 Task: Buy 3 Pizza Peels from Pasta & Pizza Tools section under best seller category for shipping address: Madison Evans, 1226 Ridge Road, Dodge City, Kansas 67801, Cell Number 6205197251. Pay from credit card ending with 7965, CVV 549
Action: Mouse moved to (23, 87)
Screenshot: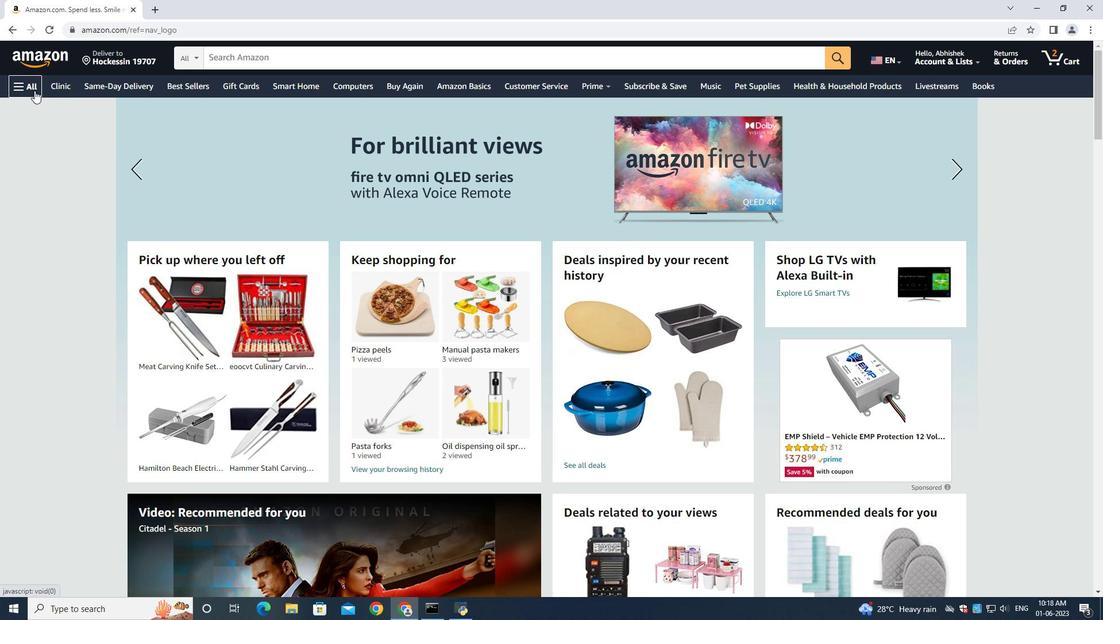
Action: Mouse pressed left at (23, 87)
Screenshot: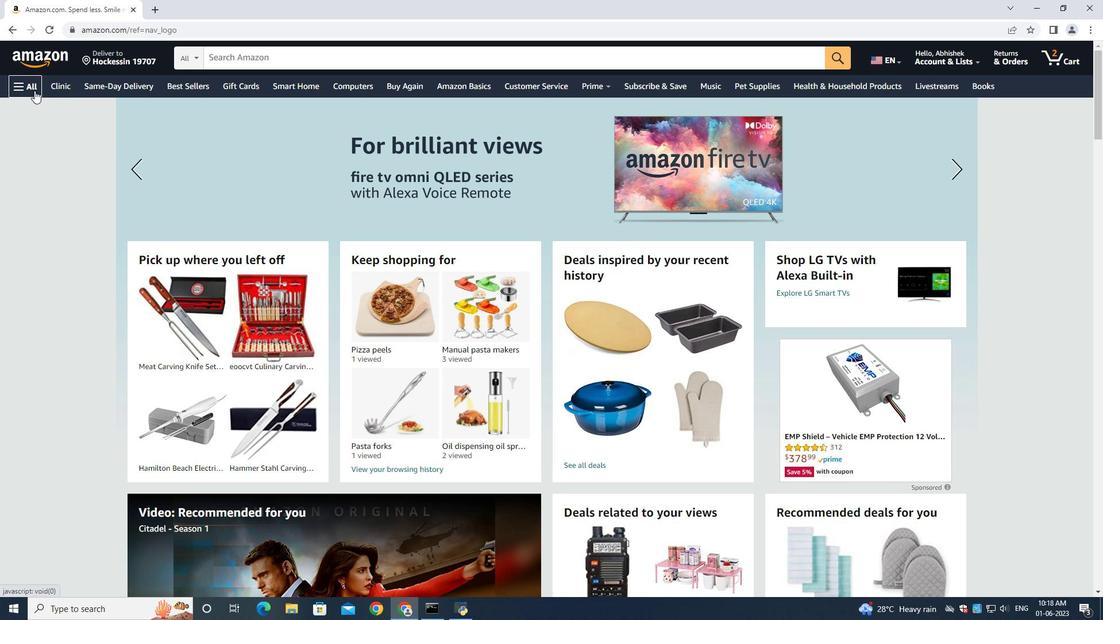 
Action: Mouse moved to (36, 105)
Screenshot: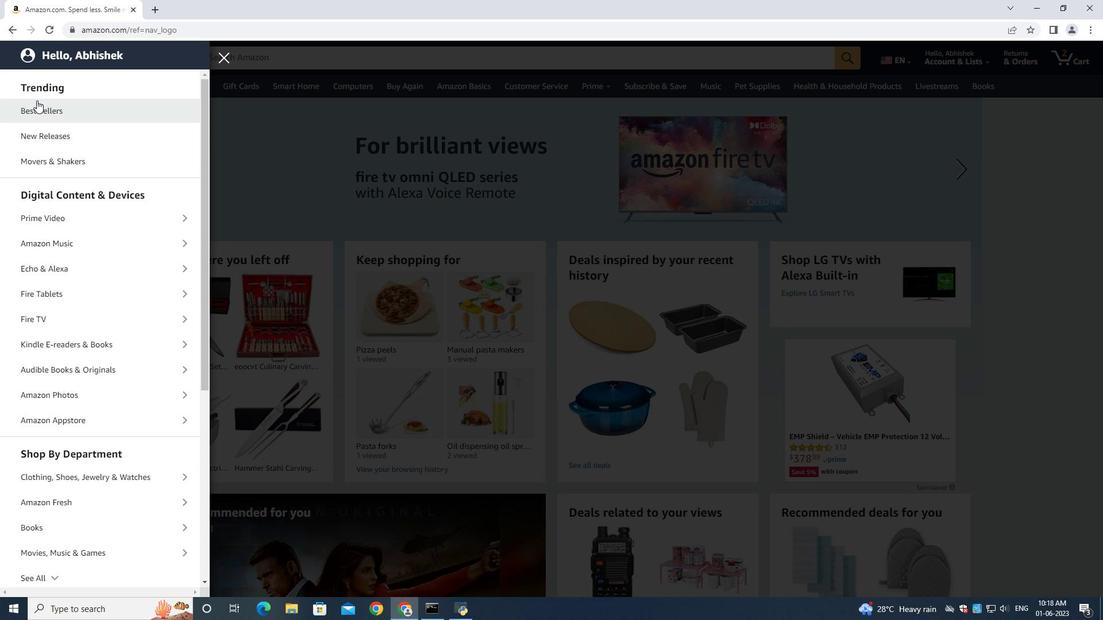 
Action: Mouse pressed left at (36, 105)
Screenshot: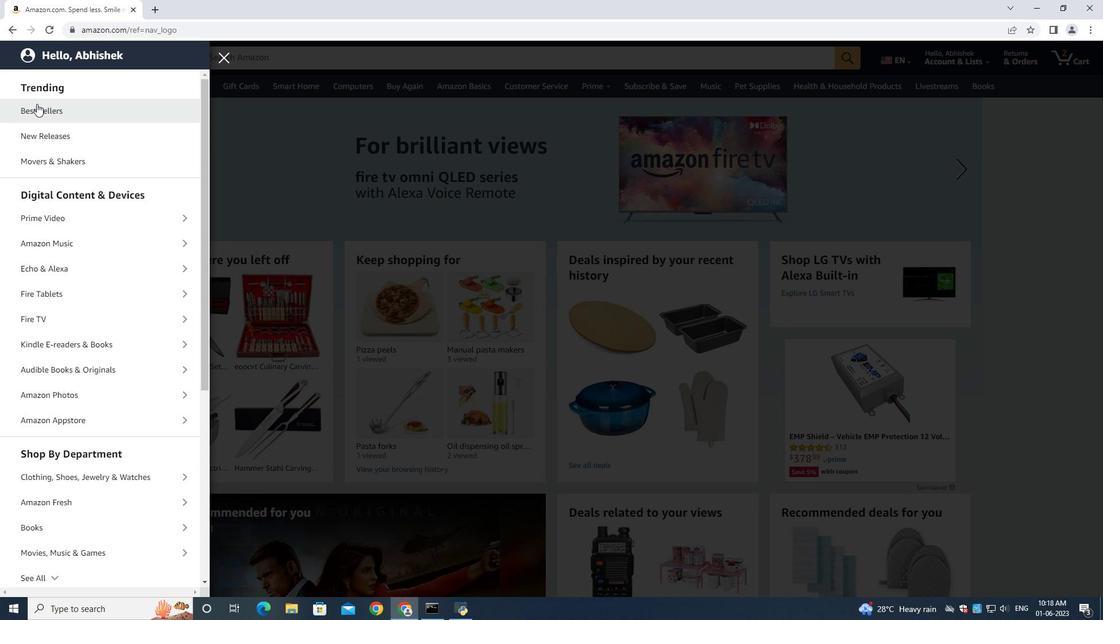 
Action: Mouse moved to (1075, 239)
Screenshot: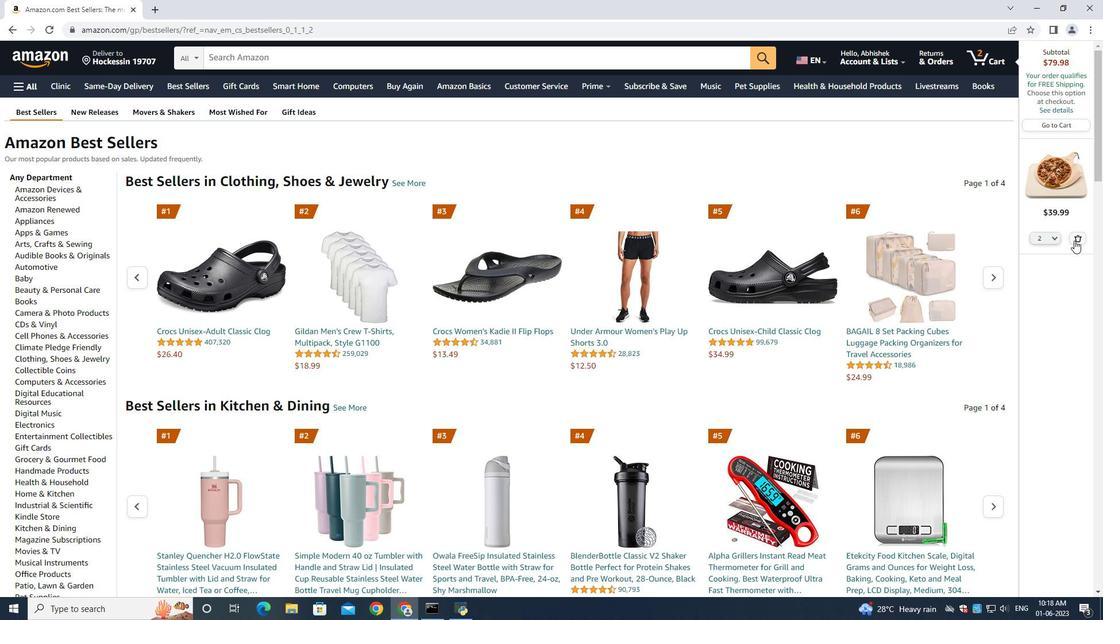 
Action: Mouse pressed left at (1075, 239)
Screenshot: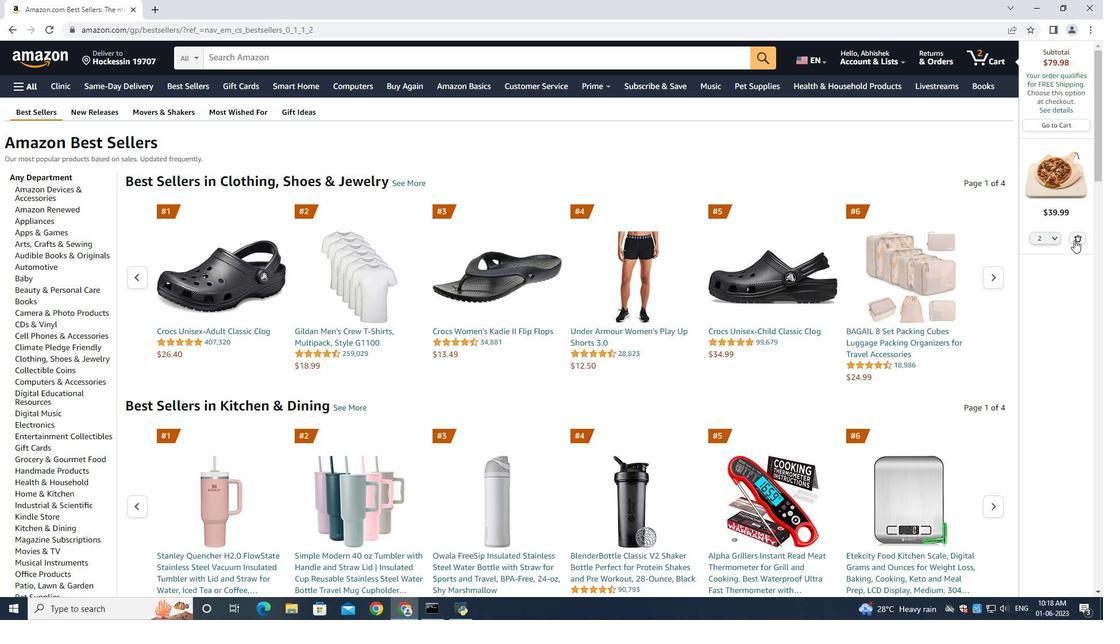 
Action: Mouse moved to (285, 53)
Screenshot: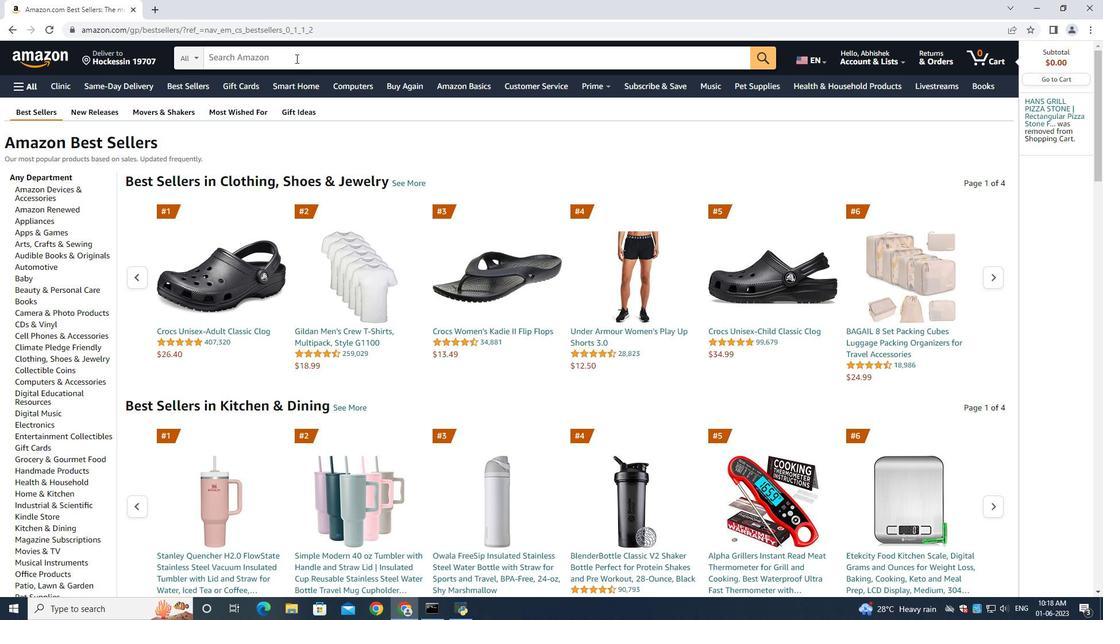 
Action: Mouse pressed left at (285, 53)
Screenshot: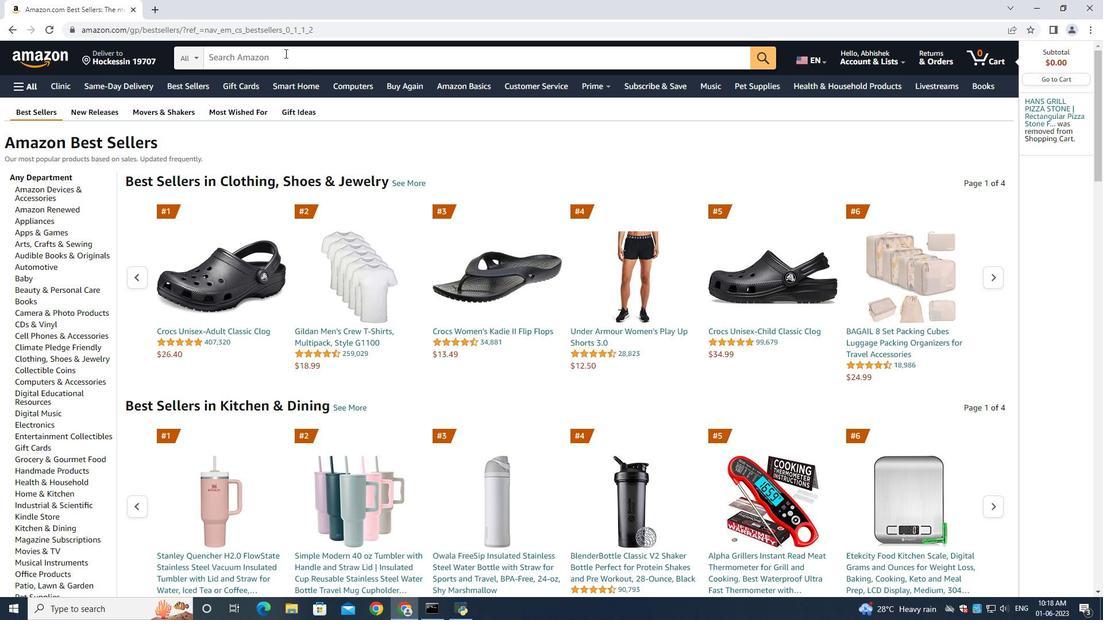 
Action: Mouse moved to (284, 52)
Screenshot: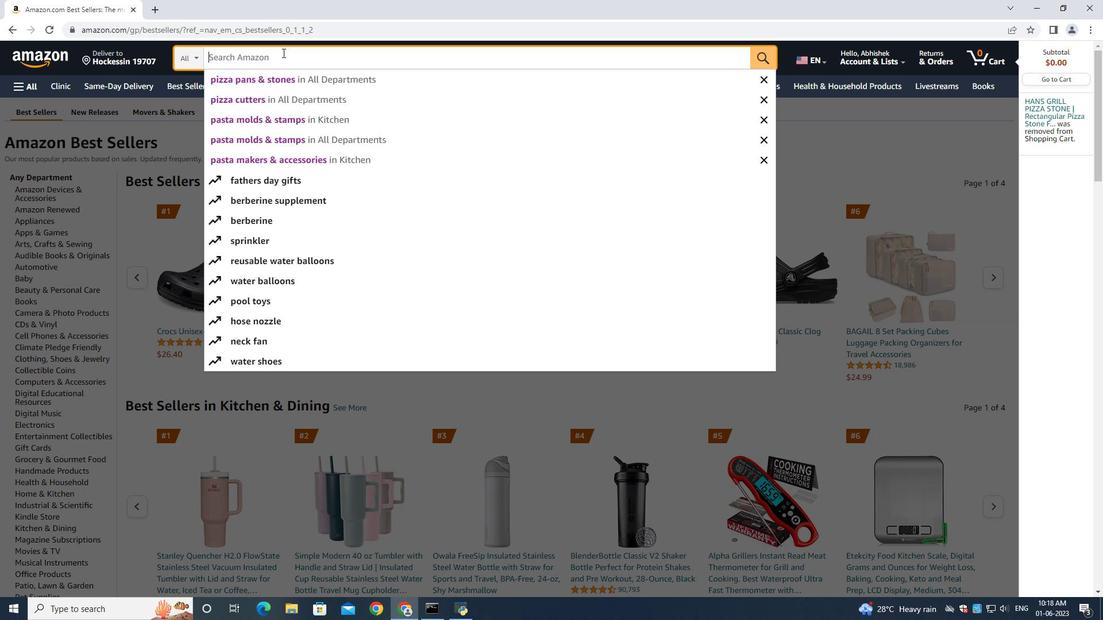 
Action: Key pressed <Key.shift>Pizza<Key.space><Key.shift>Peels<Key.enter>
Screenshot: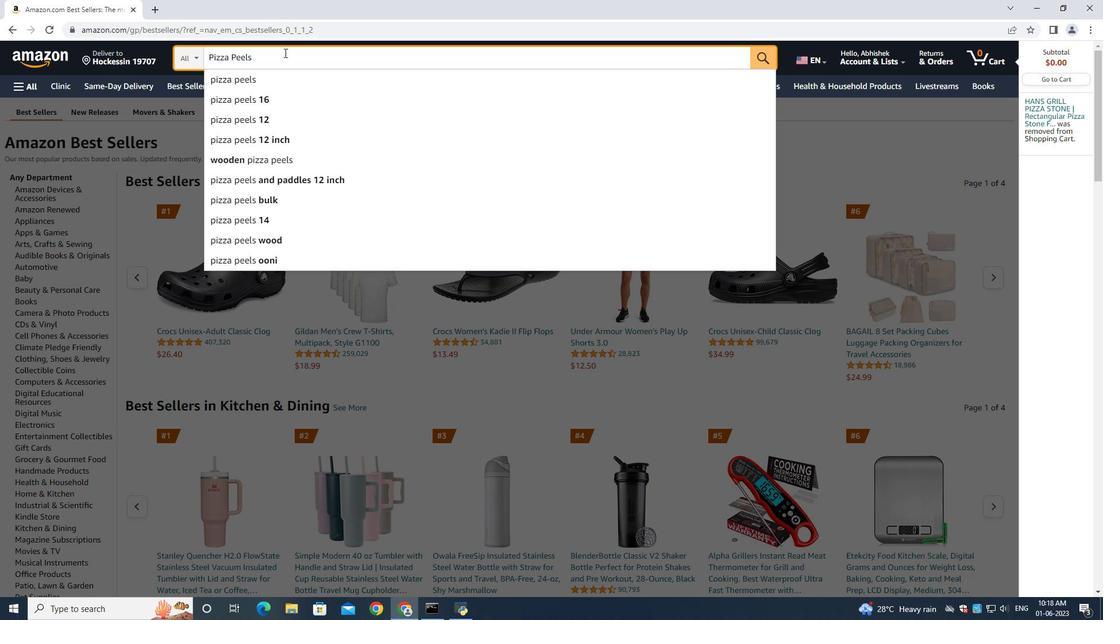 
Action: Mouse moved to (74, 280)
Screenshot: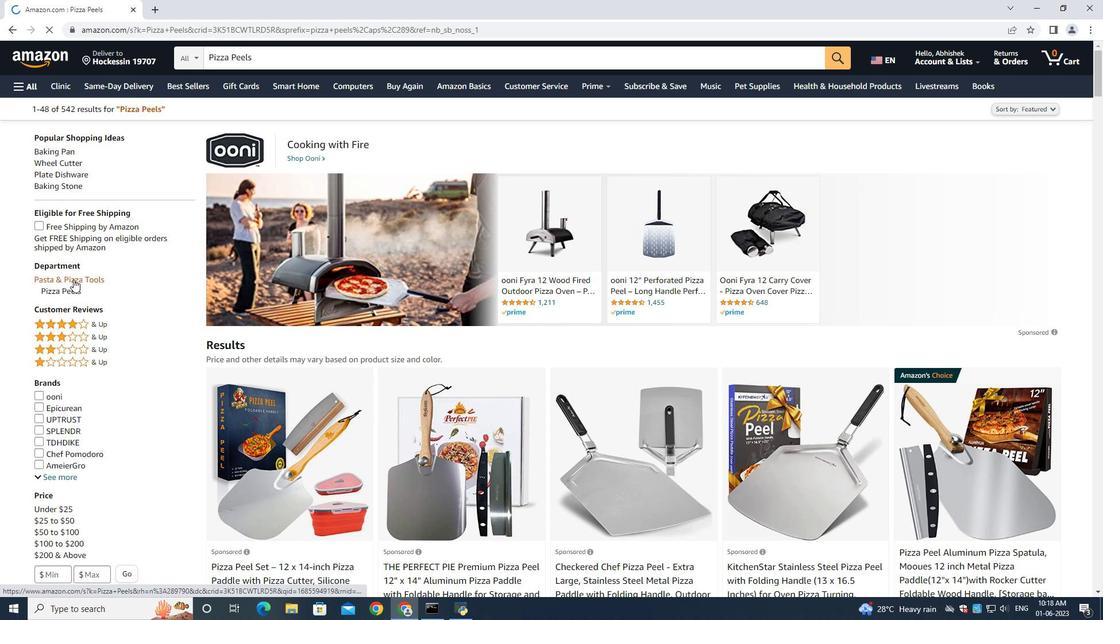 
Action: Mouse pressed left at (74, 279)
Screenshot: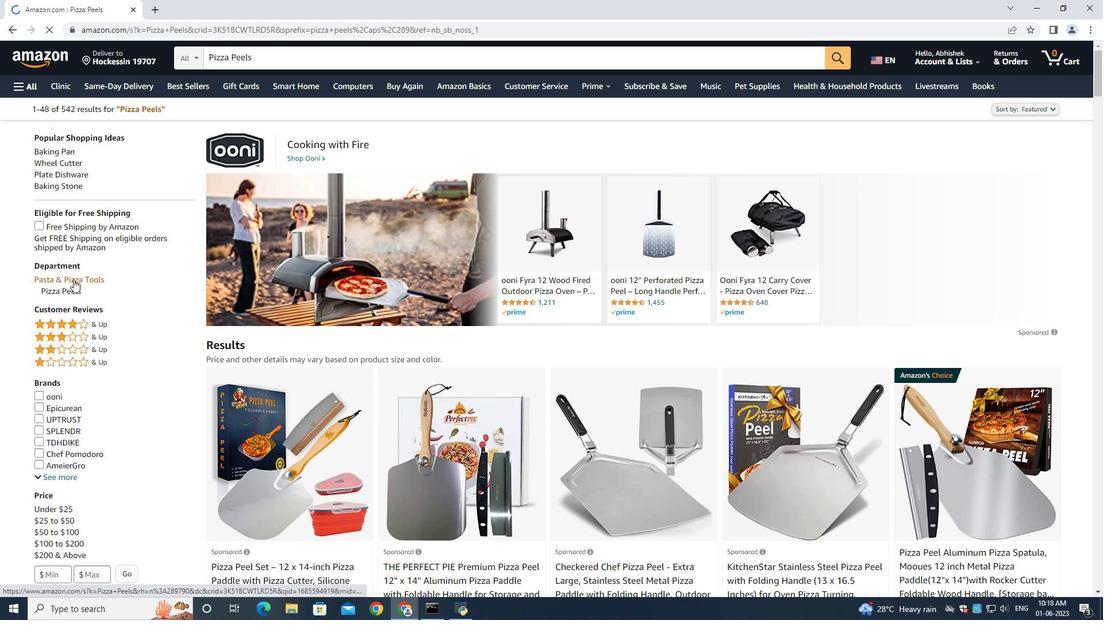 
Action: Mouse moved to (624, 437)
Screenshot: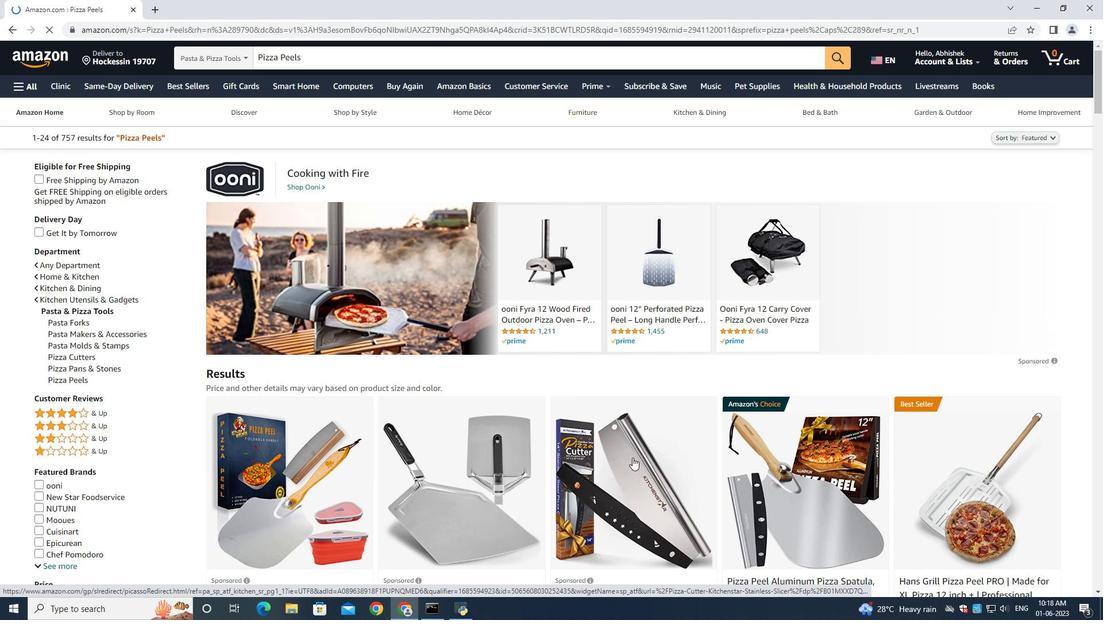 
Action: Mouse scrolled (624, 436) with delta (0, 0)
Screenshot: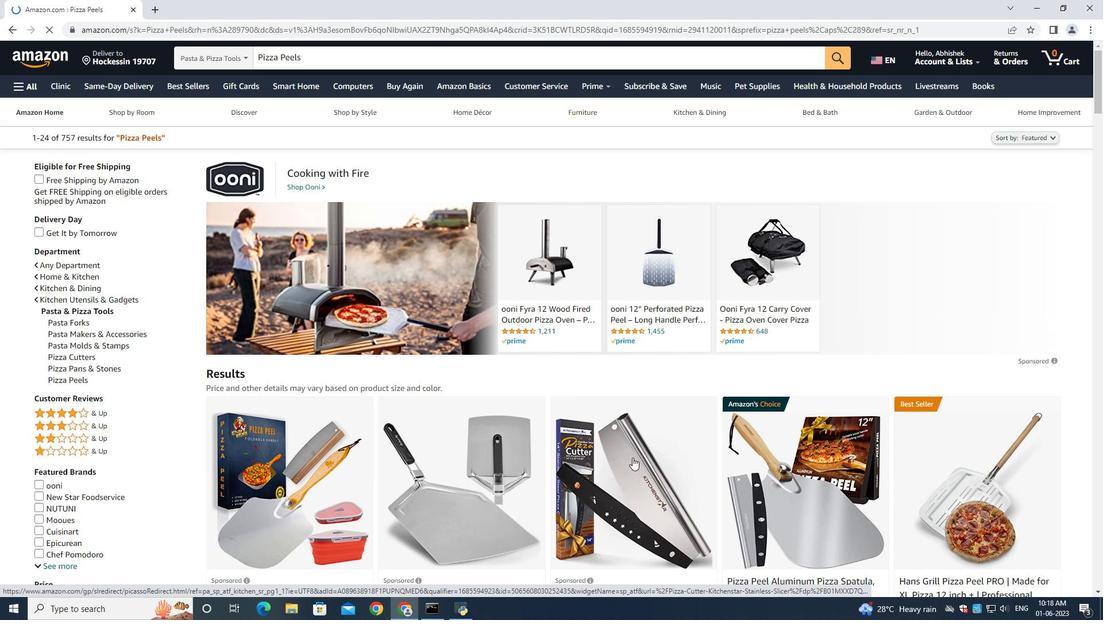 
Action: Mouse moved to (623, 436)
Screenshot: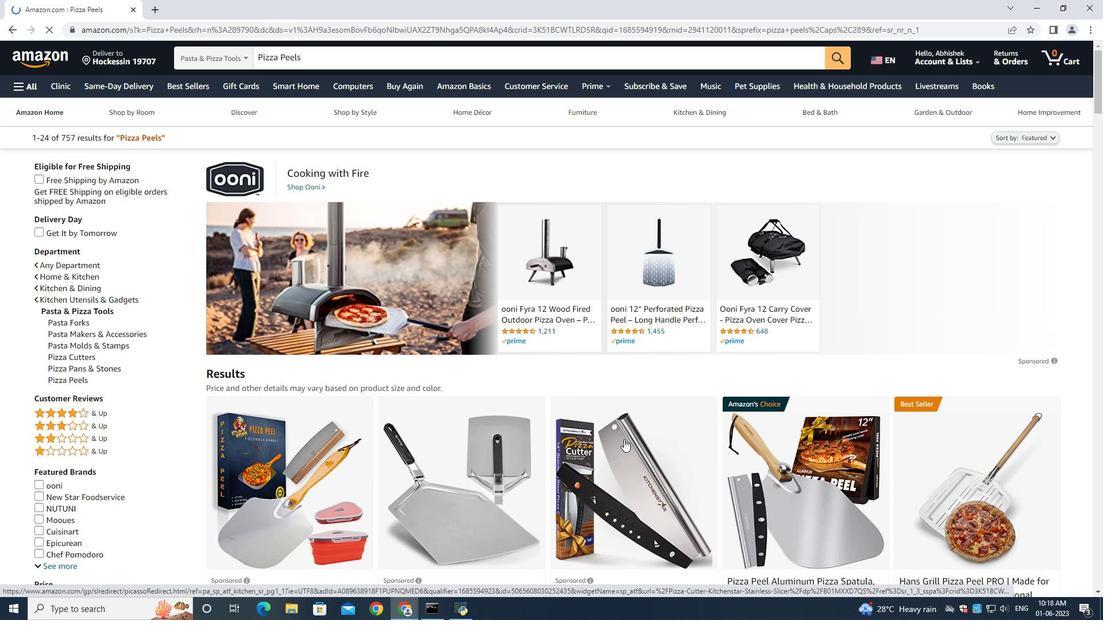 
Action: Mouse scrolled (623, 435) with delta (0, 0)
Screenshot: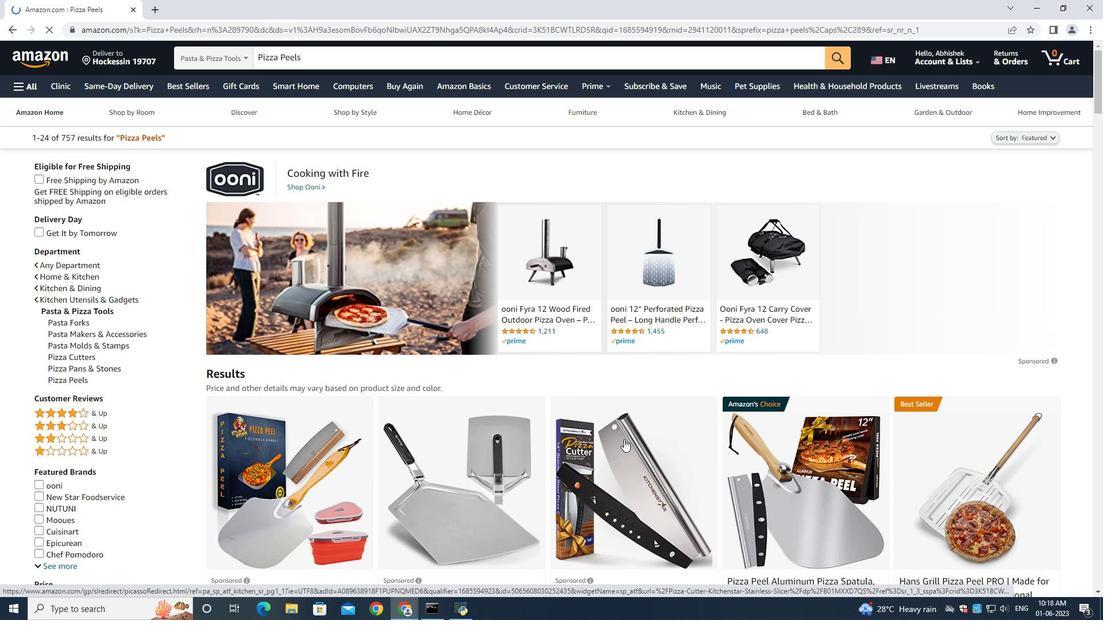 
Action: Mouse moved to (617, 421)
Screenshot: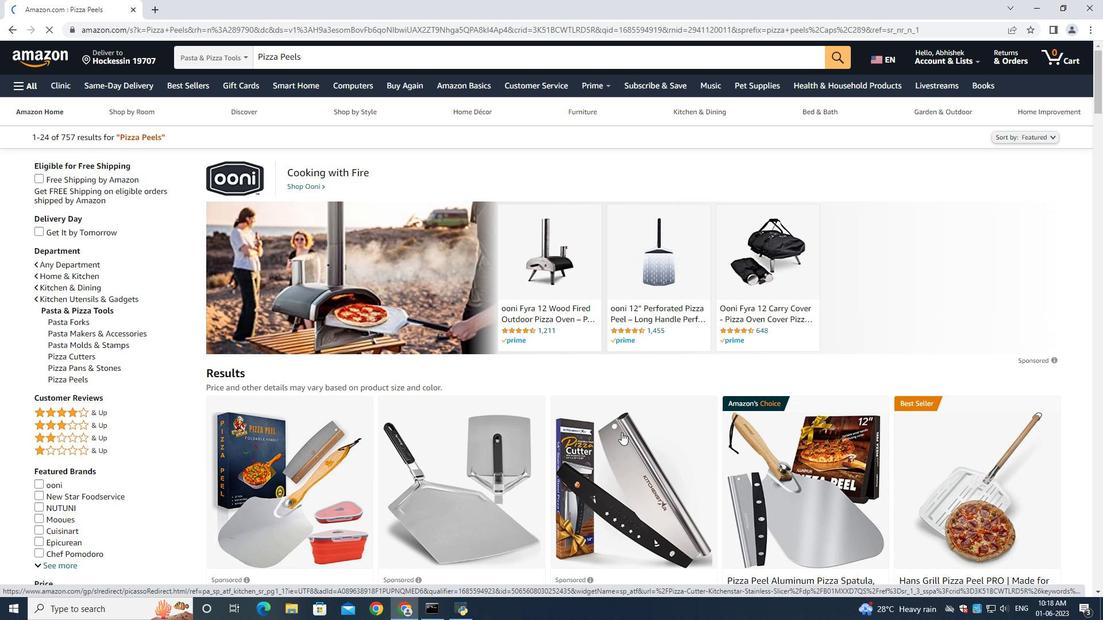 
Action: Mouse scrolled (620, 428) with delta (0, 0)
Screenshot: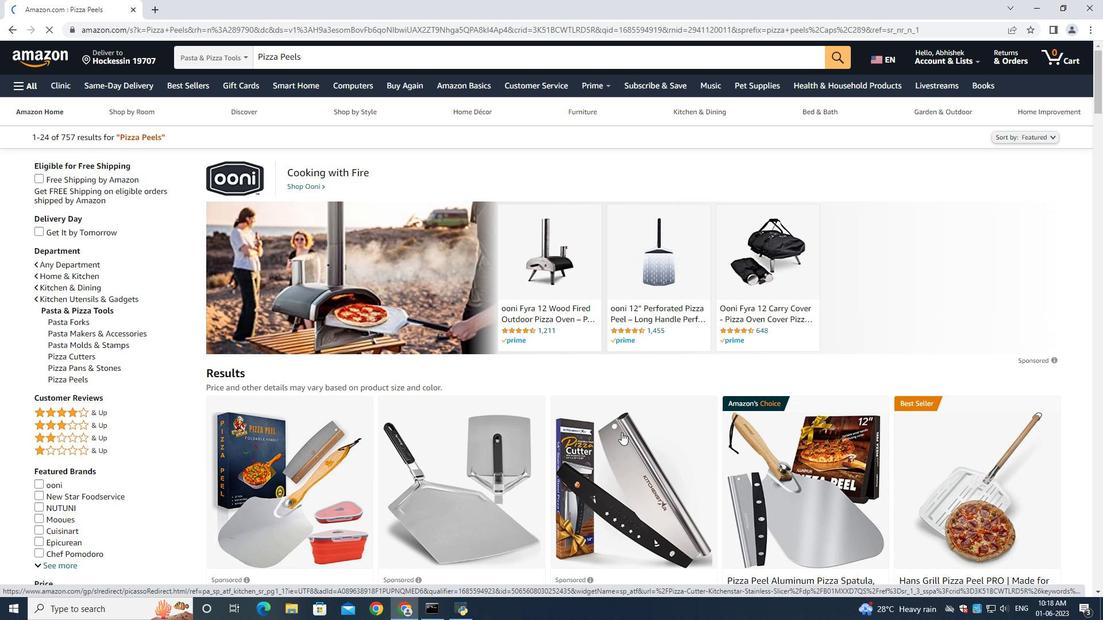 
Action: Mouse moved to (405, 439)
Screenshot: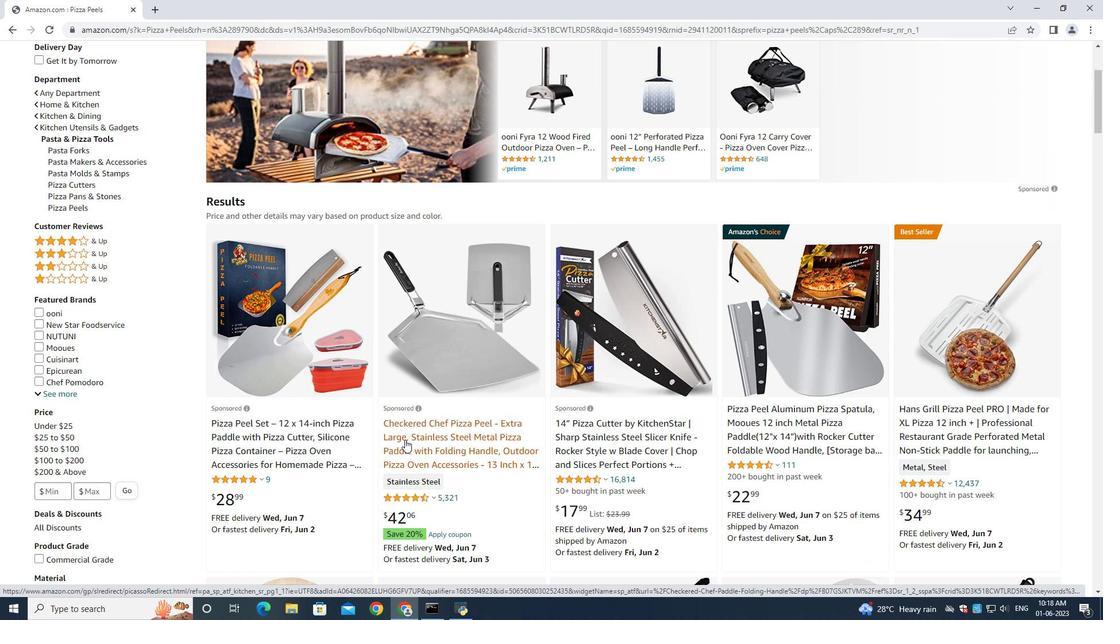 
Action: Mouse pressed left at (405, 439)
Screenshot: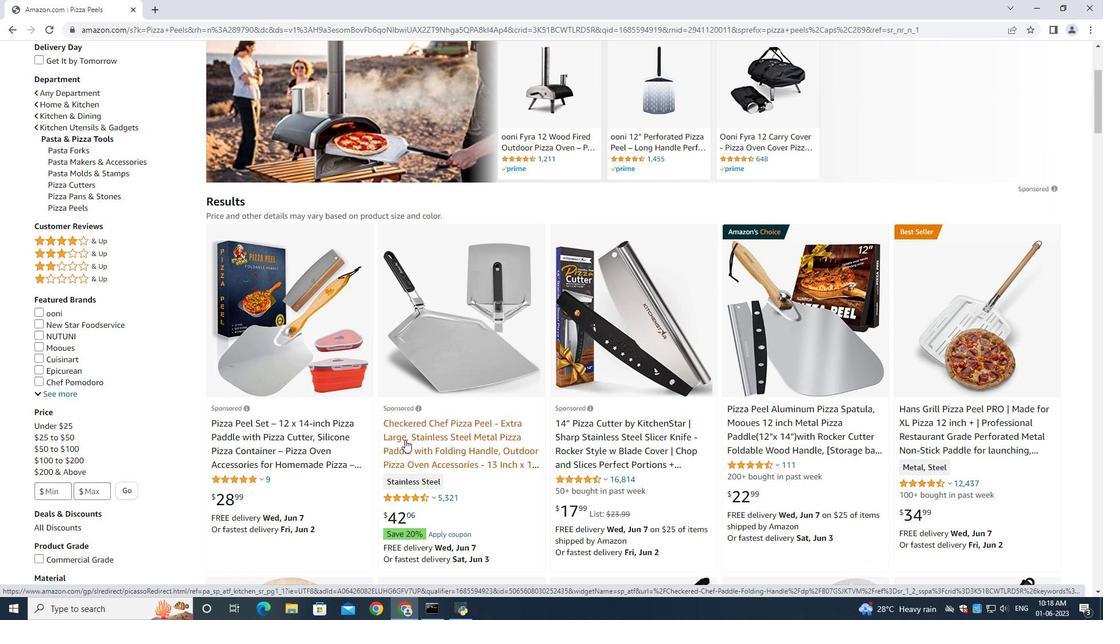 
Action: Mouse moved to (409, 456)
Screenshot: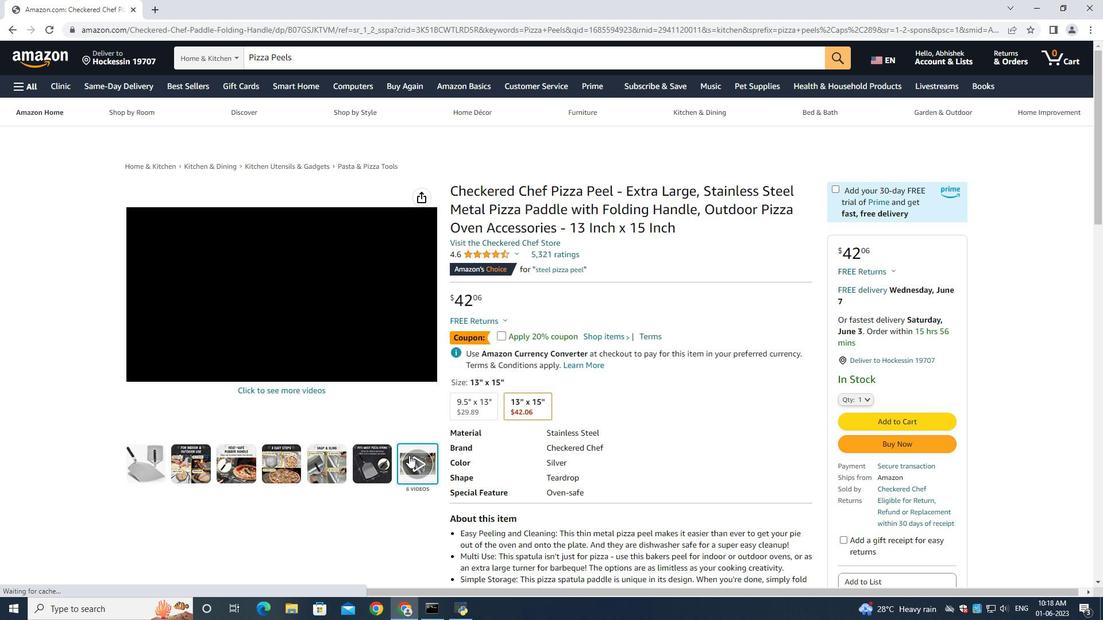 
Action: Mouse pressed left at (409, 456)
Screenshot: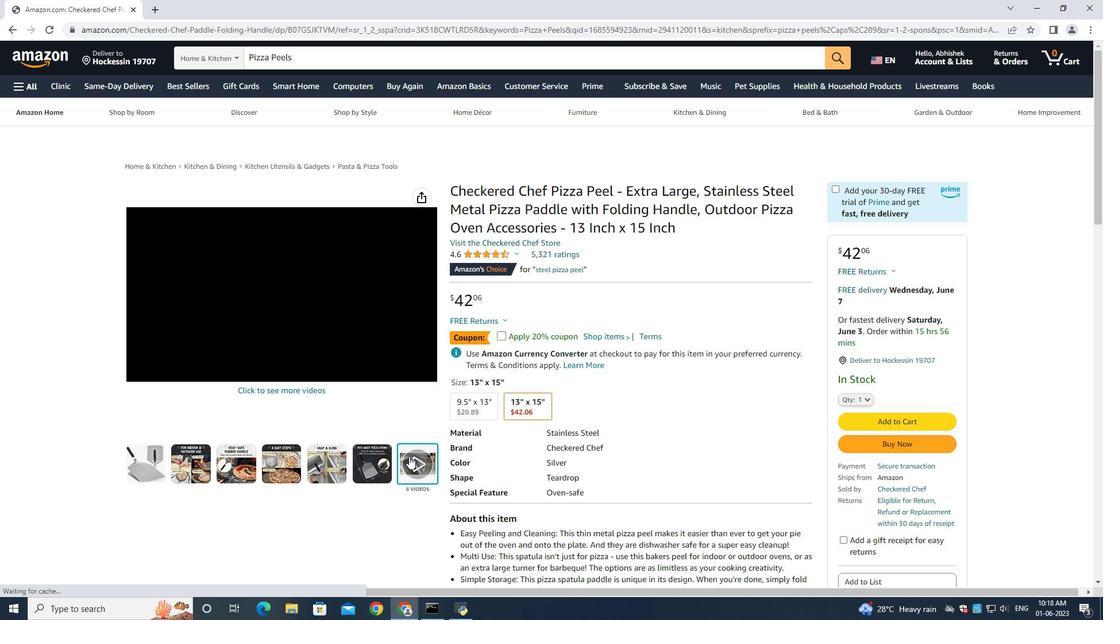 
Action: Mouse moved to (1067, 108)
Screenshot: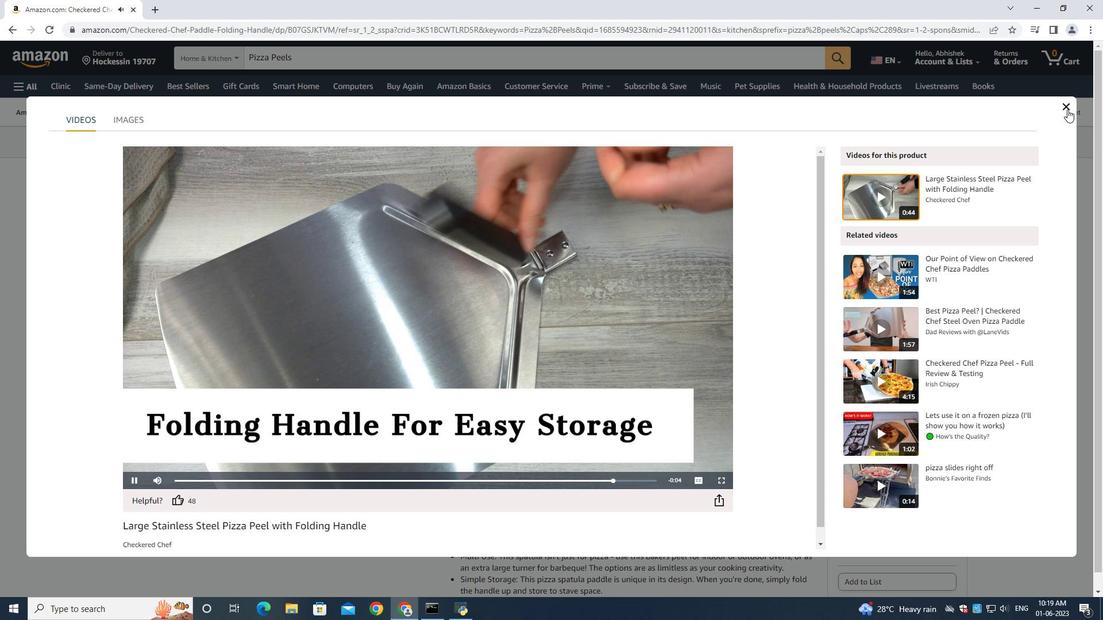
Action: Mouse pressed left at (1067, 108)
Screenshot: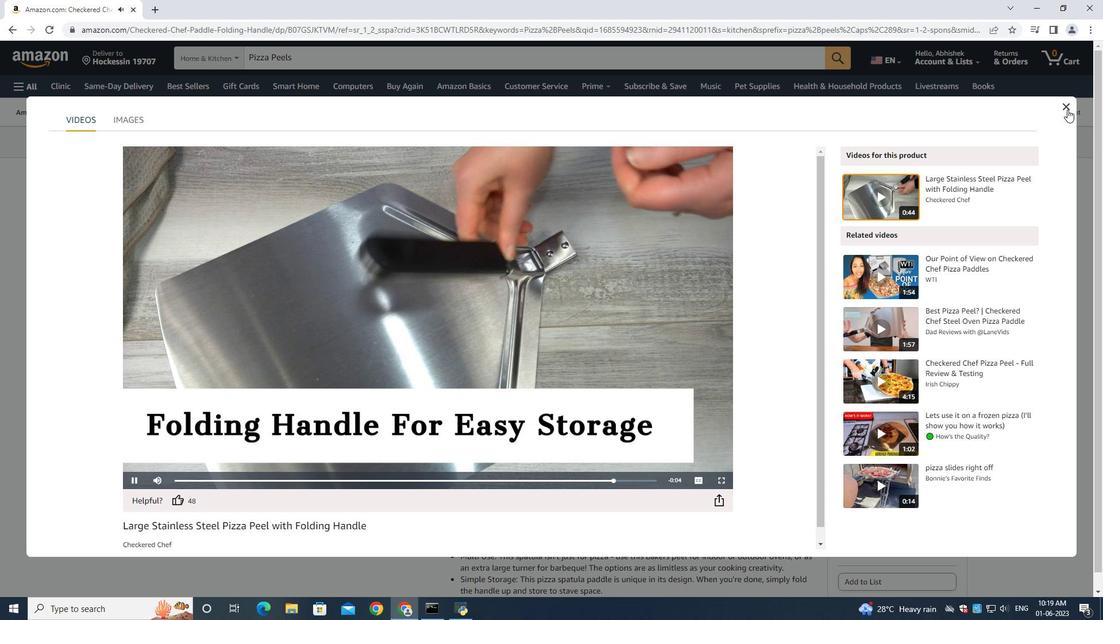 
Action: Mouse moved to (865, 399)
Screenshot: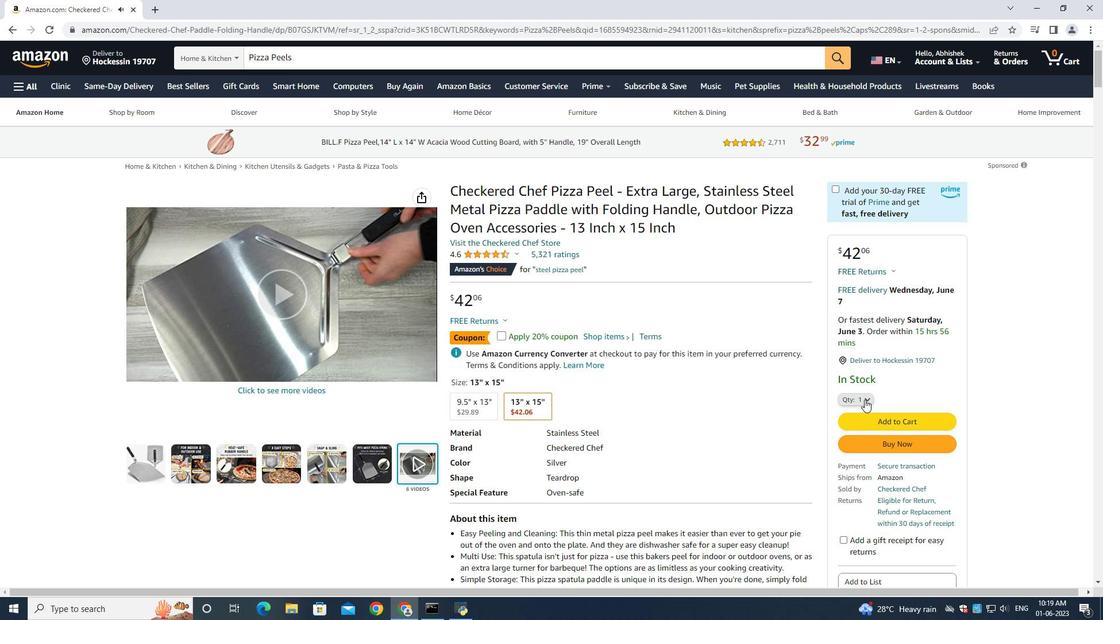 
Action: Mouse pressed left at (865, 399)
Screenshot: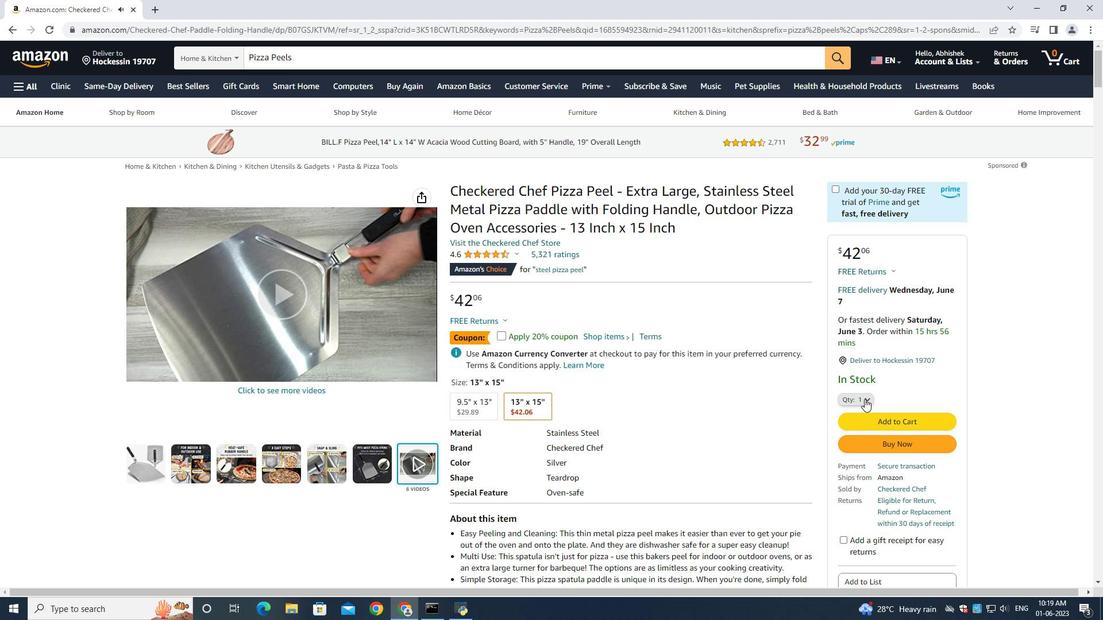 
Action: Mouse moved to (844, 436)
Screenshot: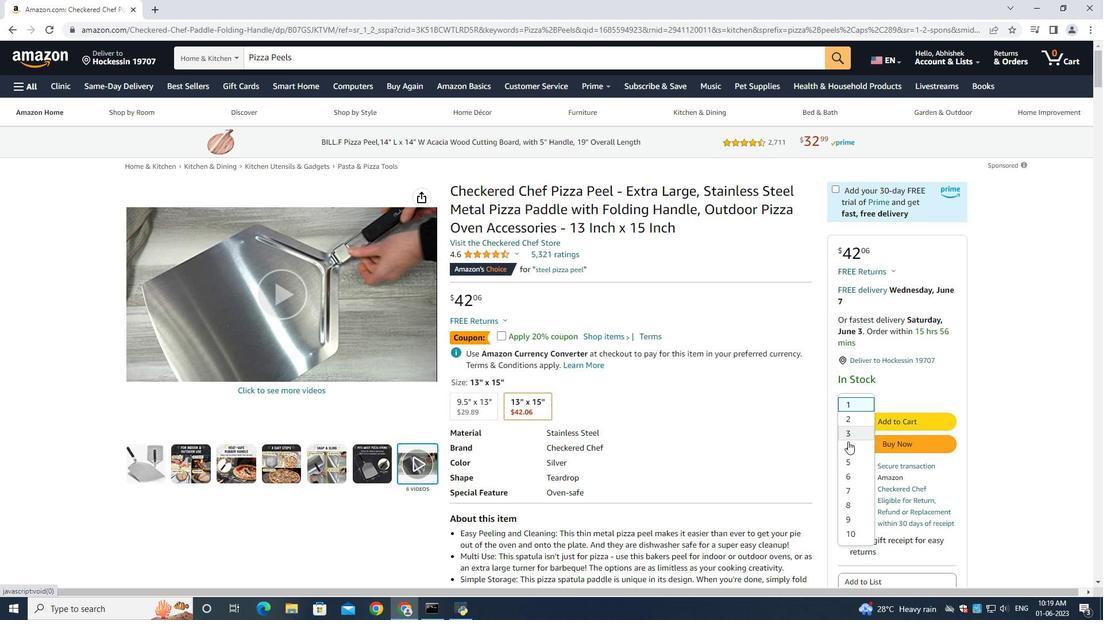 
Action: Mouse pressed left at (844, 436)
Screenshot: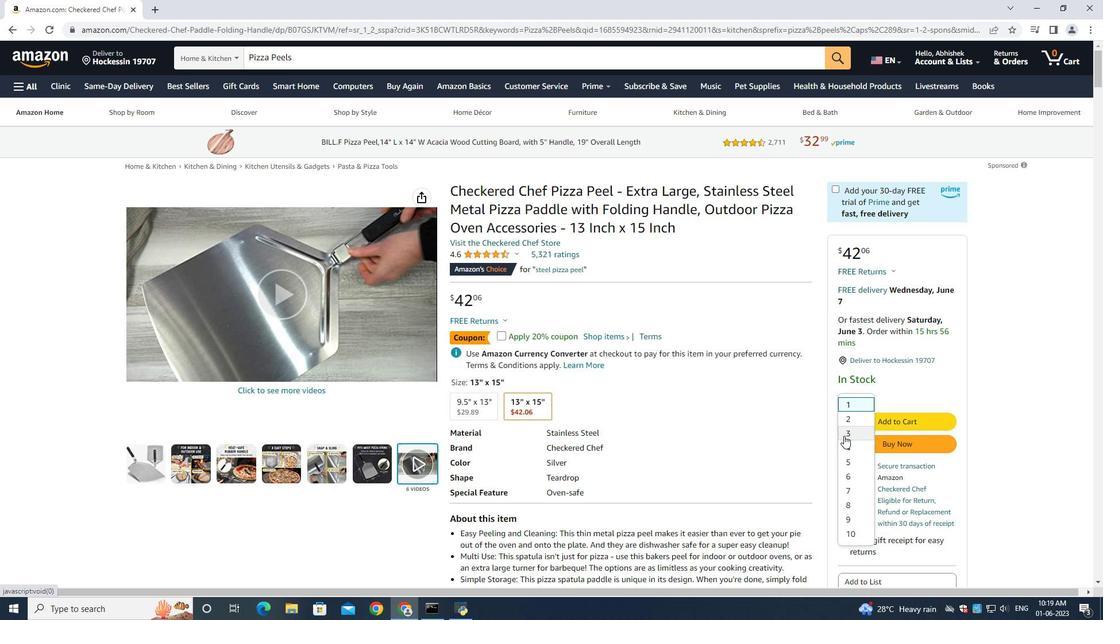 
Action: Mouse moved to (879, 444)
Screenshot: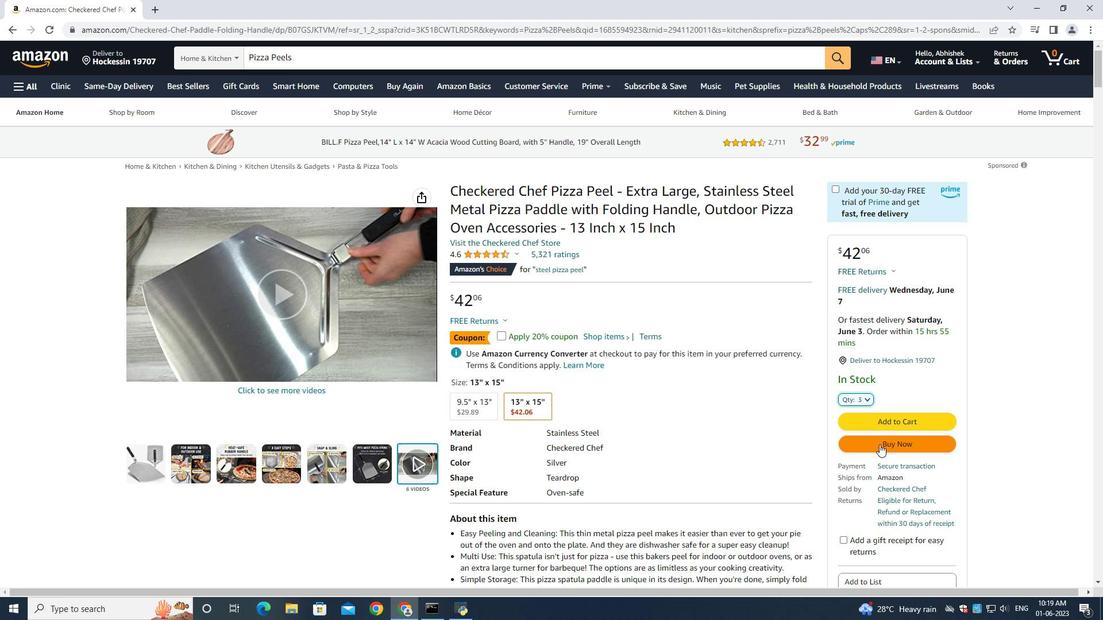
Action: Mouse pressed left at (879, 444)
Screenshot: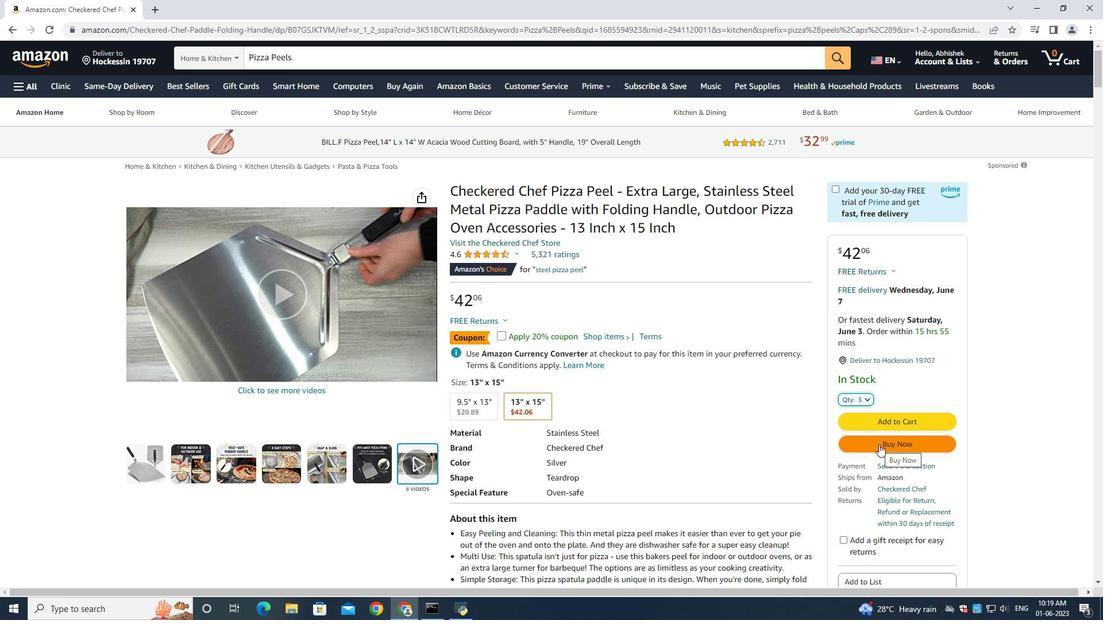 
Action: Mouse moved to (852, 467)
Screenshot: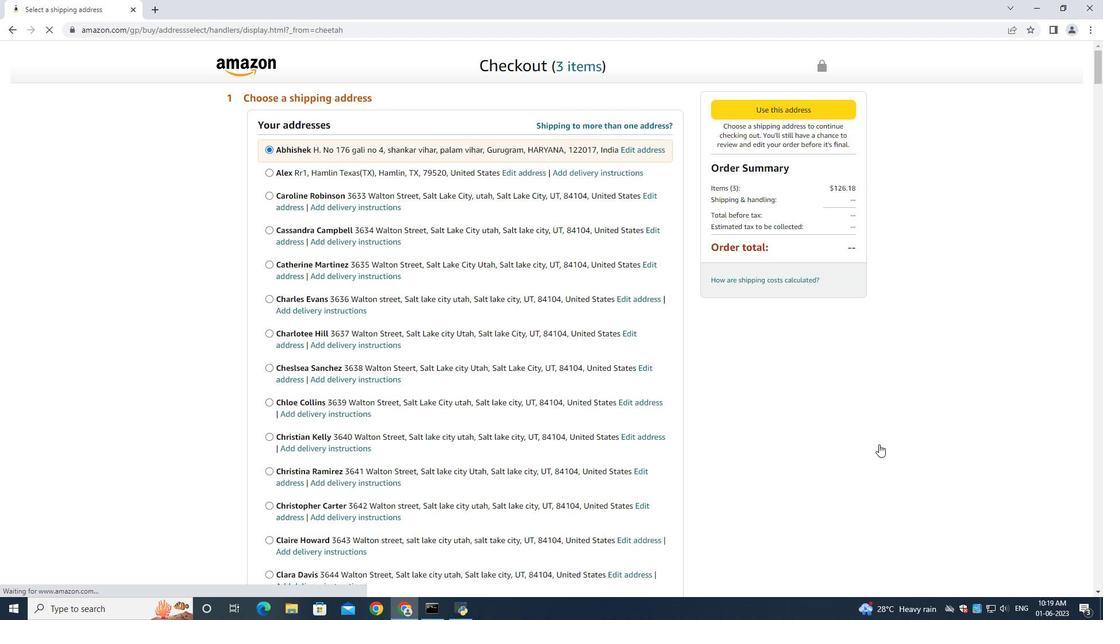 
Action: Mouse scrolled (856, 464) with delta (0, 0)
Screenshot: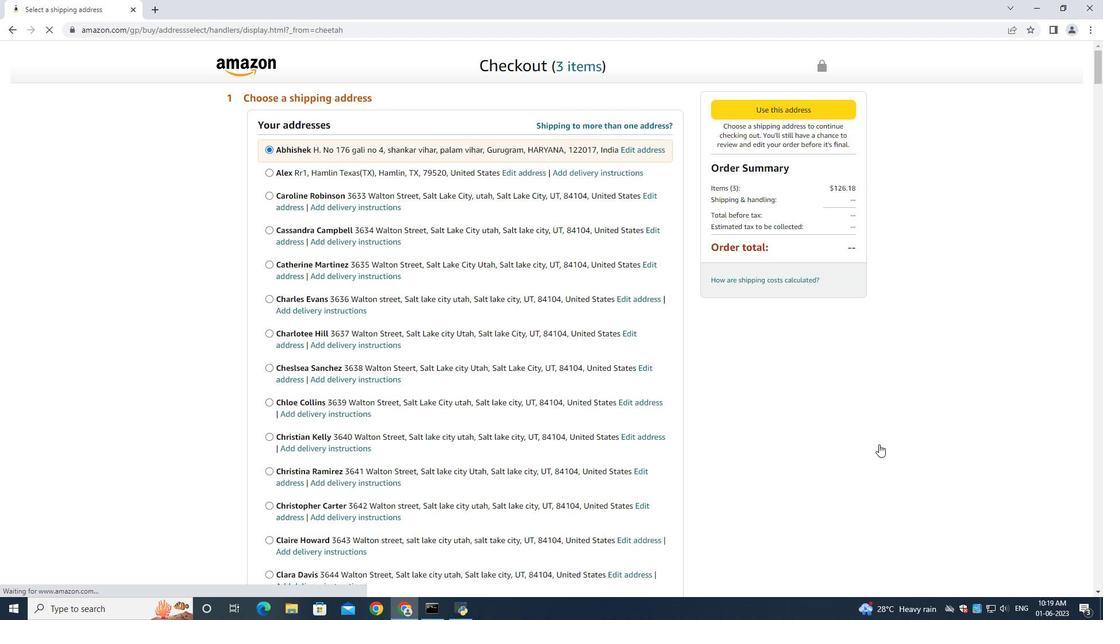 
Action: Mouse moved to (840, 473)
Screenshot: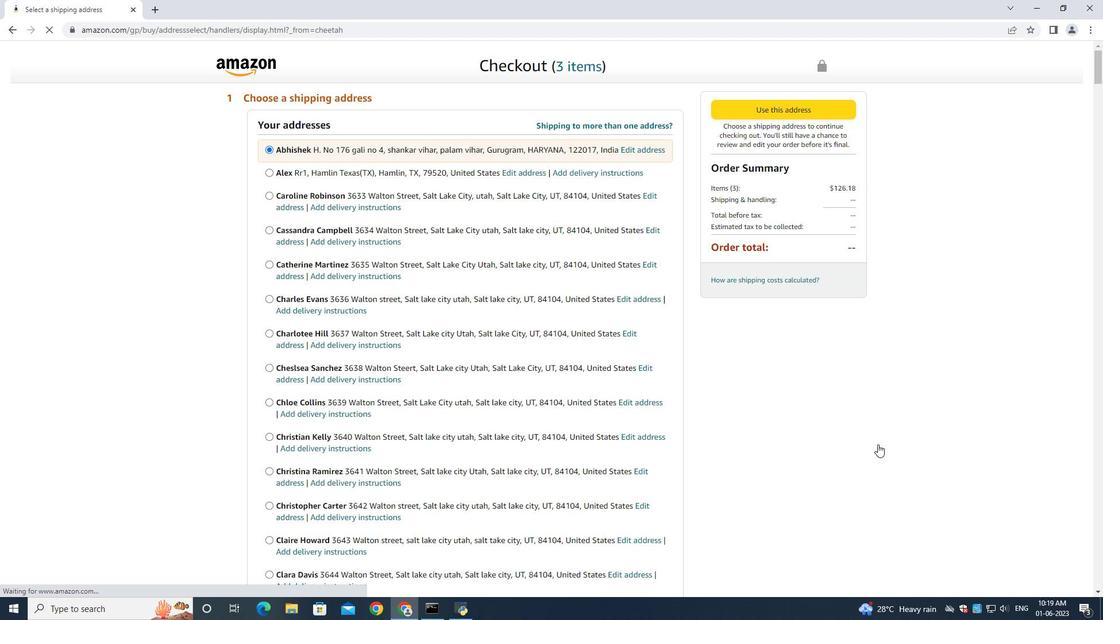 
Action: Mouse scrolled (848, 469) with delta (0, 0)
Screenshot: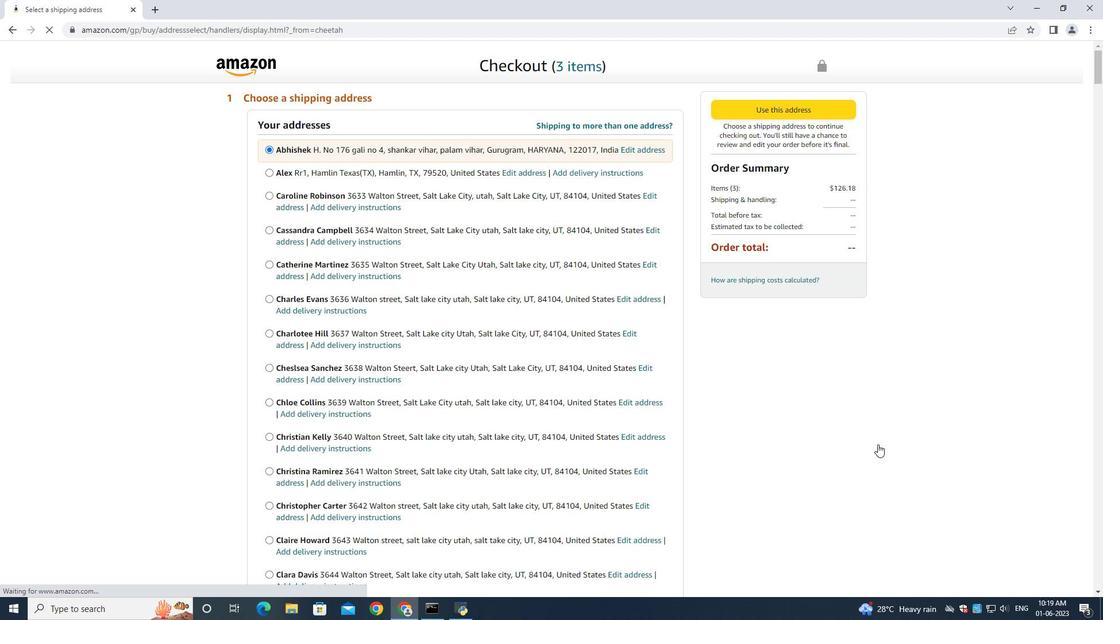 
Action: Mouse moved to (835, 473)
Screenshot: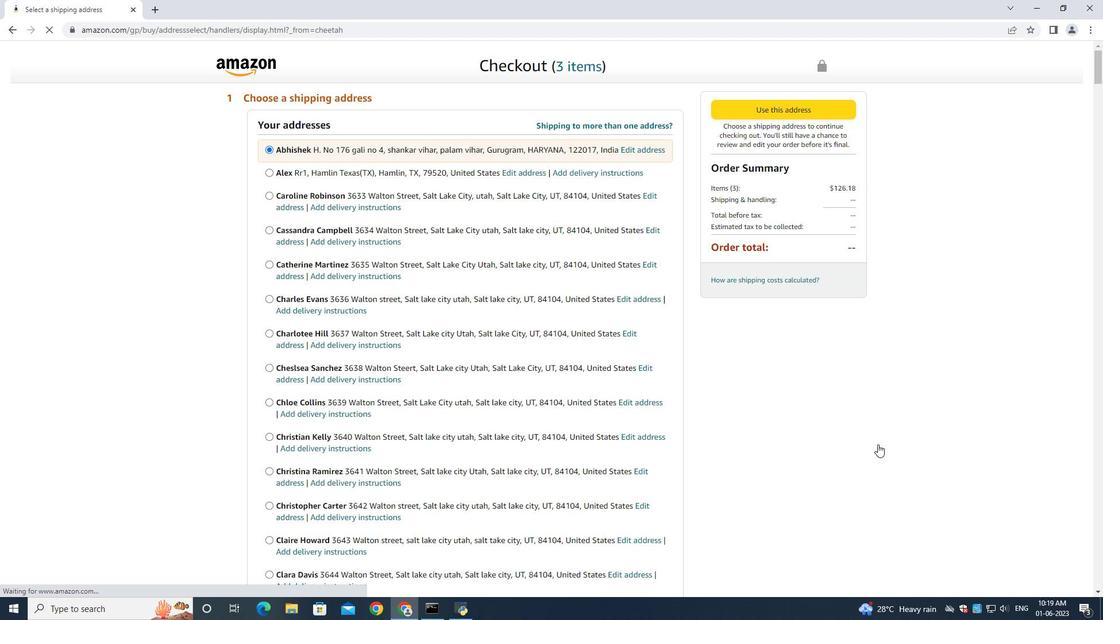 
Action: Mouse scrolled (844, 471) with delta (0, 0)
Screenshot: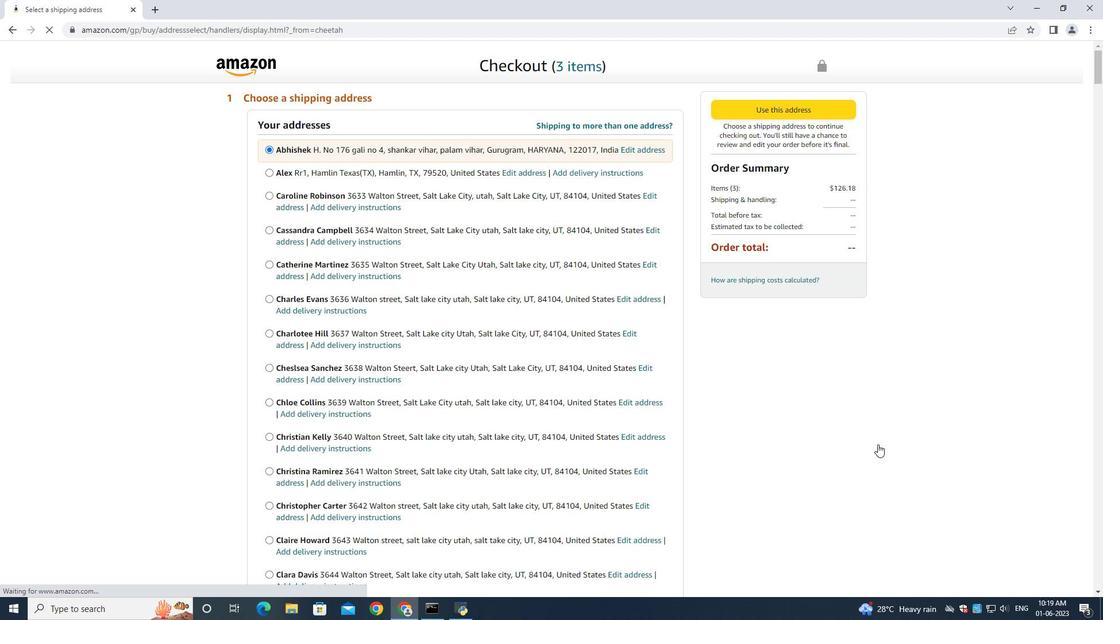 
Action: Mouse moved to (831, 474)
Screenshot: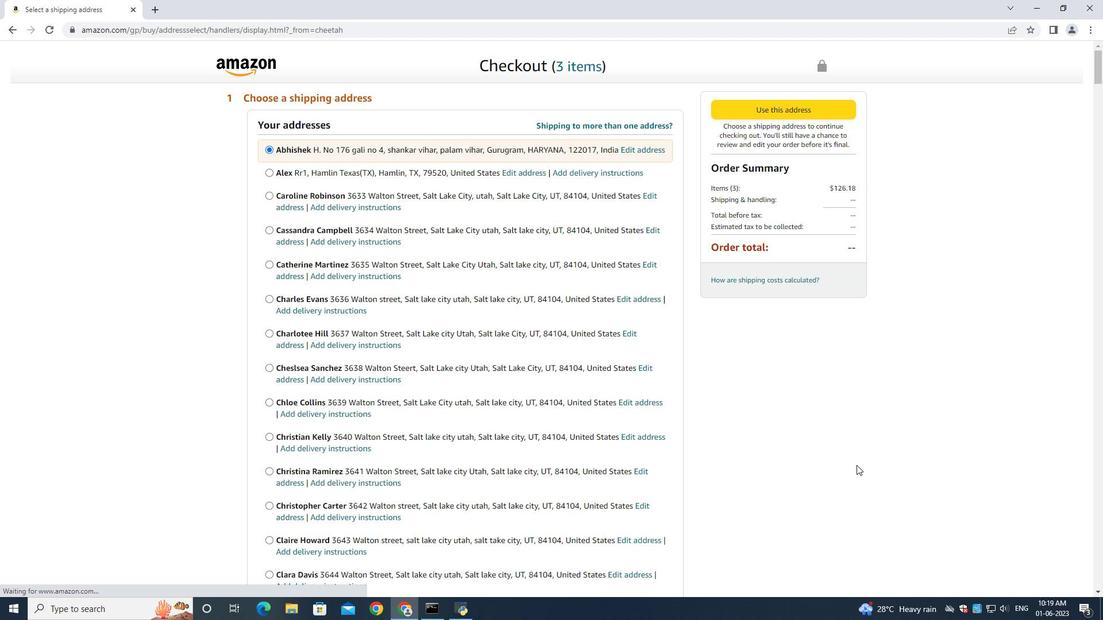 
Action: Mouse scrolled (835, 473) with delta (0, 0)
Screenshot: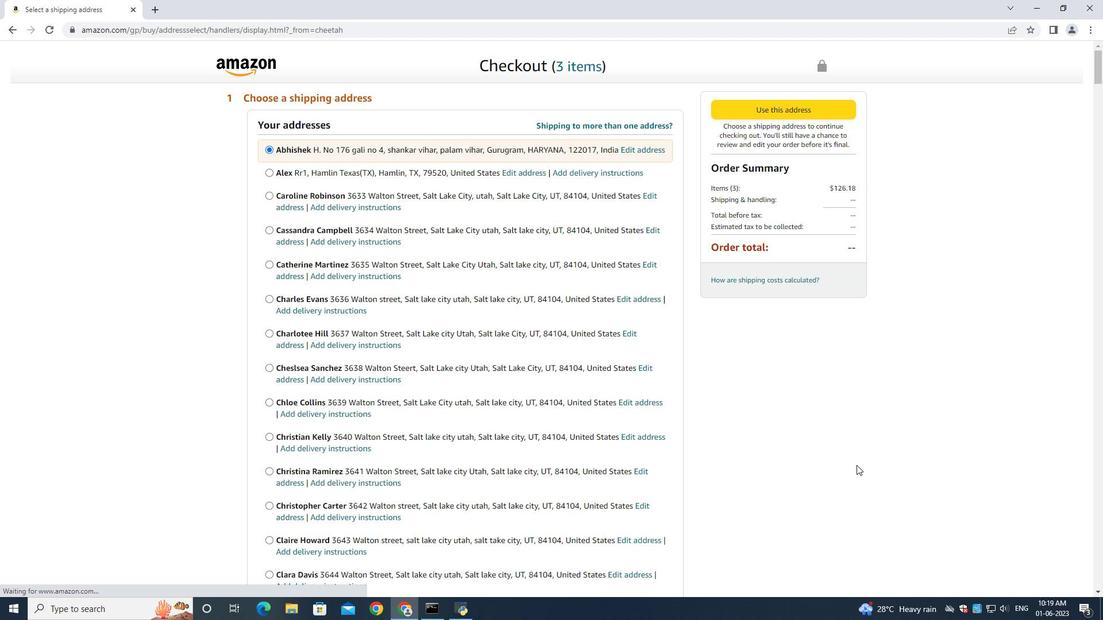 
Action: Mouse moved to (819, 474)
Screenshot: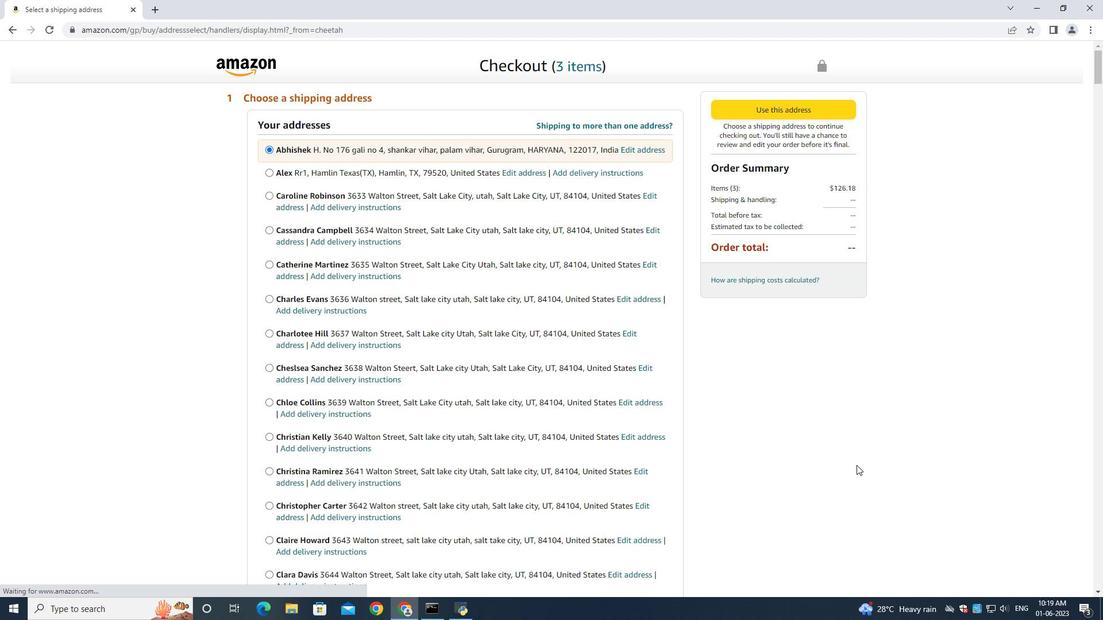 
Action: Mouse scrolled (825, 474) with delta (0, 0)
Screenshot: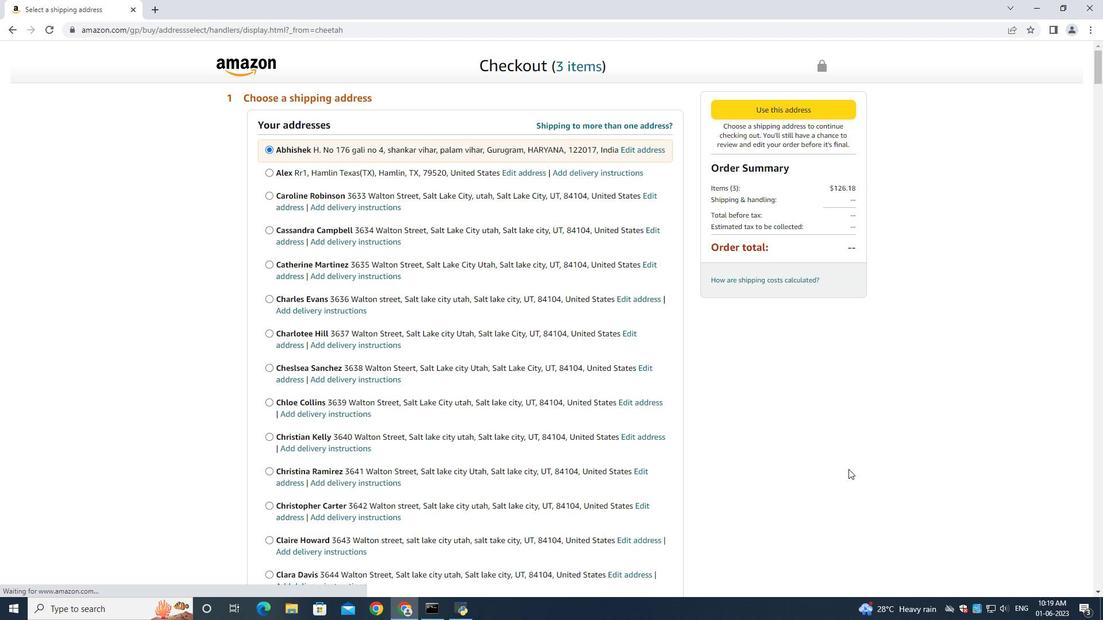 
Action: Mouse moved to (746, 463)
Screenshot: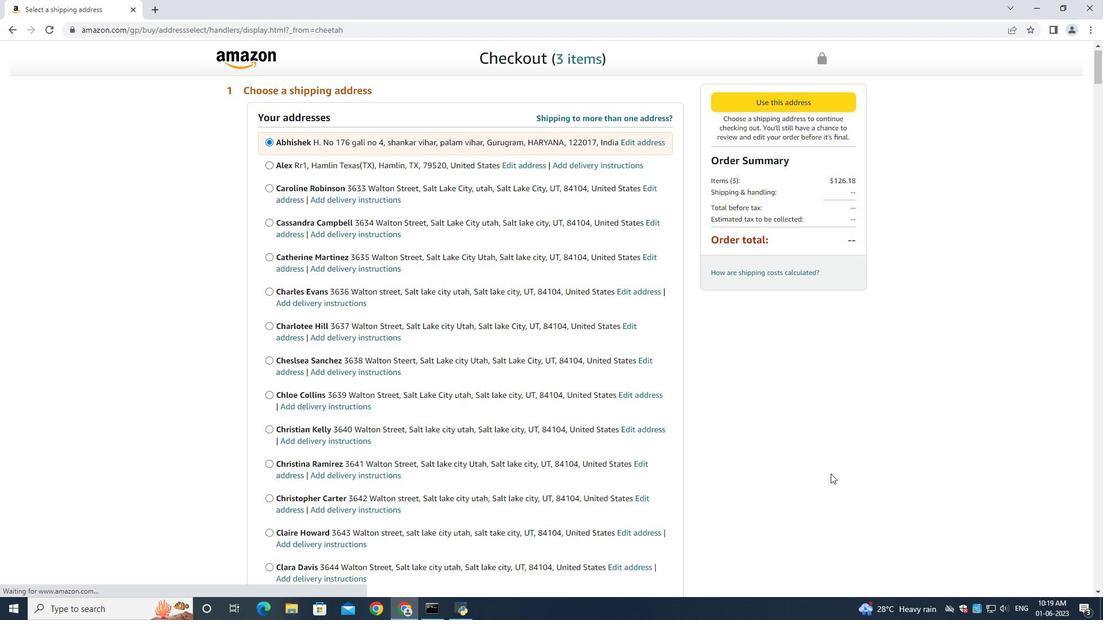 
Action: Mouse scrolled (813, 474) with delta (0, 0)
Screenshot: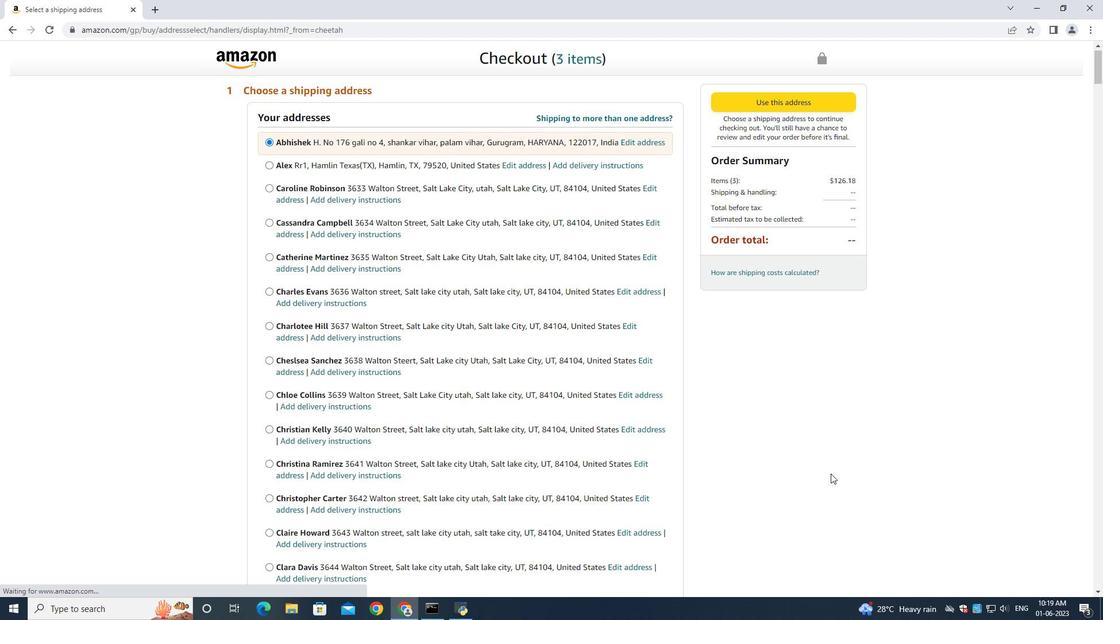 
Action: Mouse moved to (725, 466)
Screenshot: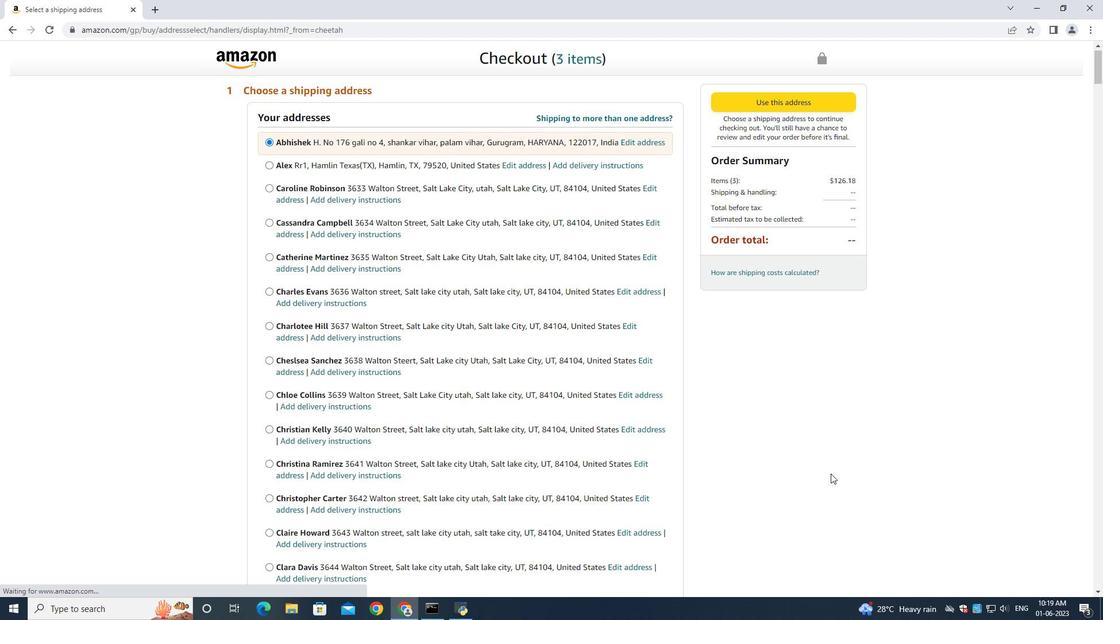 
Action: Mouse scrolled (804, 474) with delta (0, 0)
Screenshot: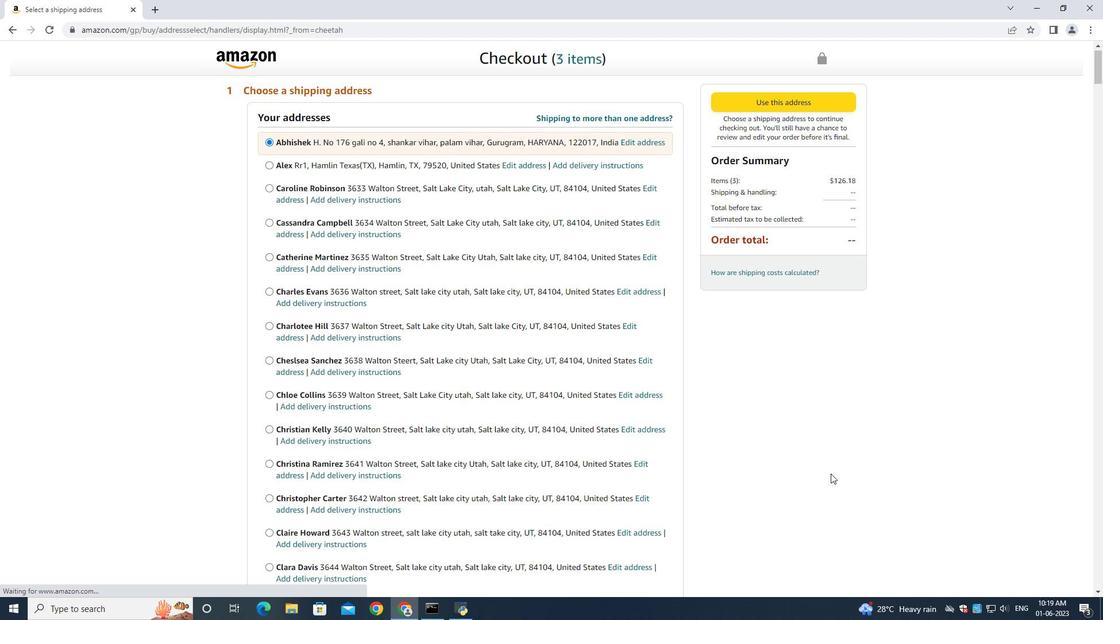 
Action: Mouse moved to (715, 478)
Screenshot: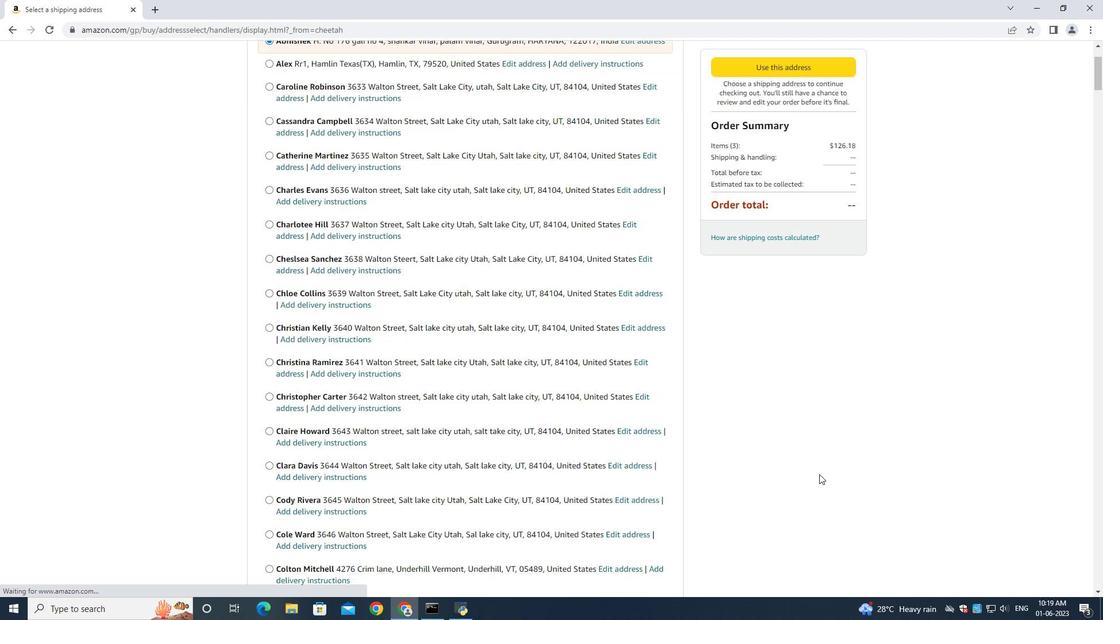 
Action: Mouse scrolled (716, 477) with delta (0, 0)
Screenshot: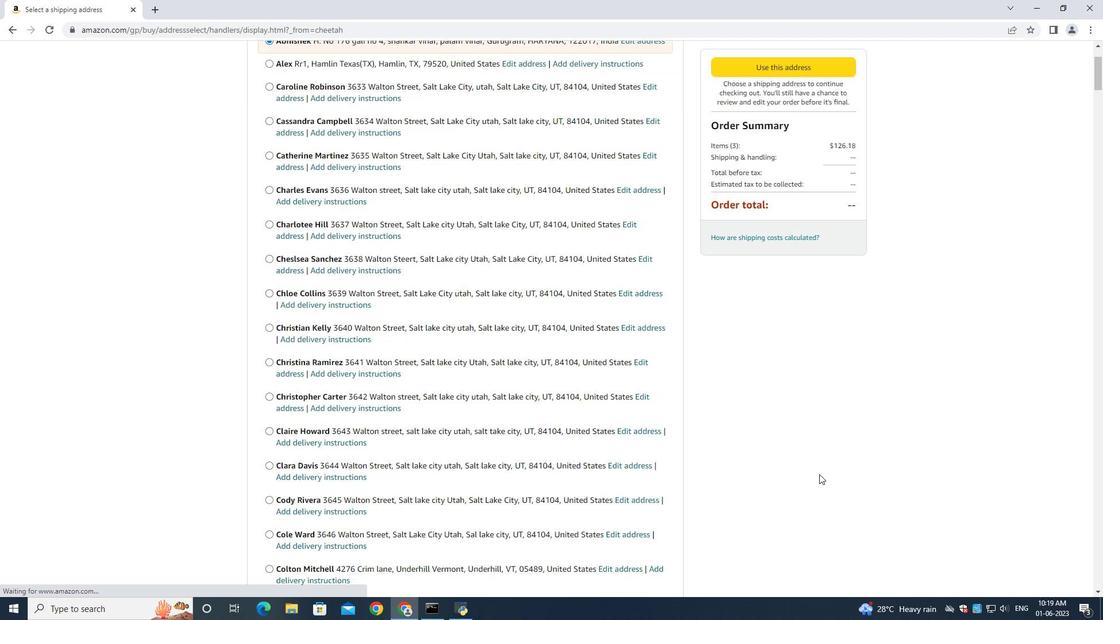 
Action: Mouse moved to (713, 479)
Screenshot: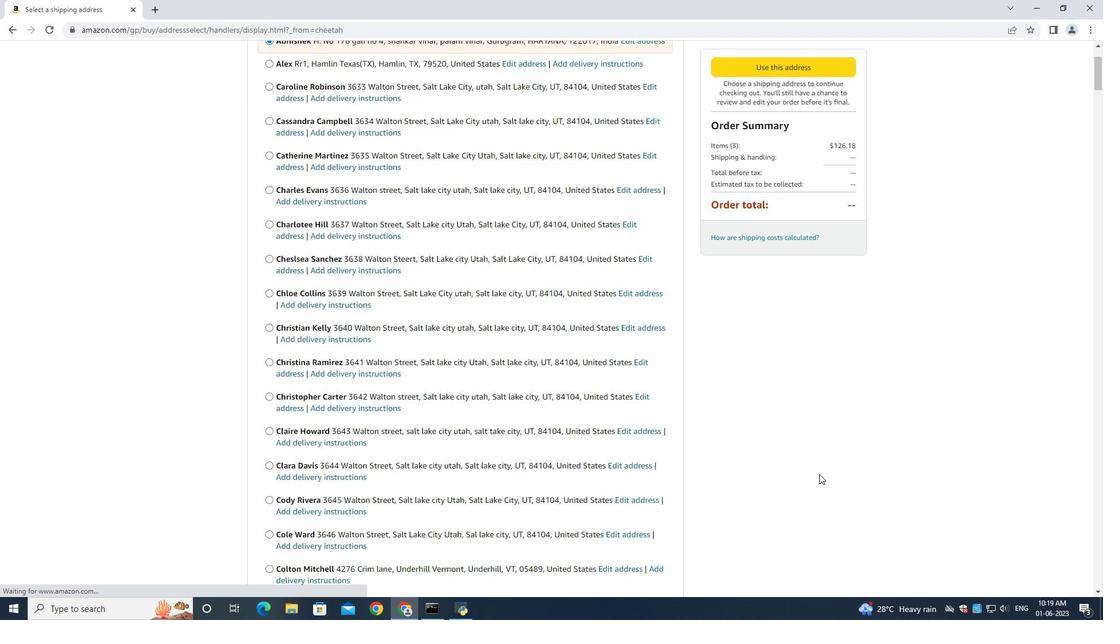 
Action: Mouse scrolled (715, 478) with delta (0, 0)
Screenshot: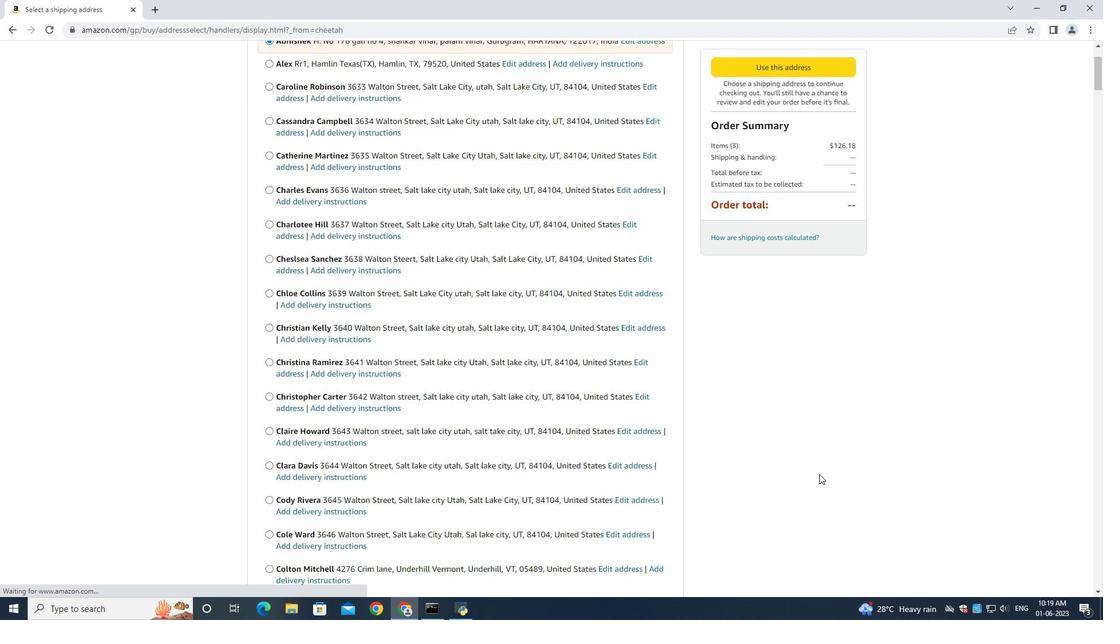 
Action: Mouse moved to (713, 479)
Screenshot: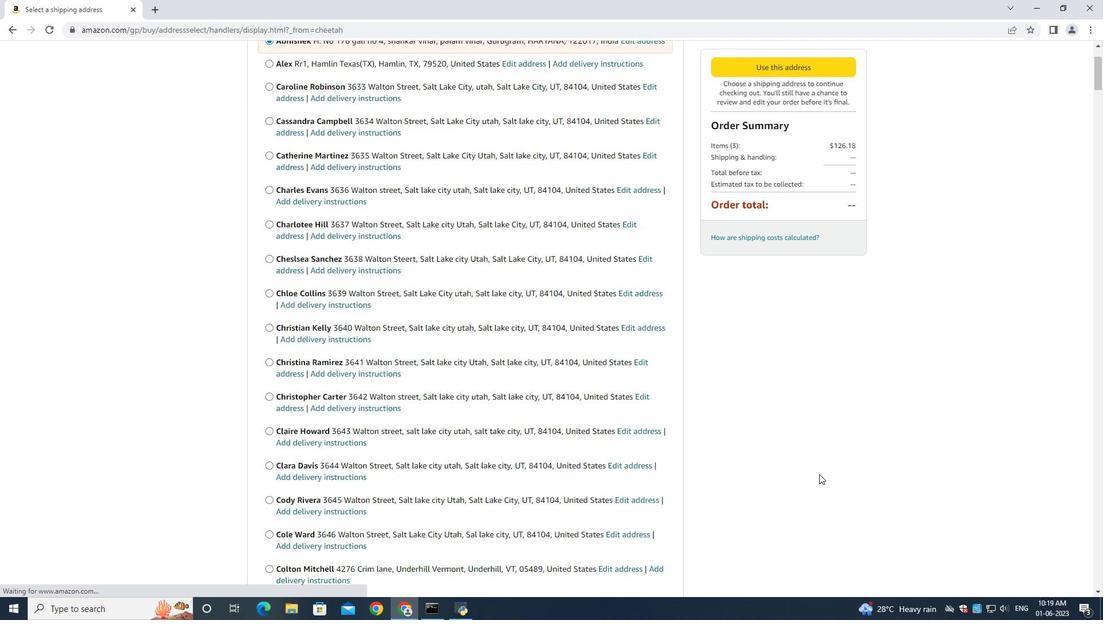 
Action: Mouse scrolled (714, 478) with delta (0, 0)
Screenshot: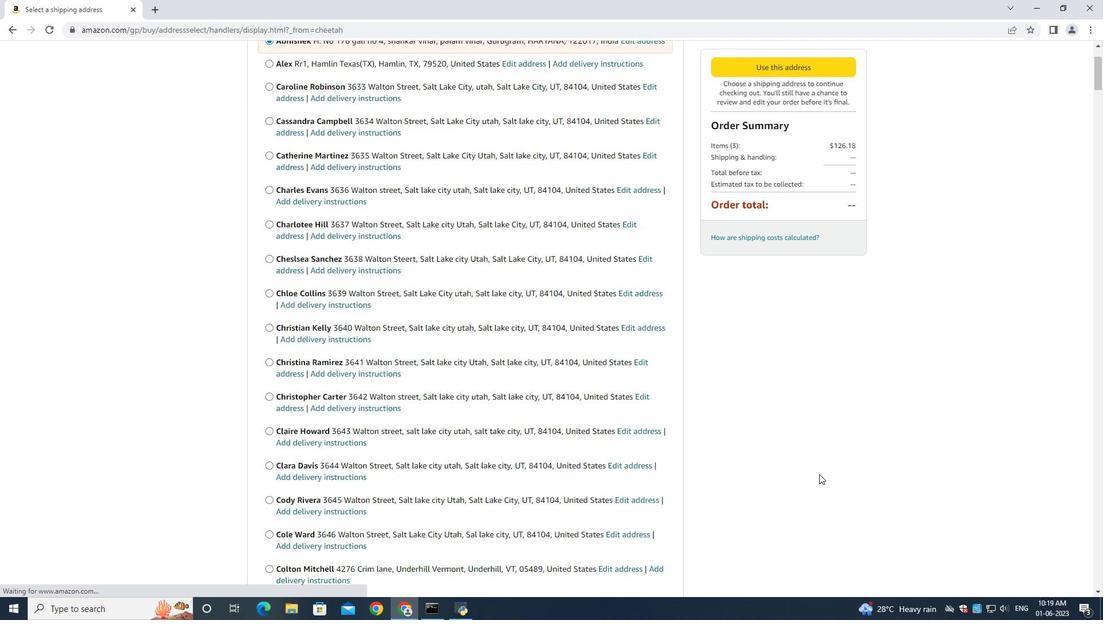 
Action: Mouse moved to (713, 479)
Screenshot: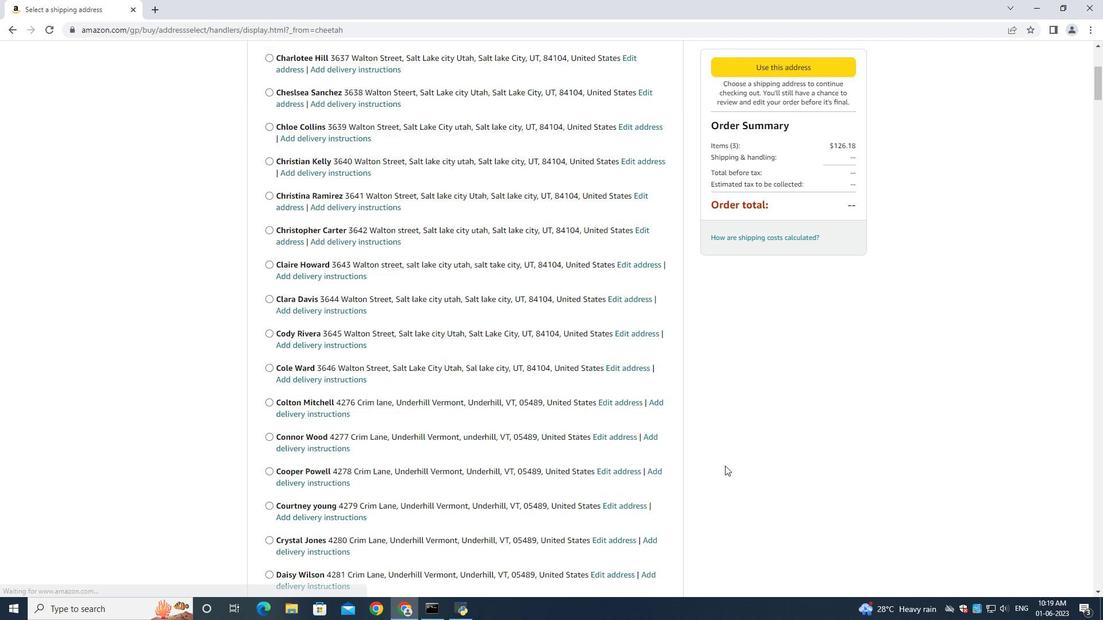 
Action: Mouse scrolled (714, 478) with delta (0, 0)
Screenshot: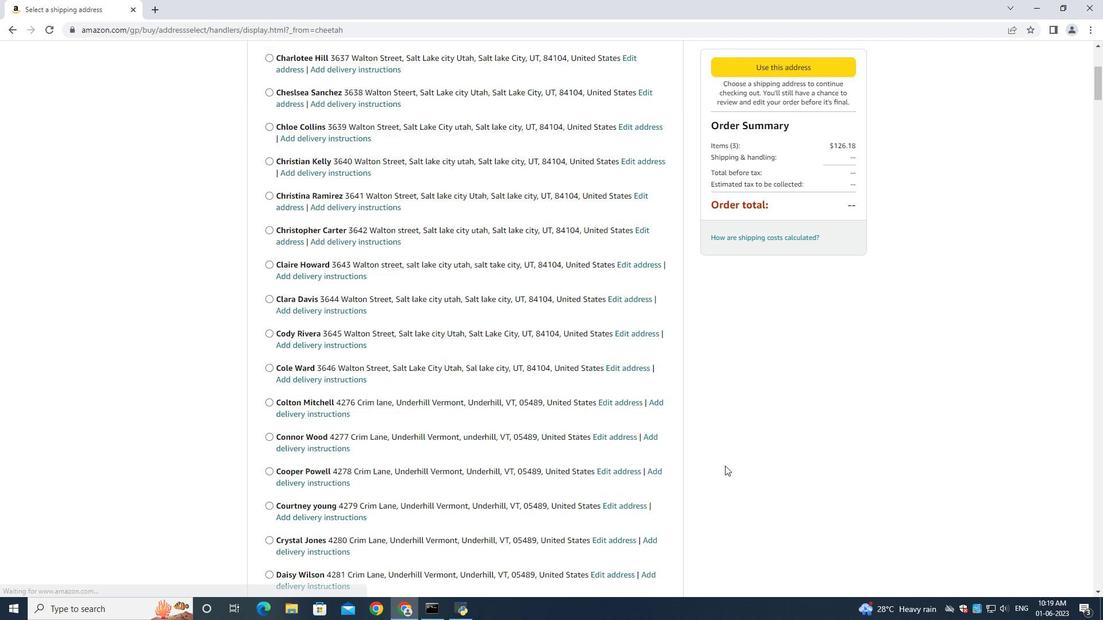 
Action: Mouse moved to (712, 479)
Screenshot: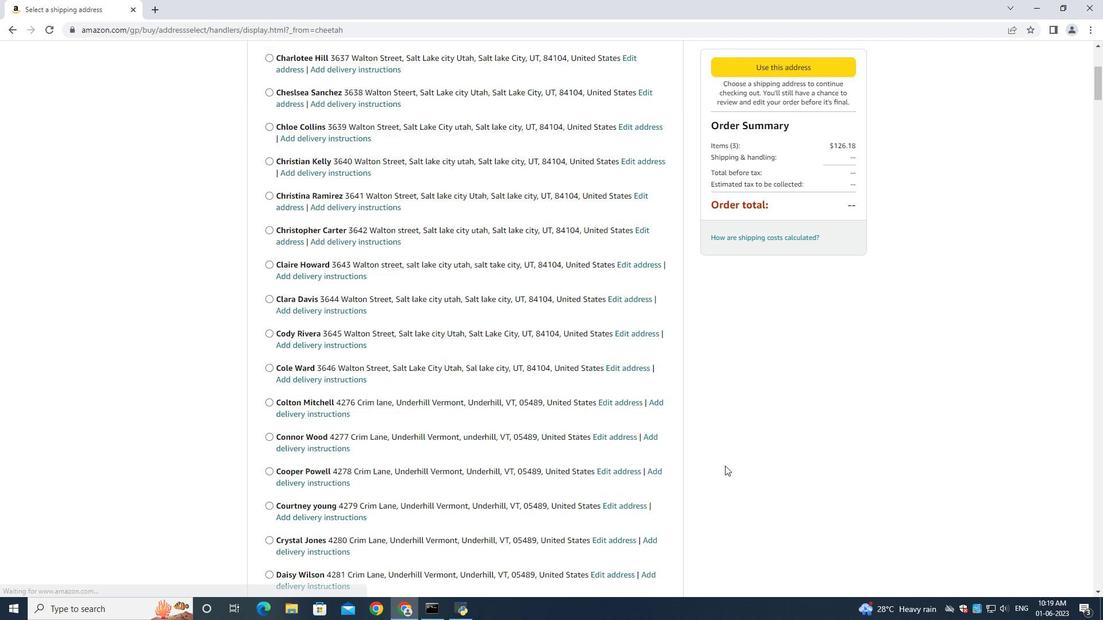 
Action: Mouse scrolled (713, 478) with delta (0, 0)
Screenshot: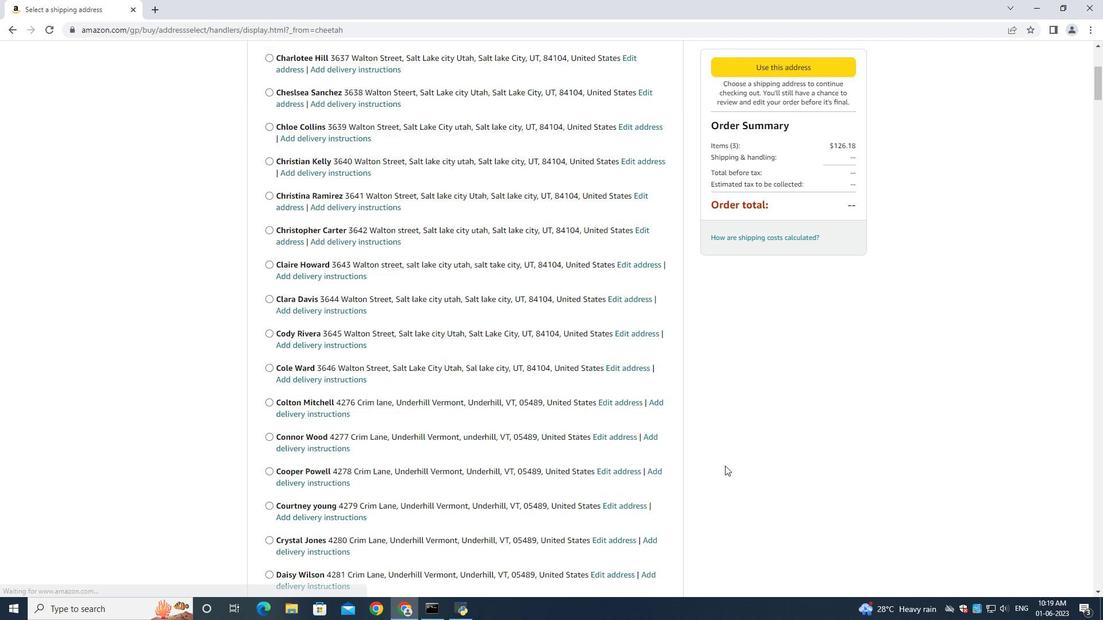
Action: Mouse moved to (692, 480)
Screenshot: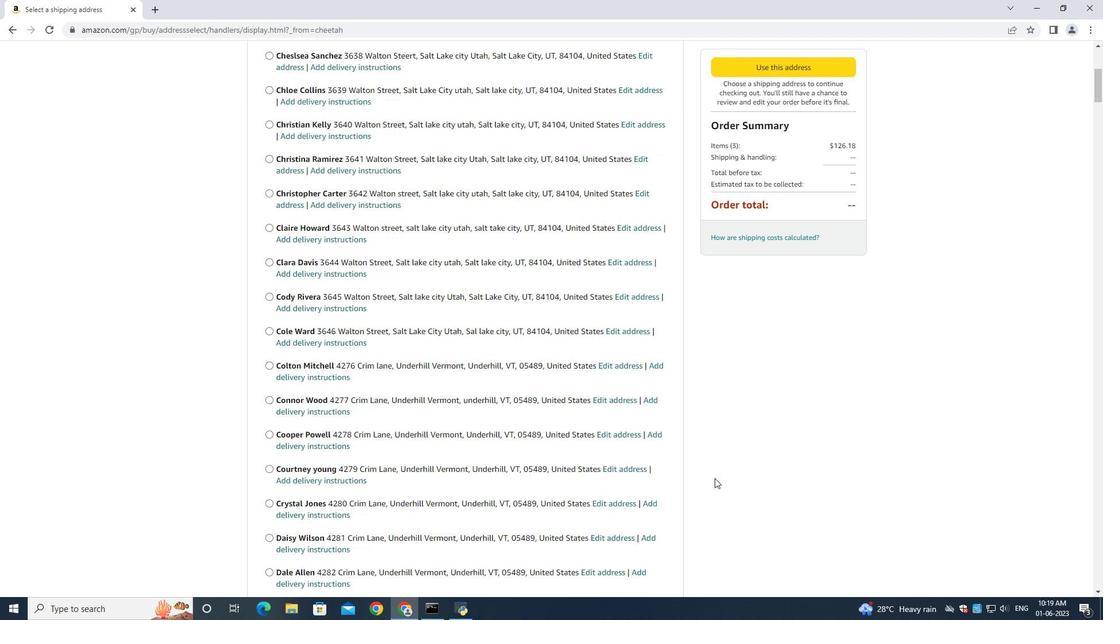 
Action: Mouse scrolled (713, 478) with delta (0, 0)
Screenshot: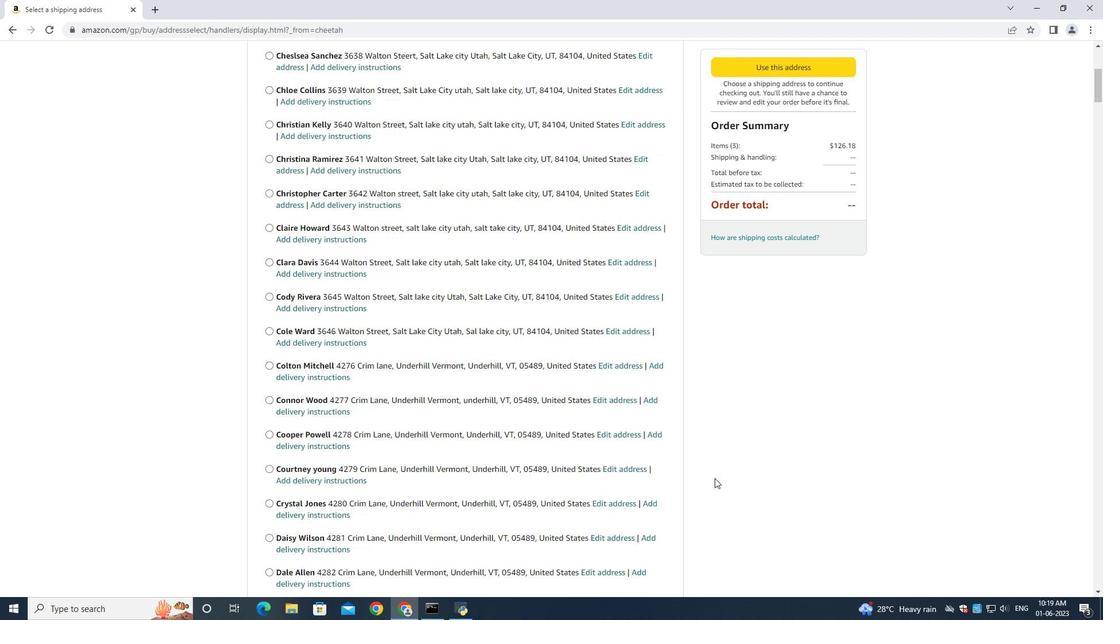 
Action: Mouse moved to (669, 485)
Screenshot: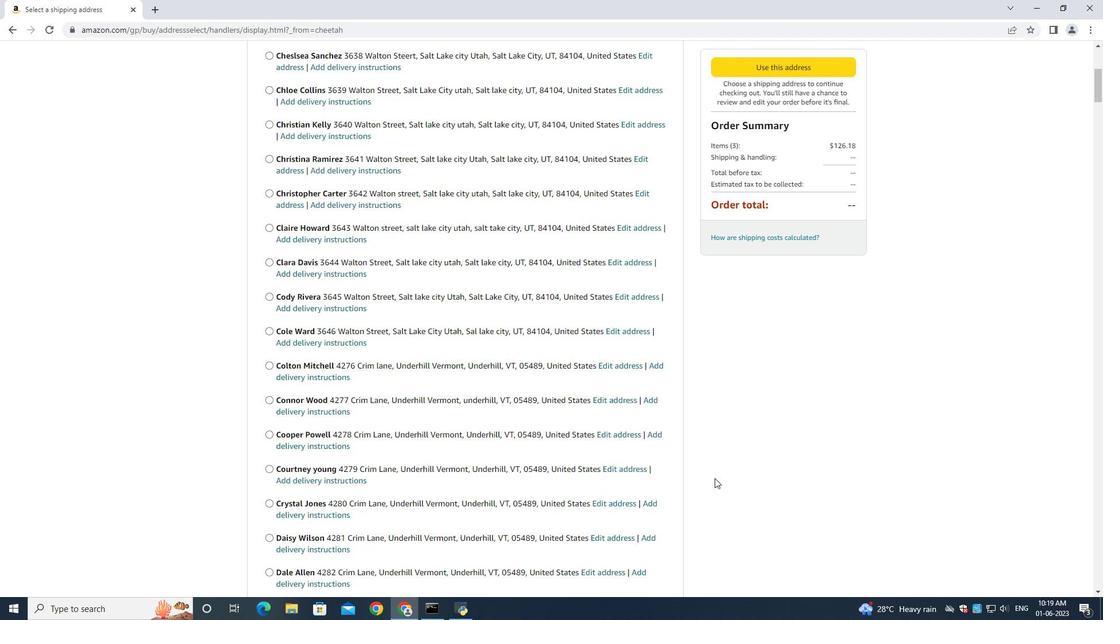 
Action: Mouse scrolled (672, 483) with delta (0, 0)
Screenshot: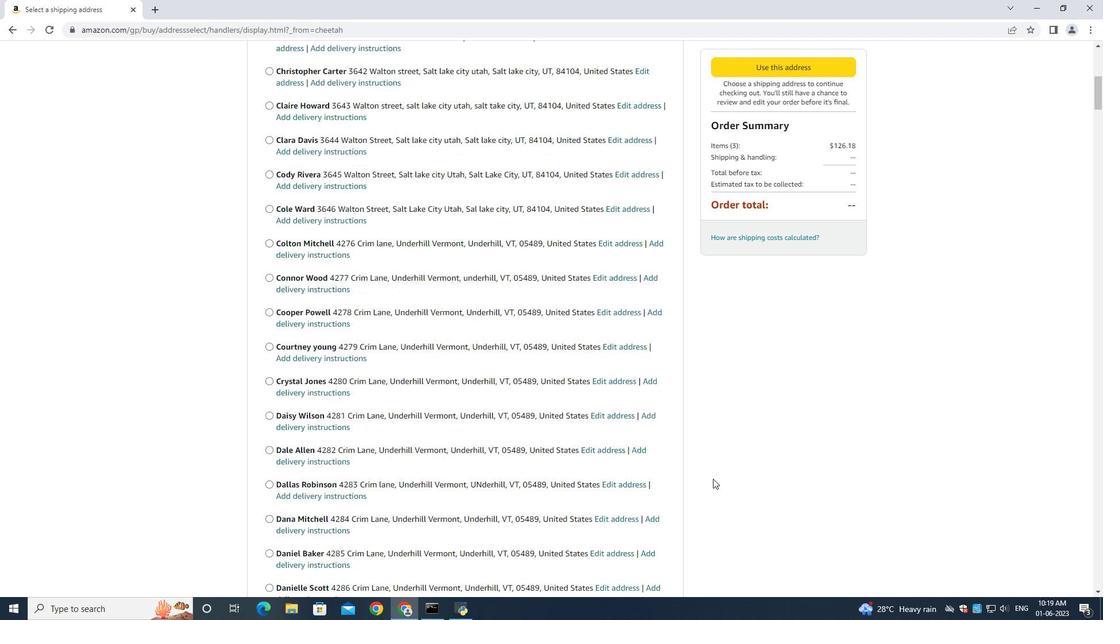 
Action: Mouse moved to (665, 485)
Screenshot: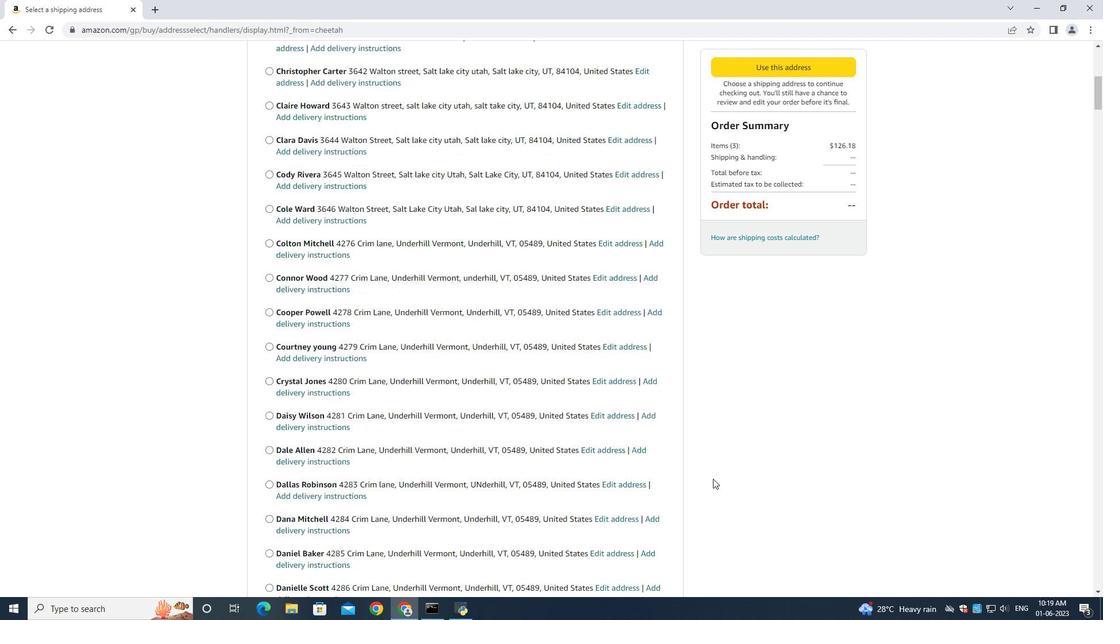 
Action: Mouse scrolled (669, 484) with delta (0, 0)
Screenshot: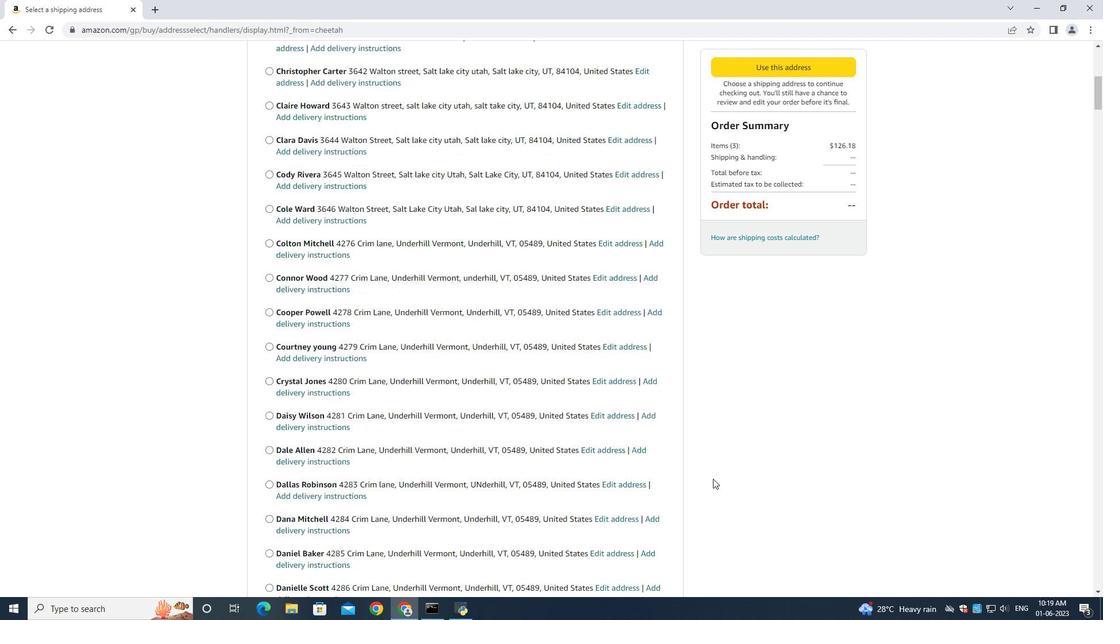 
Action: Mouse moved to (655, 484)
Screenshot: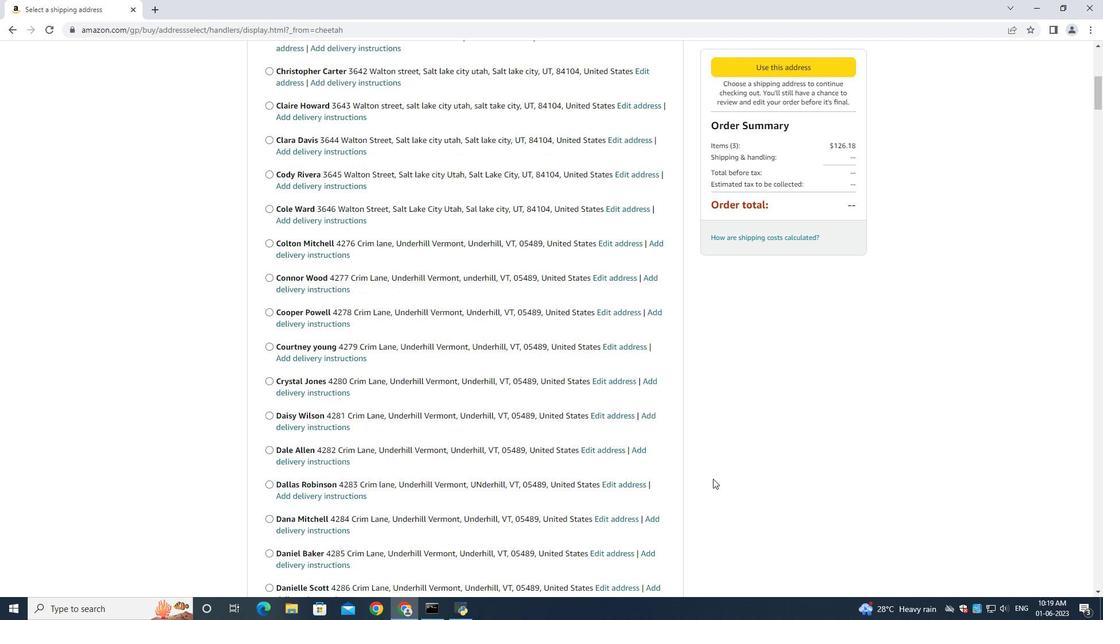 
Action: Mouse scrolled (663, 485) with delta (0, 0)
Screenshot: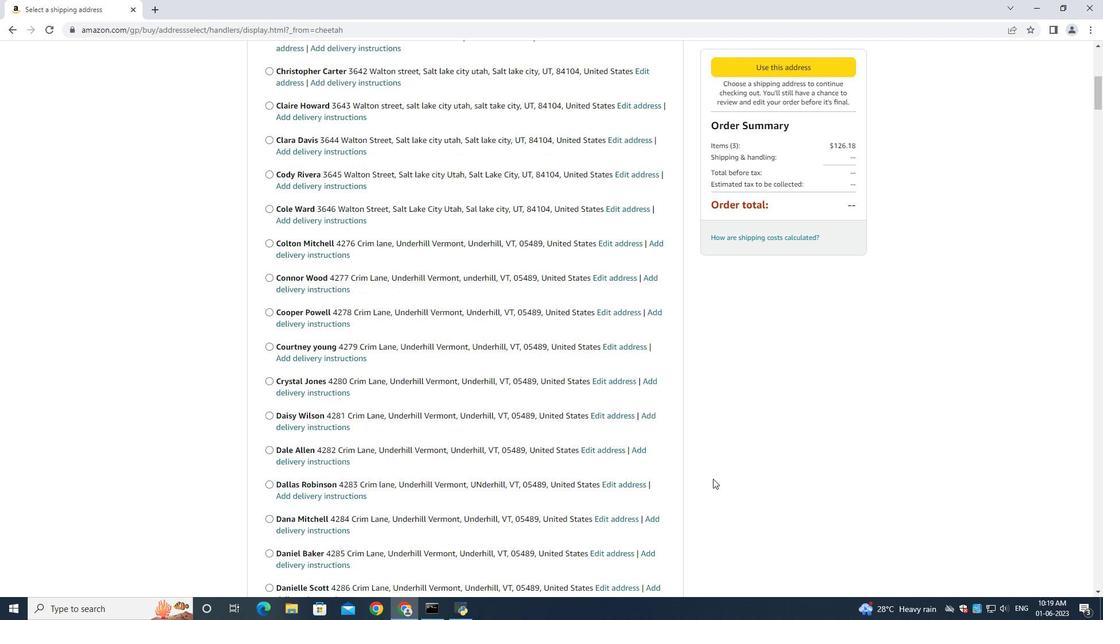 
Action: Mouse moved to (654, 483)
Screenshot: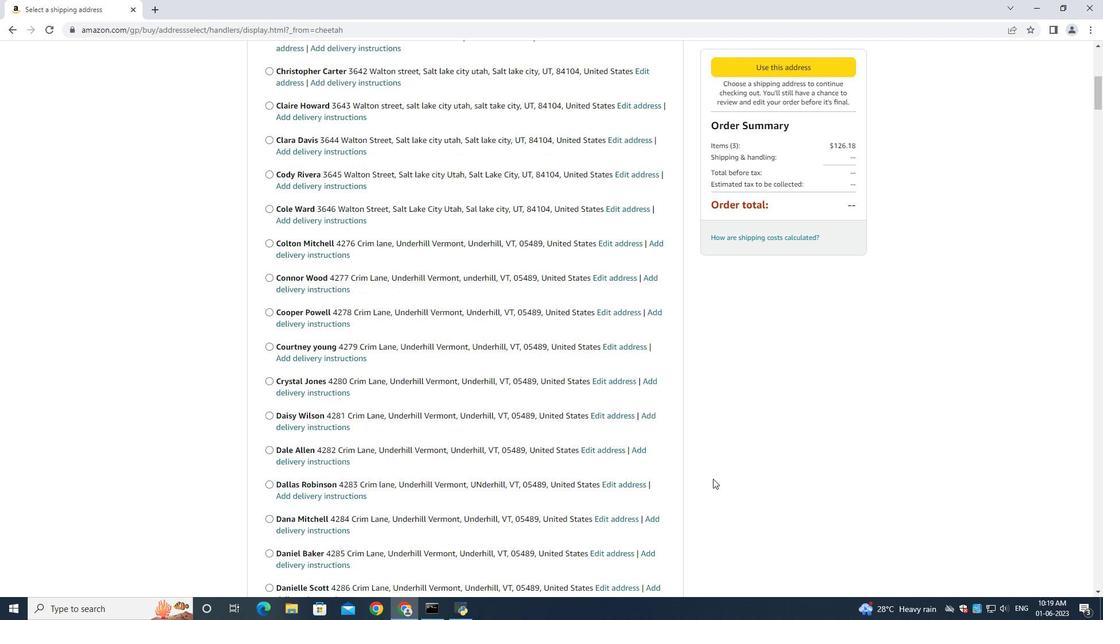 
Action: Mouse scrolled (660, 485) with delta (0, 0)
Screenshot: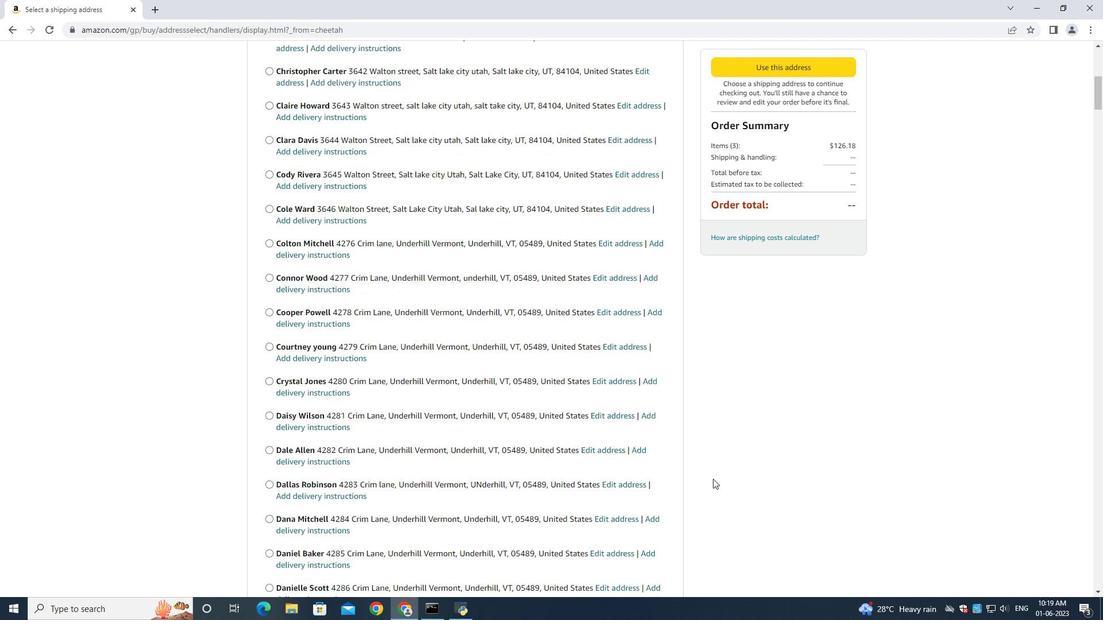 
Action: Mouse moved to (653, 483)
Screenshot: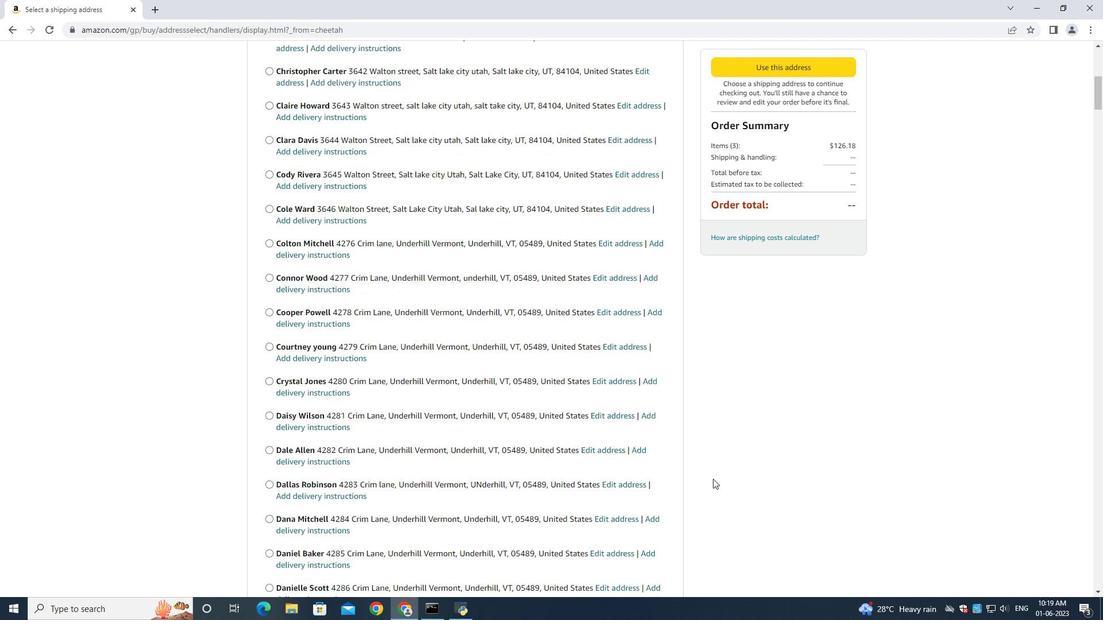 
Action: Mouse scrolled (658, 485) with delta (0, 0)
Screenshot: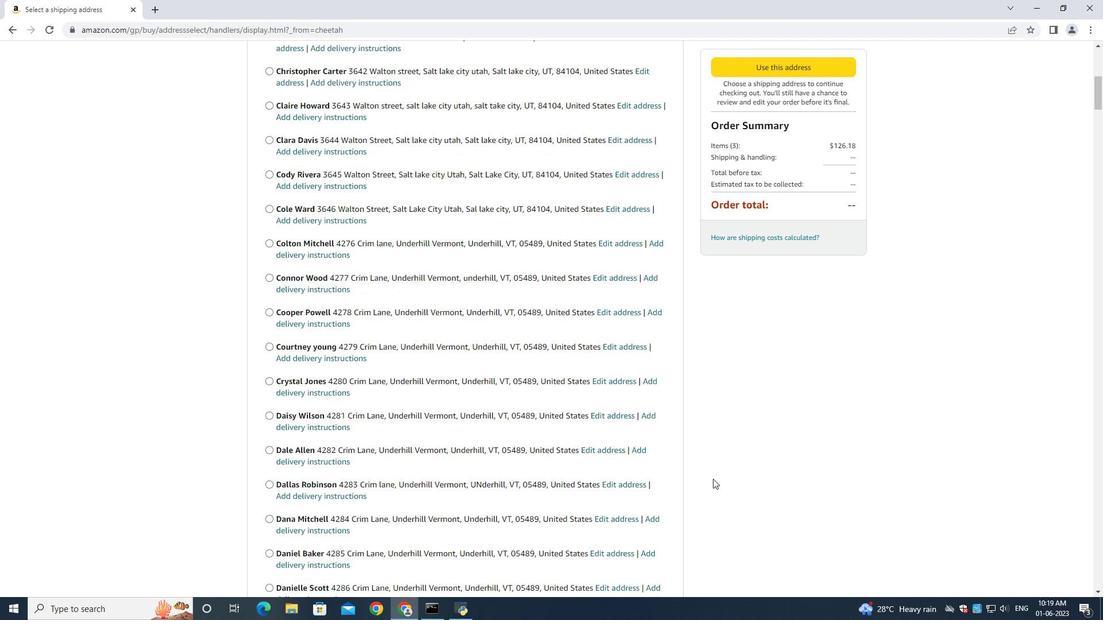 
Action: Mouse moved to (653, 482)
Screenshot: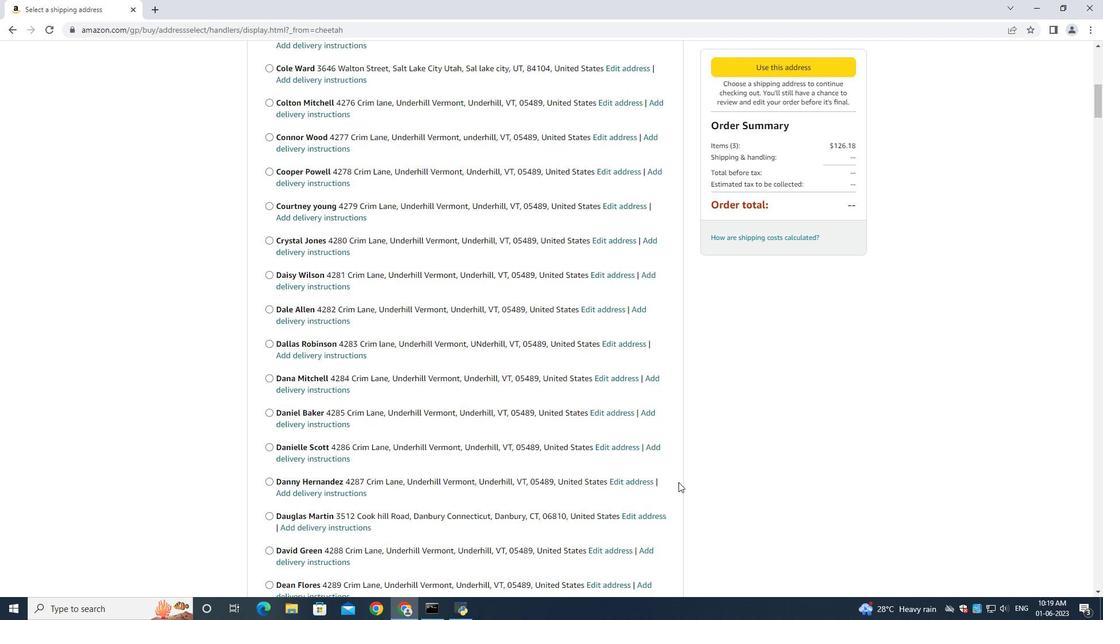 
Action: Mouse scrolled (655, 483) with delta (0, 0)
Screenshot: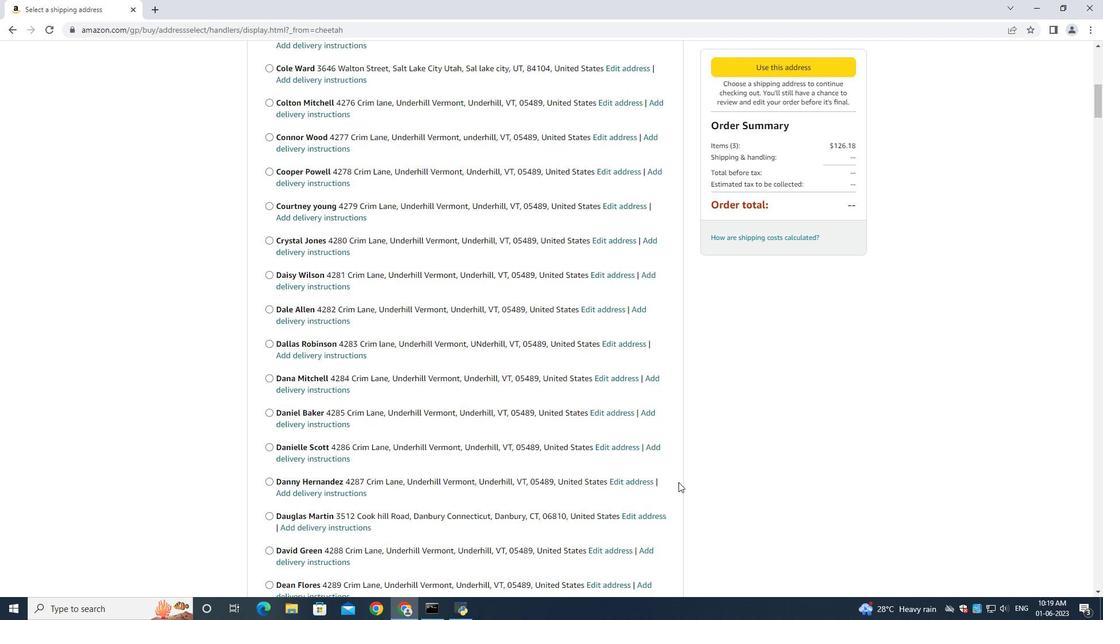 
Action: Mouse scrolled (653, 482) with delta (0, 0)
Screenshot: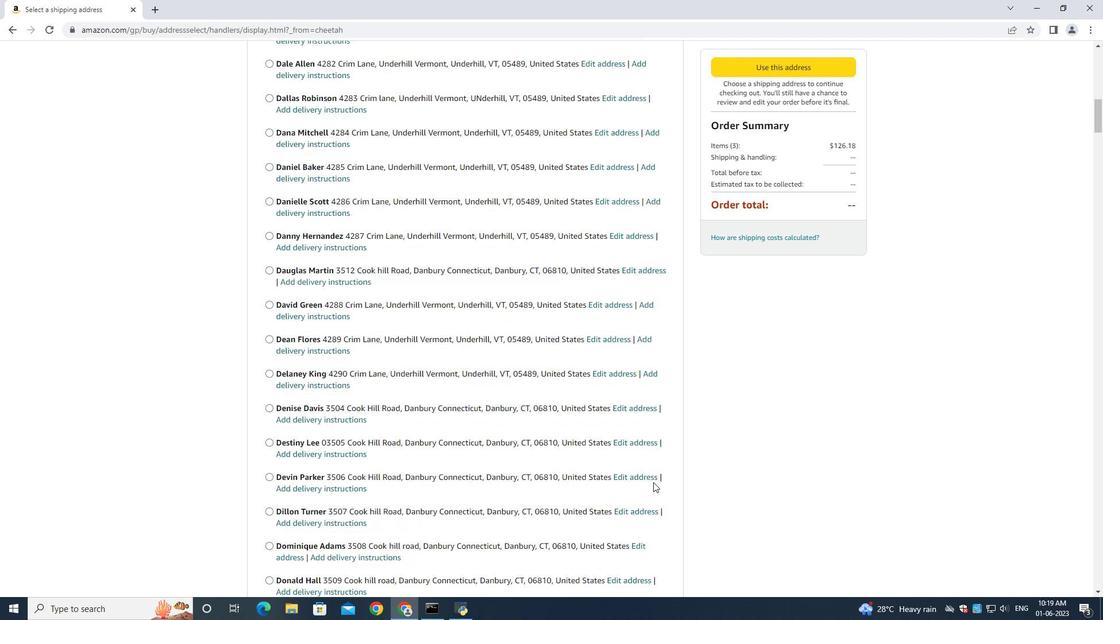 
Action: Mouse moved to (653, 482)
Screenshot: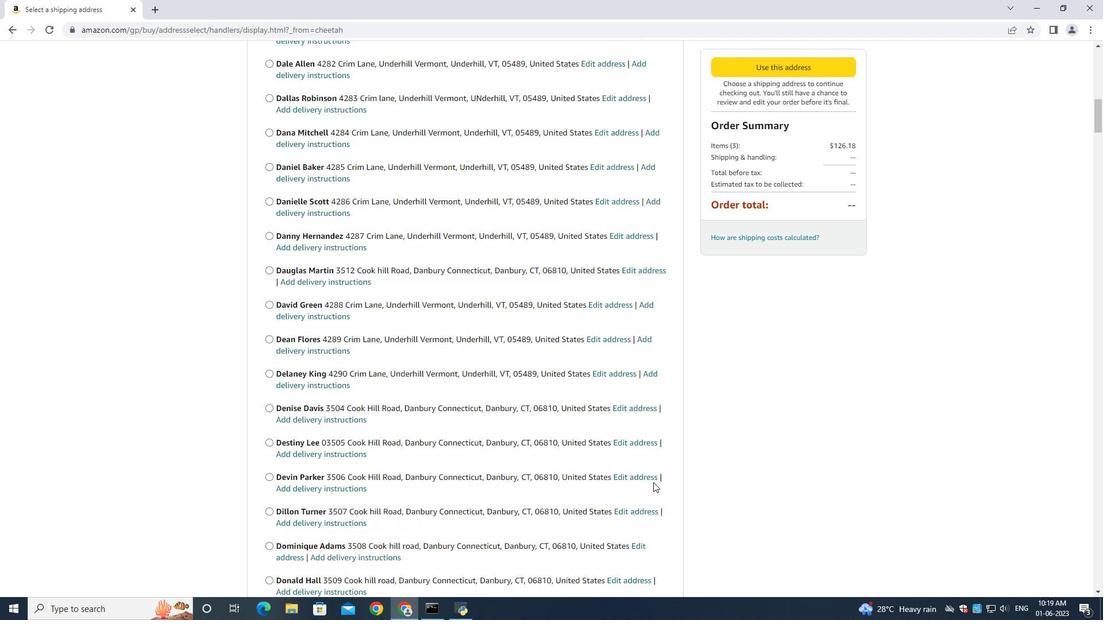 
Action: Mouse scrolled (653, 482) with delta (0, 0)
Screenshot: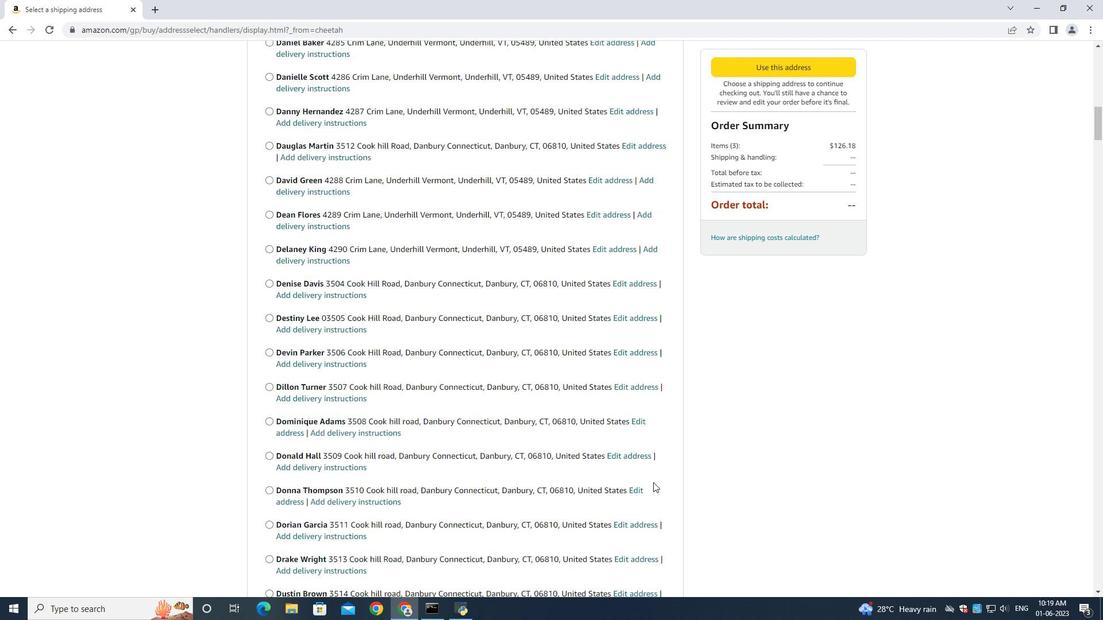 
Action: Mouse scrolled (653, 482) with delta (0, 0)
Screenshot: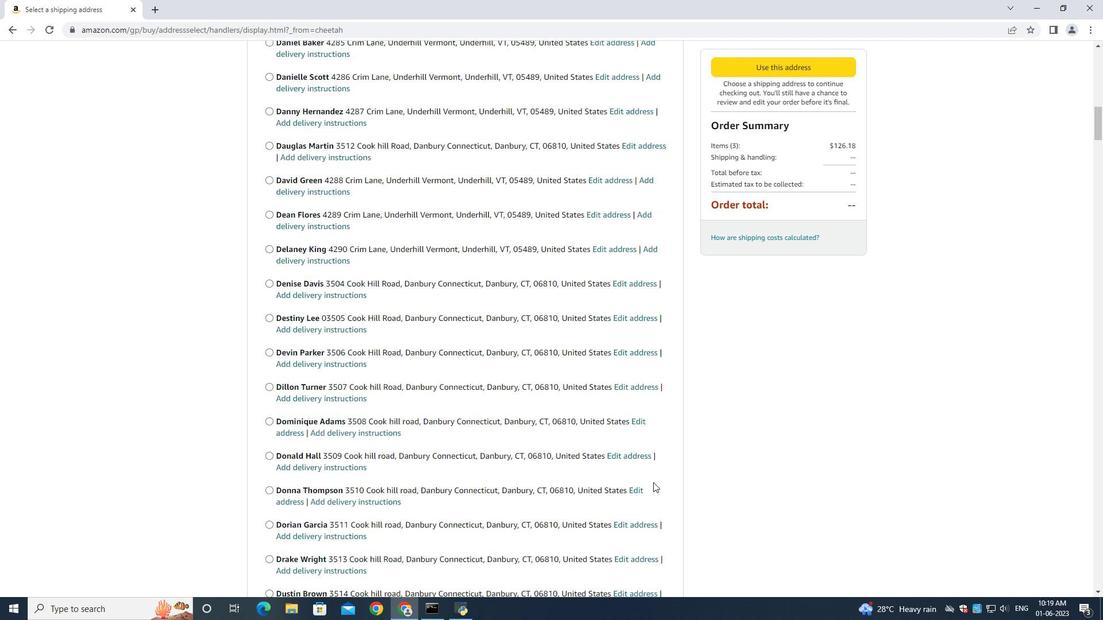 
Action: Mouse scrolled (653, 482) with delta (0, 0)
Screenshot: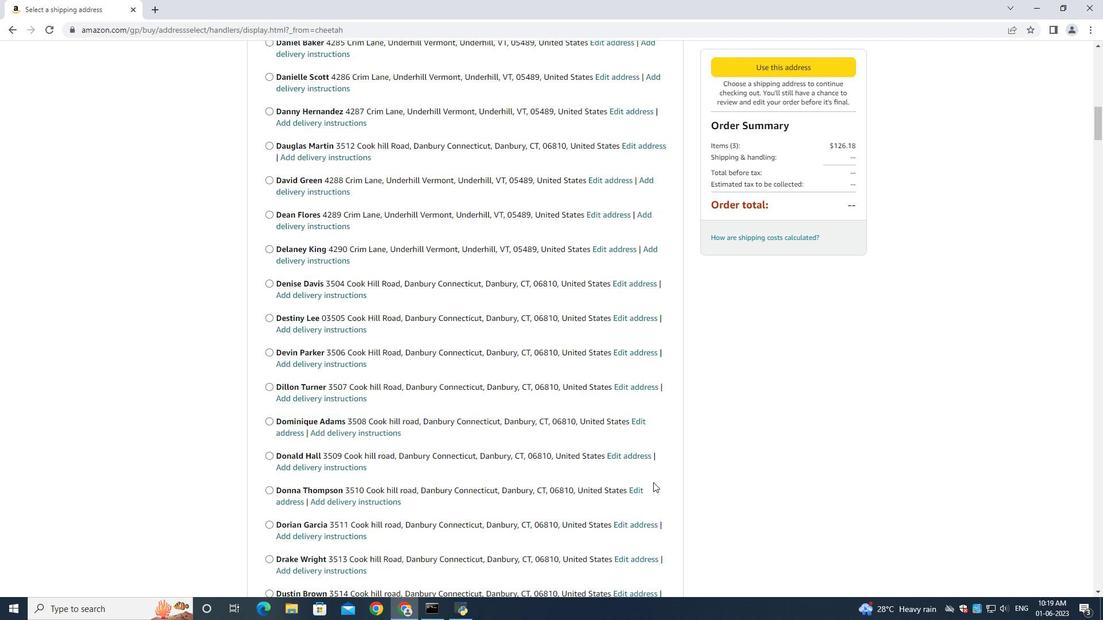 
Action: Mouse scrolled (653, 482) with delta (0, 0)
Screenshot: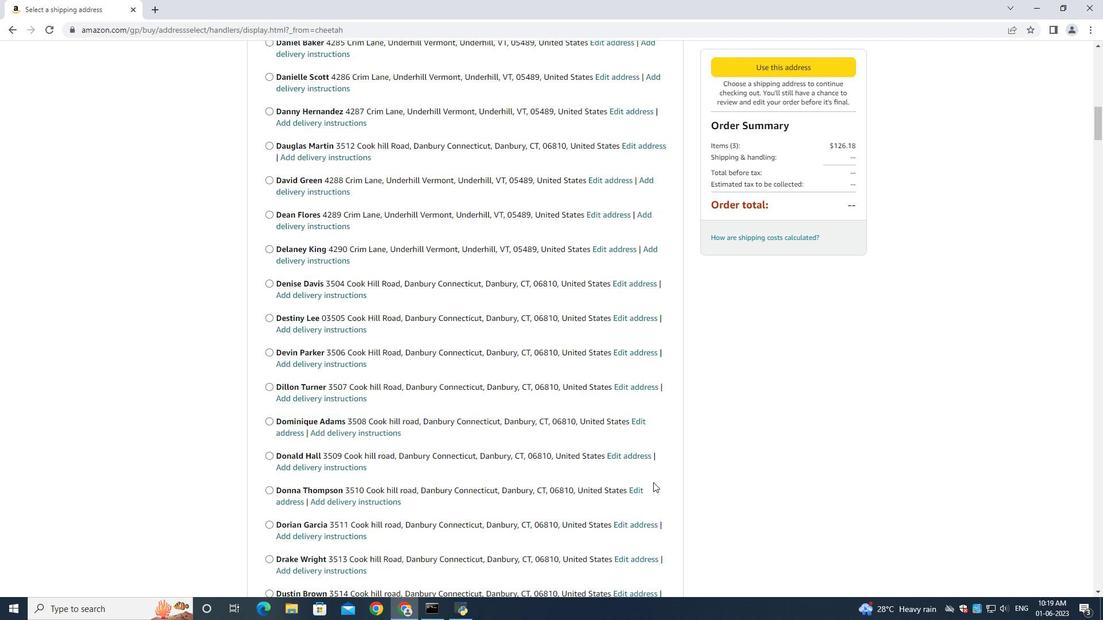 
Action: Mouse scrolled (653, 482) with delta (0, 0)
Screenshot: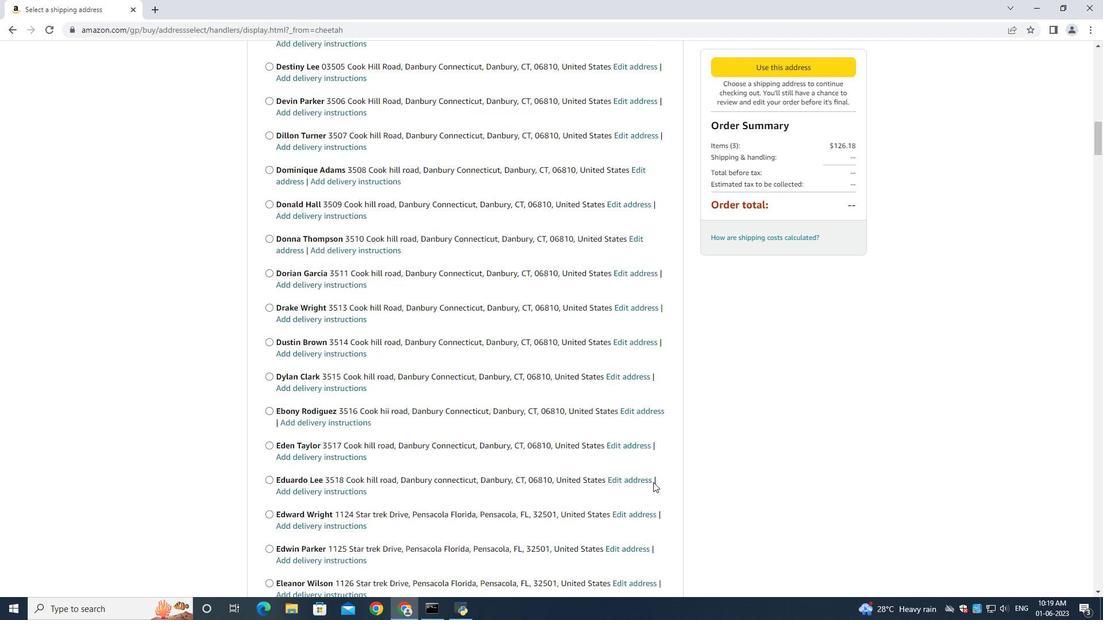 
Action: Mouse scrolled (653, 482) with delta (0, 0)
Screenshot: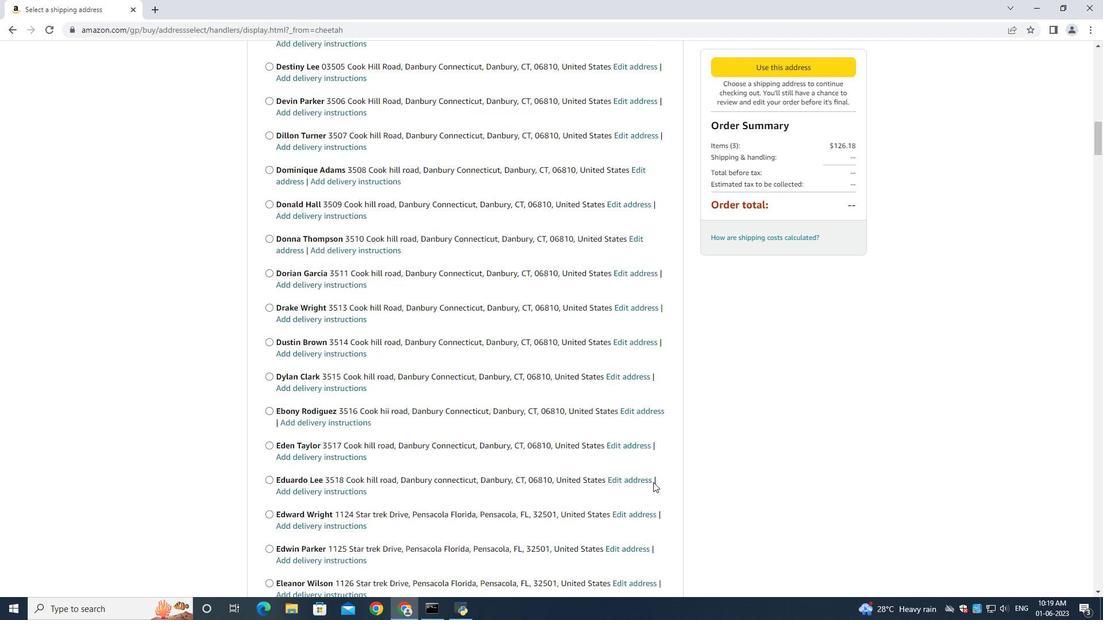 
Action: Mouse scrolled (653, 482) with delta (0, 0)
Screenshot: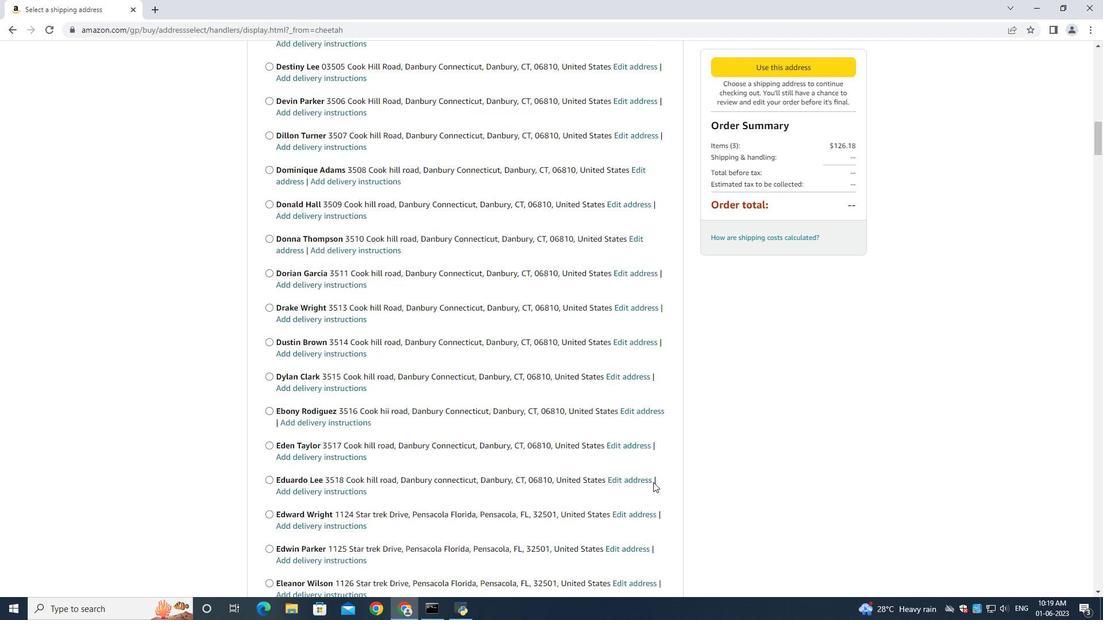 
Action: Mouse scrolled (653, 482) with delta (0, 0)
Screenshot: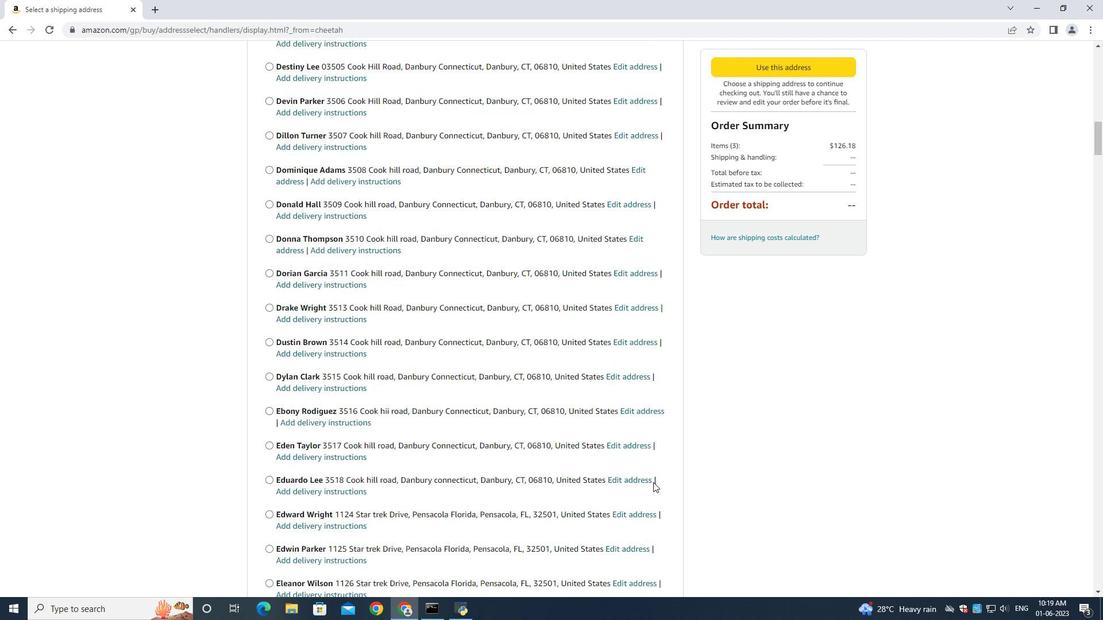 
Action: Mouse scrolled (653, 482) with delta (0, 0)
Screenshot: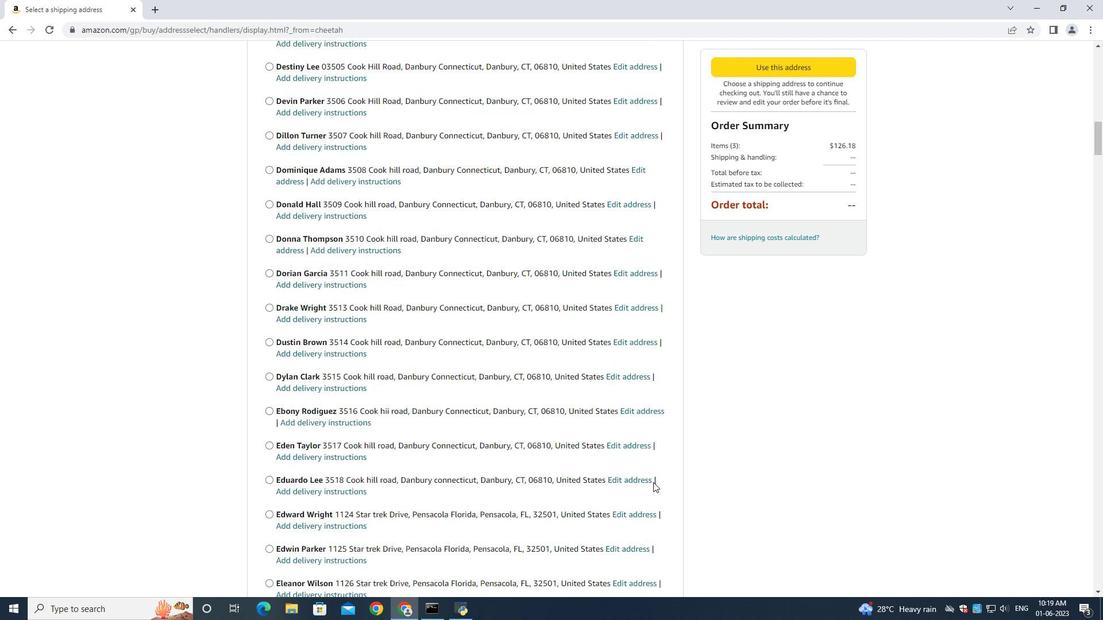 
Action: Mouse scrolled (653, 482) with delta (0, 0)
Screenshot: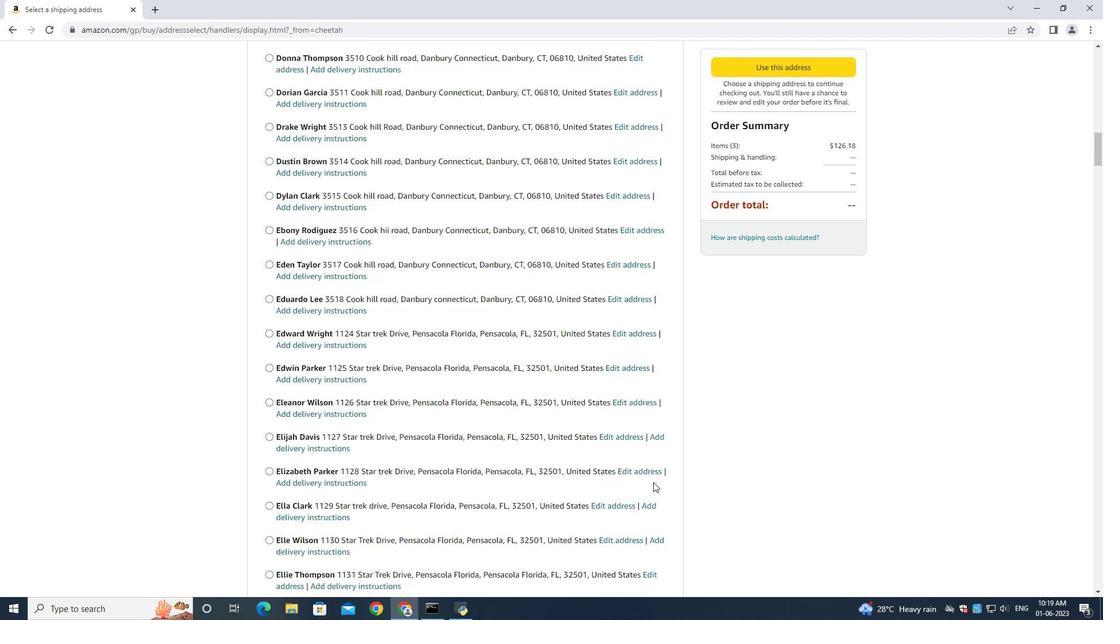 
Action: Mouse scrolled (653, 482) with delta (0, 0)
Screenshot: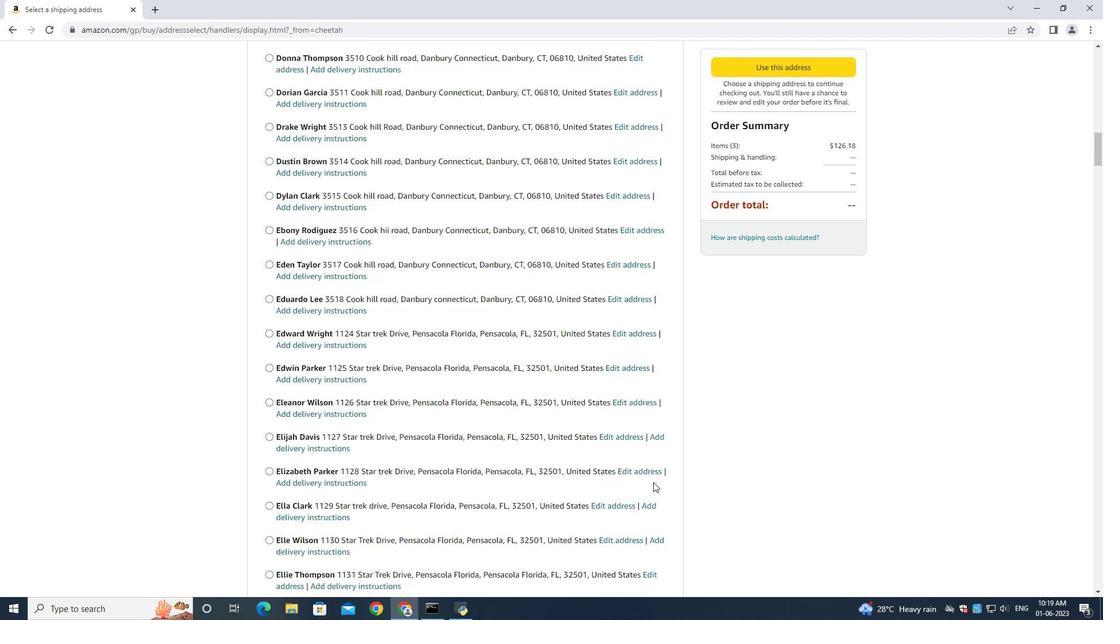 
Action: Mouse moved to (651, 478)
Screenshot: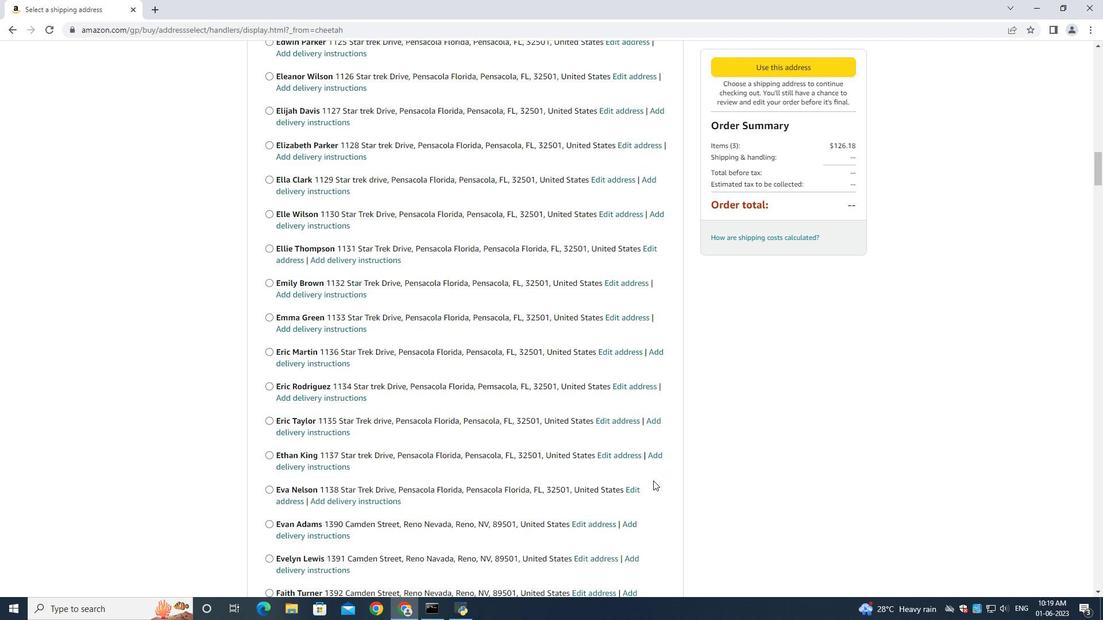 
Action: Mouse scrolled (651, 478) with delta (0, 0)
Screenshot: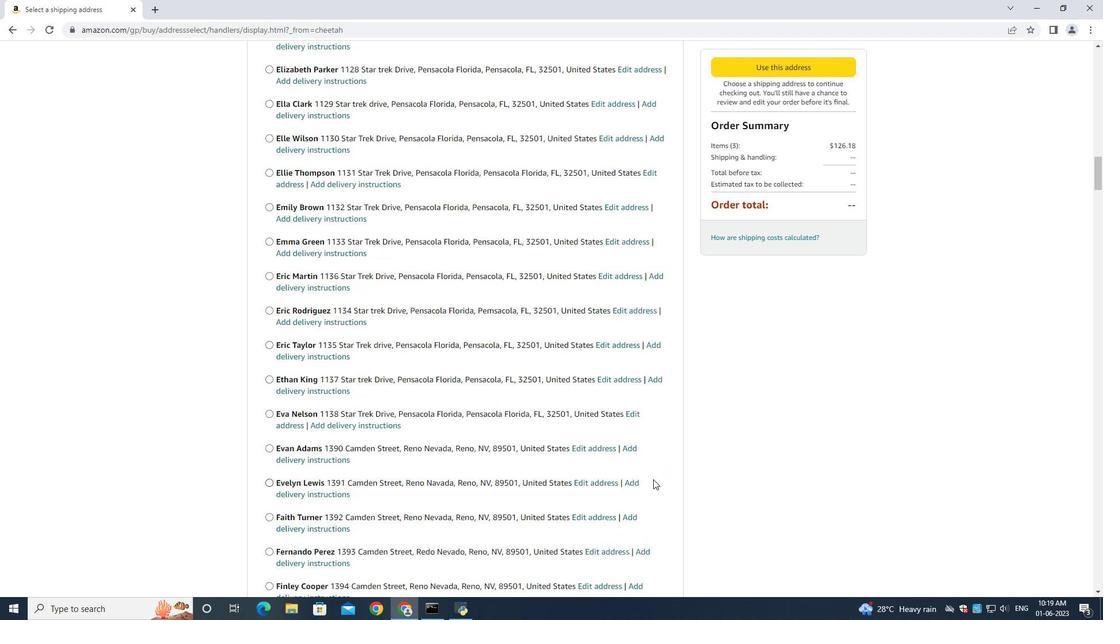 
Action: Mouse scrolled (651, 478) with delta (0, 0)
Screenshot: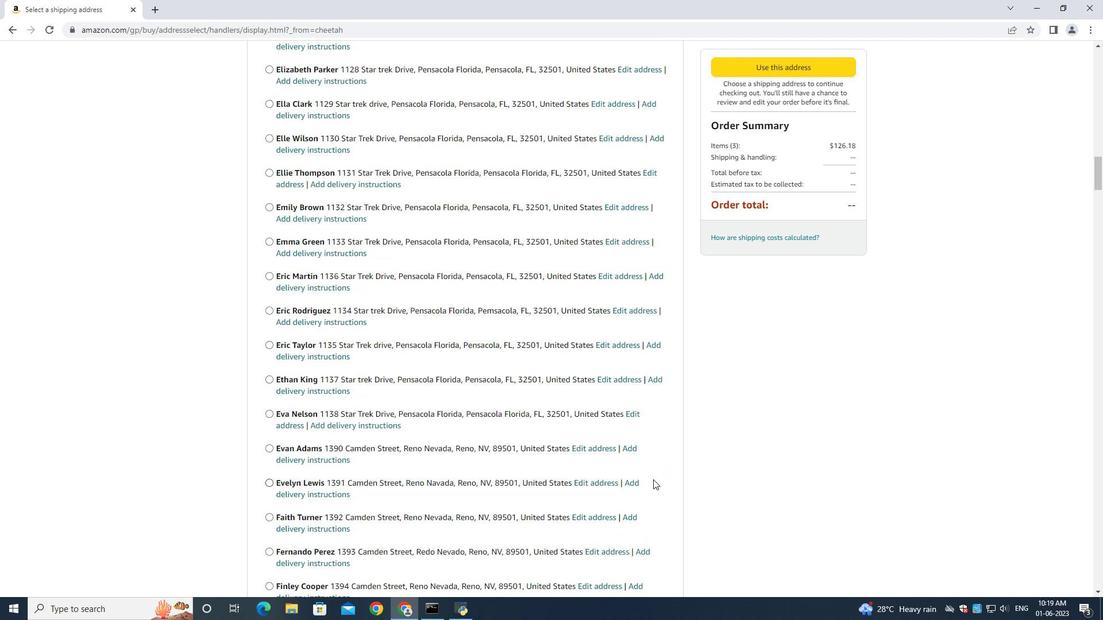 
Action: Mouse scrolled (651, 477) with delta (0, -1)
Screenshot: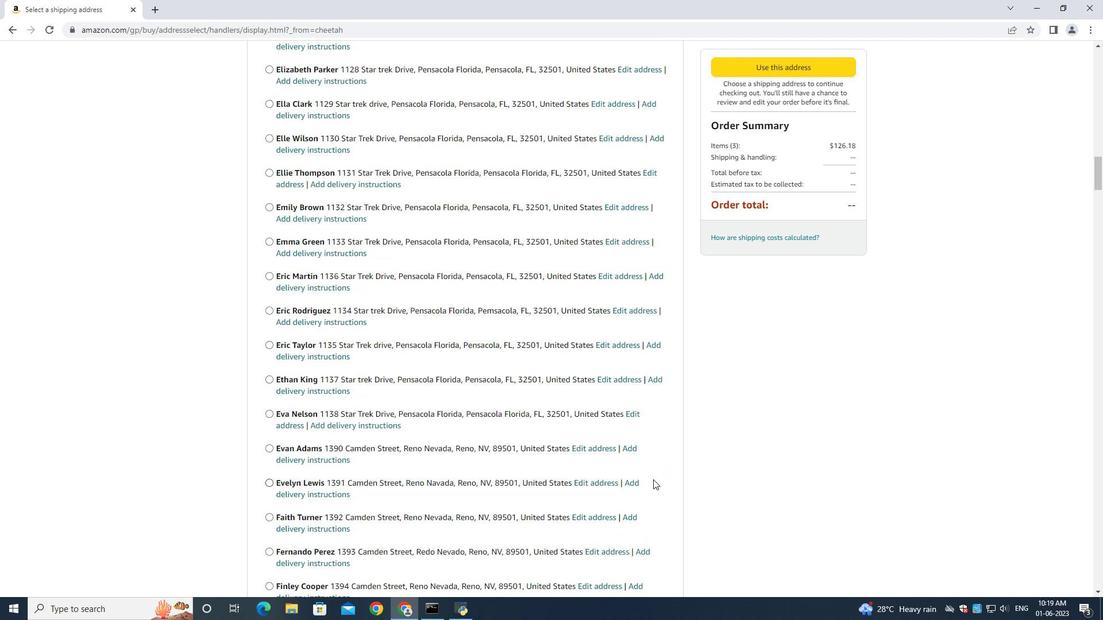 
Action: Mouse scrolled (651, 478) with delta (0, 0)
Screenshot: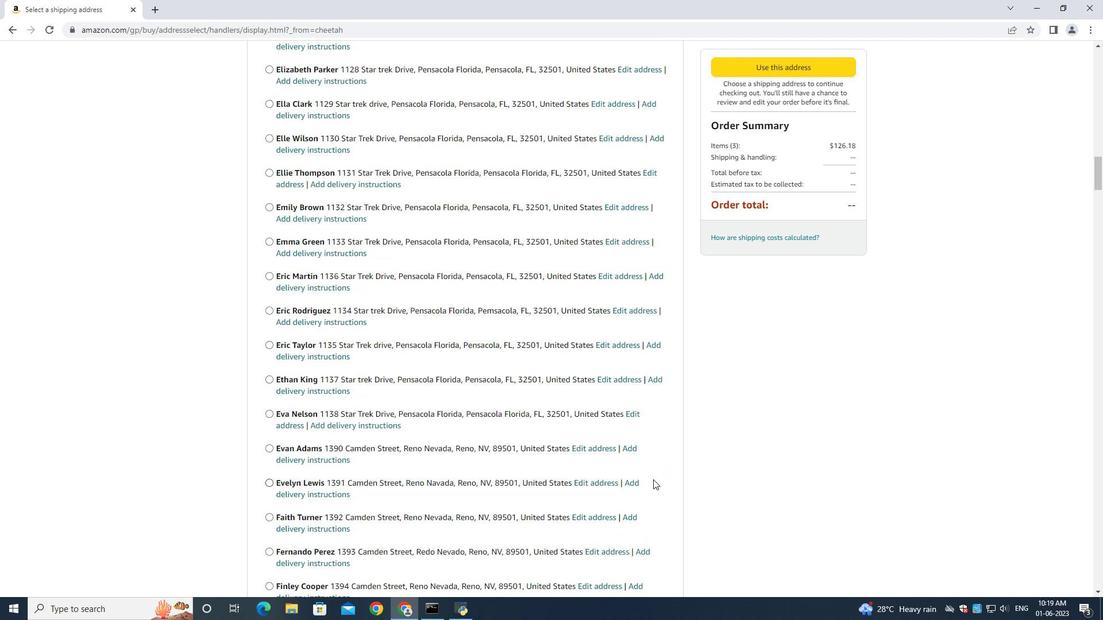 
Action: Mouse scrolled (651, 478) with delta (0, 0)
Screenshot: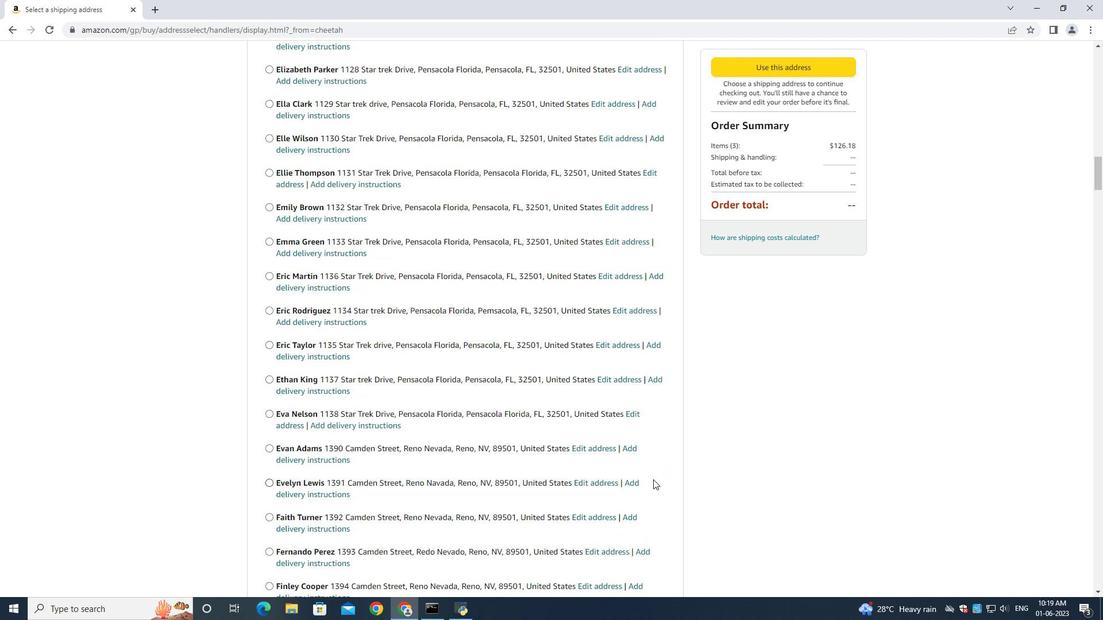 
Action: Mouse scrolled (651, 478) with delta (0, 0)
Screenshot: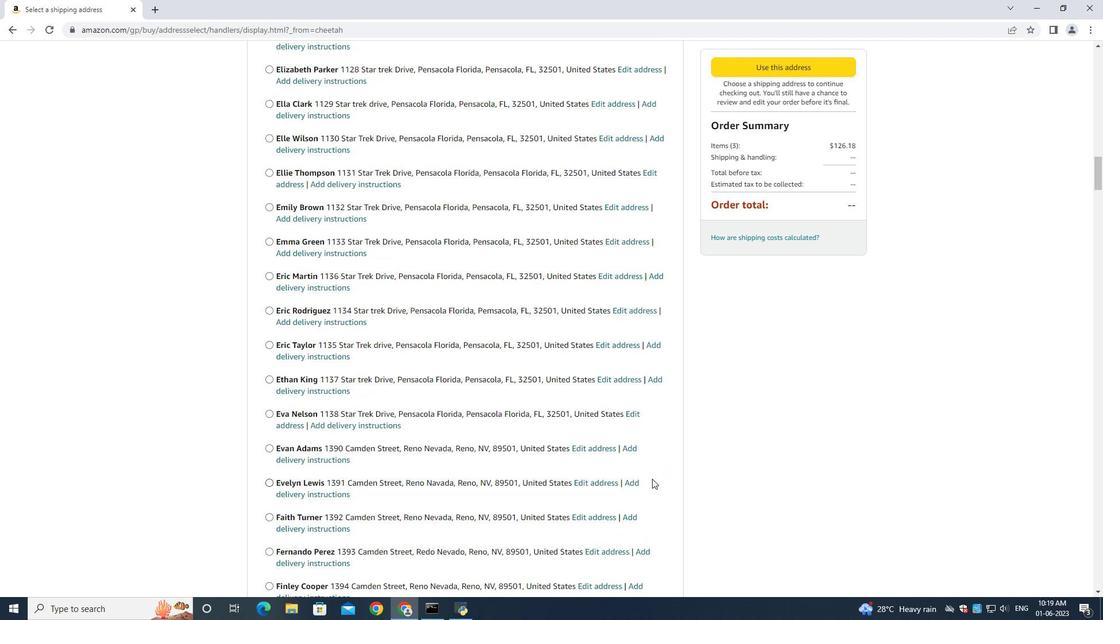 
Action: Mouse moved to (652, 478)
Screenshot: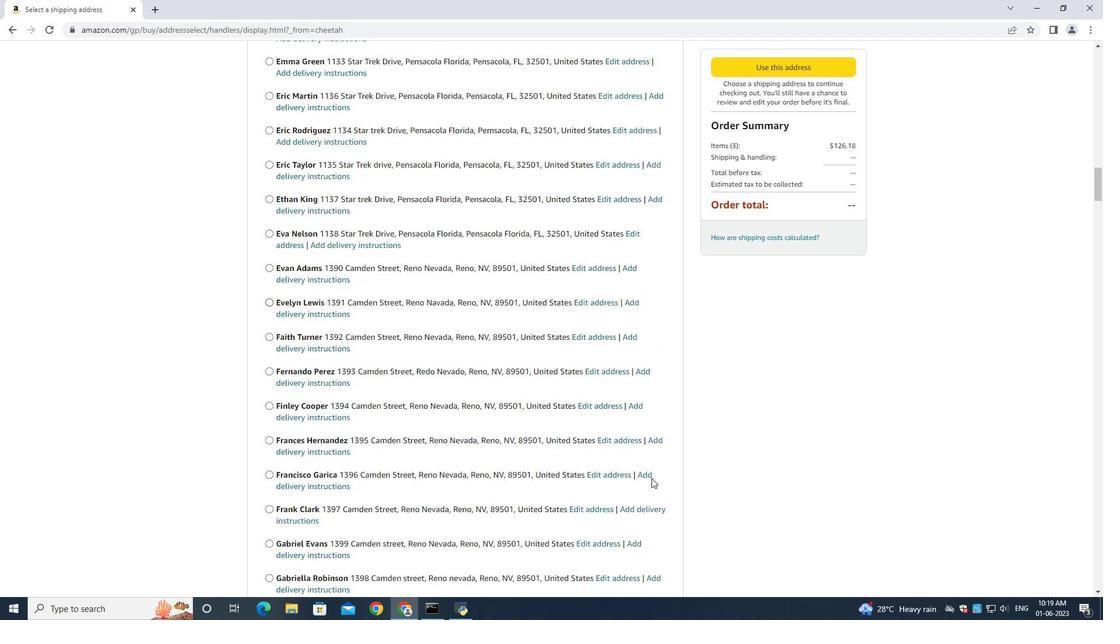
Action: Mouse scrolled (652, 478) with delta (0, 0)
Screenshot: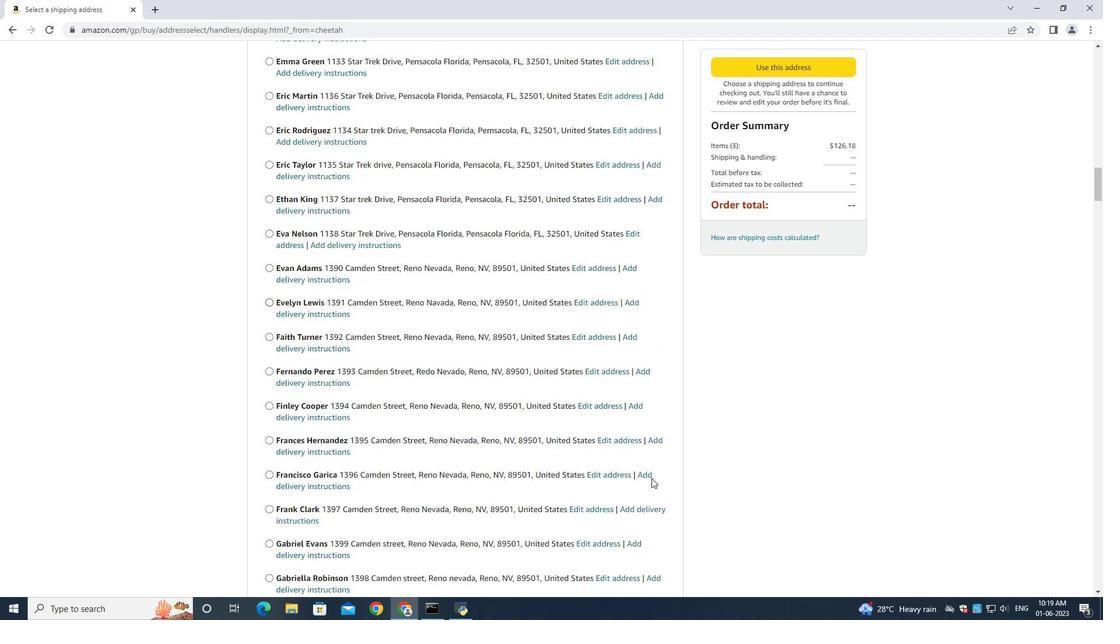 
Action: Mouse scrolled (652, 478) with delta (0, 0)
Screenshot: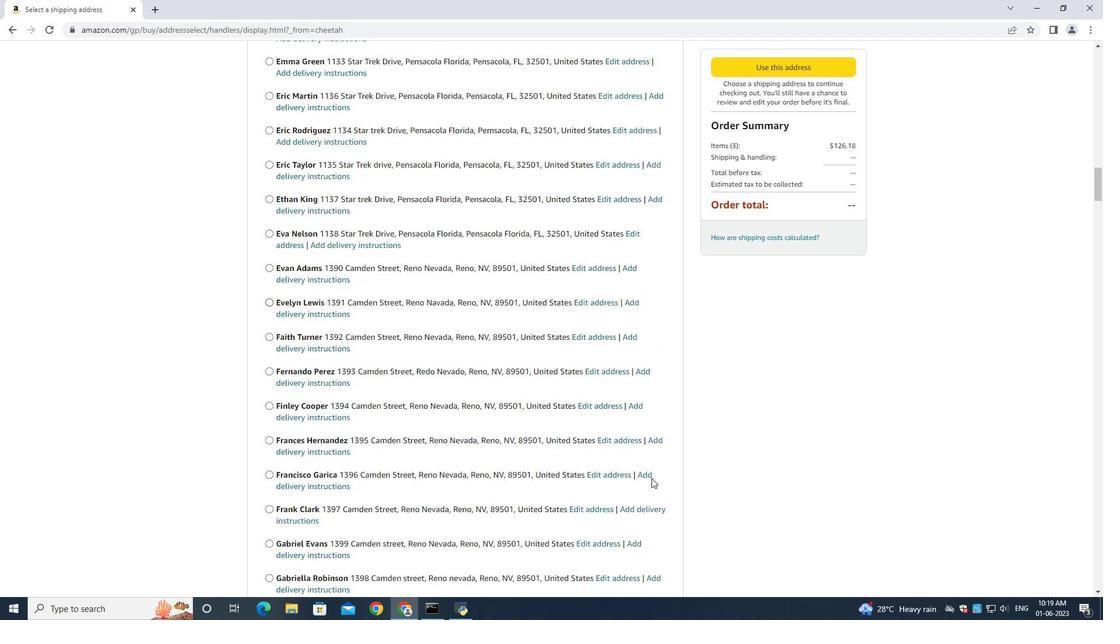 
Action: Mouse moved to (652, 478)
Screenshot: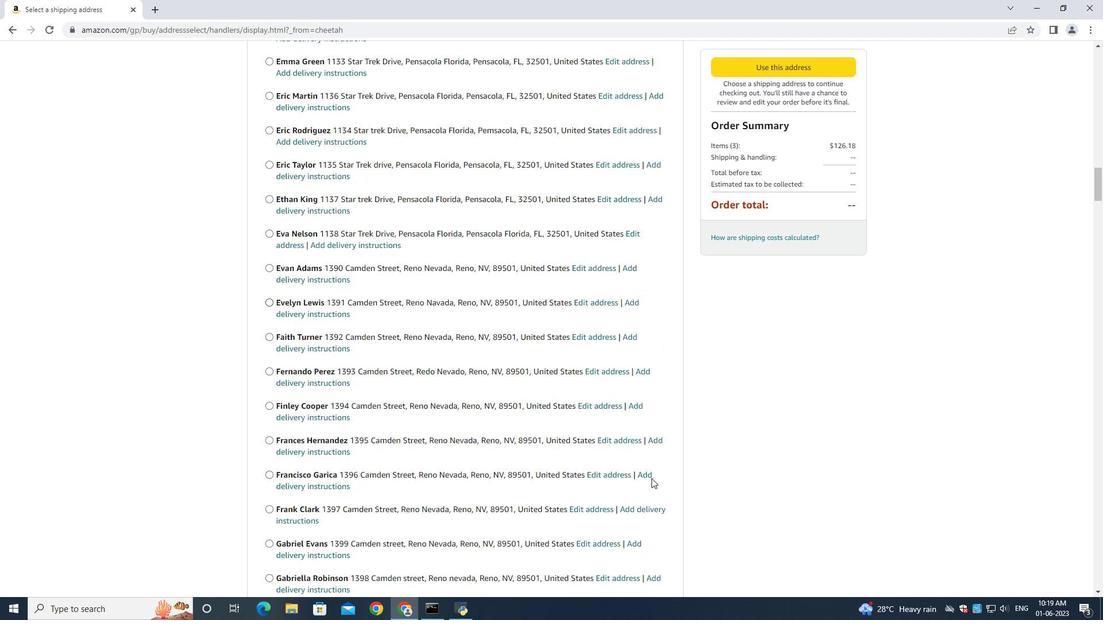 
Action: Mouse scrolled (652, 478) with delta (0, 0)
Screenshot: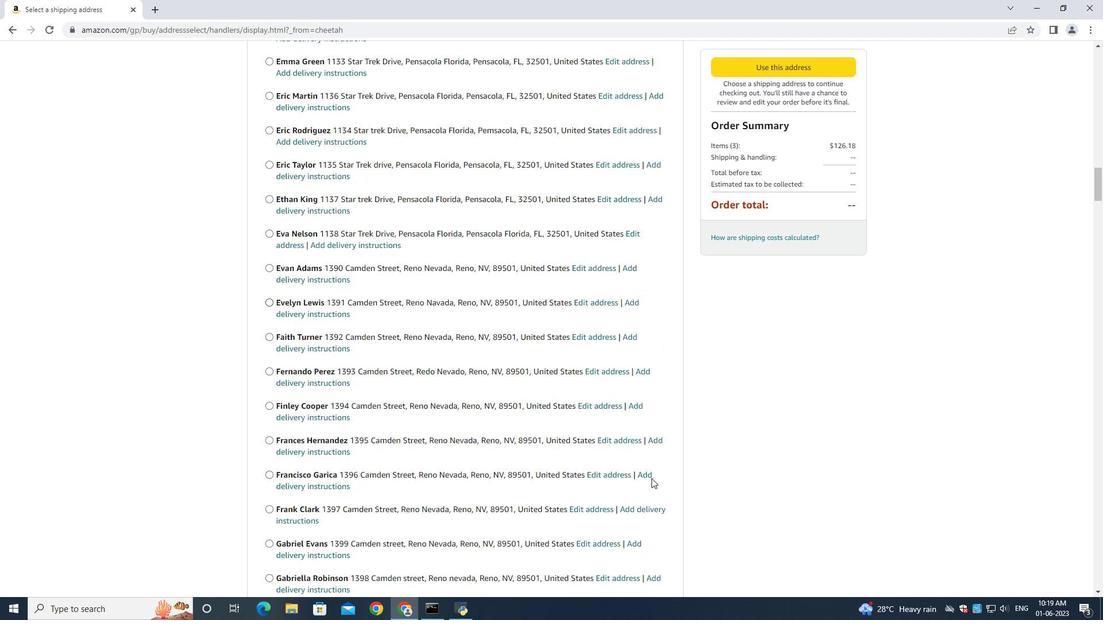 
Action: Mouse scrolled (652, 478) with delta (0, 0)
Screenshot: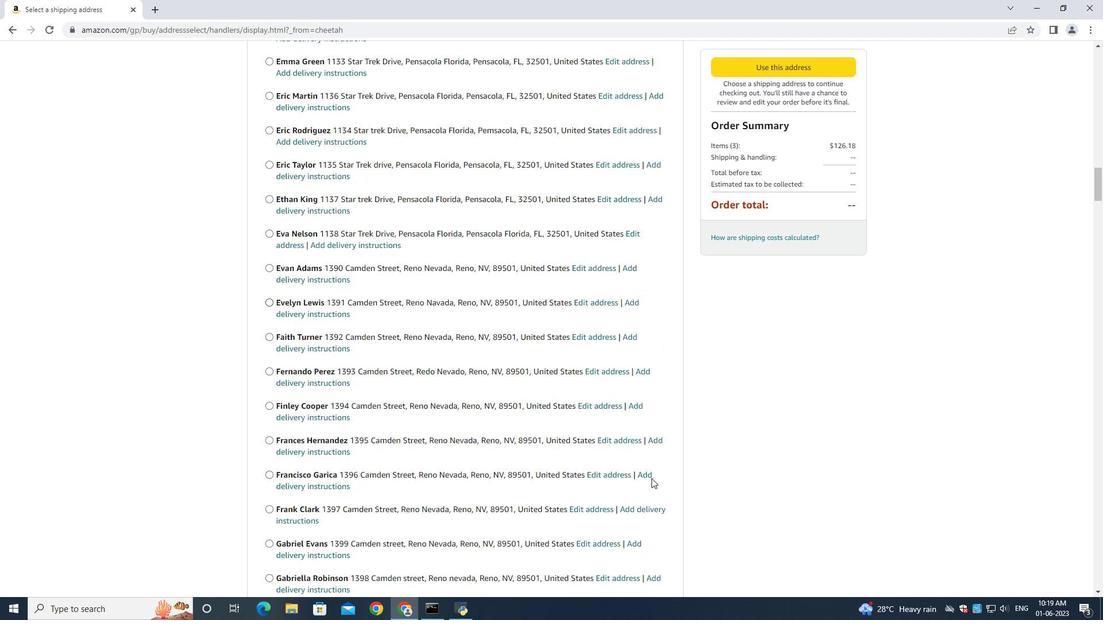 
Action: Mouse moved to (652, 477)
Screenshot: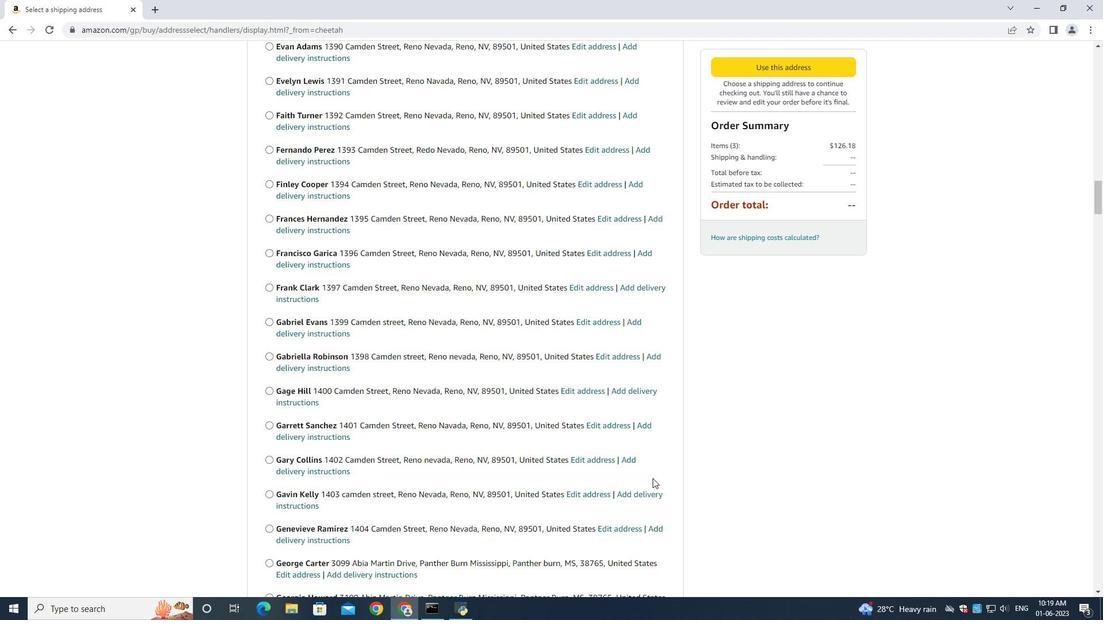 
Action: Mouse scrolled (652, 476) with delta (0, 0)
Screenshot: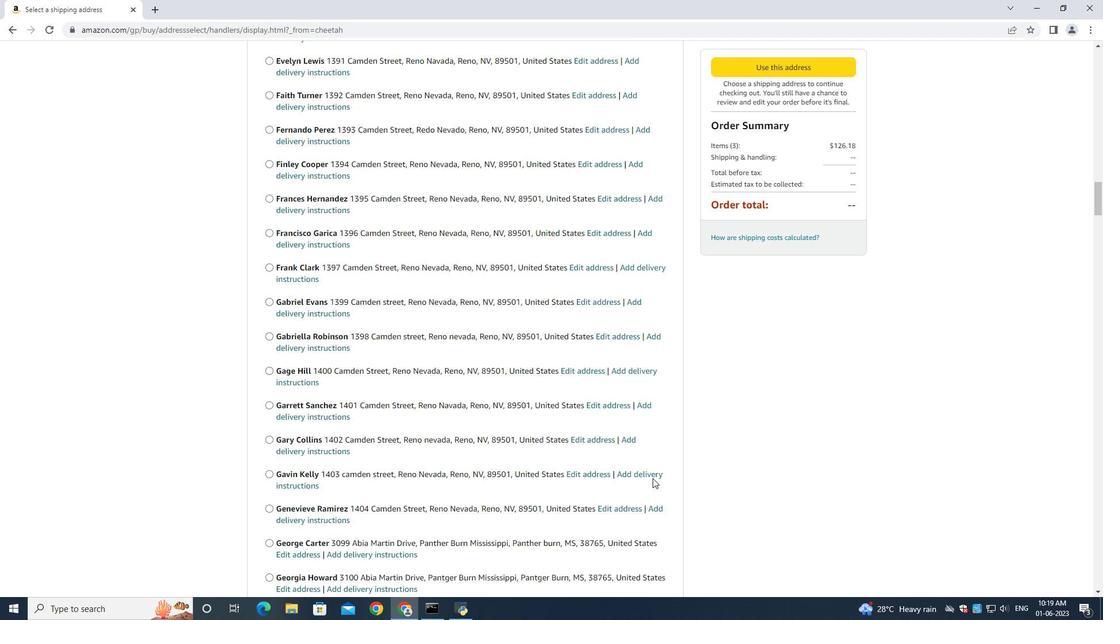 
Action: Mouse scrolled (652, 476) with delta (0, 0)
Screenshot: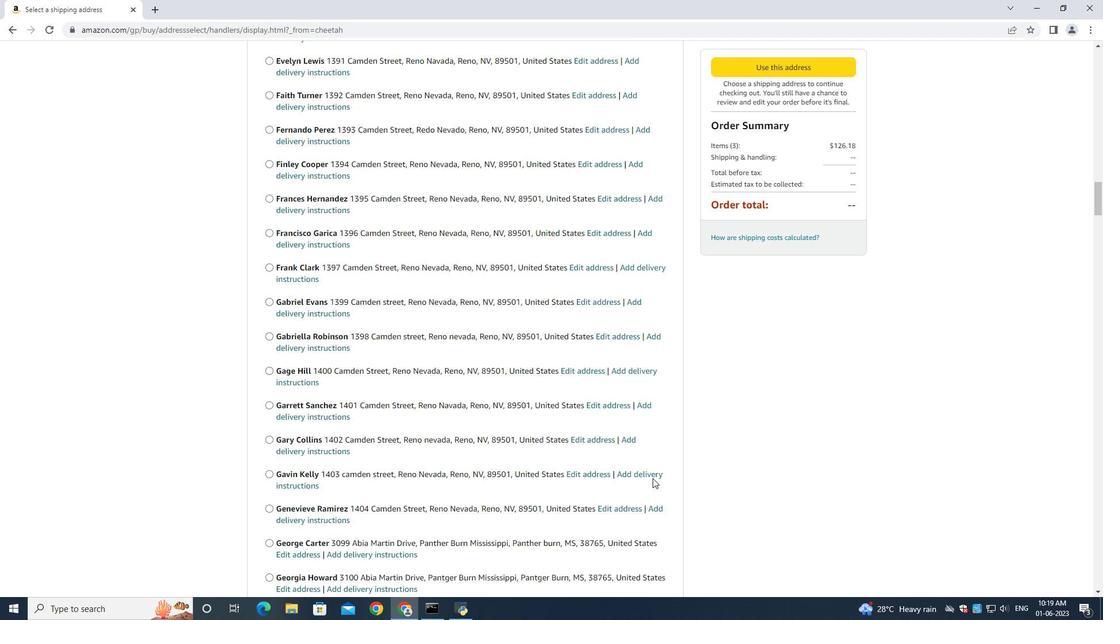 
Action: Mouse moved to (651, 473)
Screenshot: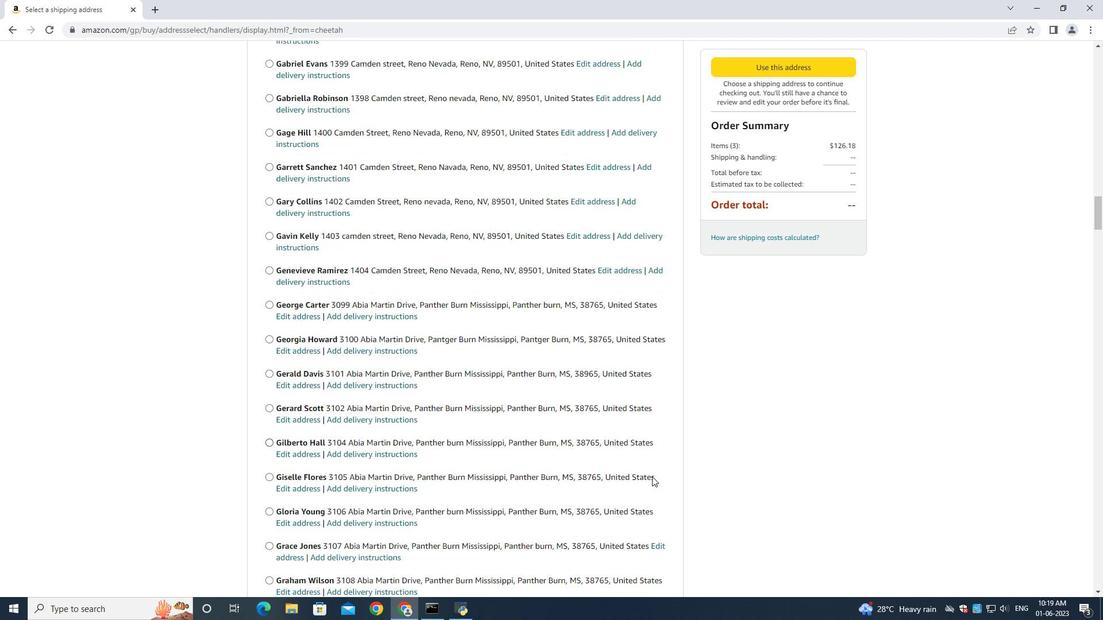 
Action: Mouse scrolled (651, 473) with delta (0, 0)
Screenshot: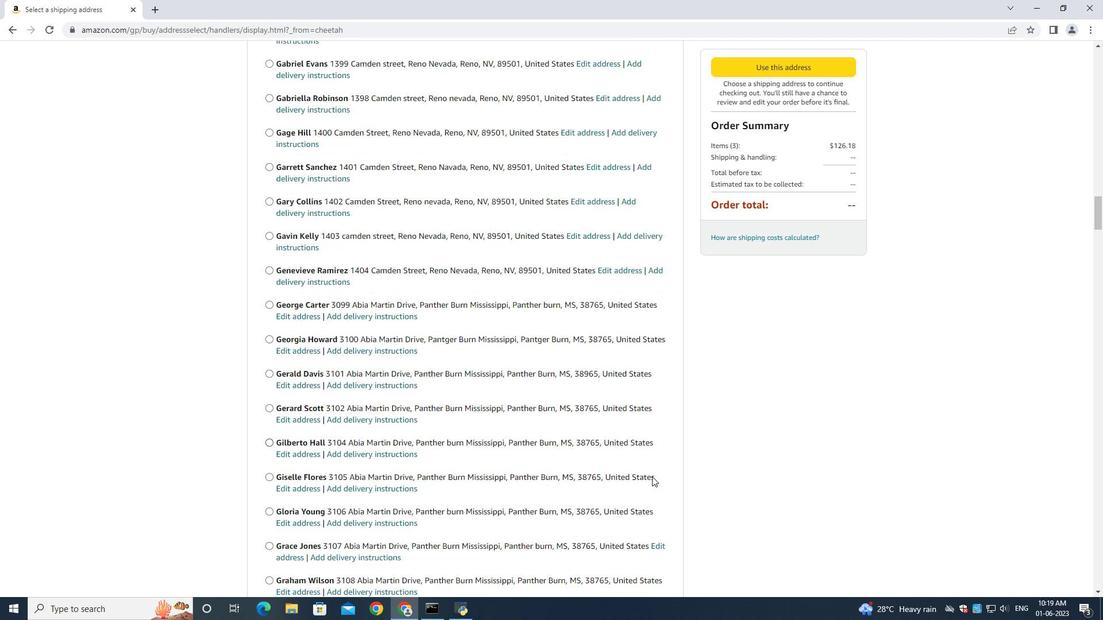 
Action: Mouse moved to (651, 473)
Screenshot: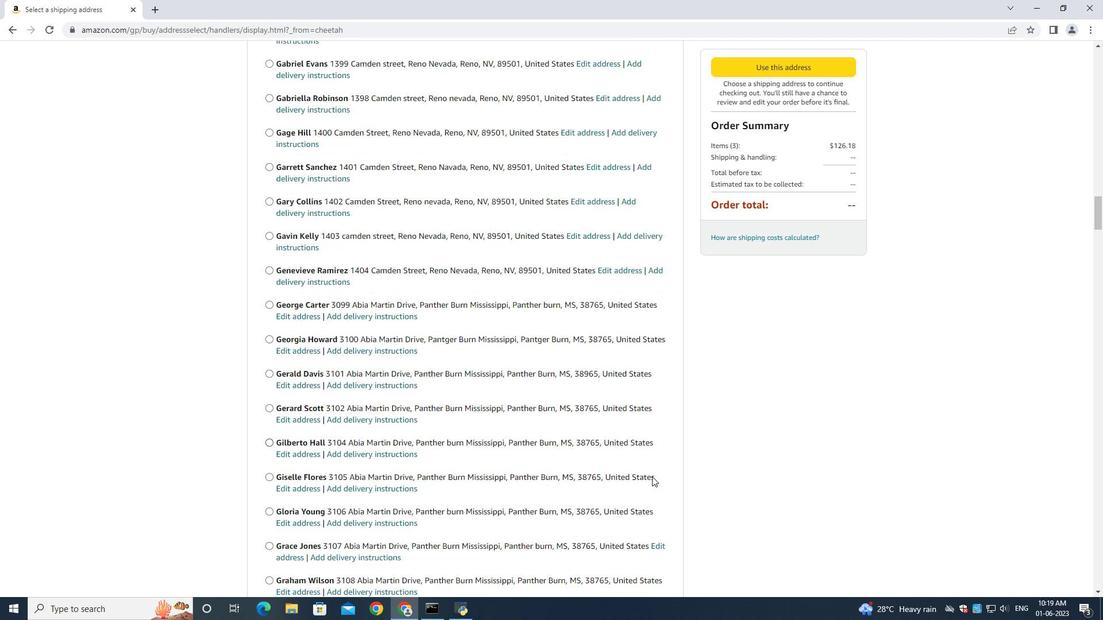 
Action: Mouse scrolled (651, 473) with delta (0, 0)
Screenshot: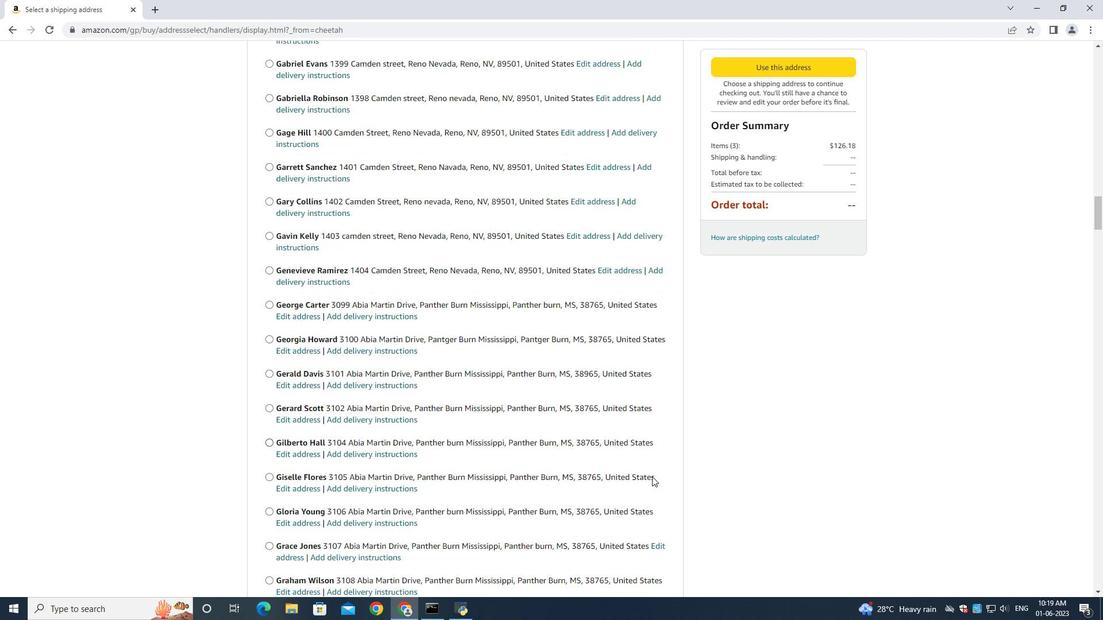 
Action: Mouse moved to (652, 473)
Screenshot: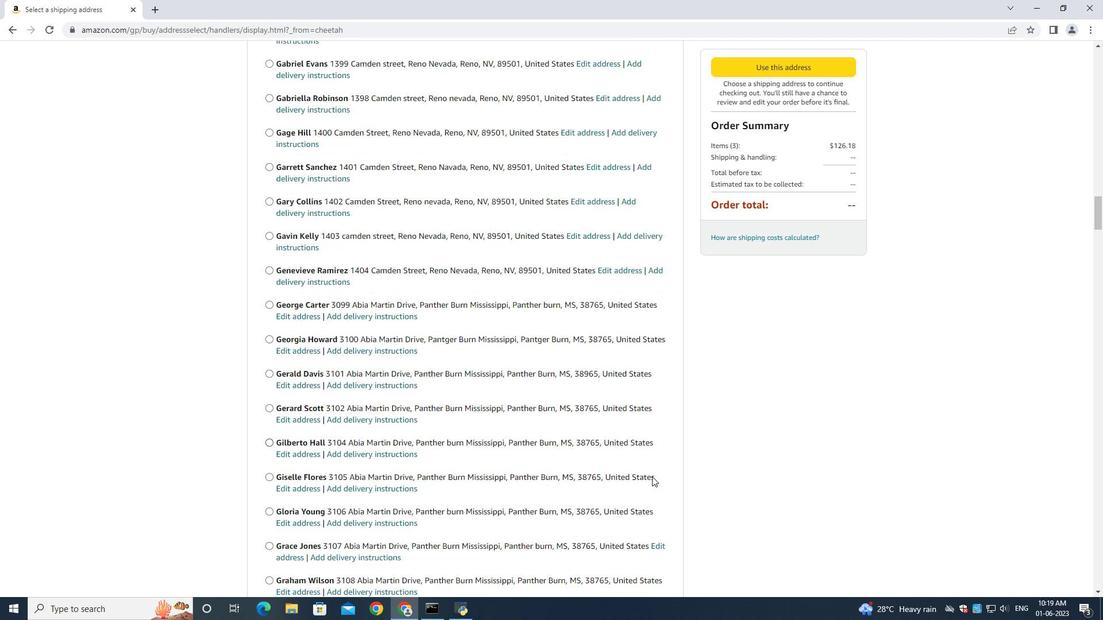 
Action: Mouse scrolled (652, 473) with delta (0, 0)
Screenshot: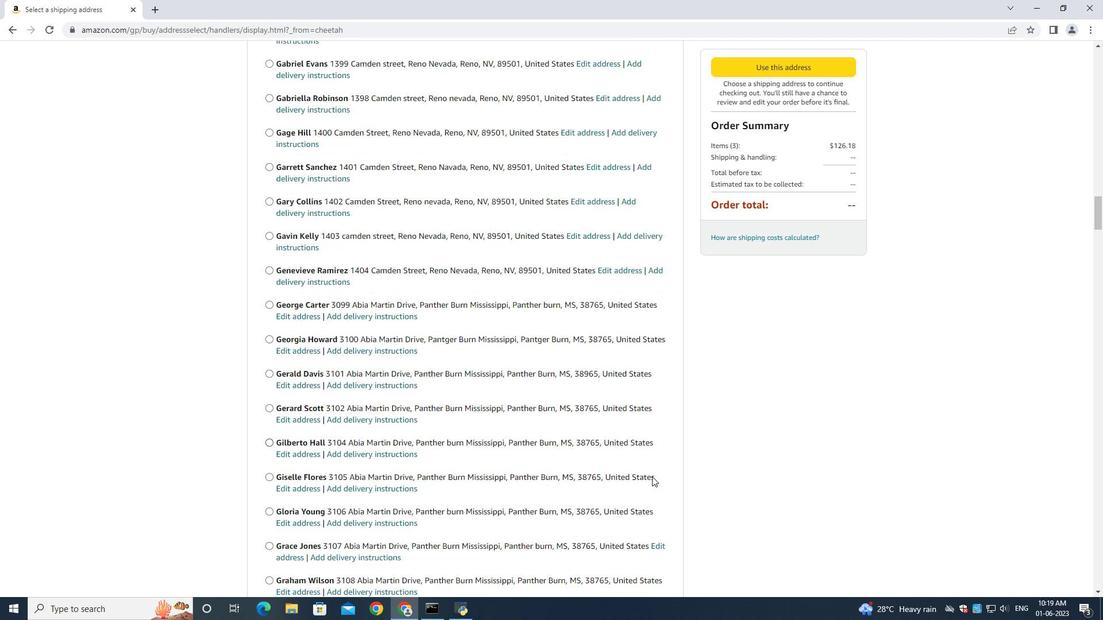
Action: Mouse scrolled (652, 473) with delta (0, 0)
Screenshot: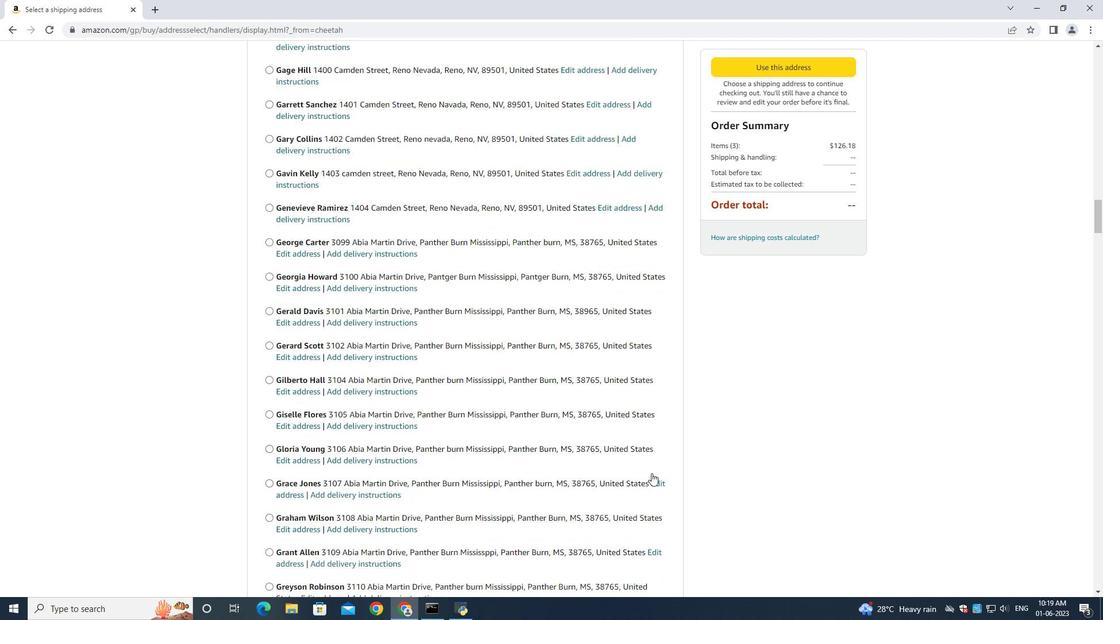 
Action: Mouse moved to (652, 473)
Screenshot: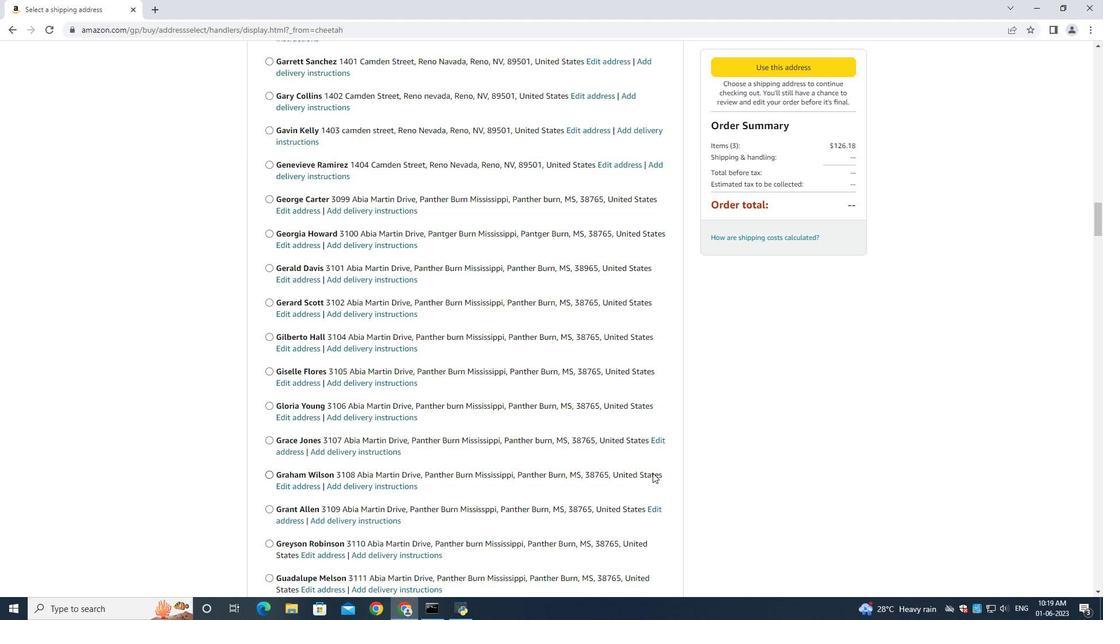 
Action: Mouse scrolled (652, 473) with delta (0, 0)
Screenshot: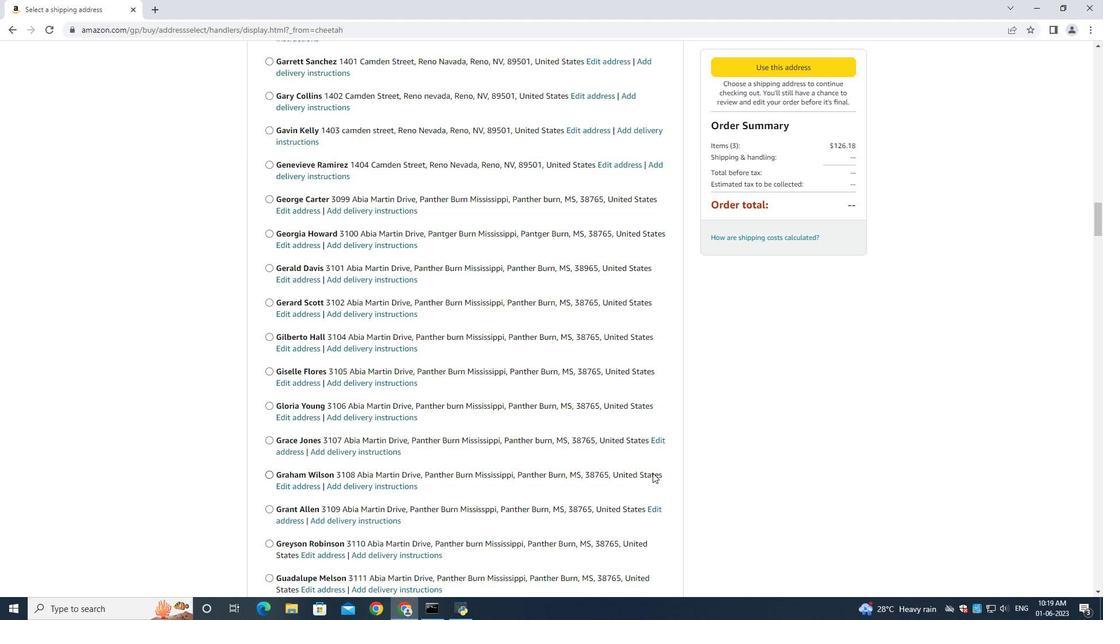 
Action: Mouse moved to (652, 473)
Screenshot: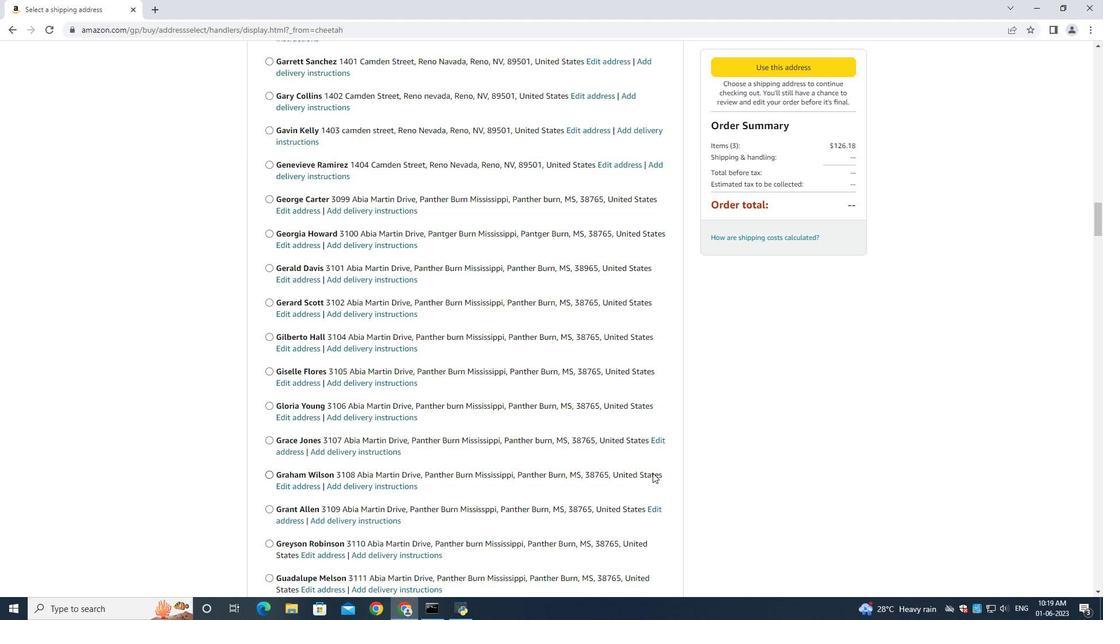 
Action: Mouse scrolled (652, 473) with delta (0, 0)
Screenshot: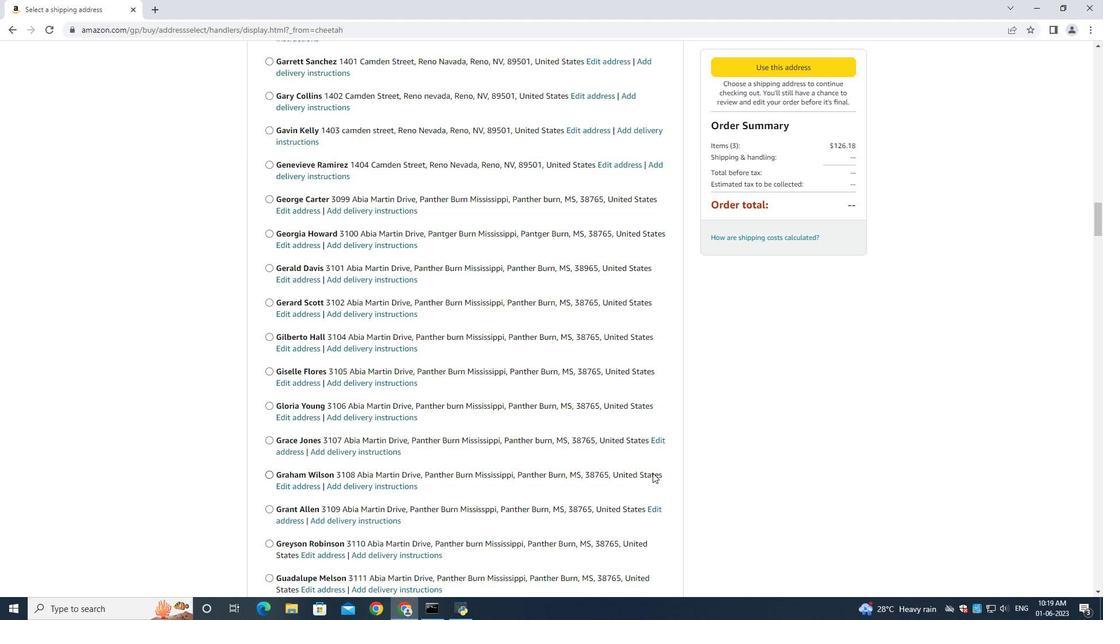
Action: Mouse scrolled (652, 473) with delta (0, 0)
Screenshot: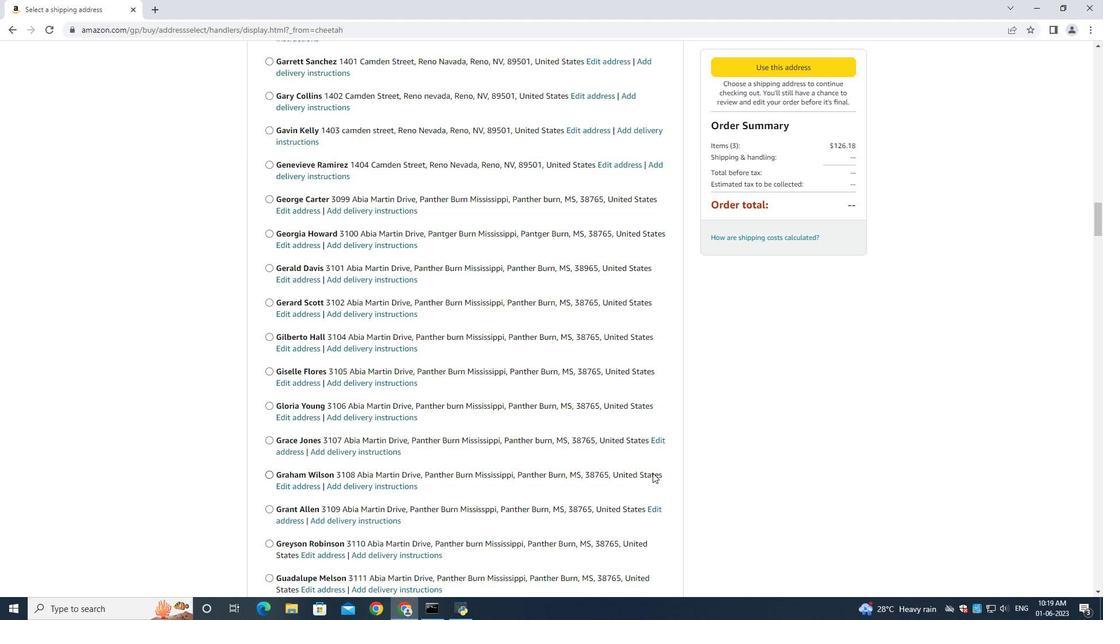 
Action: Mouse moved to (654, 473)
Screenshot: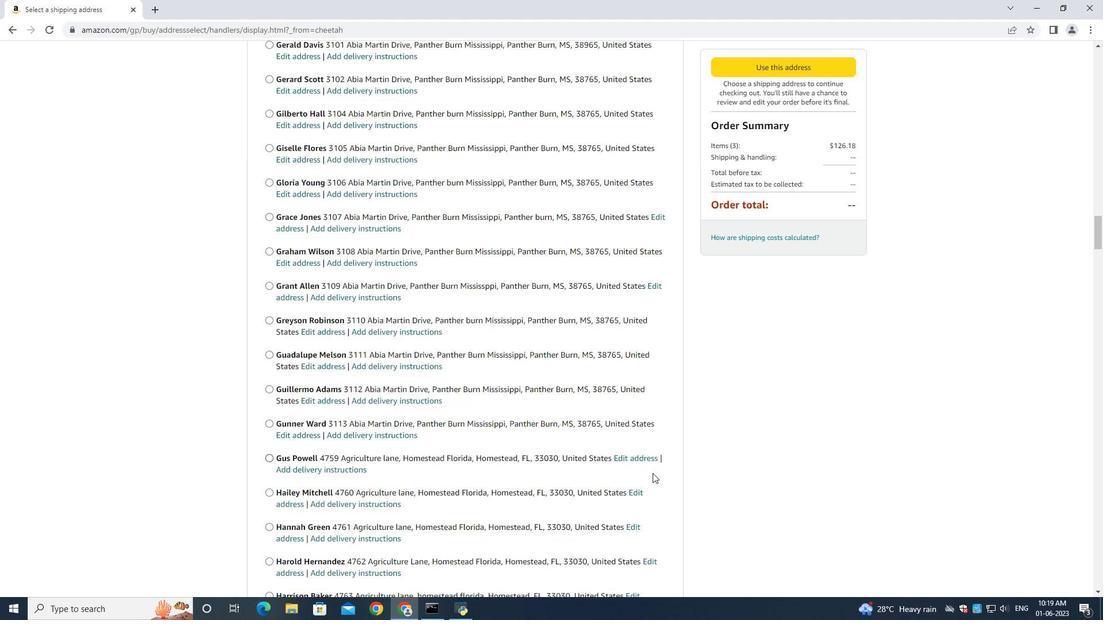 
Action: Mouse scrolled (654, 473) with delta (0, 0)
Screenshot: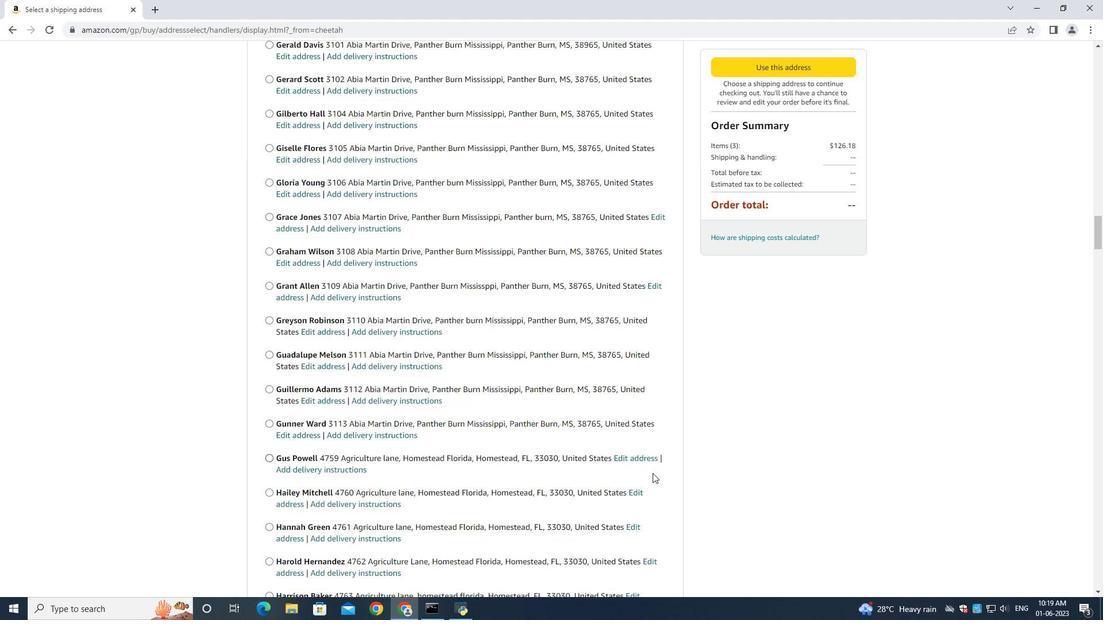 
Action: Mouse moved to (654, 474)
Screenshot: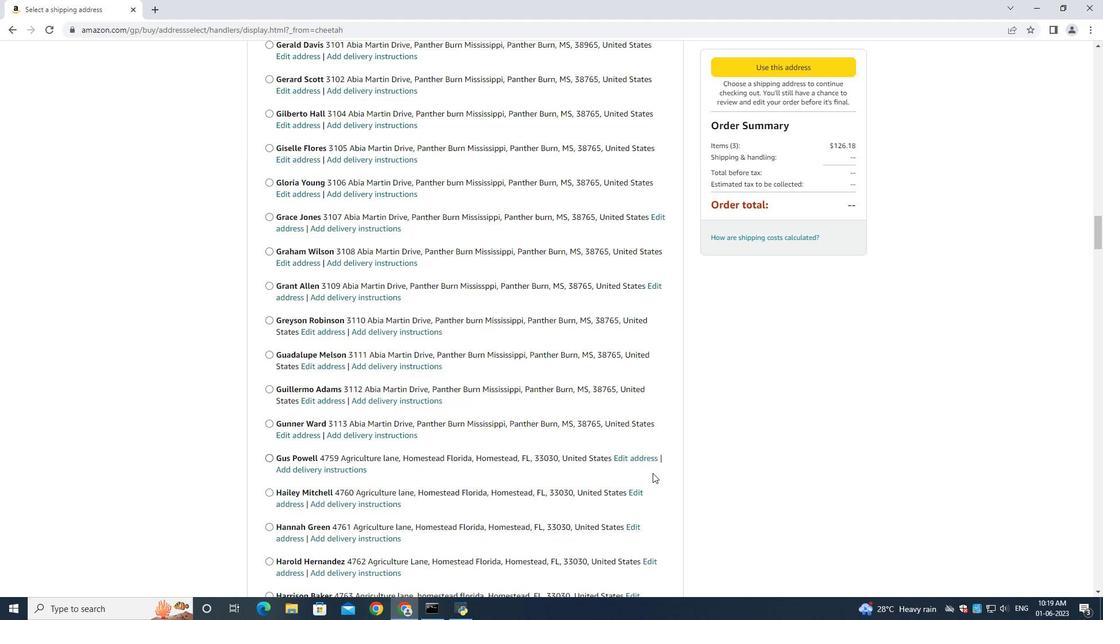 
Action: Mouse scrolled (654, 473) with delta (0, 0)
Screenshot: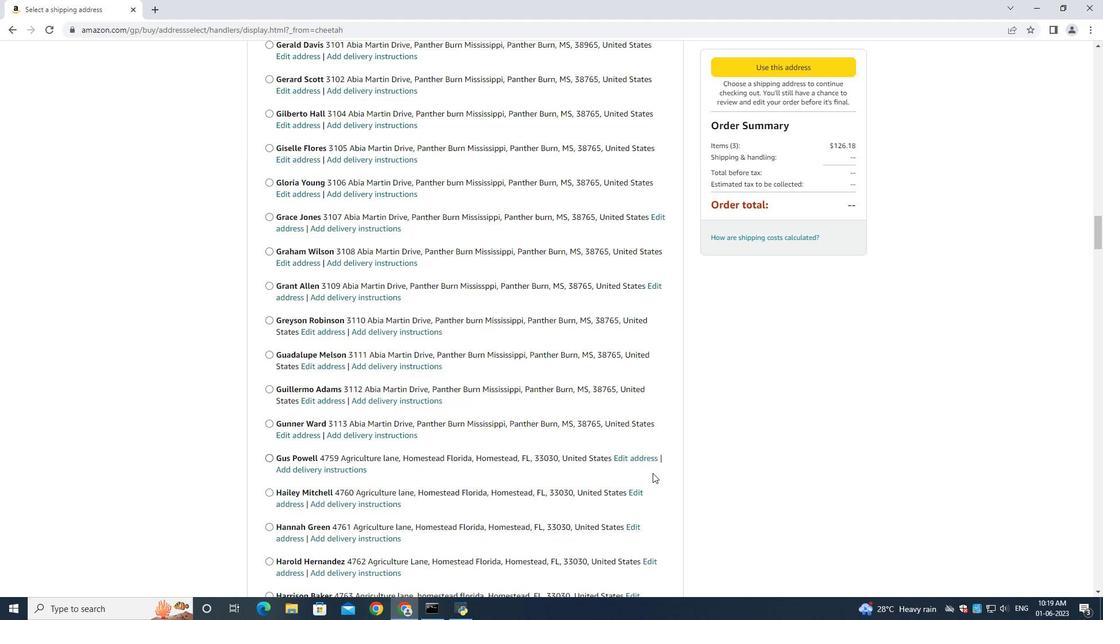 
Action: Mouse moved to (648, 476)
Screenshot: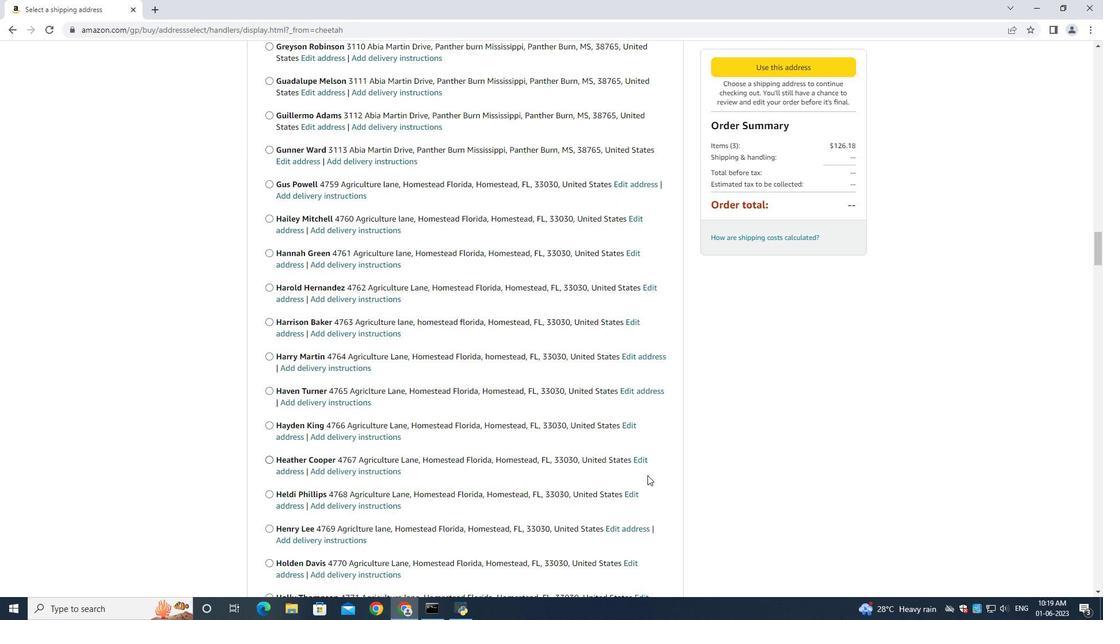 
Action: Mouse scrolled (648, 475) with delta (0, 0)
Screenshot: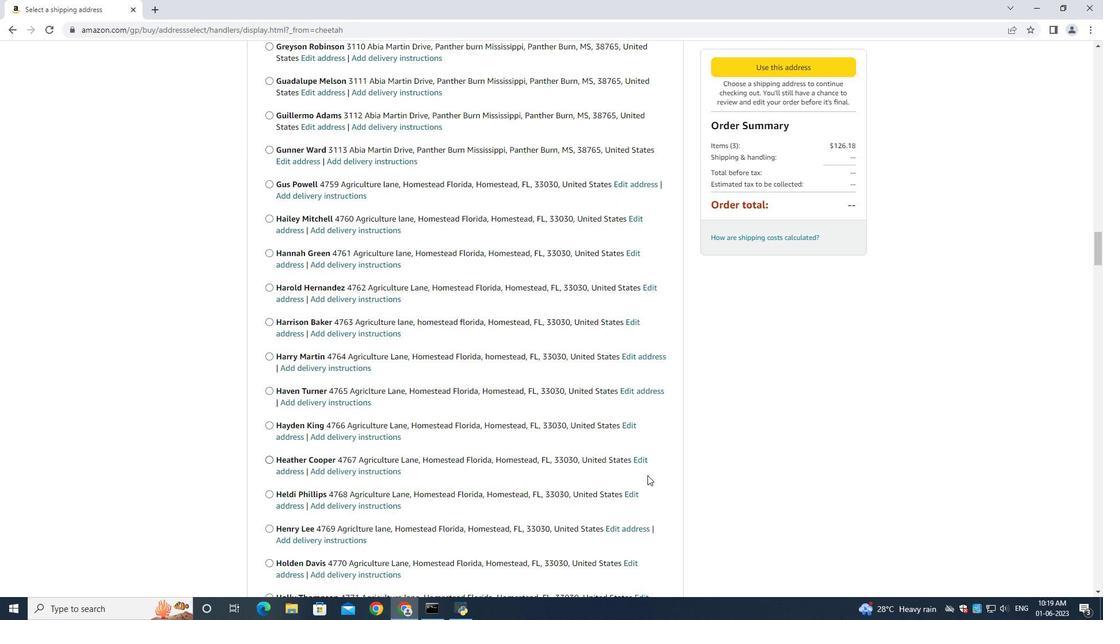 
Action: Mouse moved to (648, 476)
Screenshot: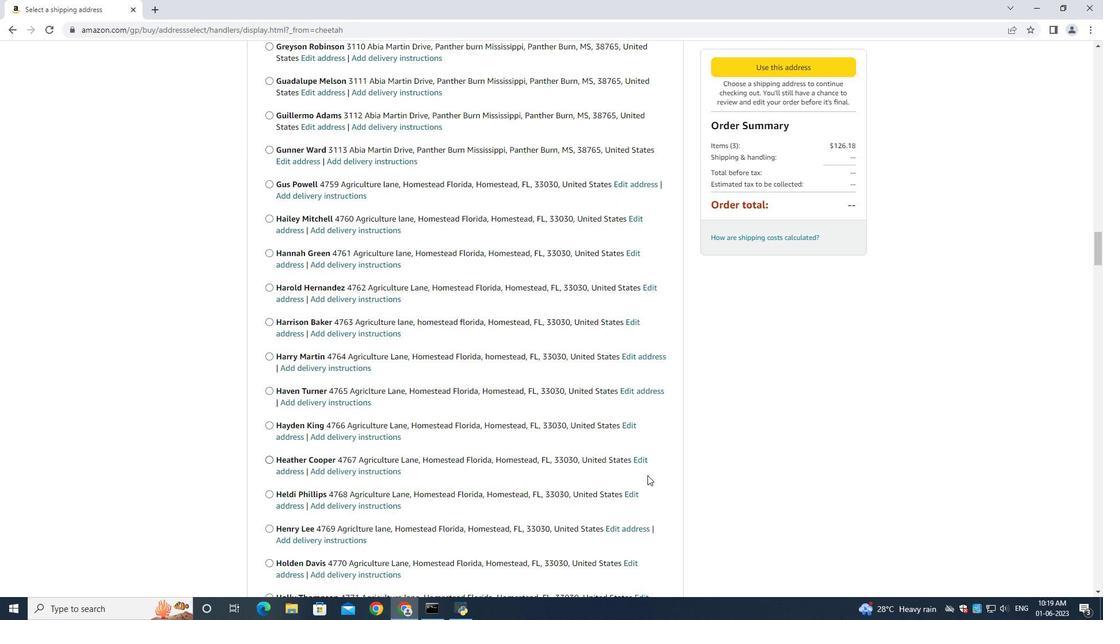 
Action: Mouse scrolled (648, 475) with delta (0, 0)
Screenshot: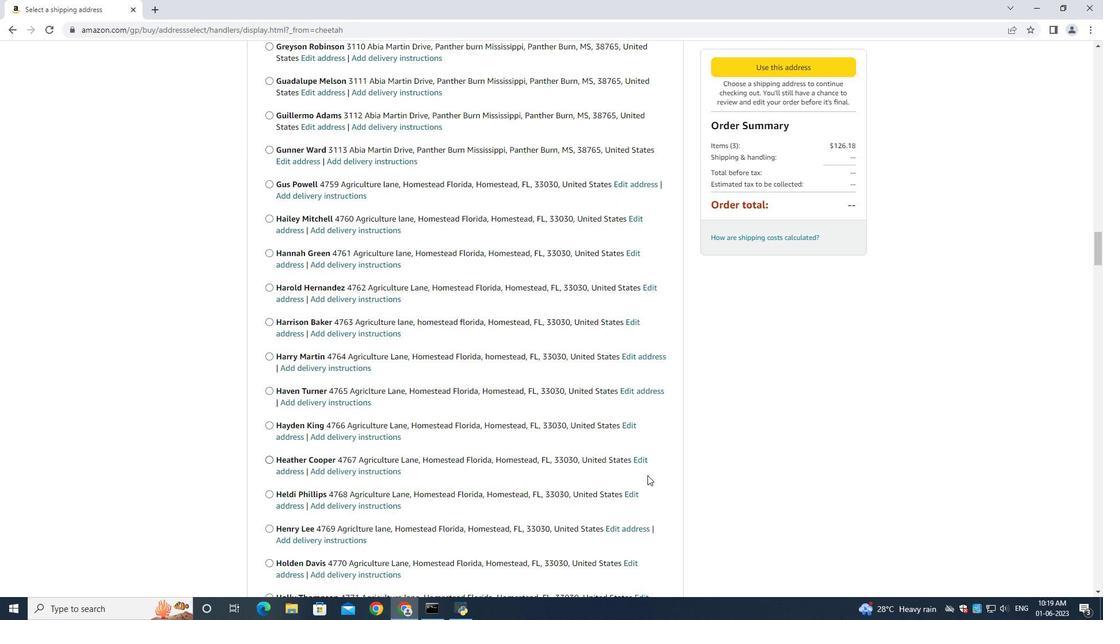 
Action: Mouse moved to (648, 476)
Screenshot: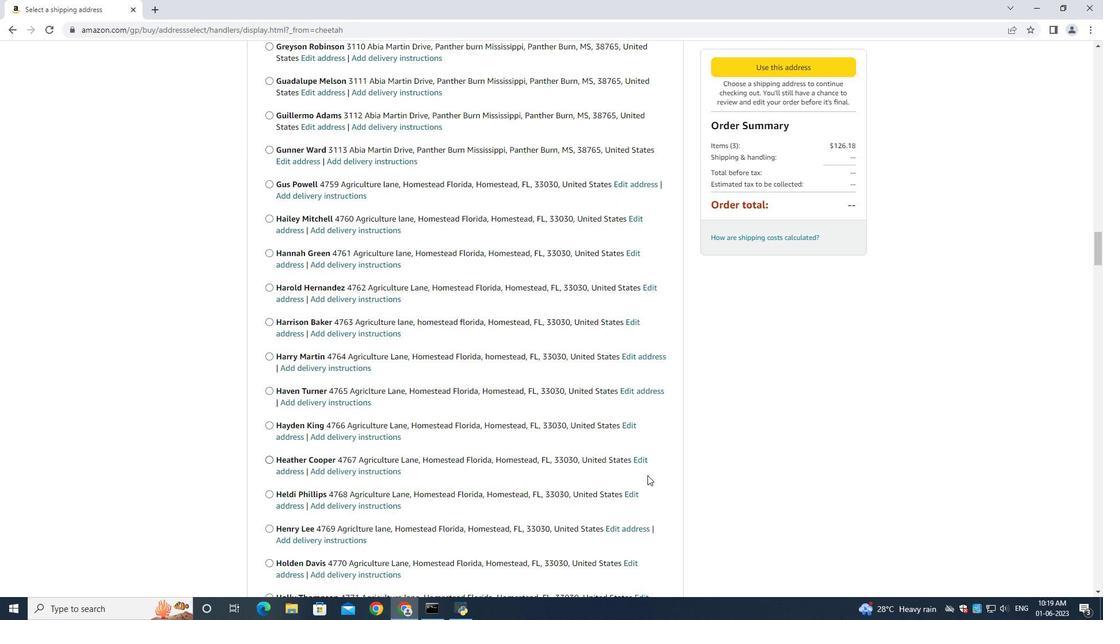 
Action: Mouse scrolled (648, 475) with delta (0, 0)
Screenshot: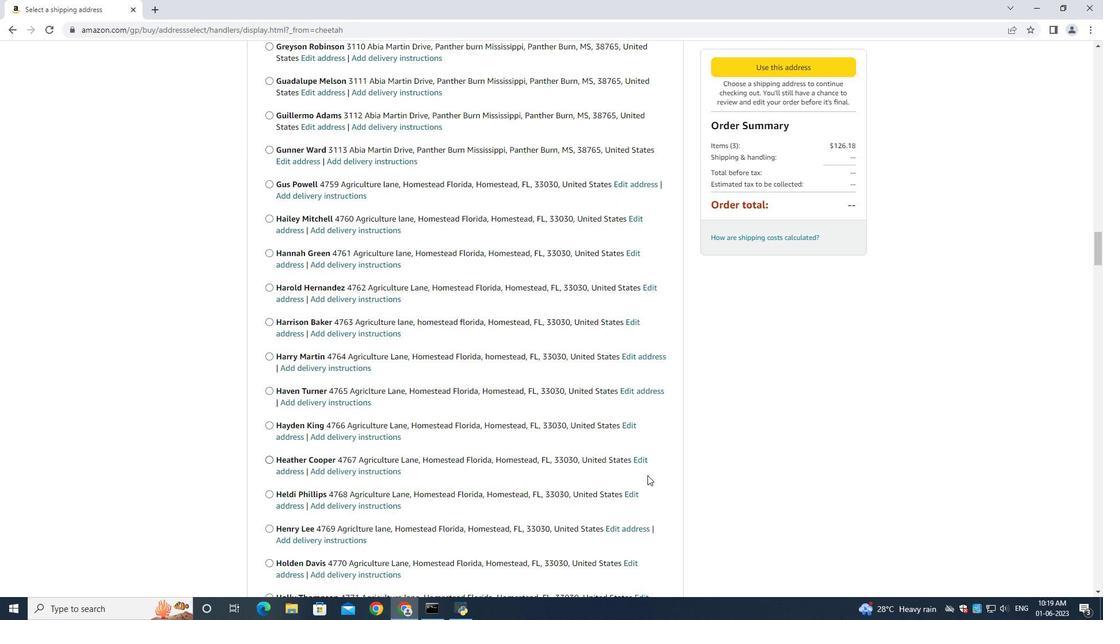 
Action: Mouse scrolled (648, 475) with delta (0, 0)
Screenshot: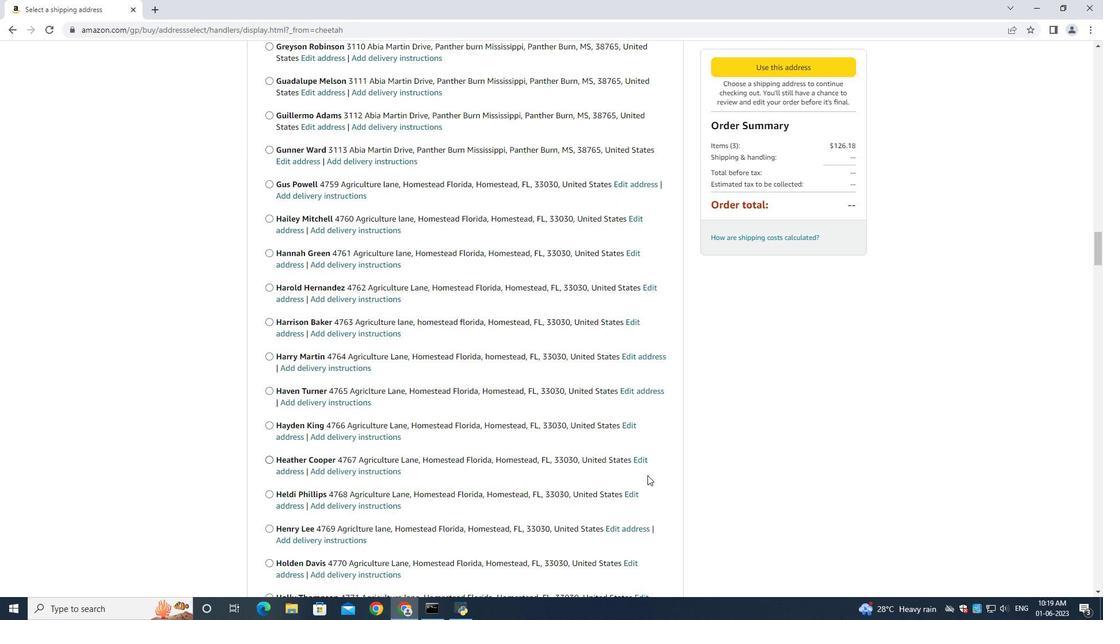 
Action: Mouse moved to (648, 476)
Screenshot: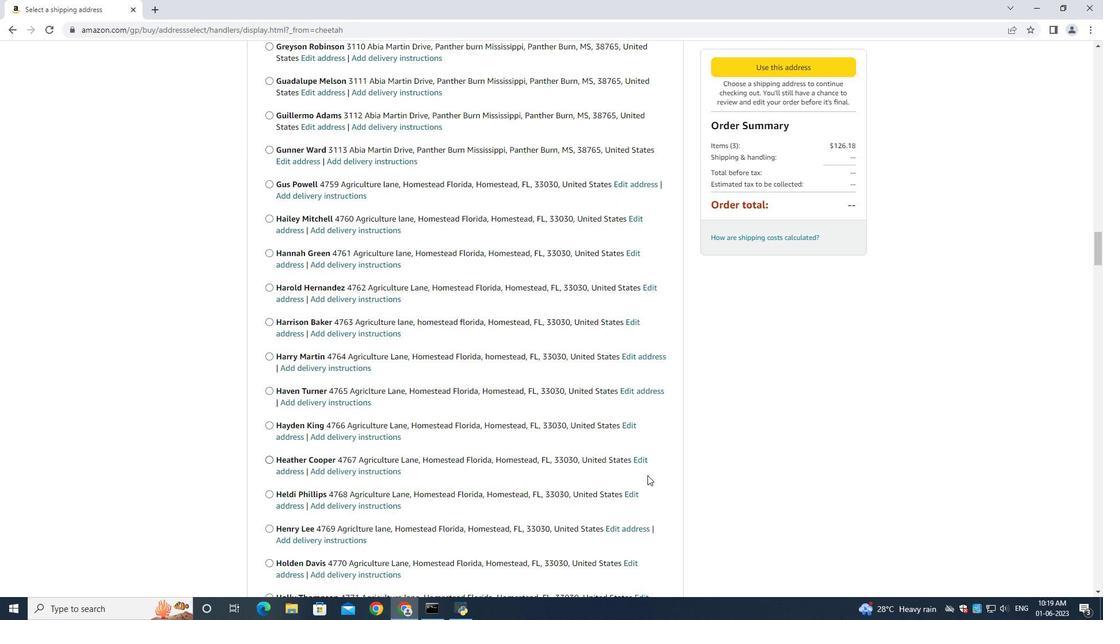
Action: Mouse scrolled (648, 475) with delta (0, 0)
Screenshot: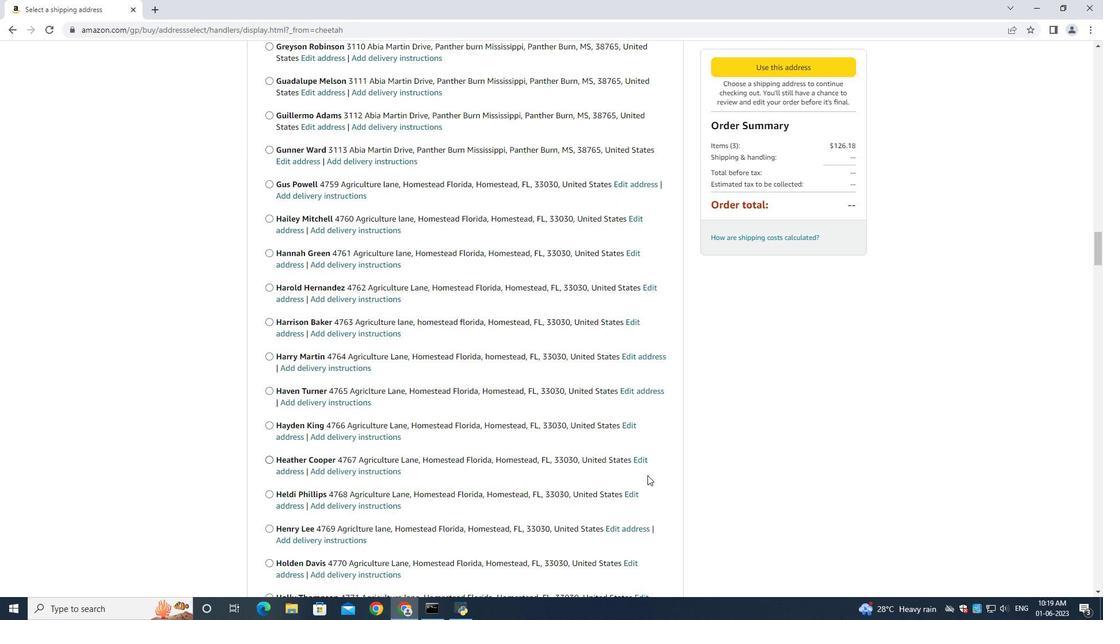 
Action: Mouse moved to (648, 476)
Screenshot: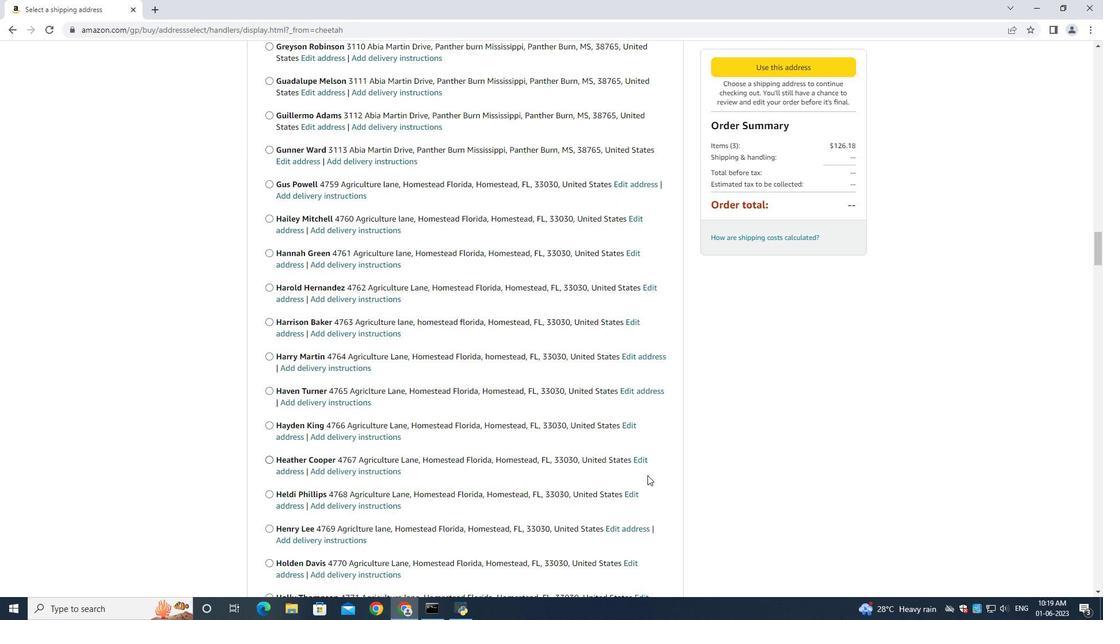 
Action: Mouse scrolled (648, 475) with delta (0, 0)
Screenshot: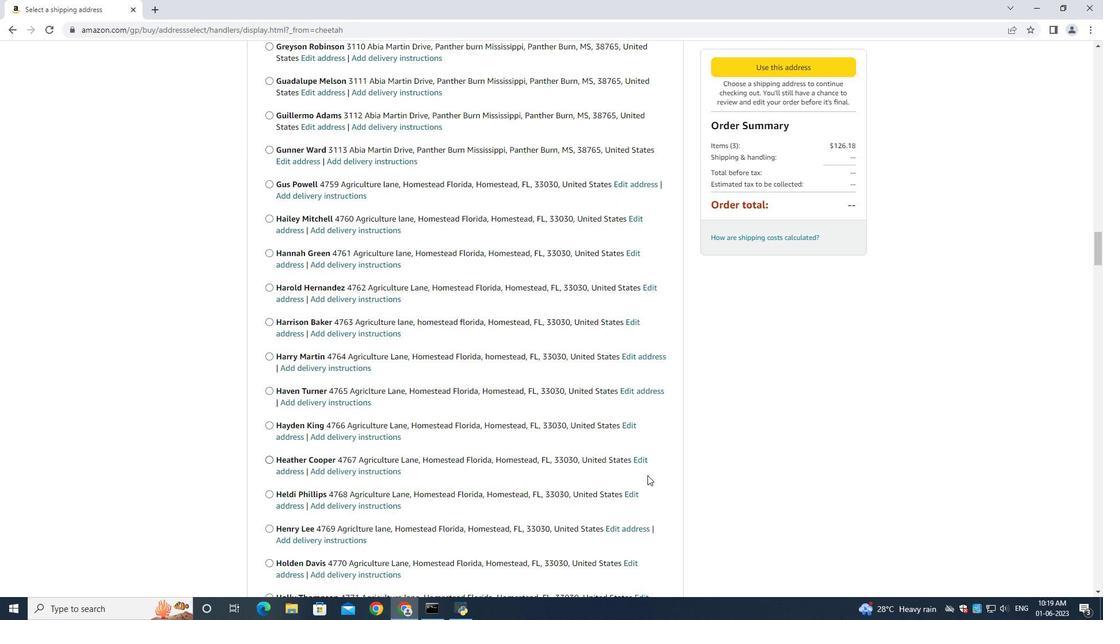 
Action: Mouse moved to (461, 472)
Screenshot: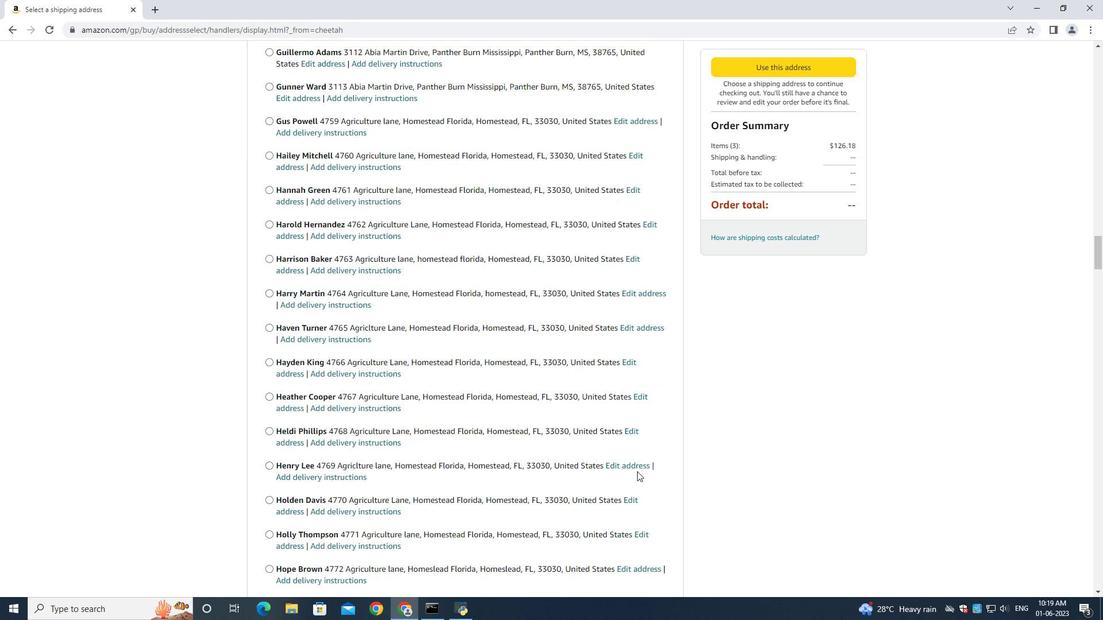 
Action: Mouse scrolled (461, 471) with delta (0, 0)
Screenshot: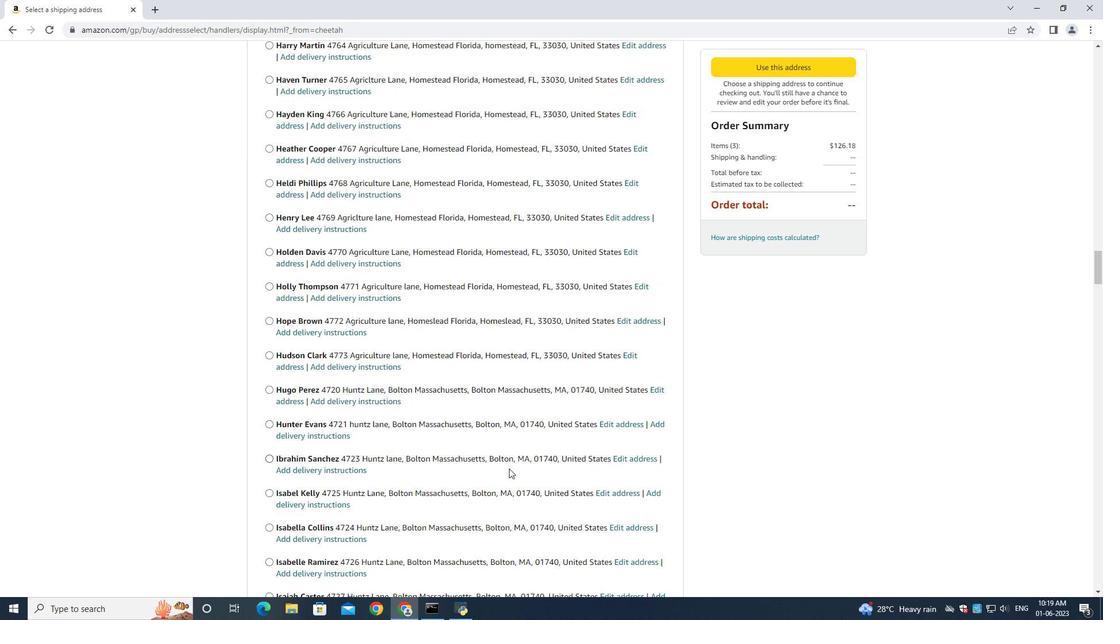 
Action: Mouse scrolled (461, 471) with delta (0, 0)
Screenshot: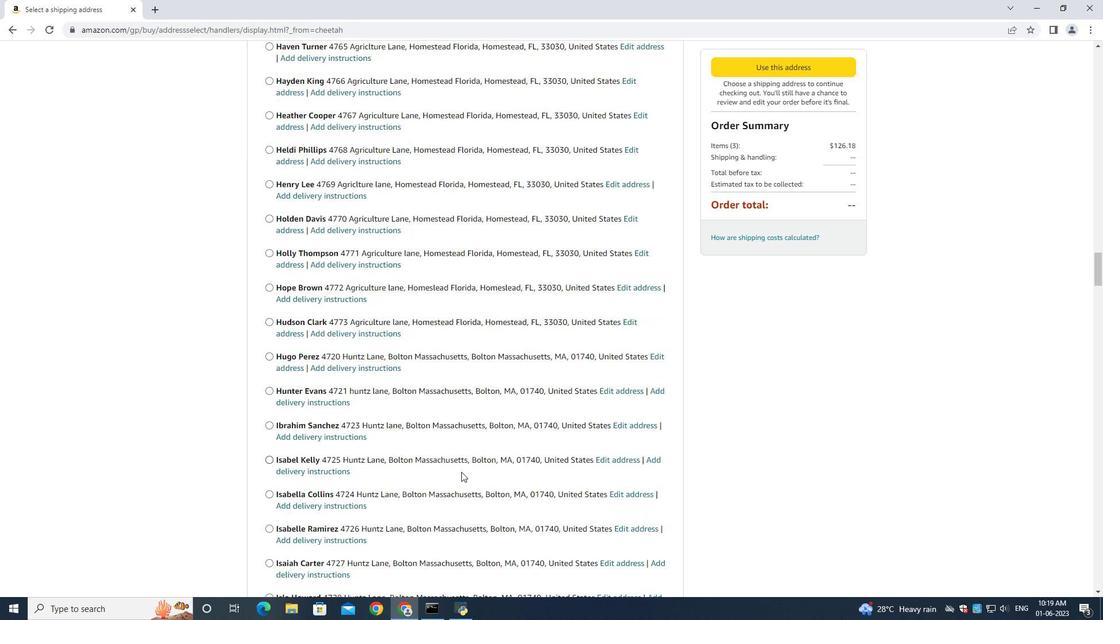 
Action: Mouse moved to (460, 471)
Screenshot: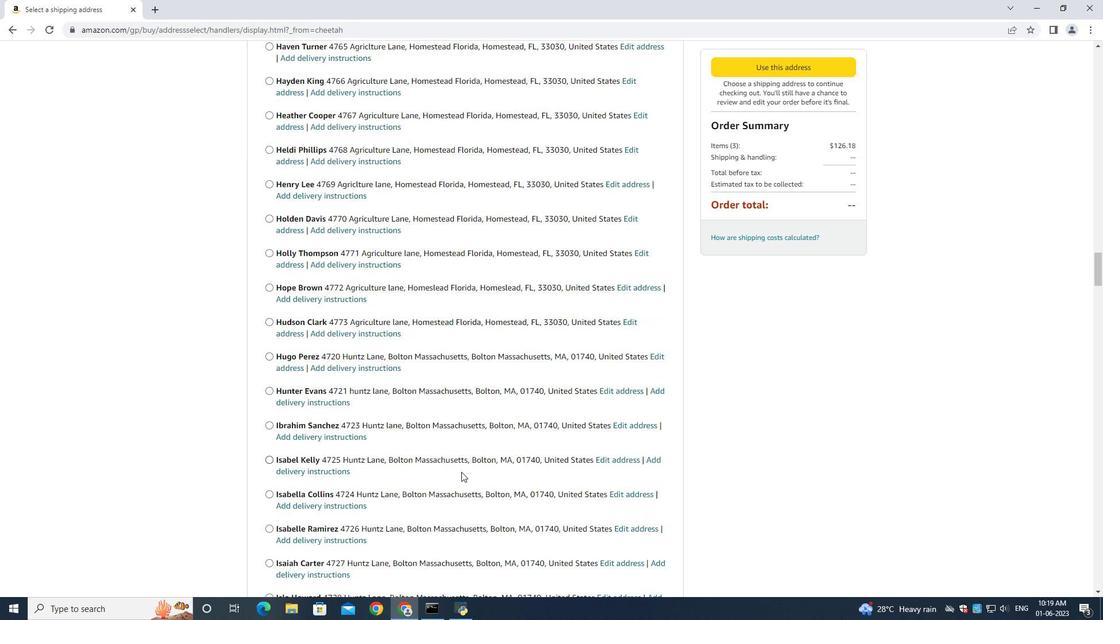
Action: Mouse scrolled (461, 471) with delta (0, 0)
Screenshot: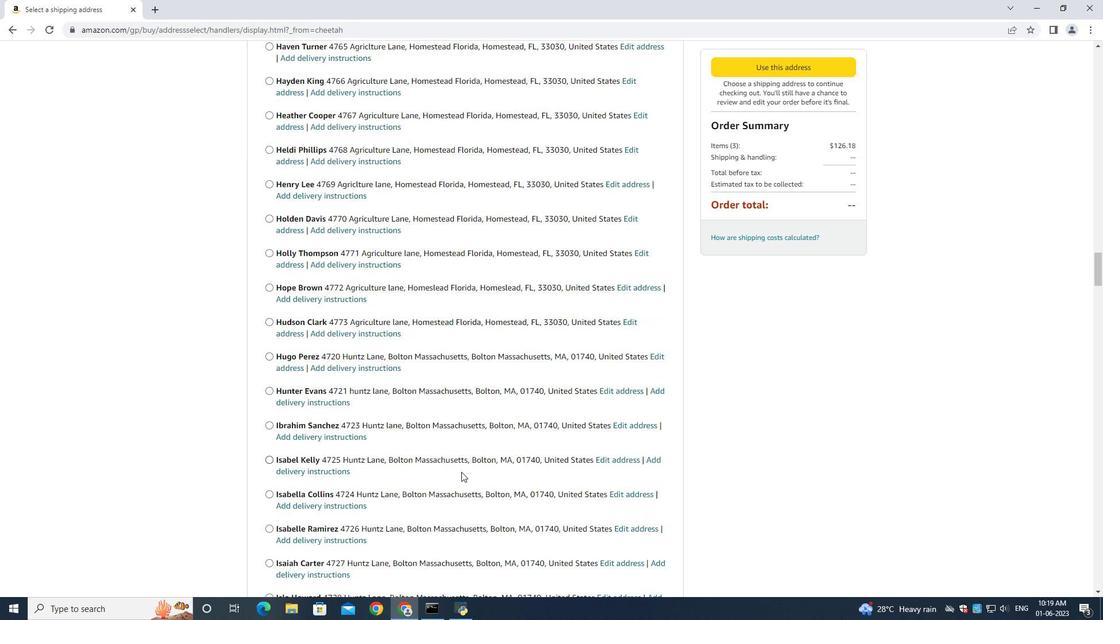 
Action: Mouse moved to (459, 470)
Screenshot: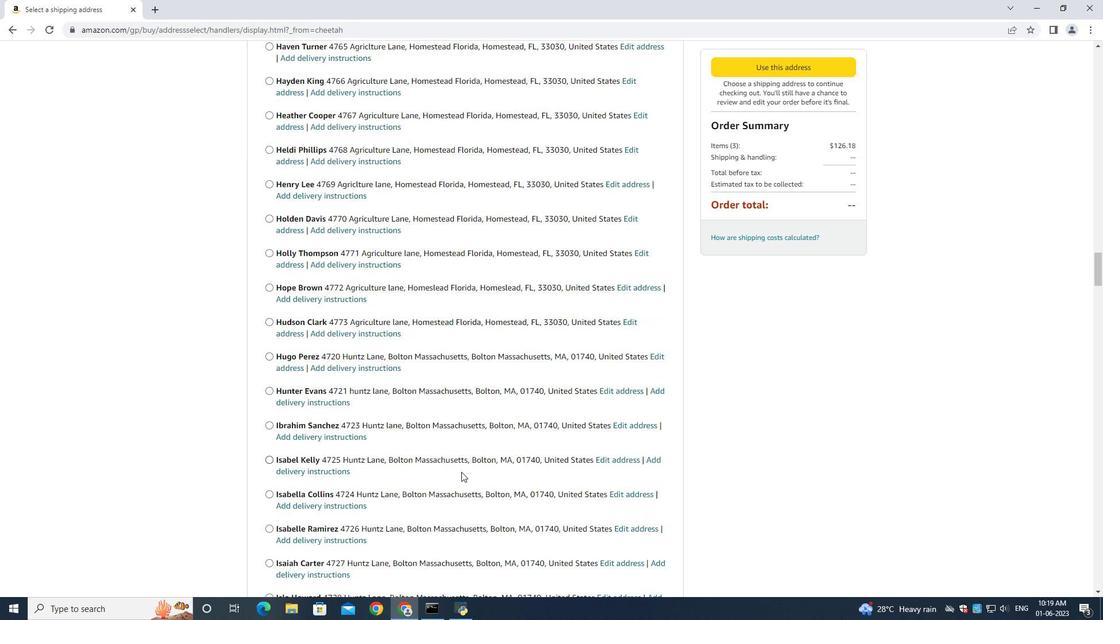 
Action: Mouse scrolled (461, 471) with delta (0, 0)
Screenshot: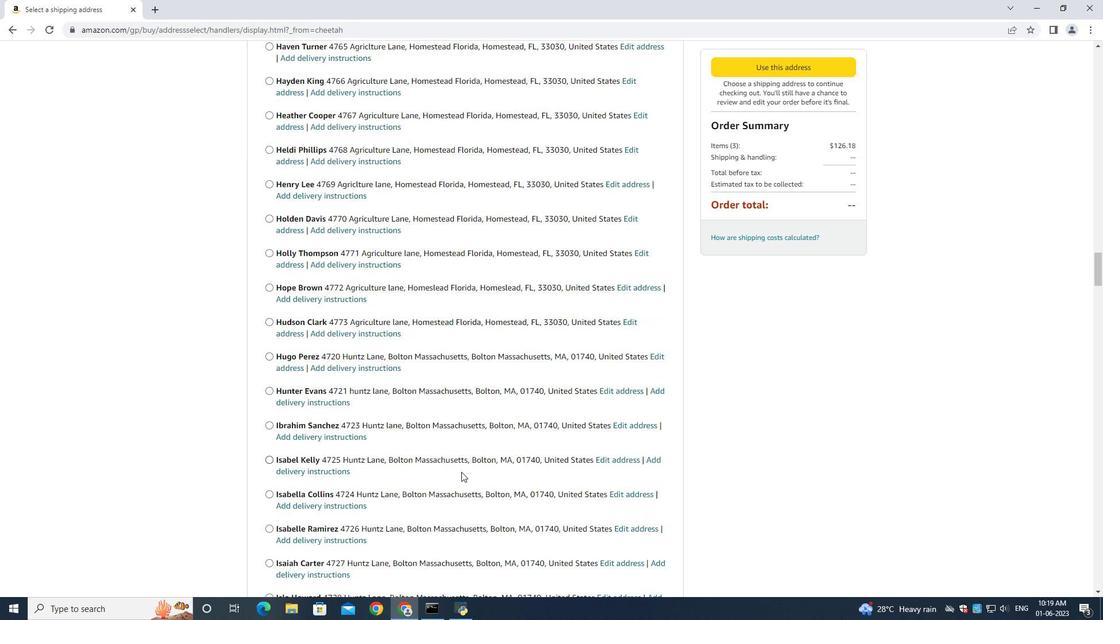 
Action: Mouse moved to (459, 470)
Screenshot: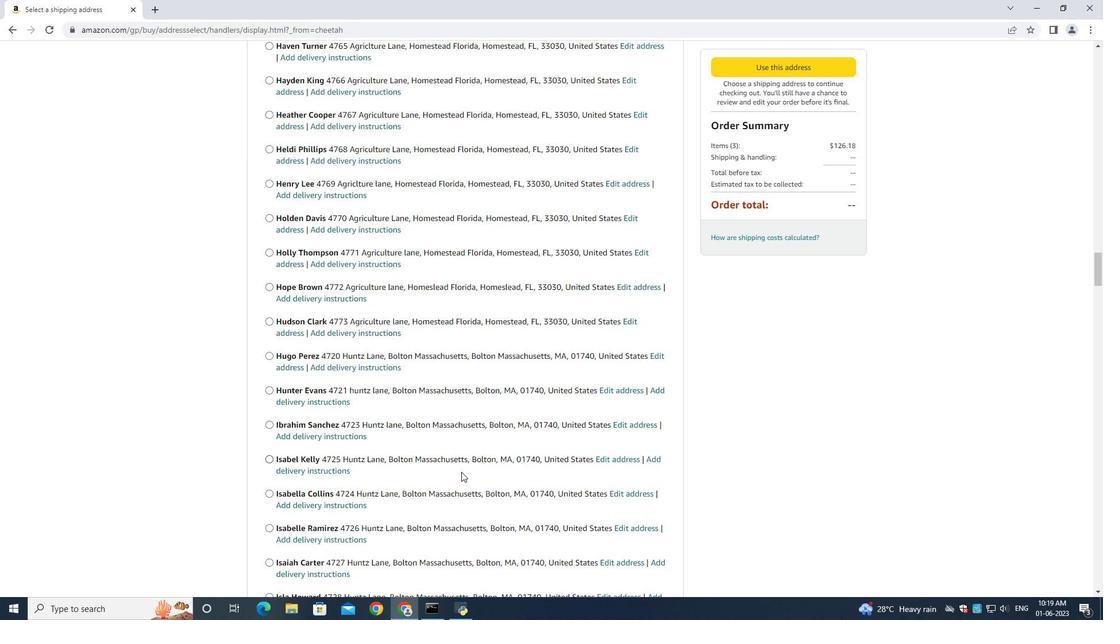 
Action: Mouse scrolled (461, 471) with delta (0, 0)
Screenshot: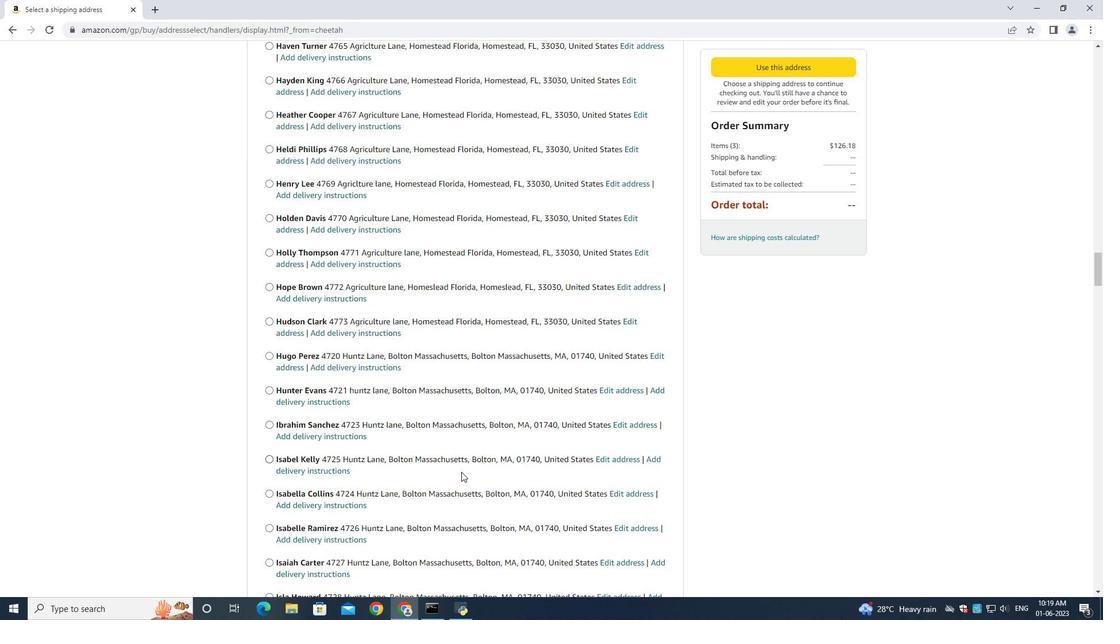 
Action: Mouse moved to (481, 454)
Screenshot: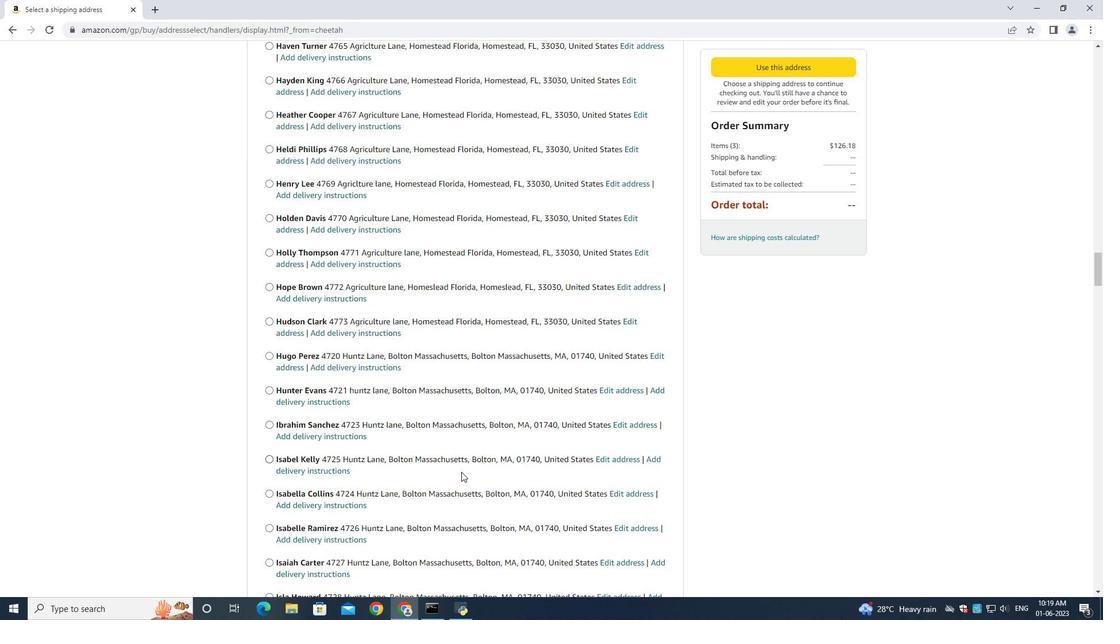 
Action: Mouse scrolled (461, 471) with delta (0, 0)
Screenshot: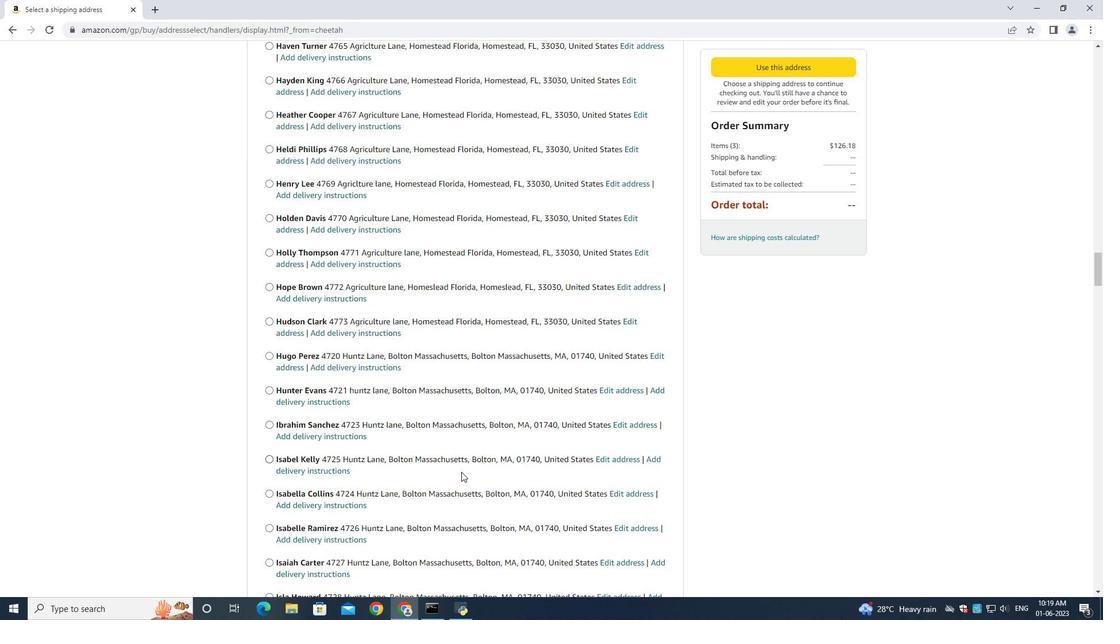 
Action: Mouse moved to (489, 450)
Screenshot: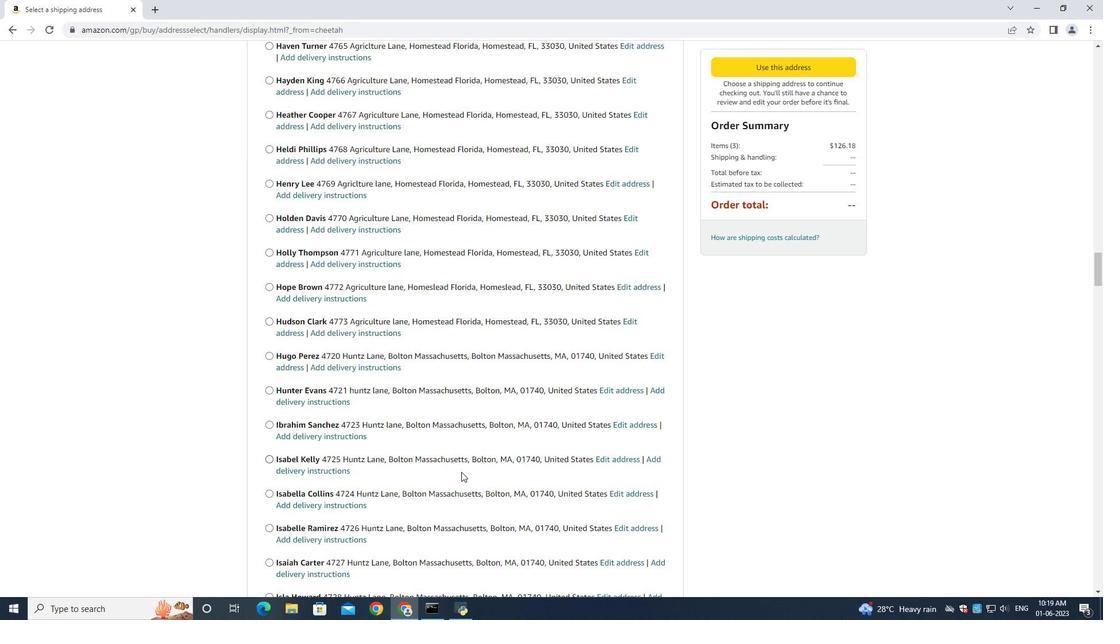 
Action: Mouse scrolled (460, 470) with delta (0, 0)
Screenshot: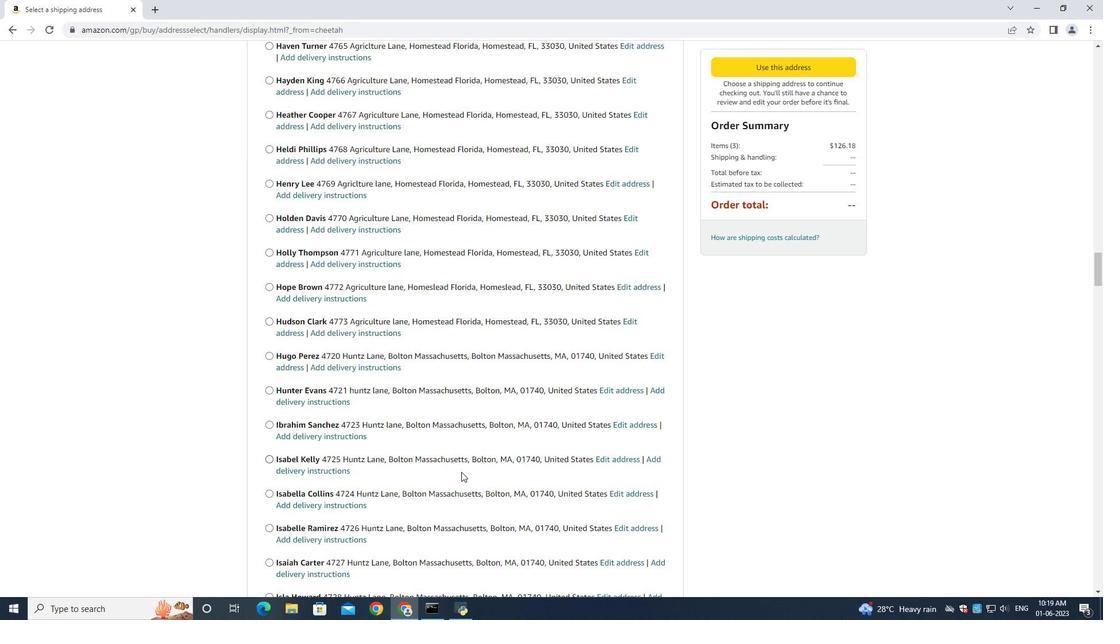 
Action: Mouse moved to (477, 318)
Screenshot: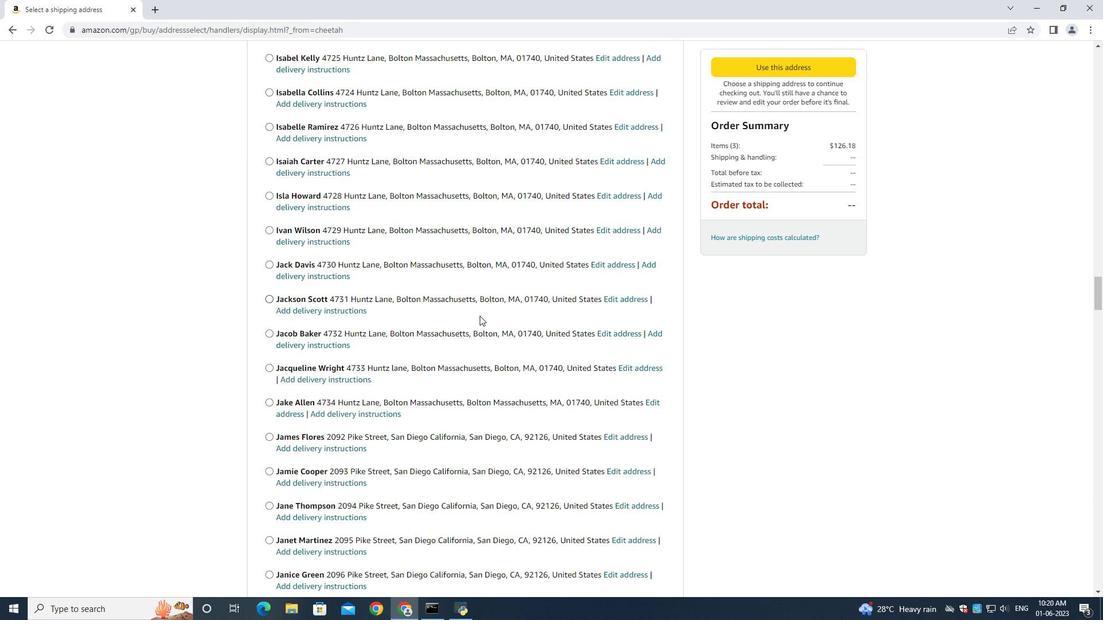 
Action: Mouse scrolled (477, 318) with delta (0, 0)
Screenshot: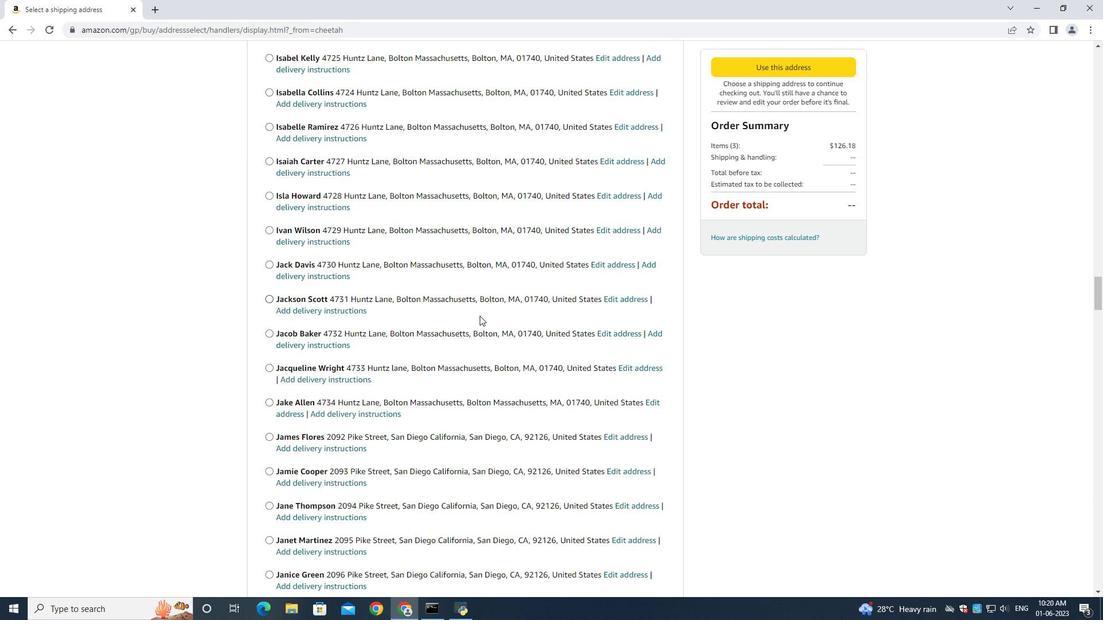 
Action: Mouse moved to (478, 320)
Screenshot: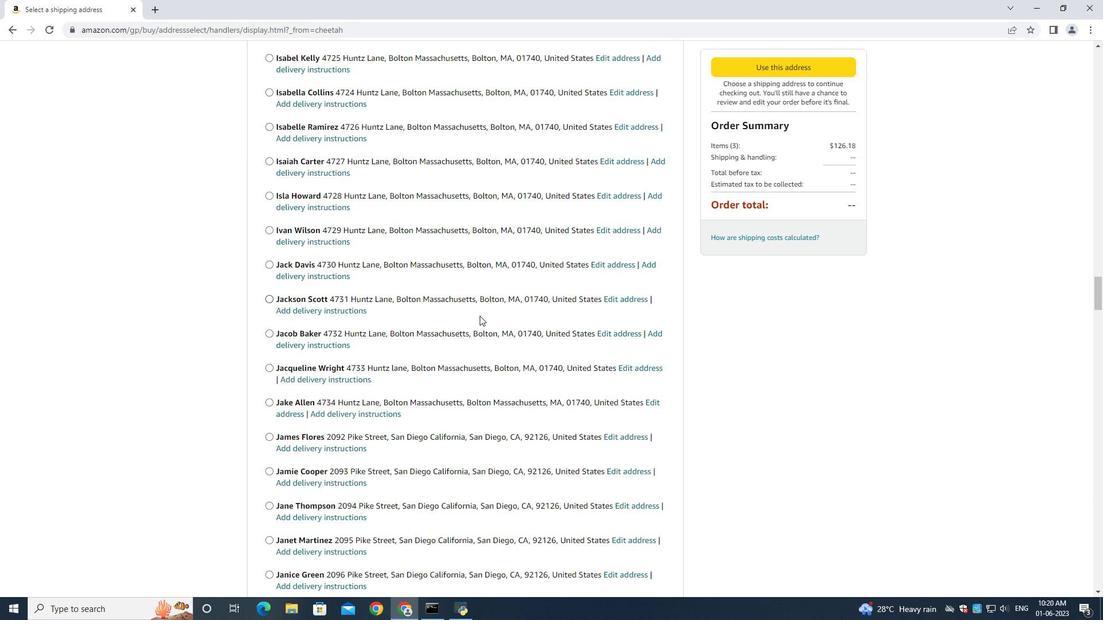 
Action: Mouse scrolled (478, 320) with delta (0, 0)
Screenshot: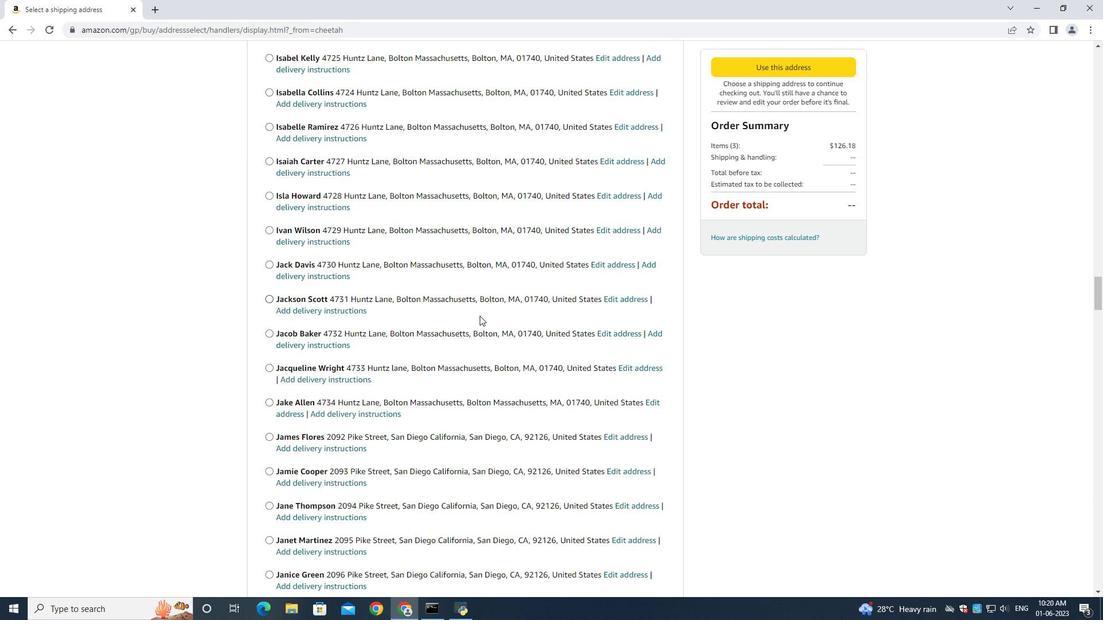 
Action: Mouse moved to (479, 321)
Screenshot: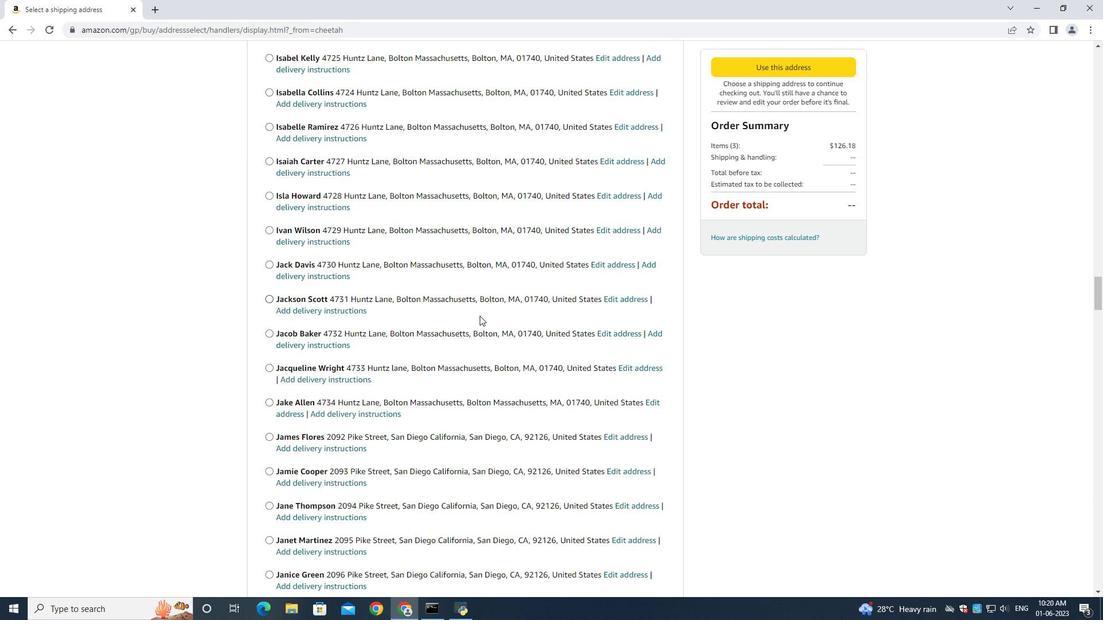
Action: Mouse scrolled (479, 320) with delta (0, 0)
Screenshot: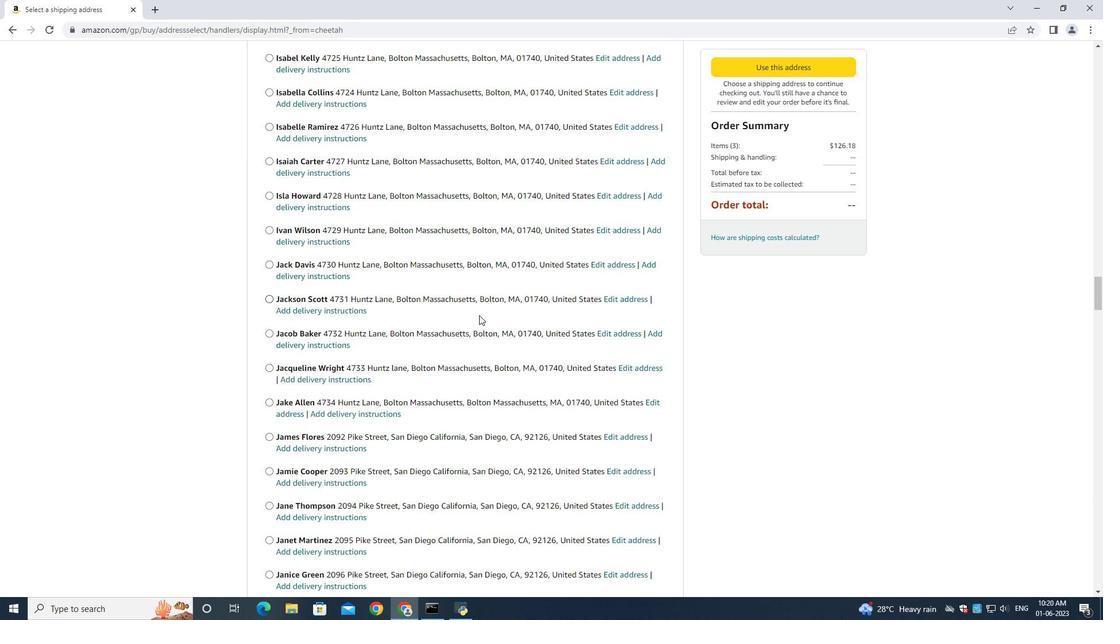 
Action: Mouse scrolled (479, 320) with delta (0, 0)
Screenshot: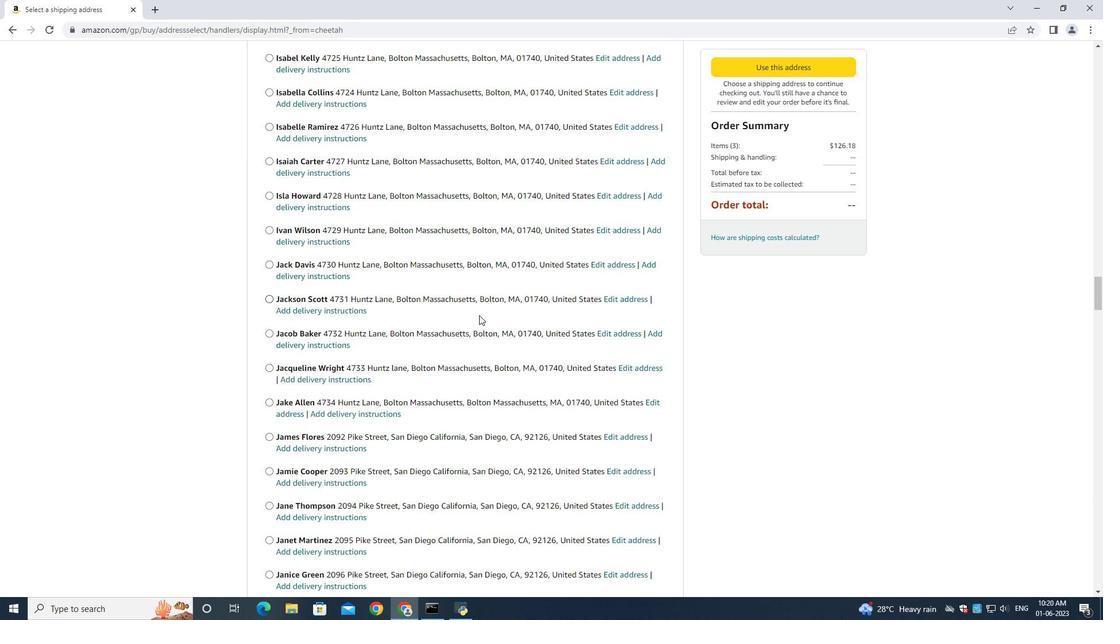 
Action: Mouse scrolled (479, 320) with delta (0, 0)
Screenshot: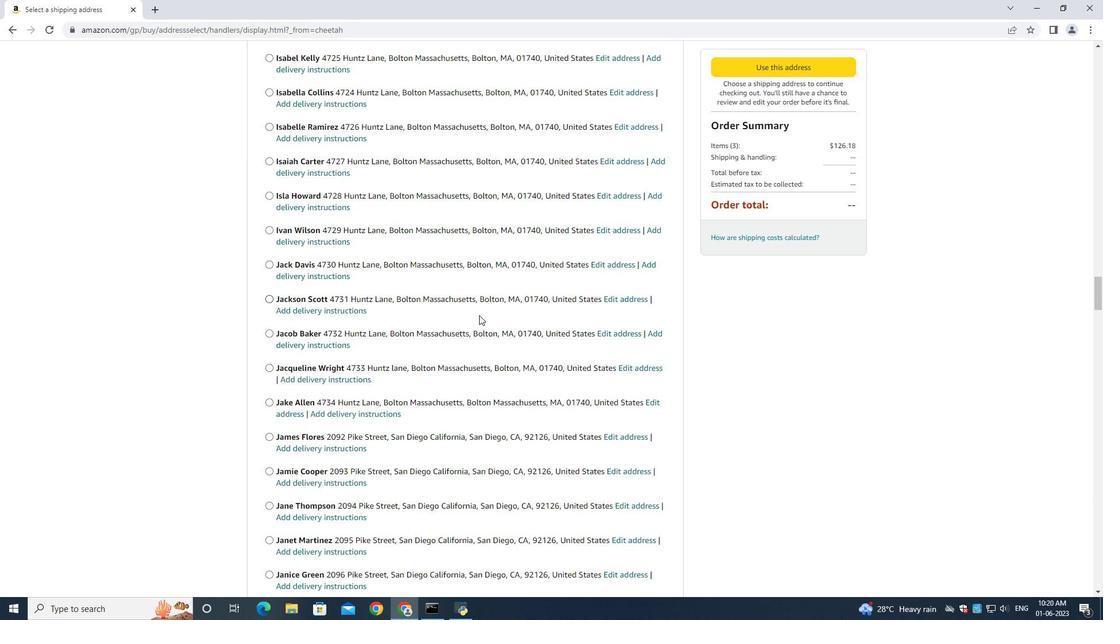 
Action: Mouse moved to (479, 321)
Screenshot: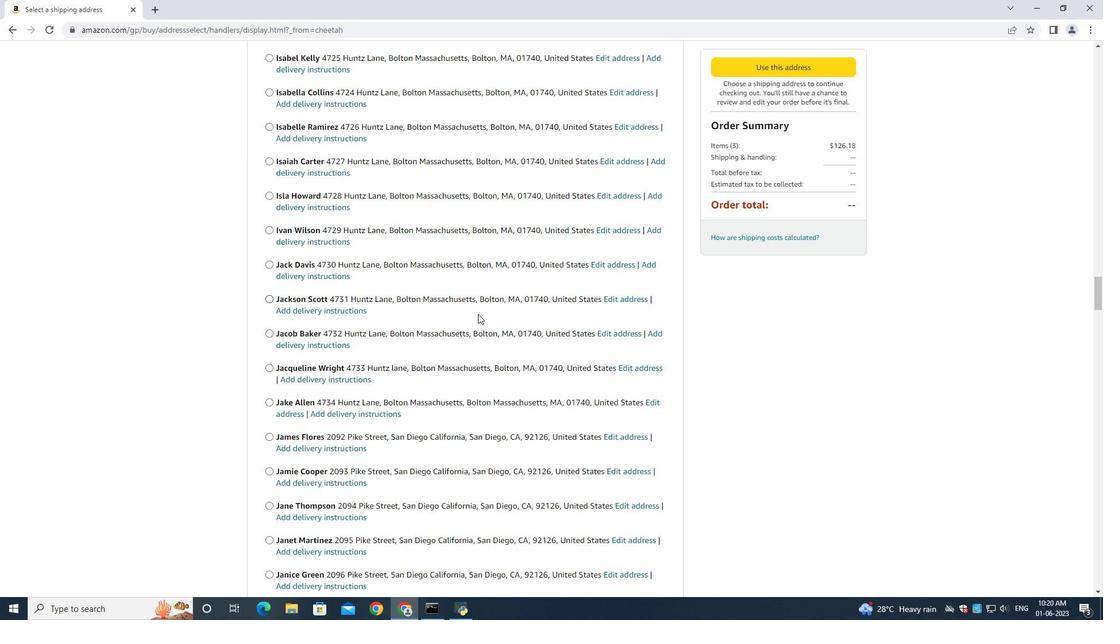 
Action: Mouse scrolled (479, 321) with delta (0, 0)
Screenshot: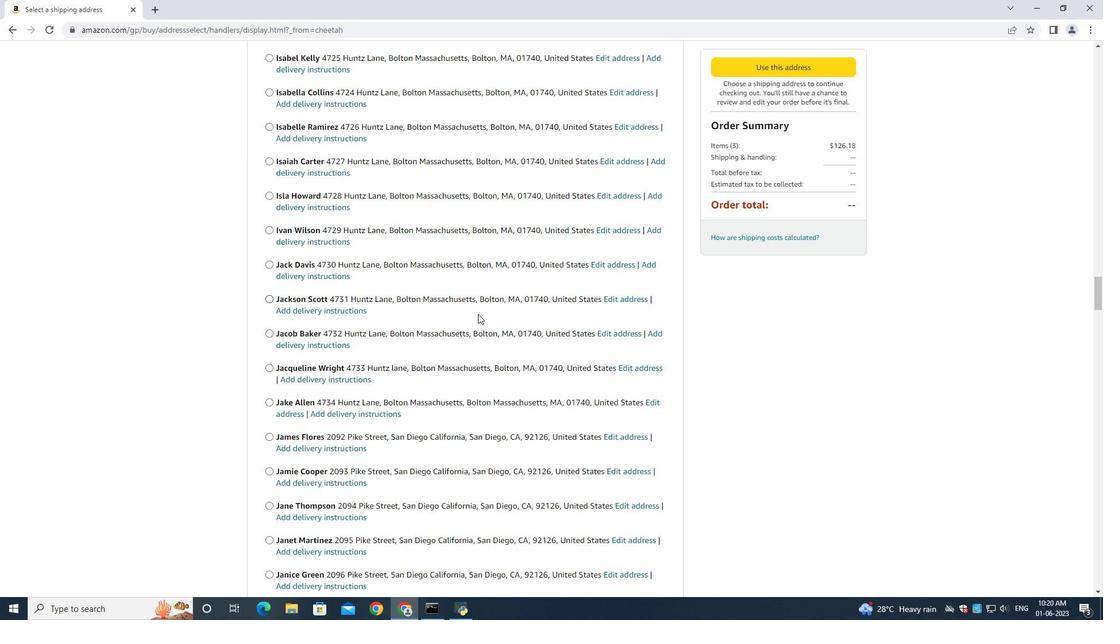 
Action: Mouse moved to (482, 347)
Screenshot: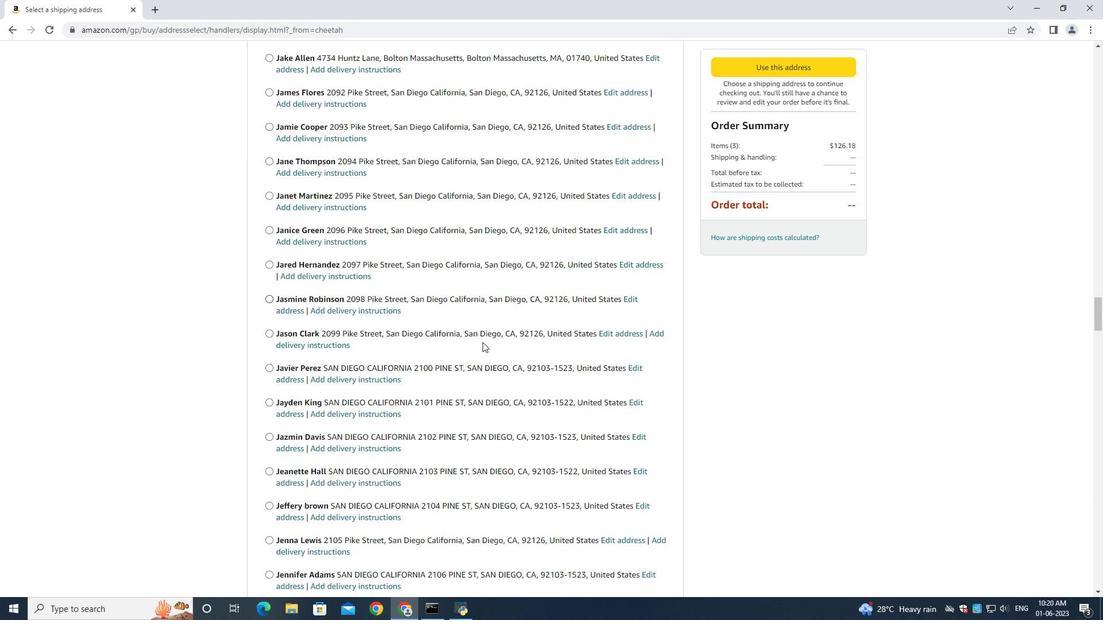 
Action: Mouse scrolled (482, 346) with delta (0, 0)
Screenshot: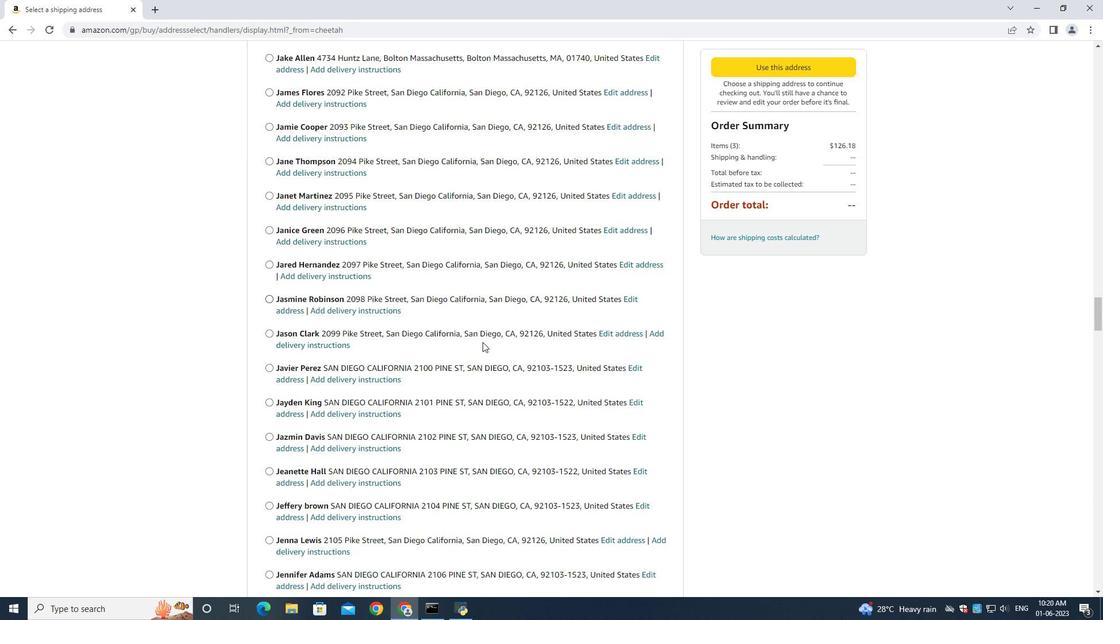 
Action: Mouse moved to (481, 348)
Screenshot: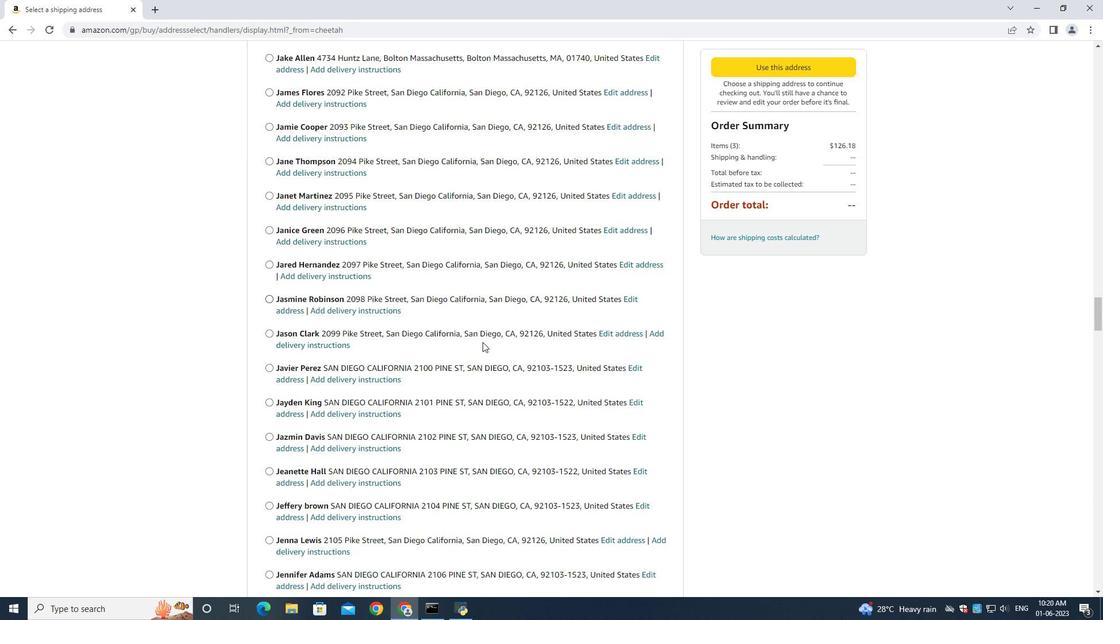 
Action: Mouse scrolled (481, 348) with delta (0, 0)
Screenshot: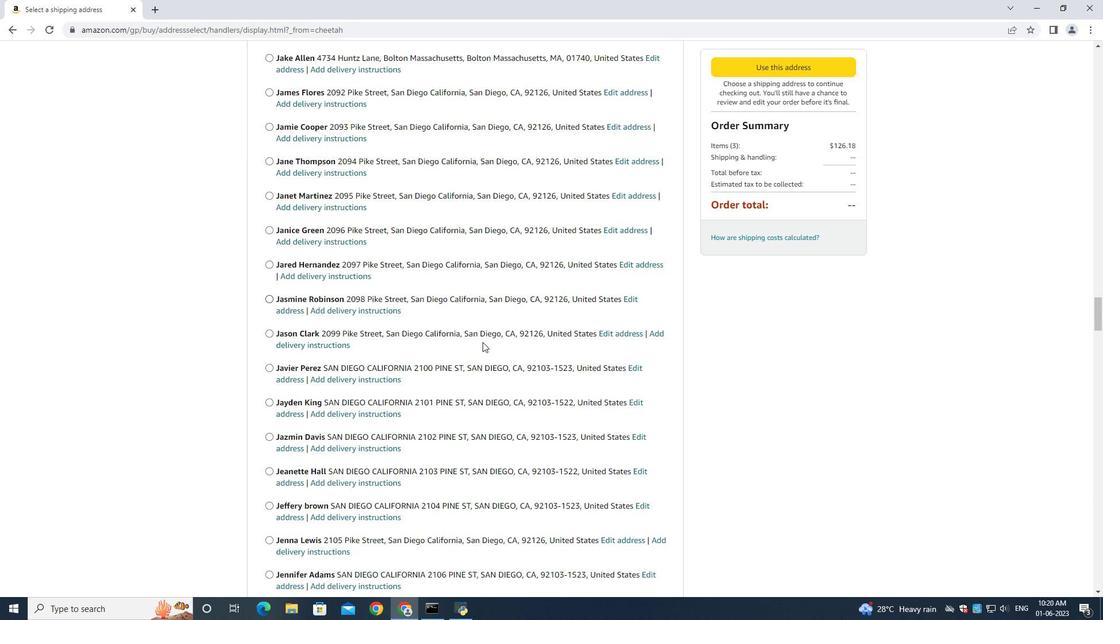 
Action: Mouse moved to (481, 349)
Screenshot: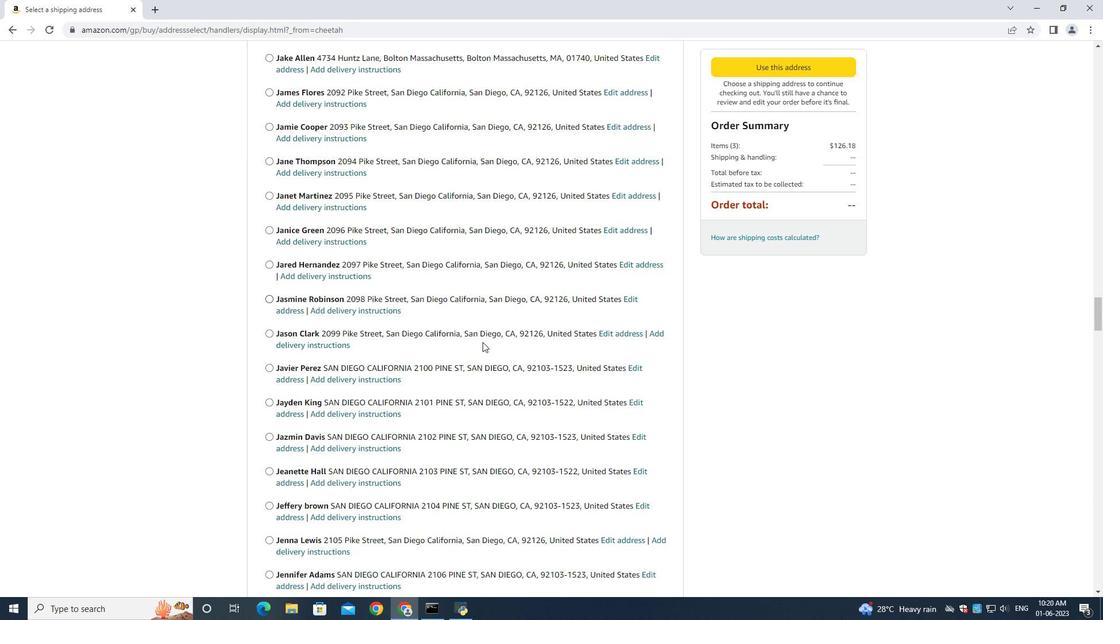 
Action: Mouse scrolled (481, 348) with delta (0, 0)
Screenshot: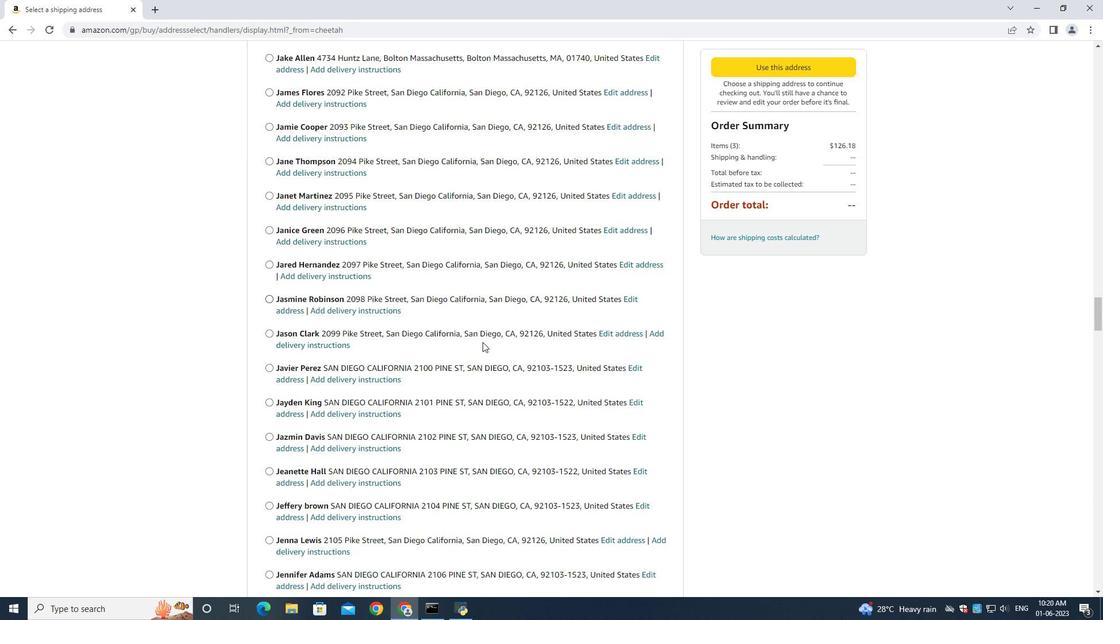 
Action: Mouse scrolled (481, 348) with delta (0, 0)
Screenshot: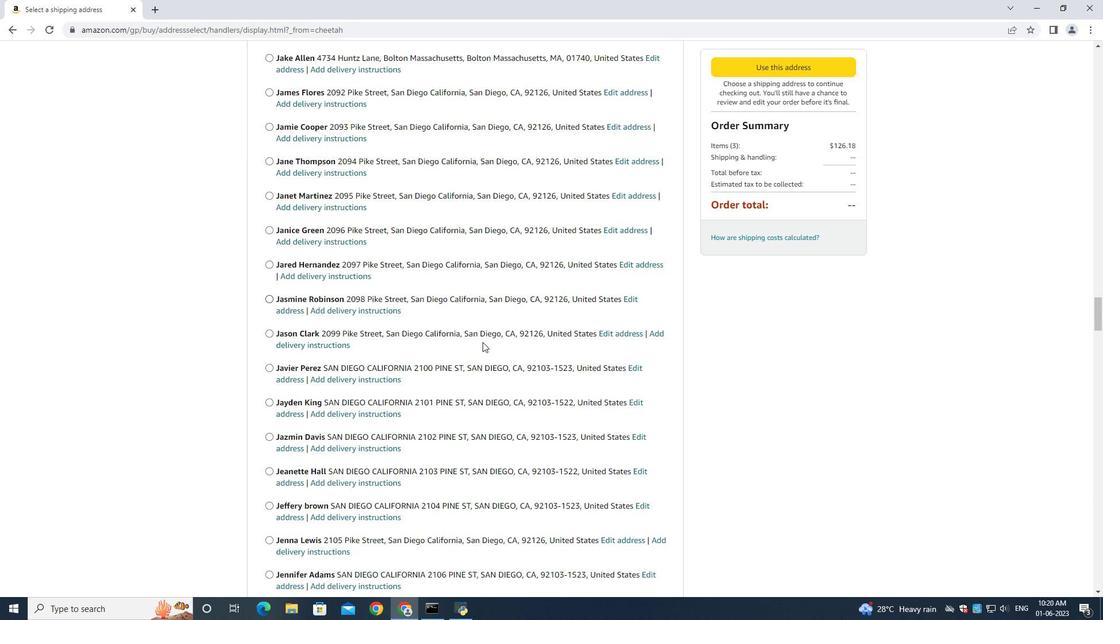 
Action: Mouse scrolled (481, 348) with delta (0, 0)
Screenshot: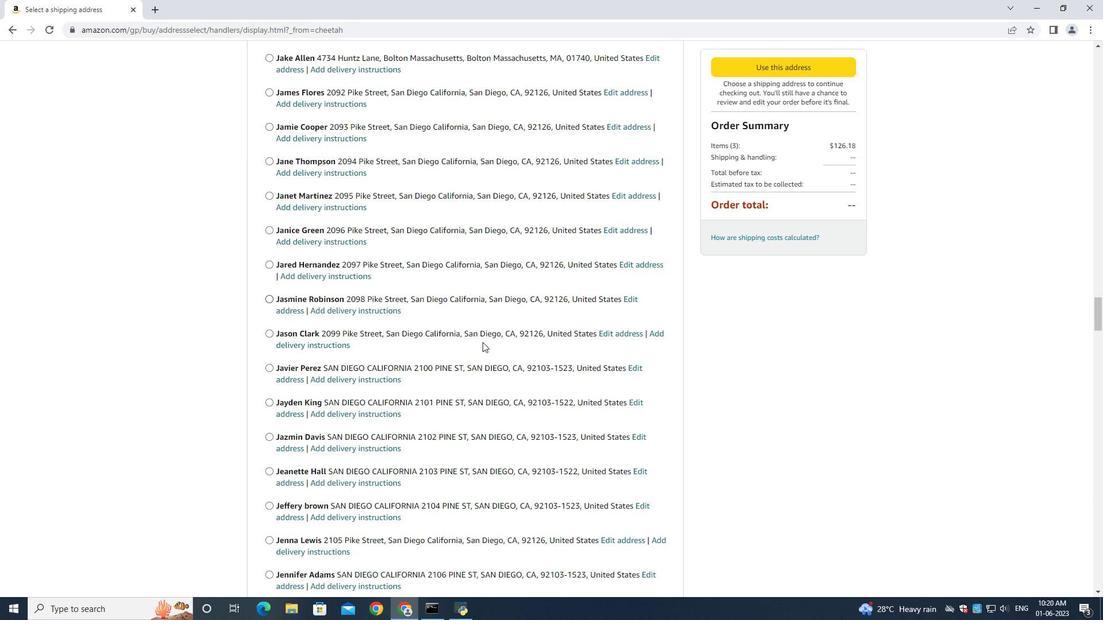 
Action: Mouse scrolled (481, 348) with delta (0, 0)
Screenshot: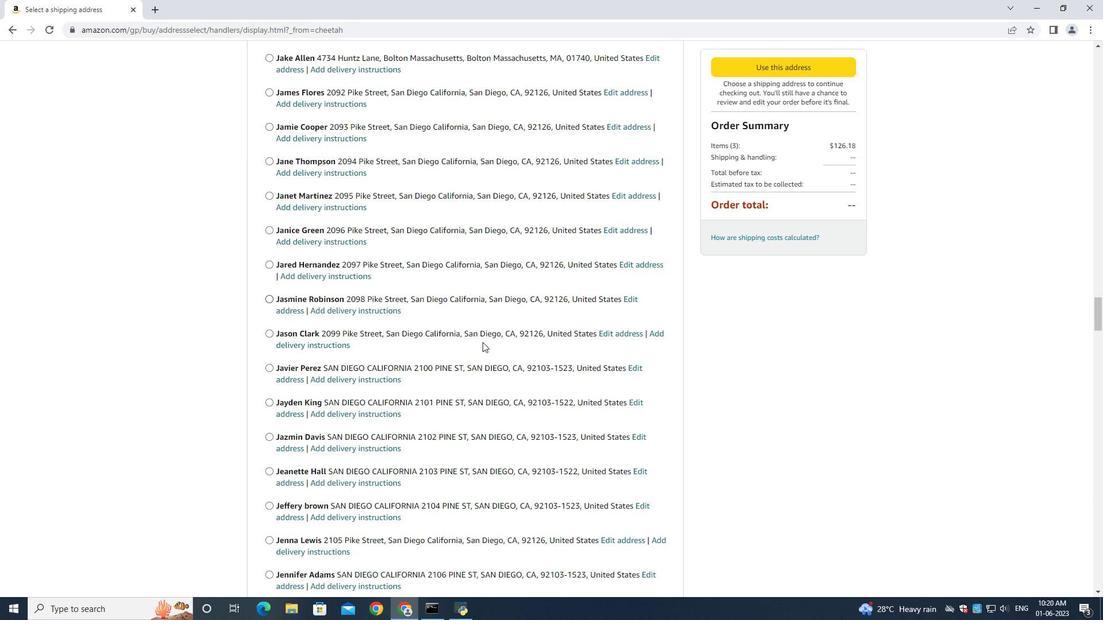 
Action: Mouse scrolled (481, 348) with delta (0, 0)
Screenshot: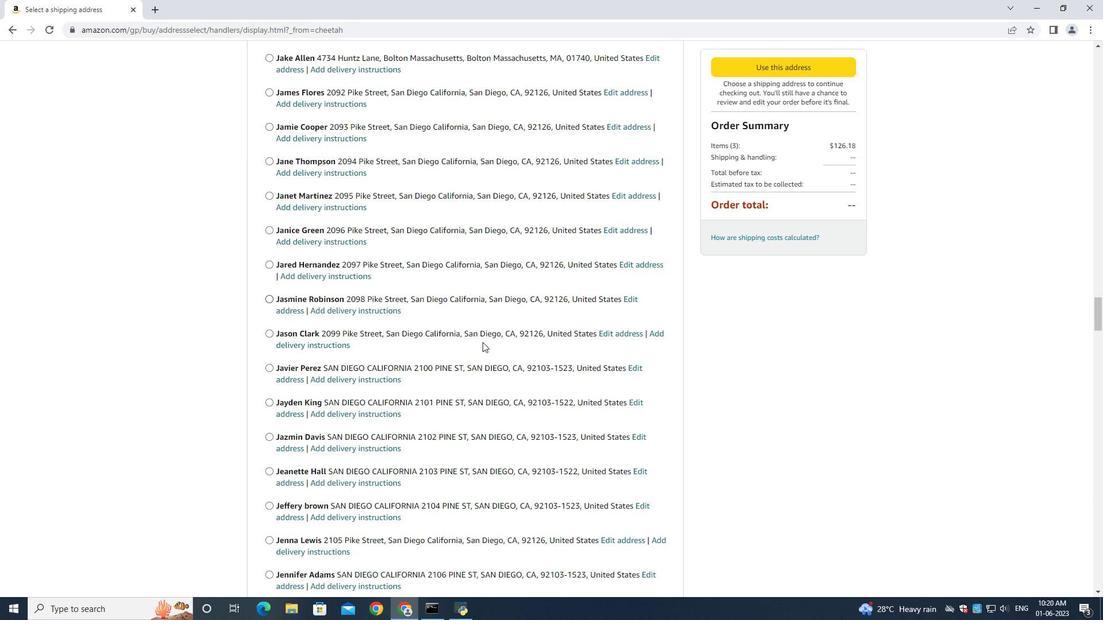 
Action: Mouse moved to (477, 360)
Screenshot: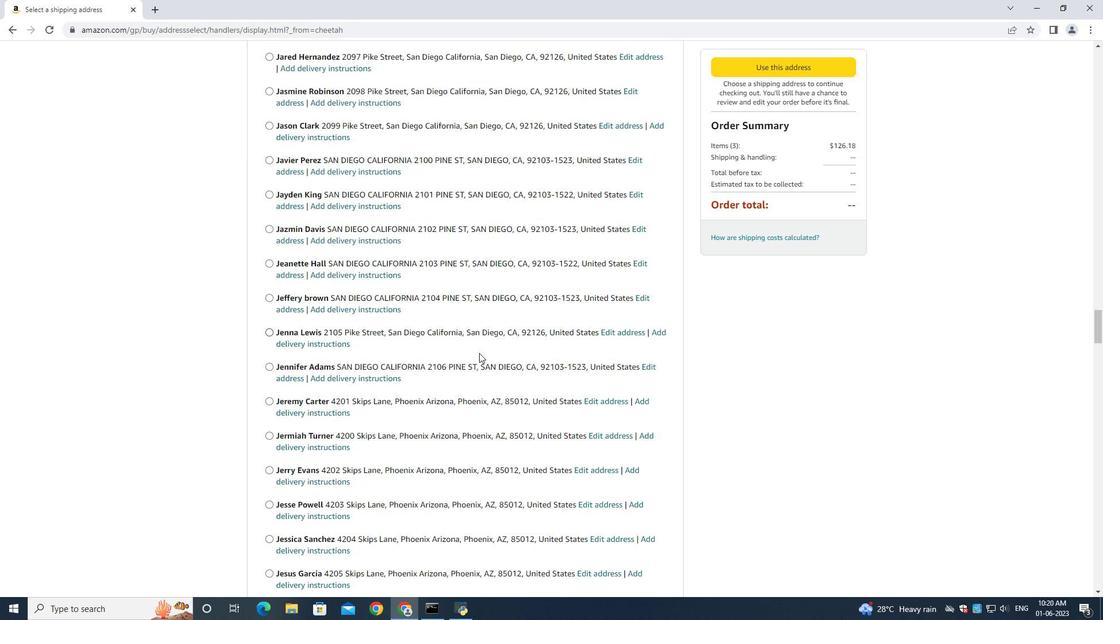 
Action: Mouse scrolled (477, 358) with delta (0, 0)
Screenshot: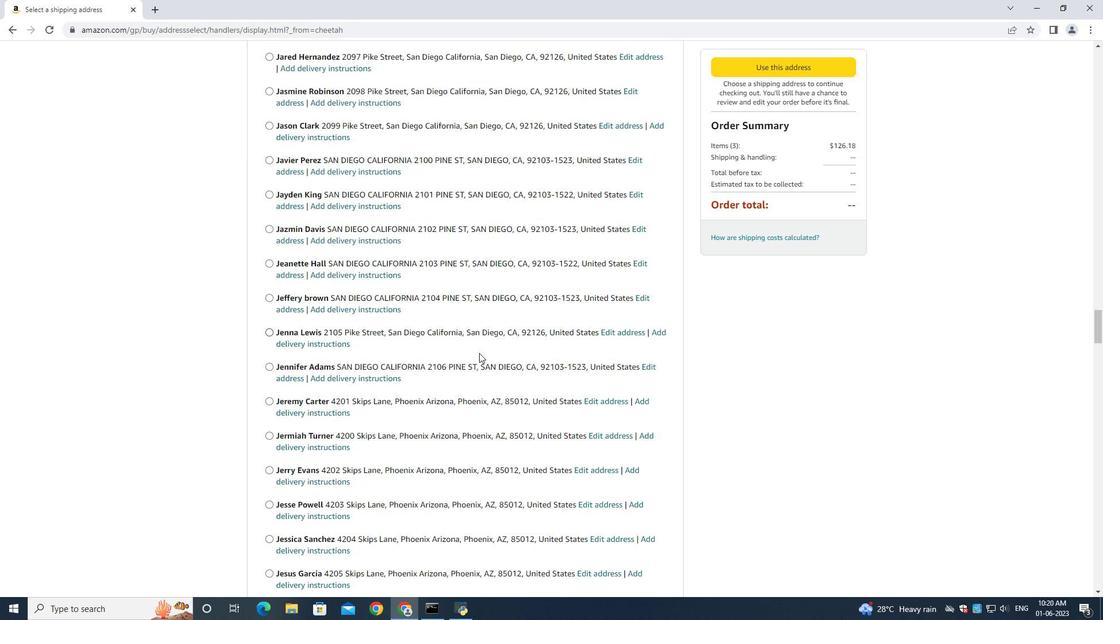 
Action: Mouse moved to (477, 361)
Screenshot: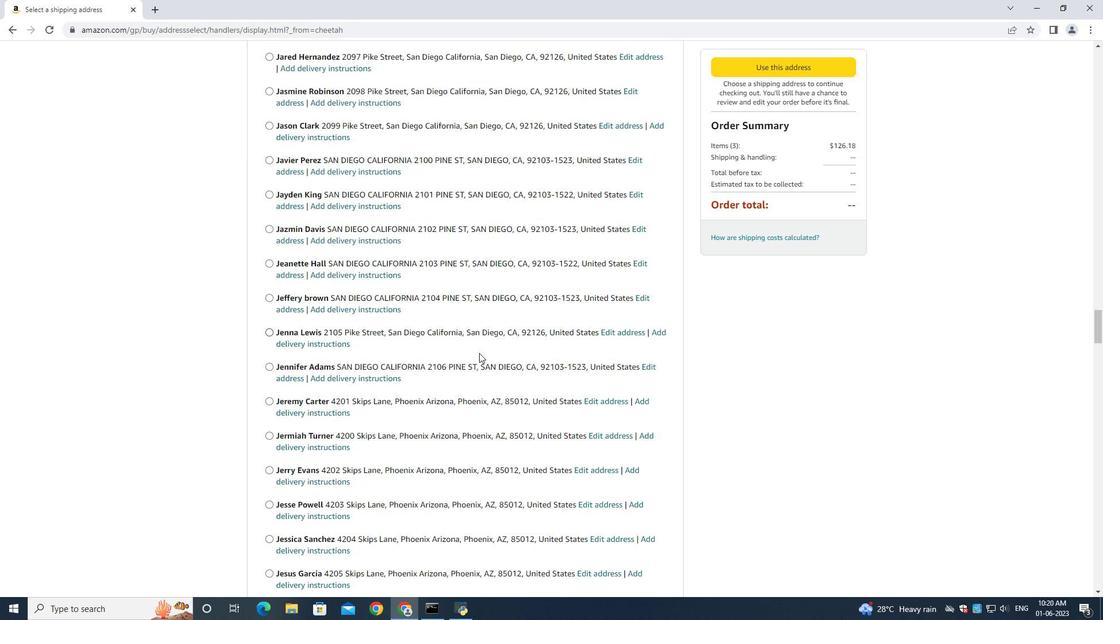 
Action: Mouse scrolled (477, 360) with delta (0, 0)
Screenshot: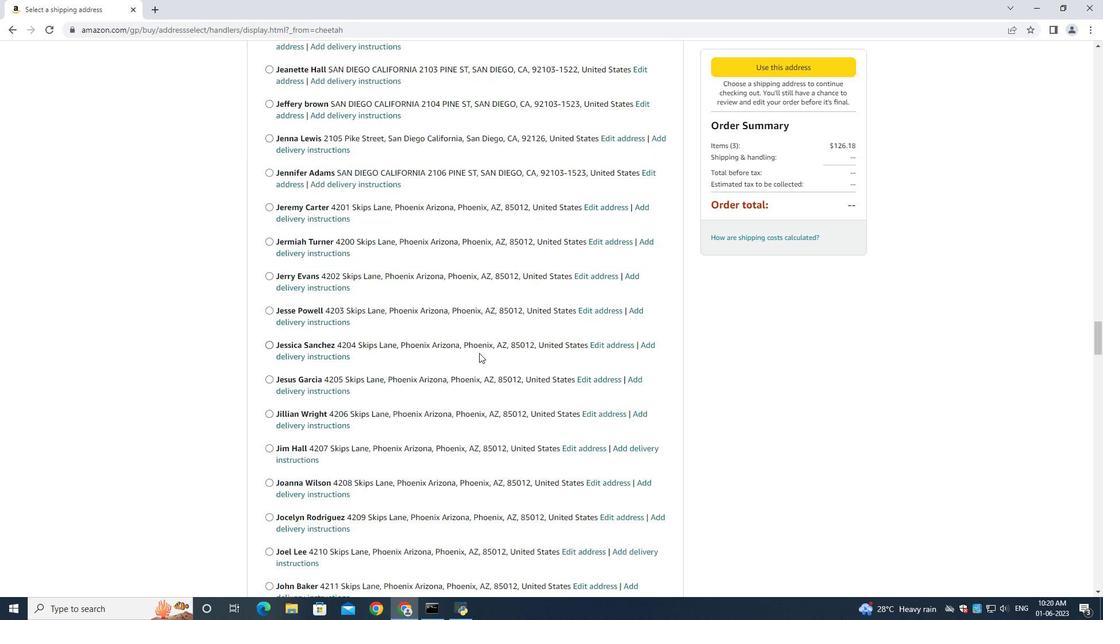 
Action: Mouse moved to (477, 362)
Screenshot: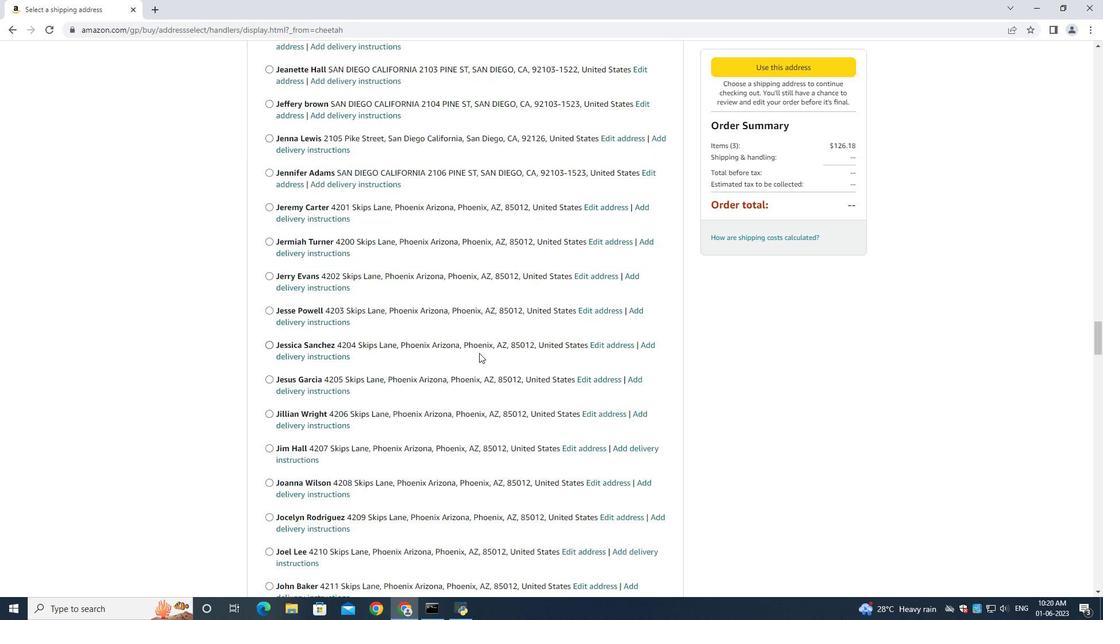 
Action: Mouse scrolled (477, 360) with delta (0, 0)
Screenshot: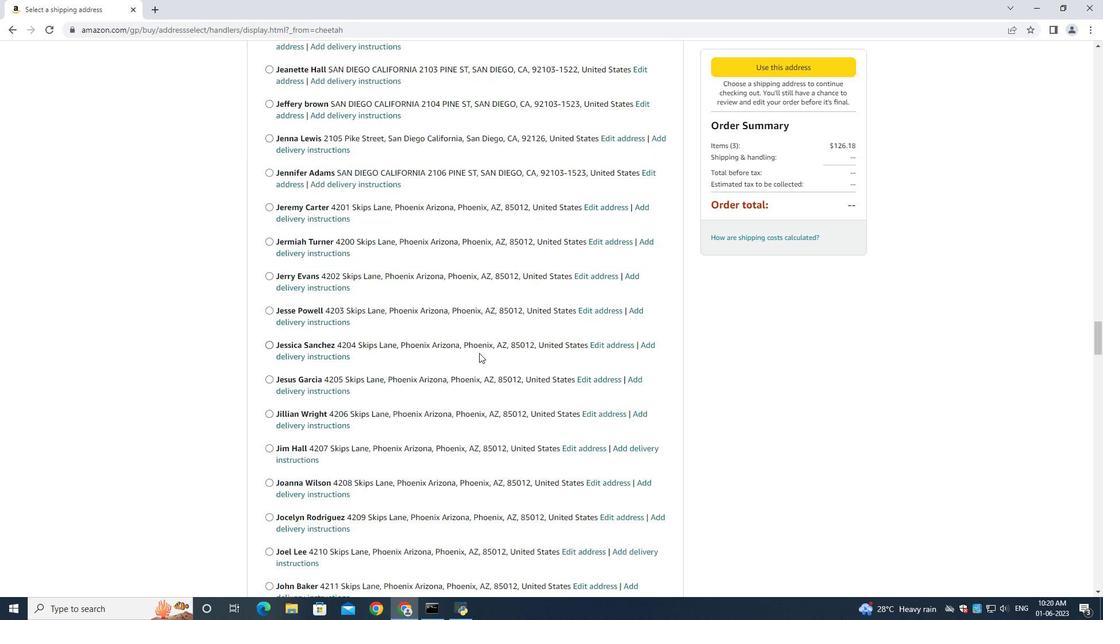 
Action: Mouse scrolled (477, 361) with delta (0, 0)
Screenshot: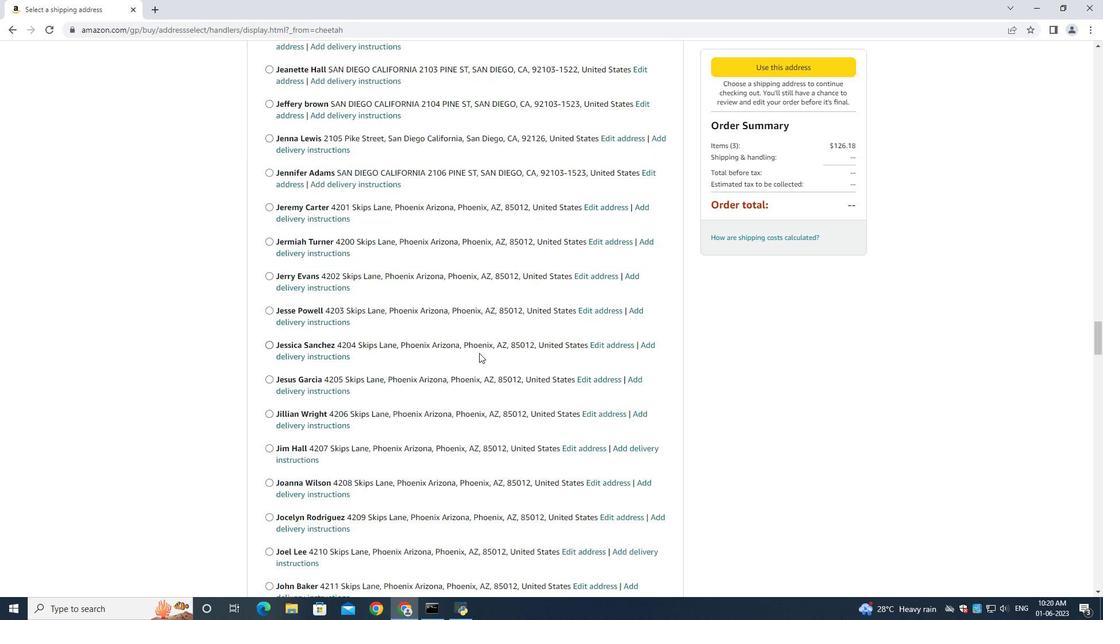 
Action: Mouse scrolled (477, 361) with delta (0, 0)
Screenshot: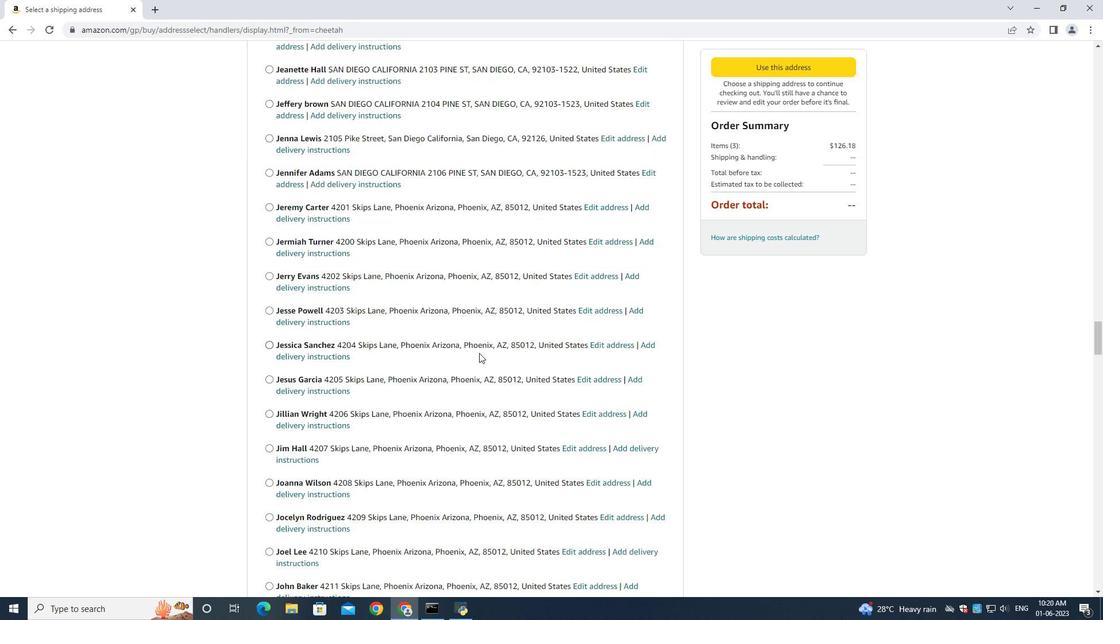 
Action: Mouse scrolled (477, 361) with delta (0, 0)
Screenshot: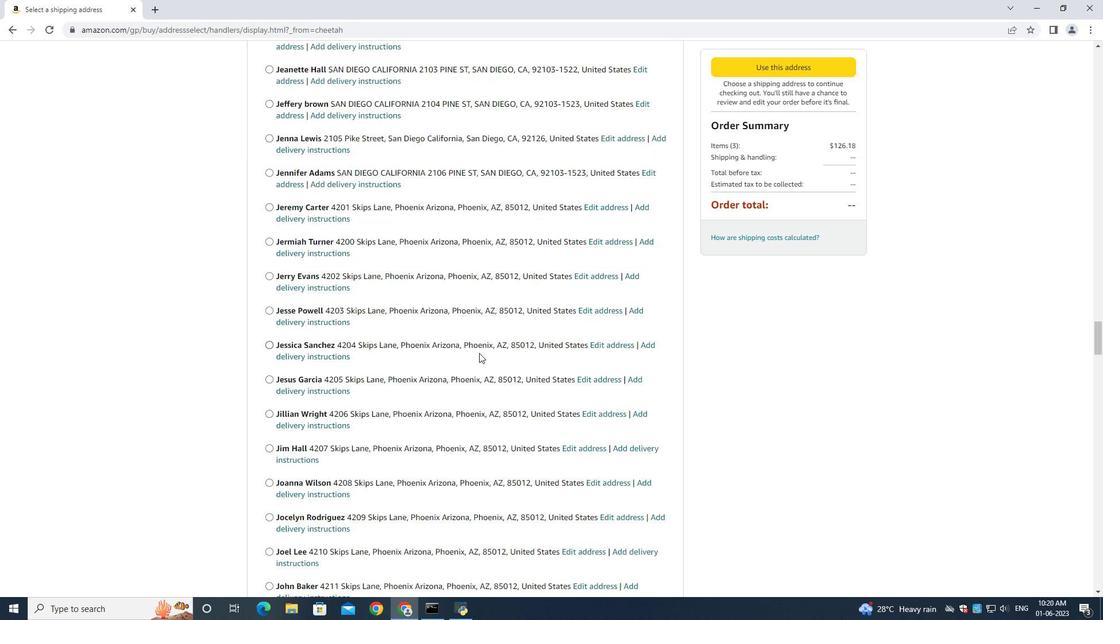 
Action: Mouse moved to (476, 362)
Screenshot: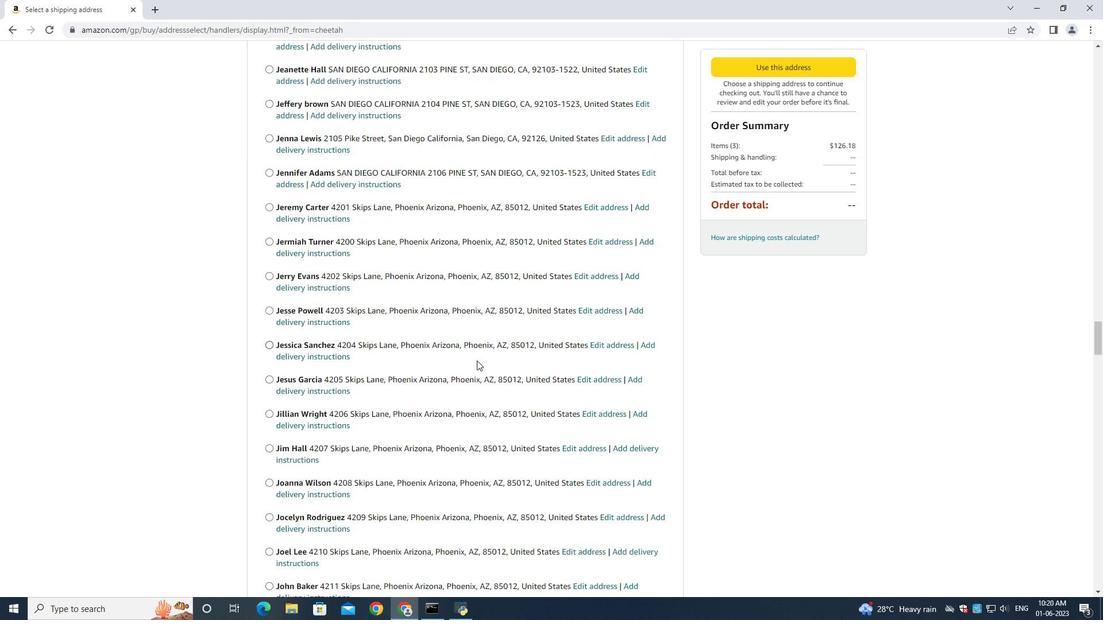 
Action: Mouse scrolled (476, 361) with delta (0, 0)
Screenshot: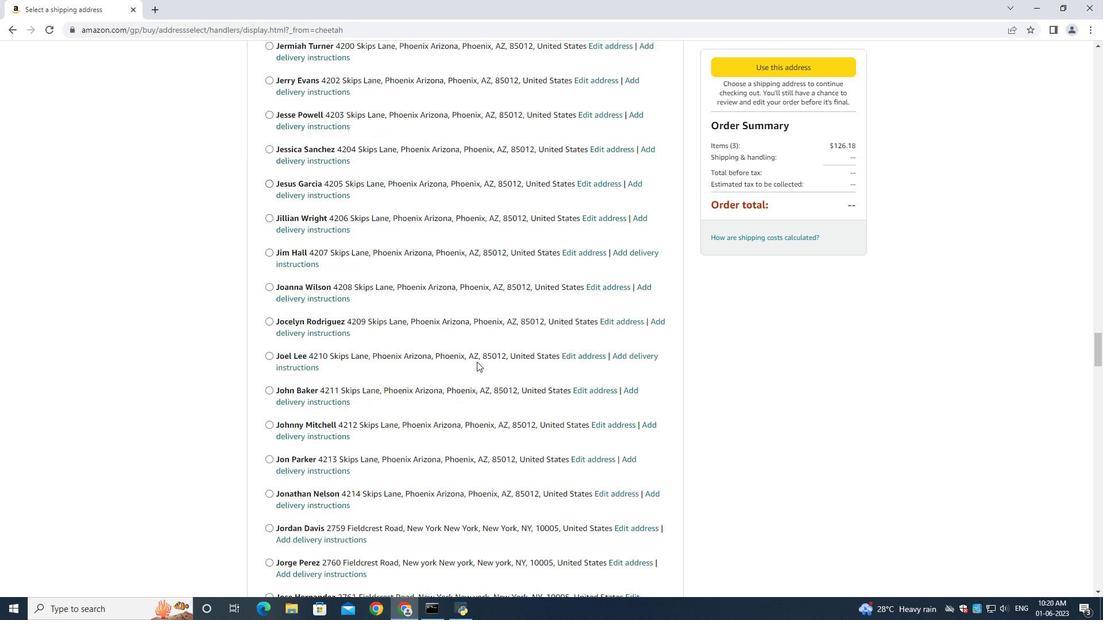 
Action: Mouse scrolled (476, 361) with delta (0, 0)
Screenshot: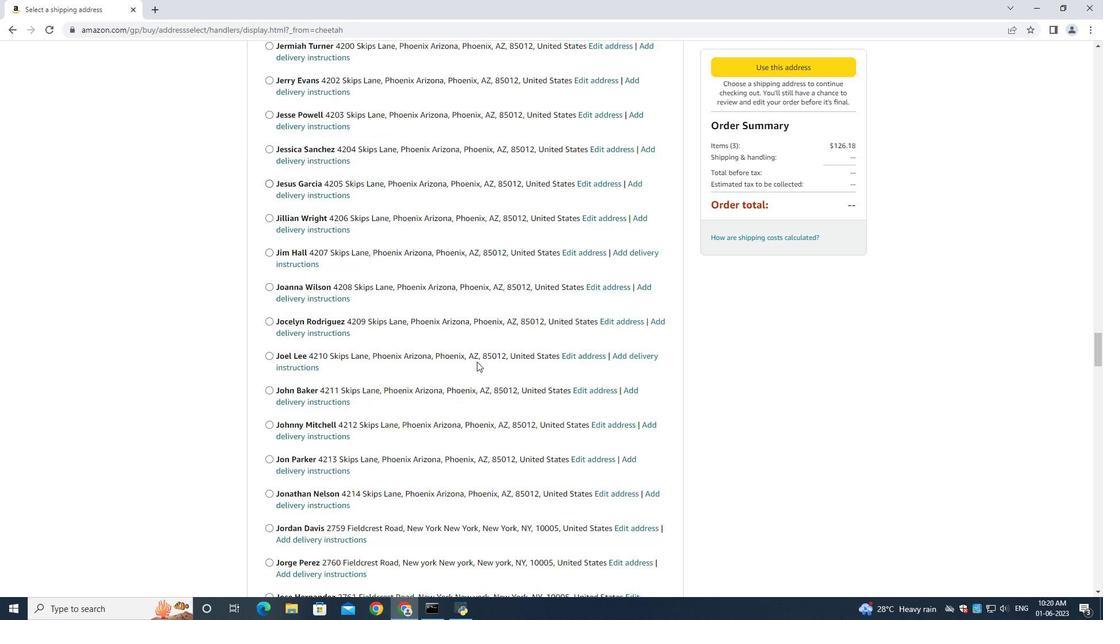 
Action: Mouse moved to (476, 362)
Screenshot: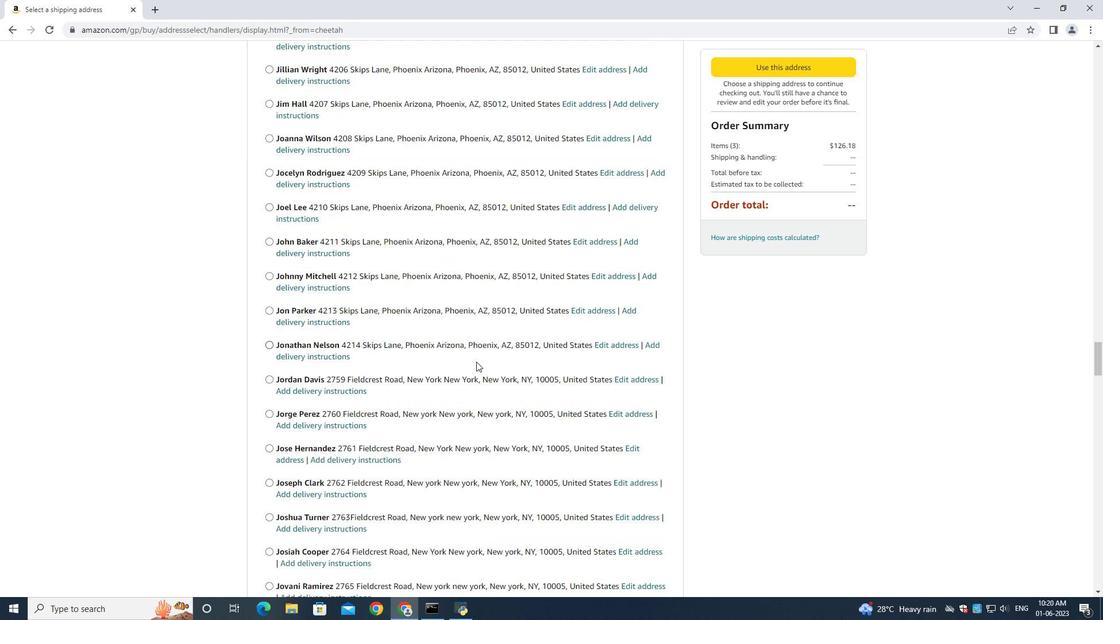 
Action: Mouse scrolled (476, 361) with delta (0, 0)
Screenshot: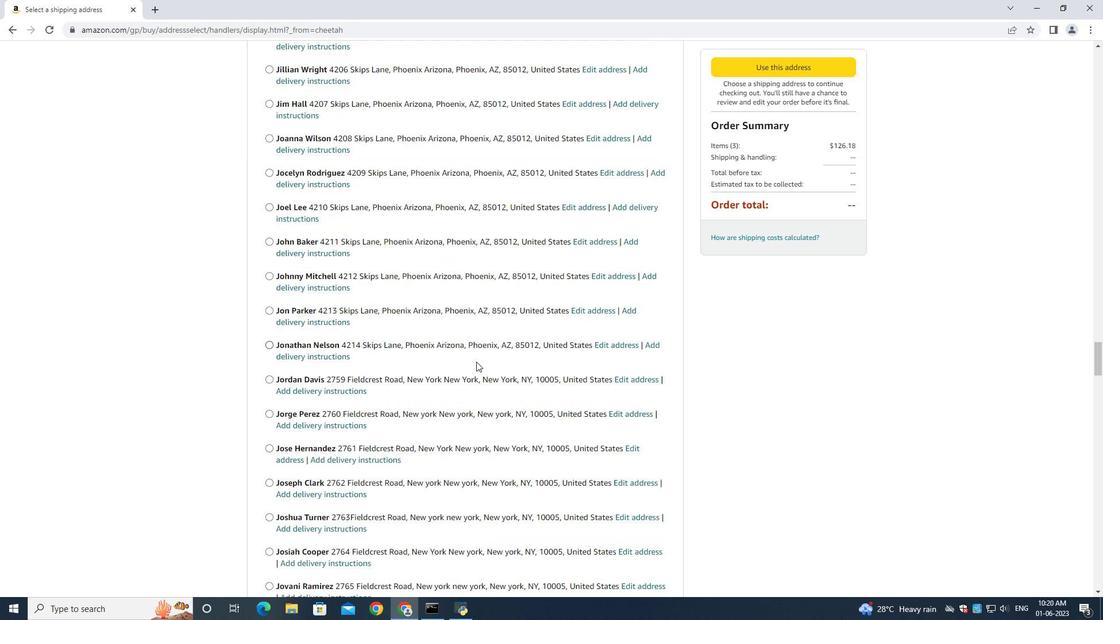 
Action: Mouse scrolled (476, 361) with delta (0, 0)
Screenshot: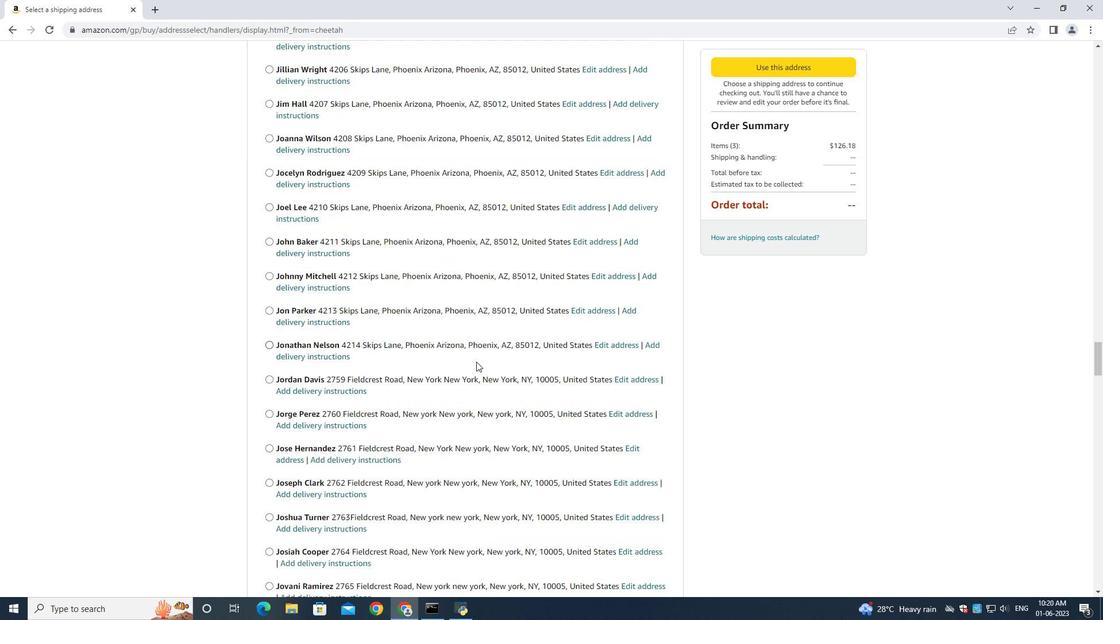
Action: Mouse scrolled (476, 361) with delta (0, 0)
Screenshot: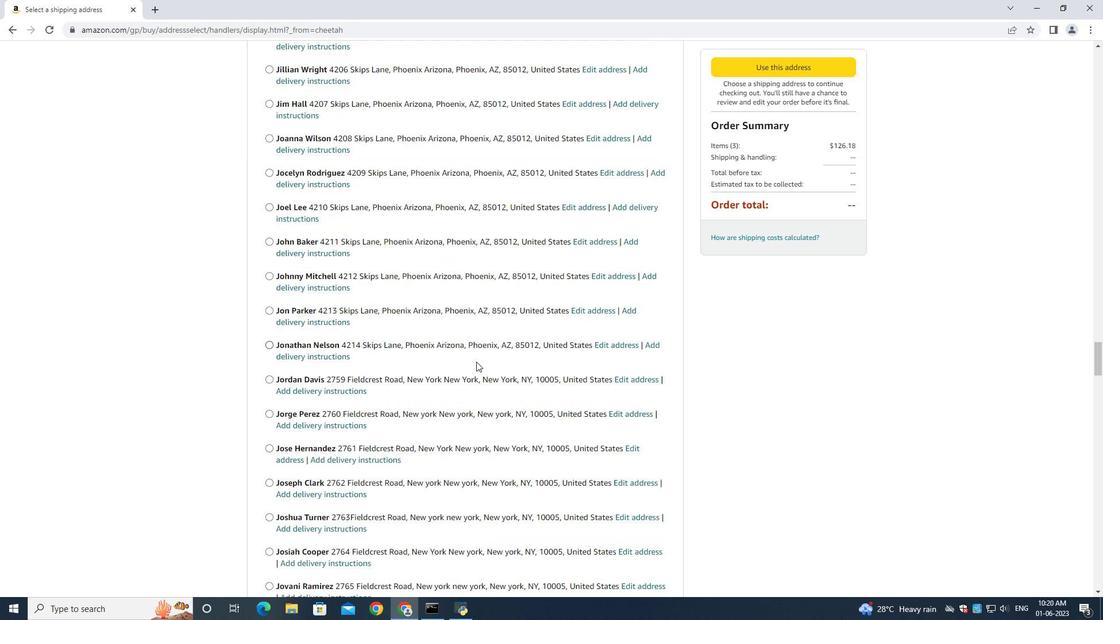 
Action: Mouse scrolled (476, 361) with delta (0, 0)
Screenshot: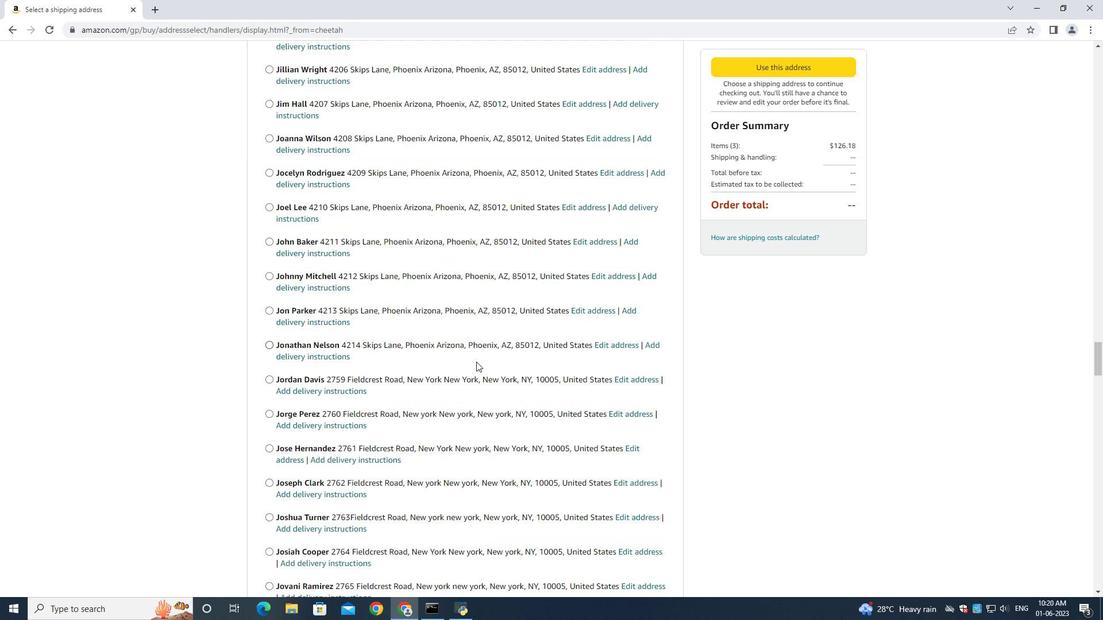 
Action: Mouse moved to (475, 366)
Screenshot: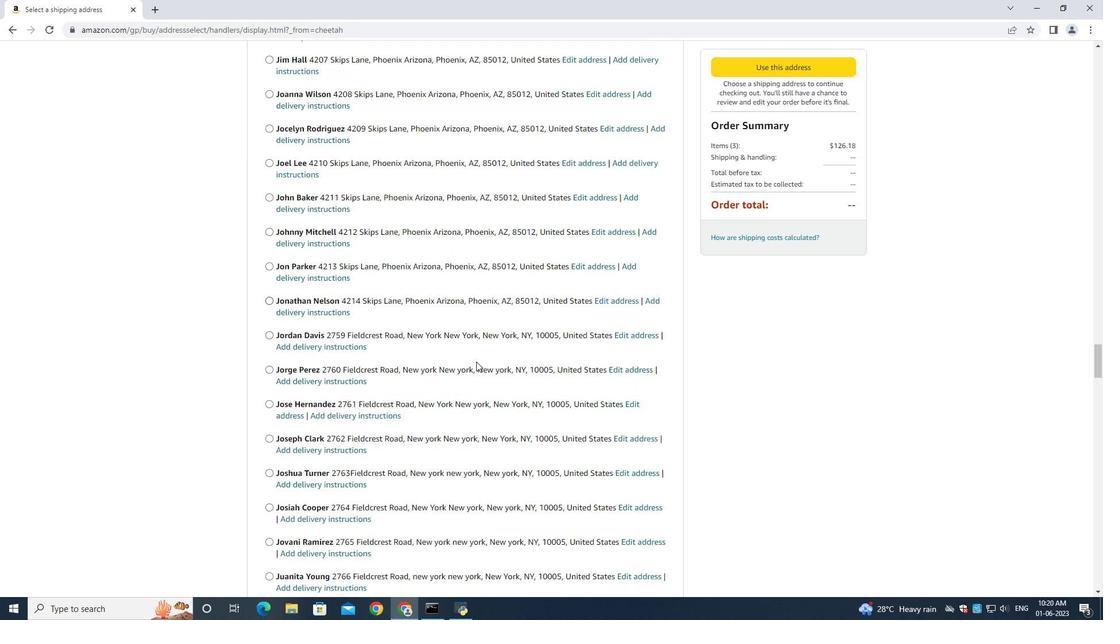 
Action: Mouse scrolled (475, 365) with delta (0, 0)
Screenshot: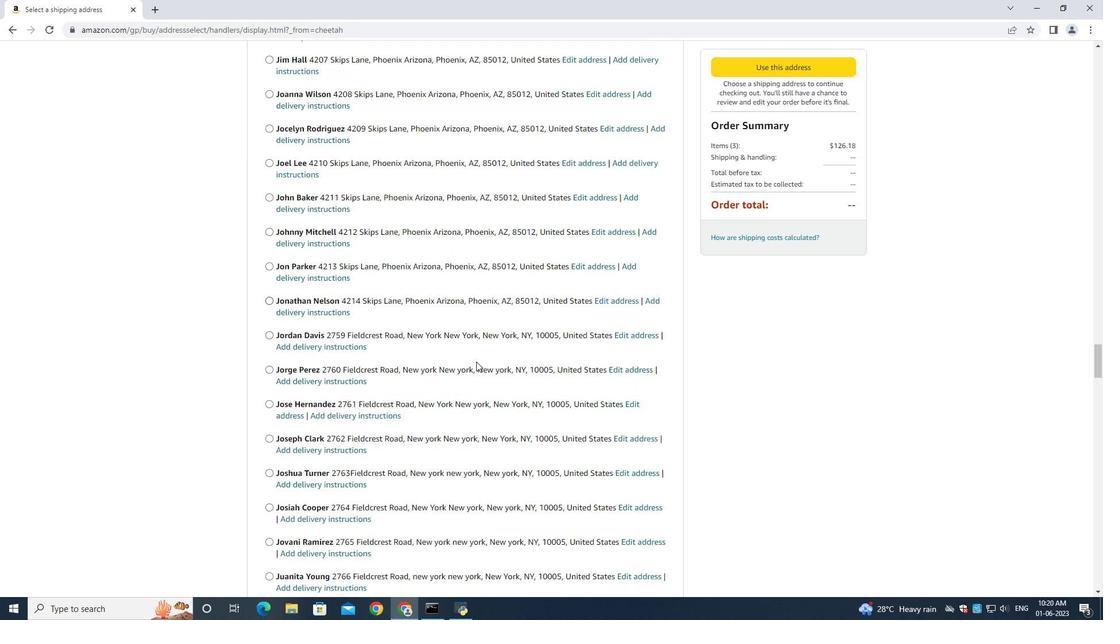 
Action: Mouse moved to (475, 366)
Screenshot: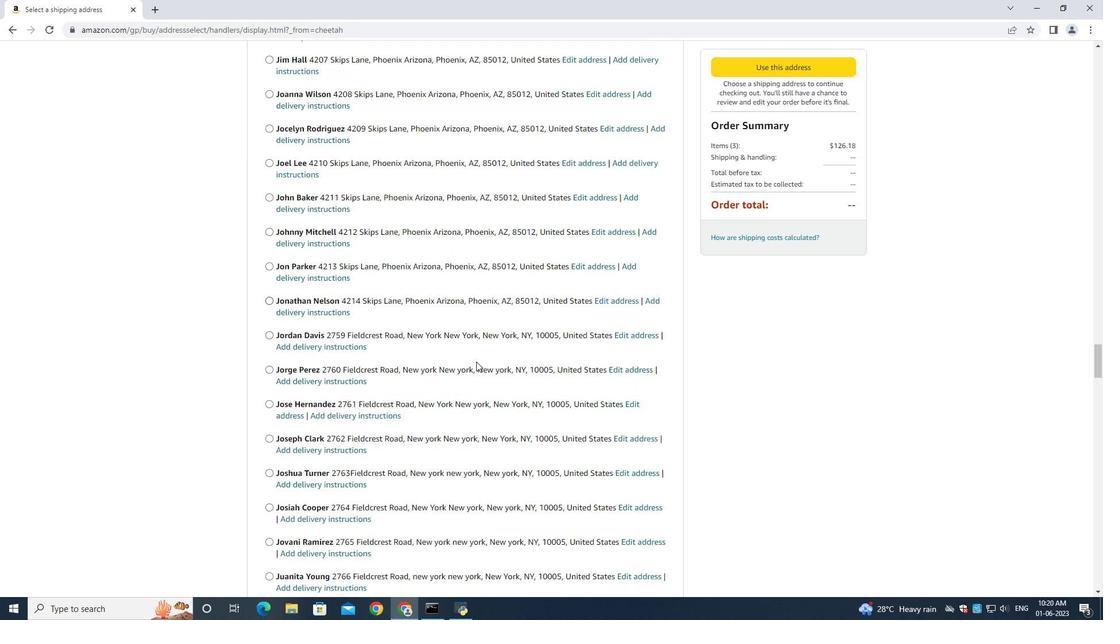 
Action: Mouse scrolled (475, 365) with delta (0, 0)
Screenshot: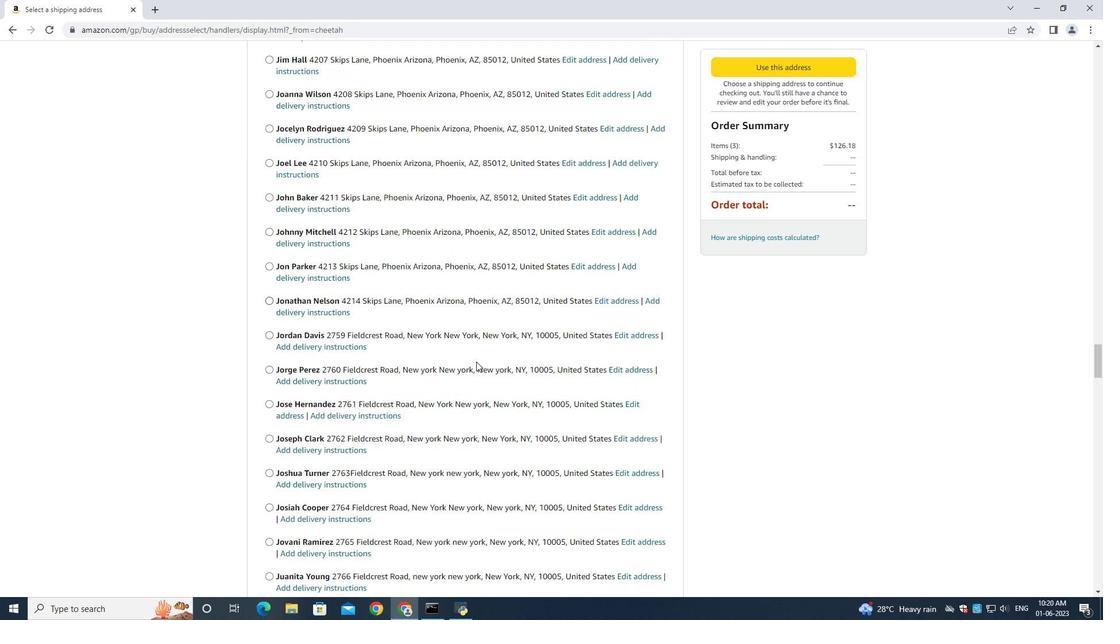 
Action: Mouse scrolled (475, 365) with delta (0, 0)
Screenshot: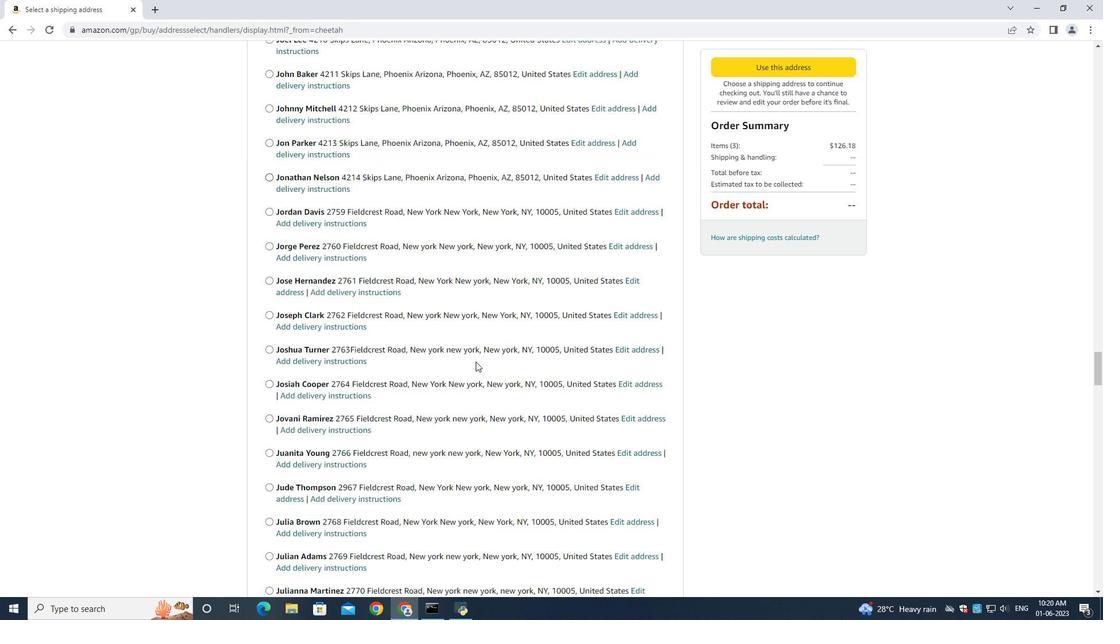
Action: Mouse moved to (475, 366)
Screenshot: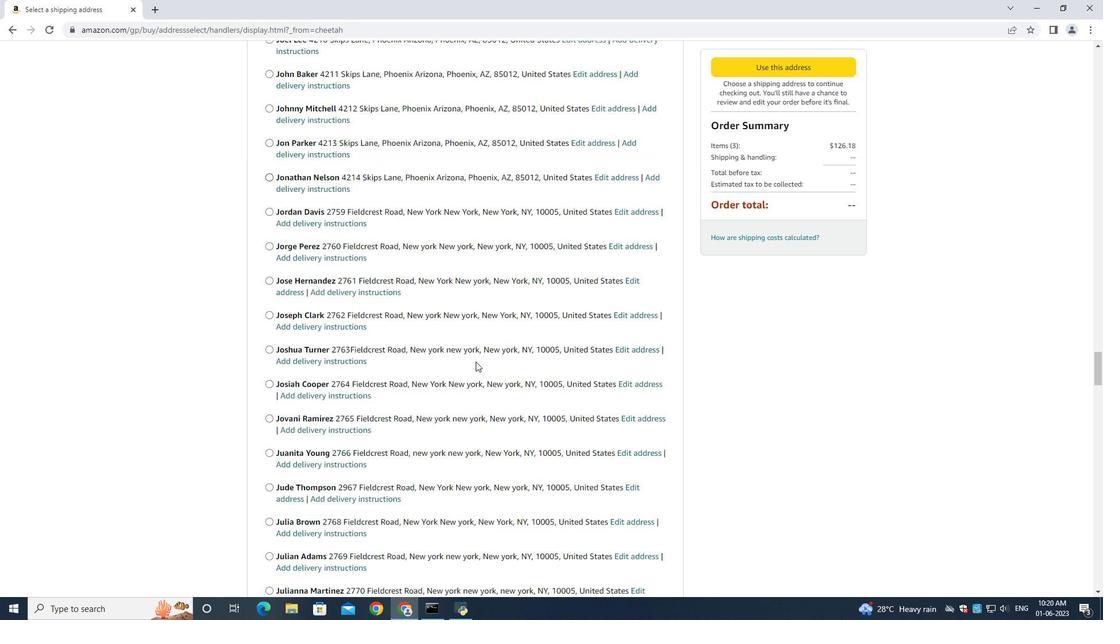 
Action: Mouse scrolled (475, 365) with delta (0, 0)
Screenshot: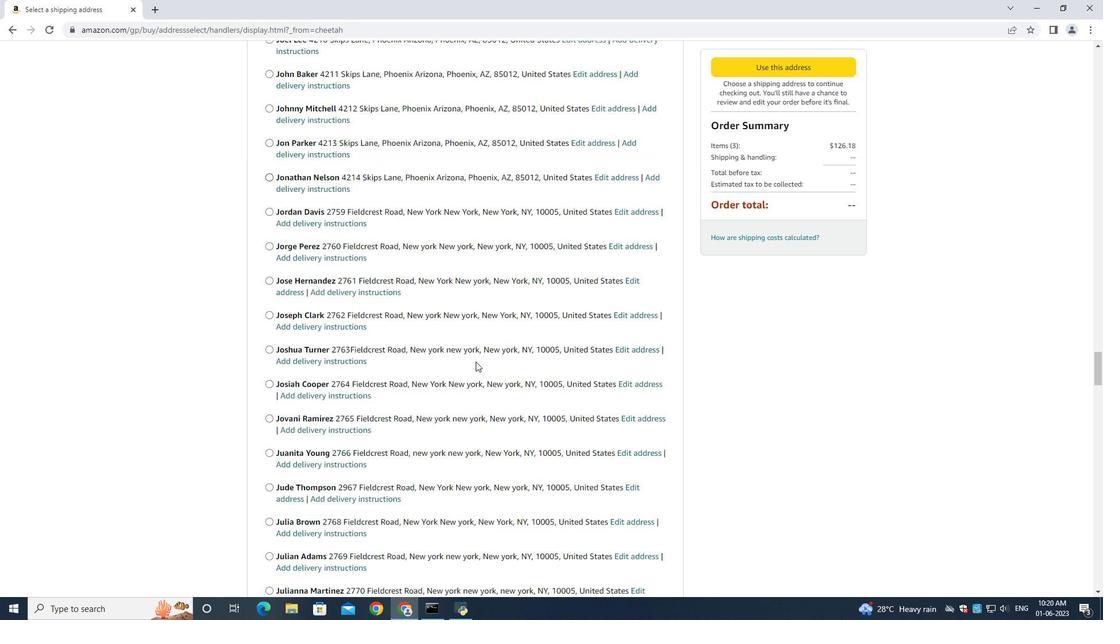 
Action: Mouse scrolled (475, 365) with delta (0, 0)
Screenshot: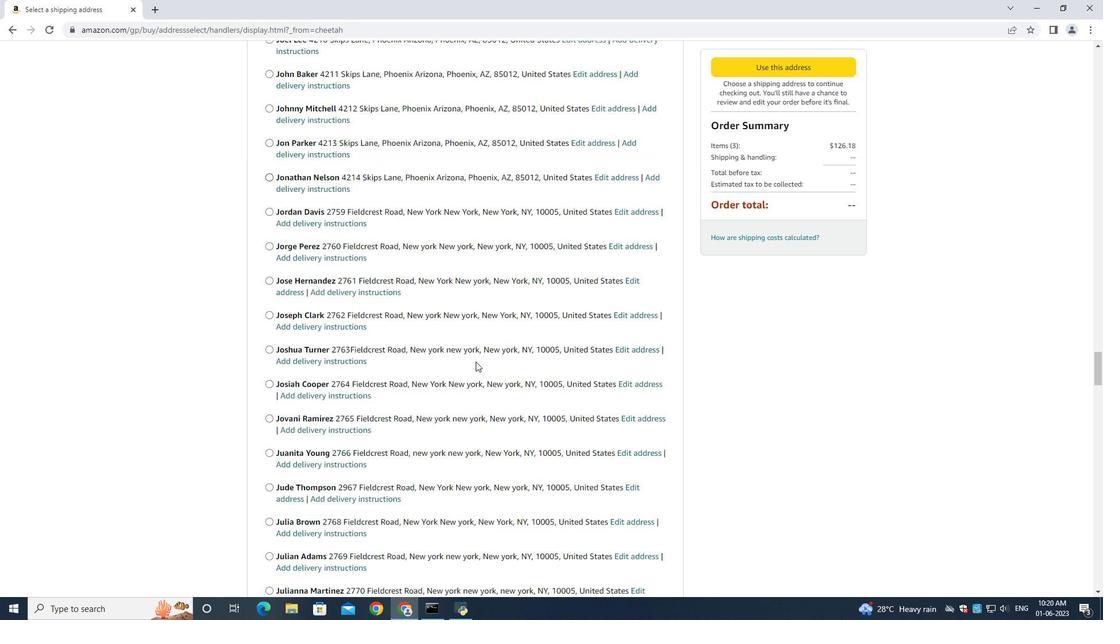
Action: Mouse scrolled (475, 365) with delta (0, 0)
Screenshot: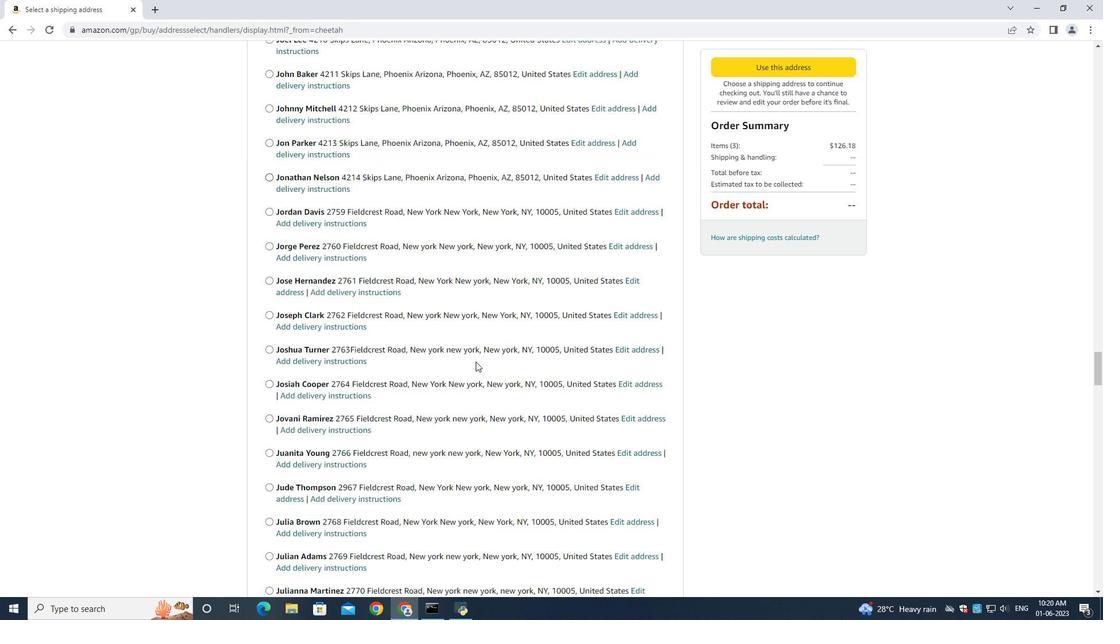 
Action: Mouse scrolled (475, 365) with delta (0, 0)
Screenshot: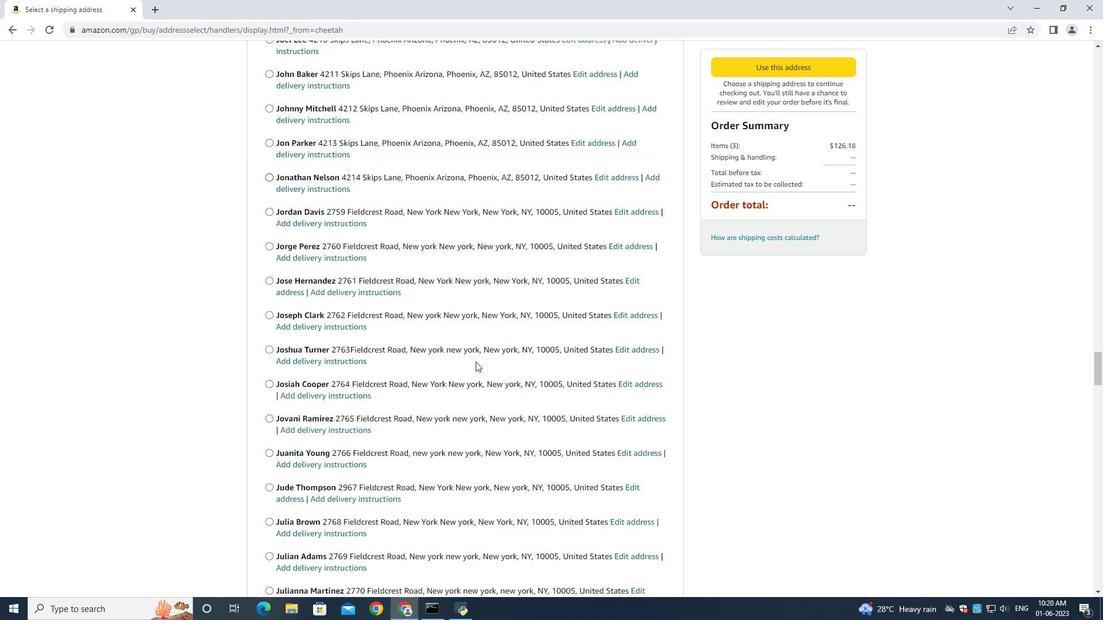 
Action: Mouse scrolled (475, 365) with delta (0, 0)
Screenshot: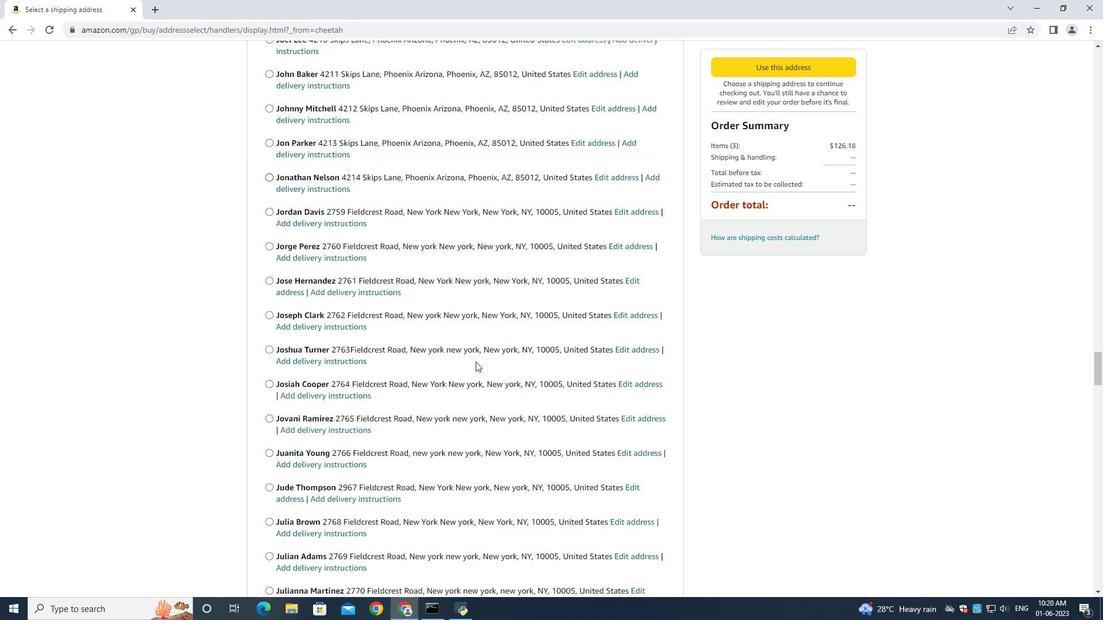 
Action: Mouse moved to (474, 371)
Screenshot: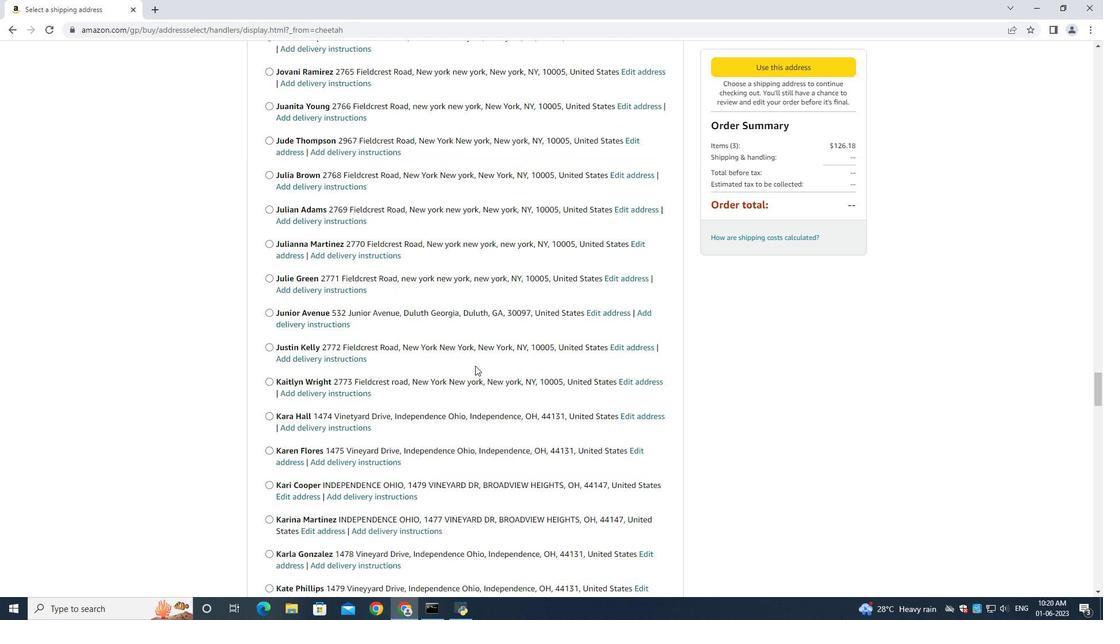 
Action: Mouse scrolled (474, 370) with delta (0, 0)
Screenshot: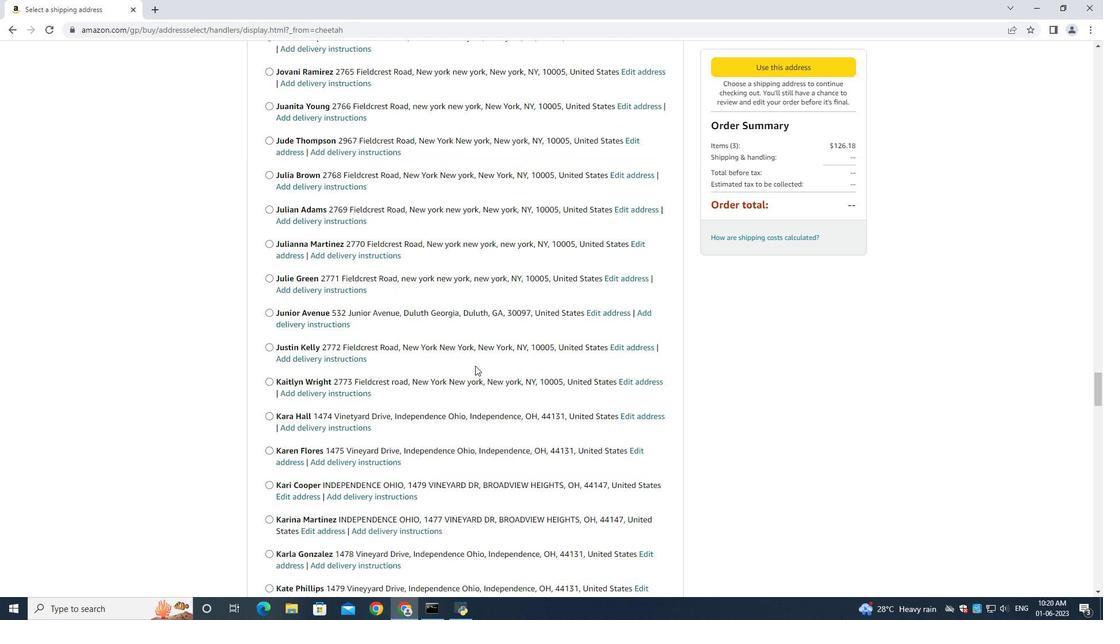 
Action: Mouse moved to (474, 372)
Screenshot: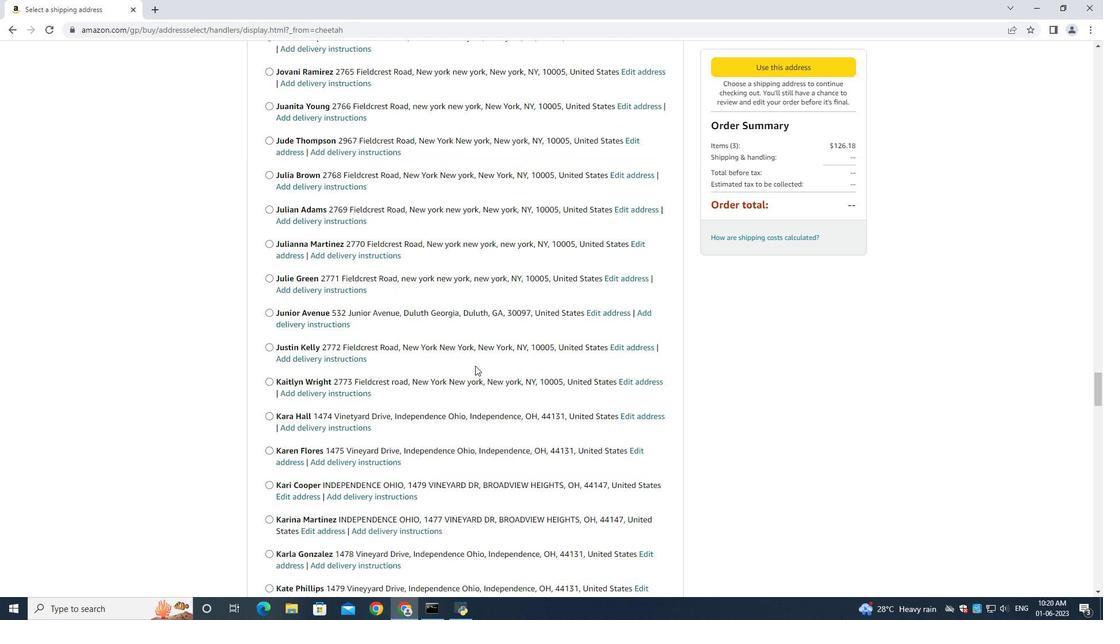 
Action: Mouse scrolled (474, 371) with delta (0, 0)
Screenshot: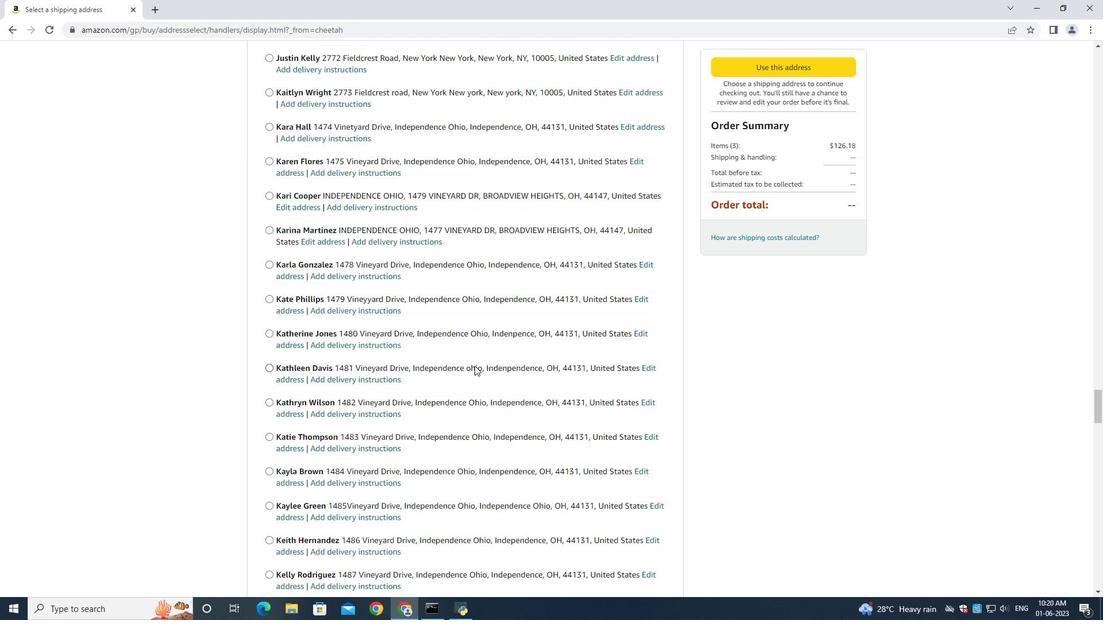 
Action: Mouse scrolled (474, 371) with delta (0, 0)
Screenshot: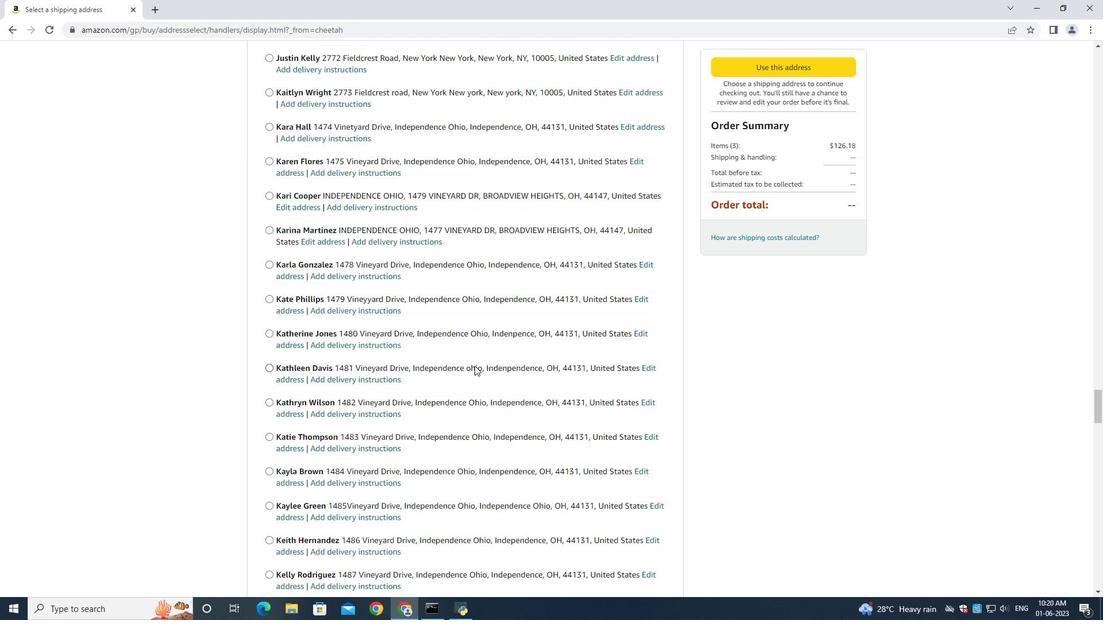 
Action: Mouse scrolled (474, 371) with delta (0, 0)
Screenshot: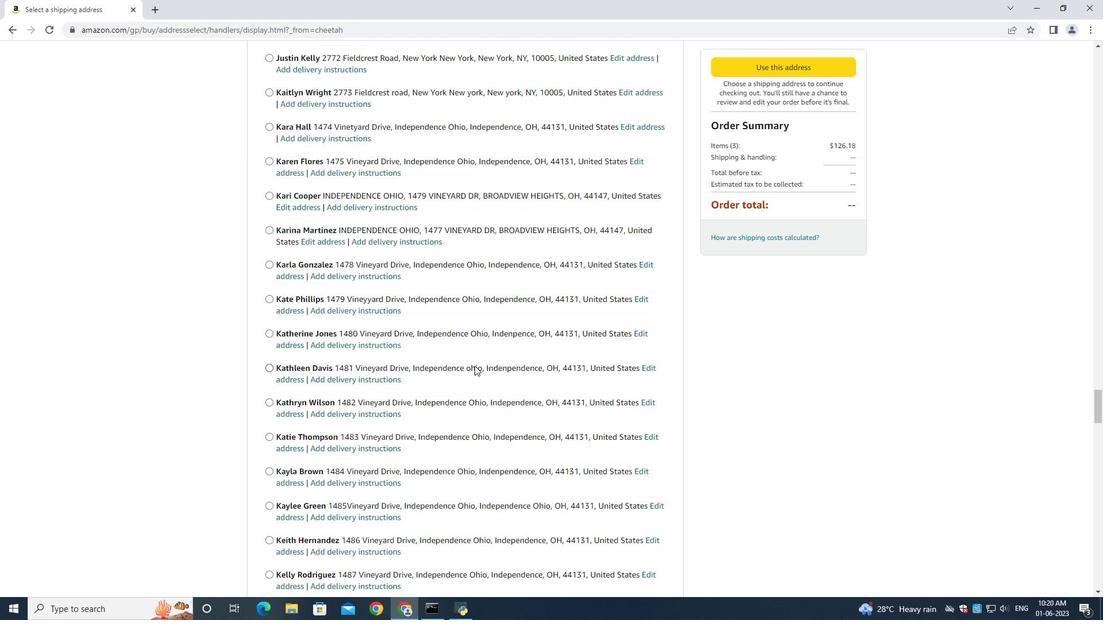 
Action: Mouse scrolled (474, 371) with delta (0, 0)
Screenshot: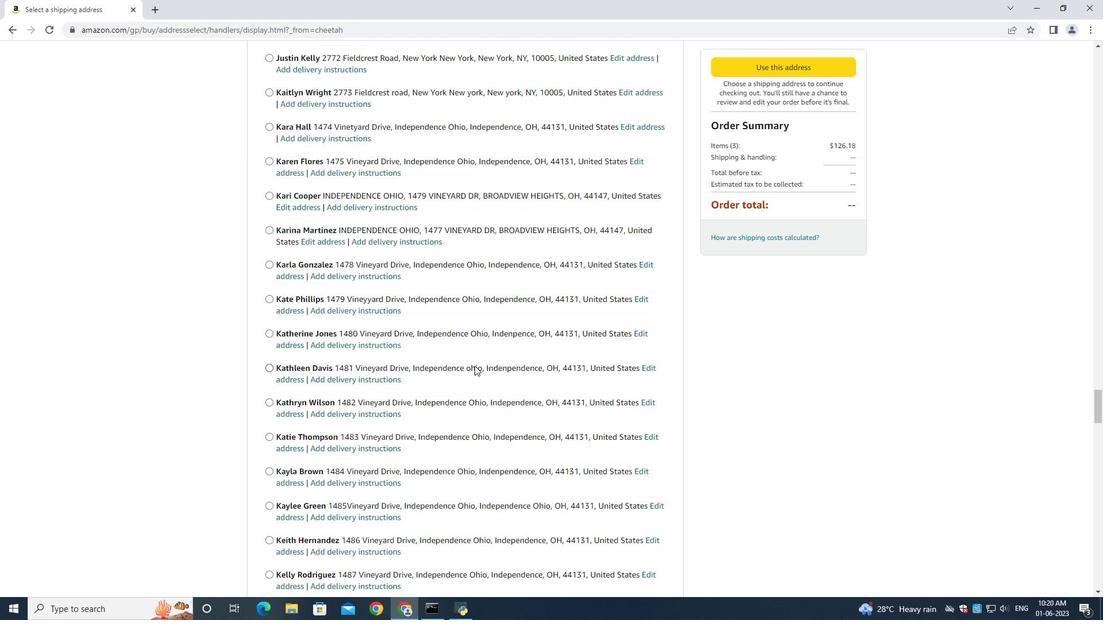 
Action: Mouse scrolled (474, 371) with delta (0, 0)
Screenshot: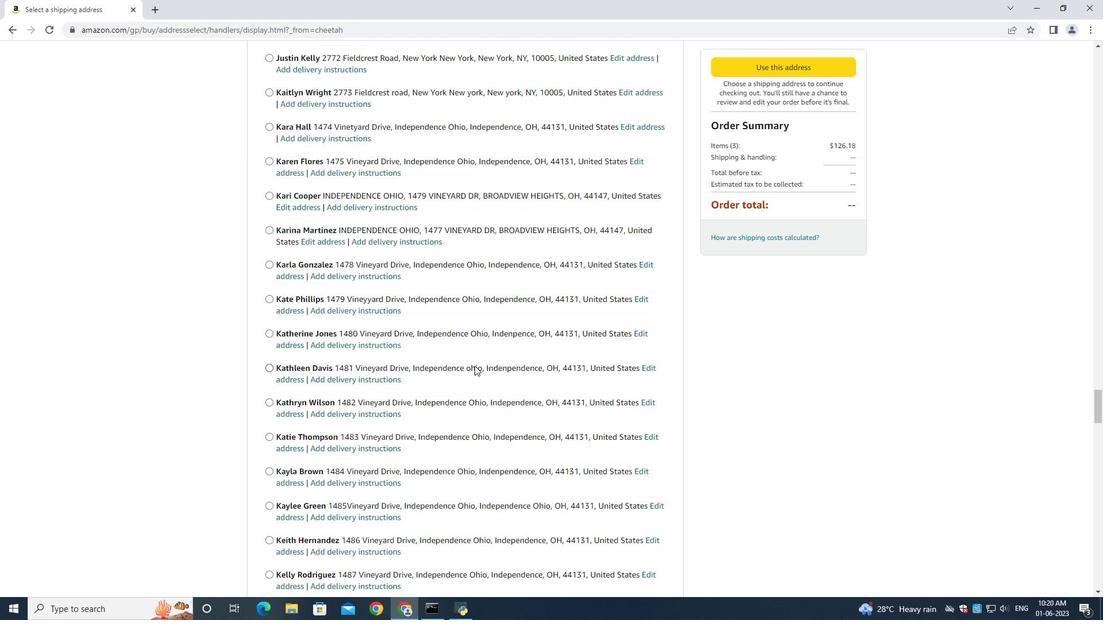 
Action: Mouse scrolled (474, 371) with delta (0, 0)
Screenshot: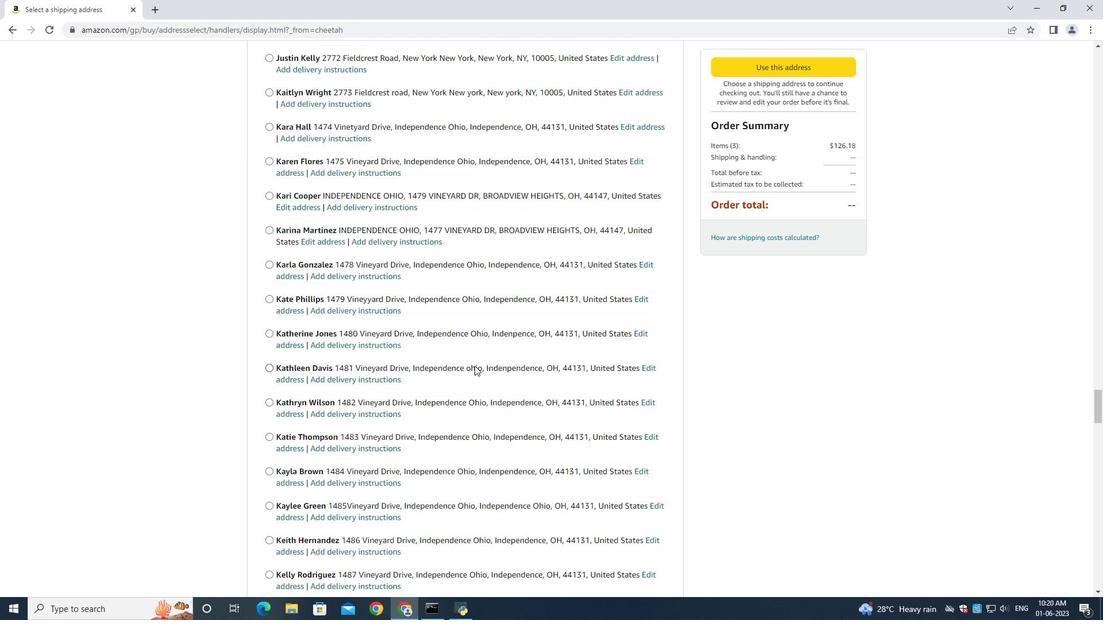 
Action: Mouse scrolled (474, 371) with delta (0, 0)
Screenshot: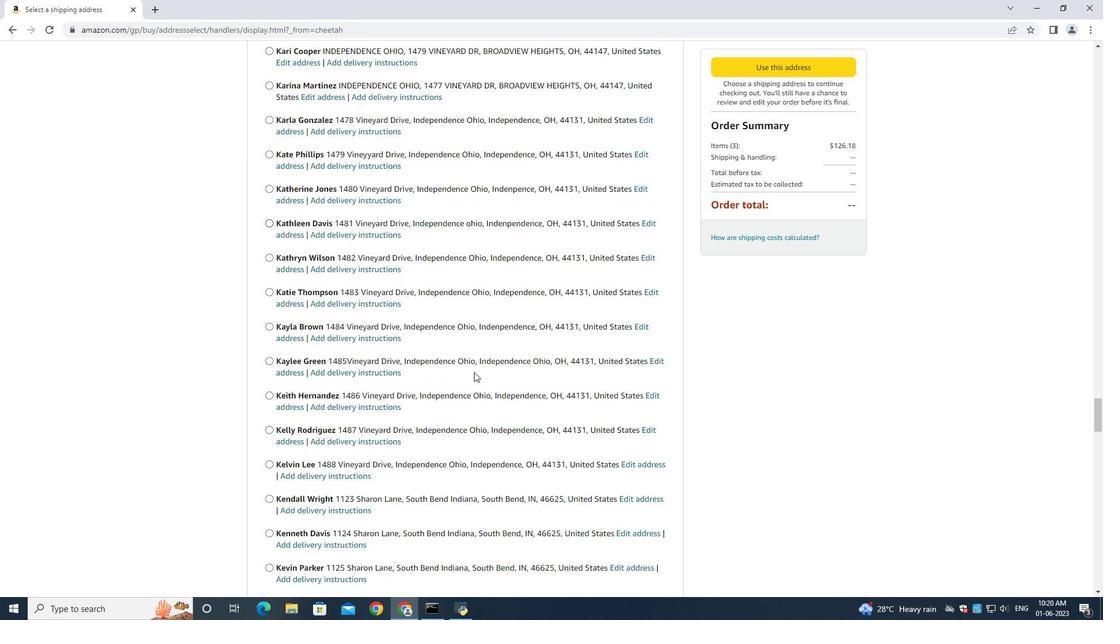 
Action: Mouse scrolled (474, 371) with delta (0, 0)
Screenshot: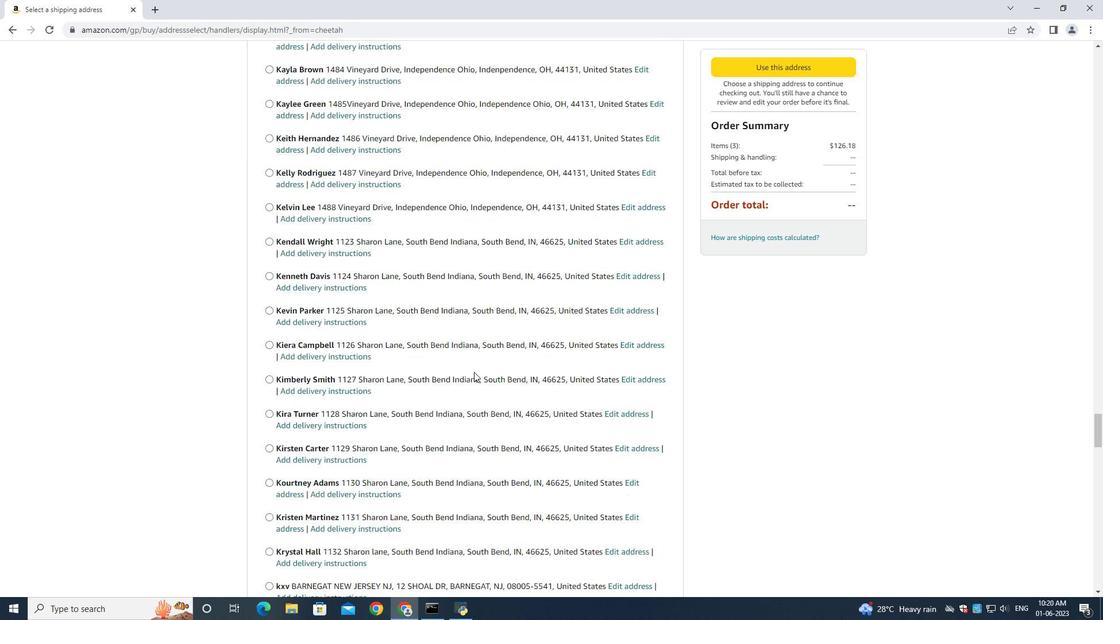 
Action: Mouse scrolled (474, 371) with delta (0, 0)
Screenshot: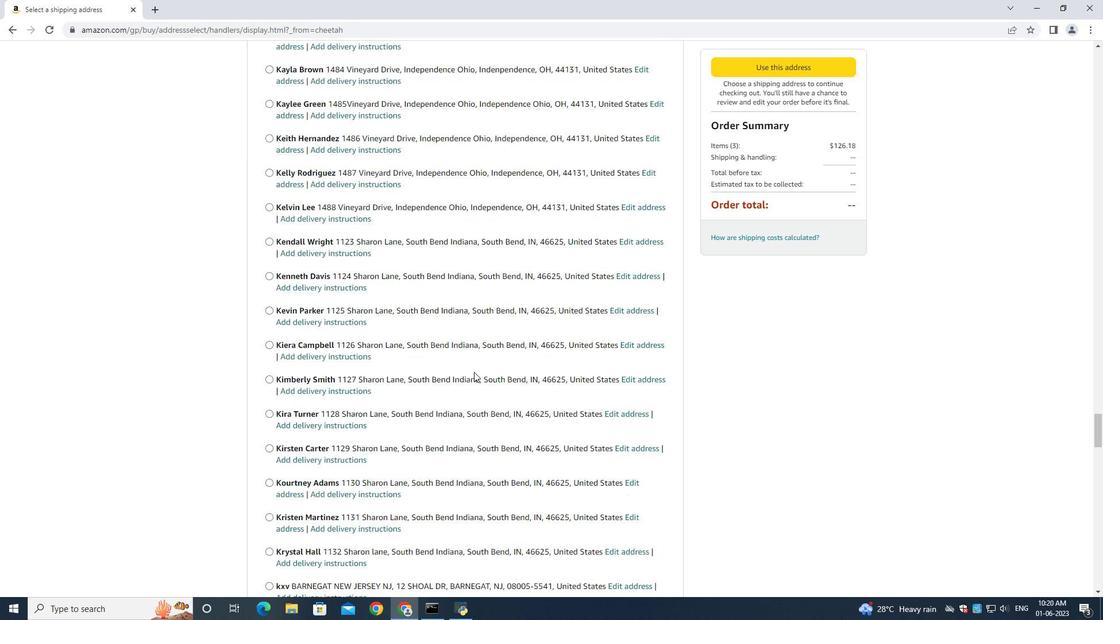 
Action: Mouse scrolled (474, 371) with delta (0, 0)
Screenshot: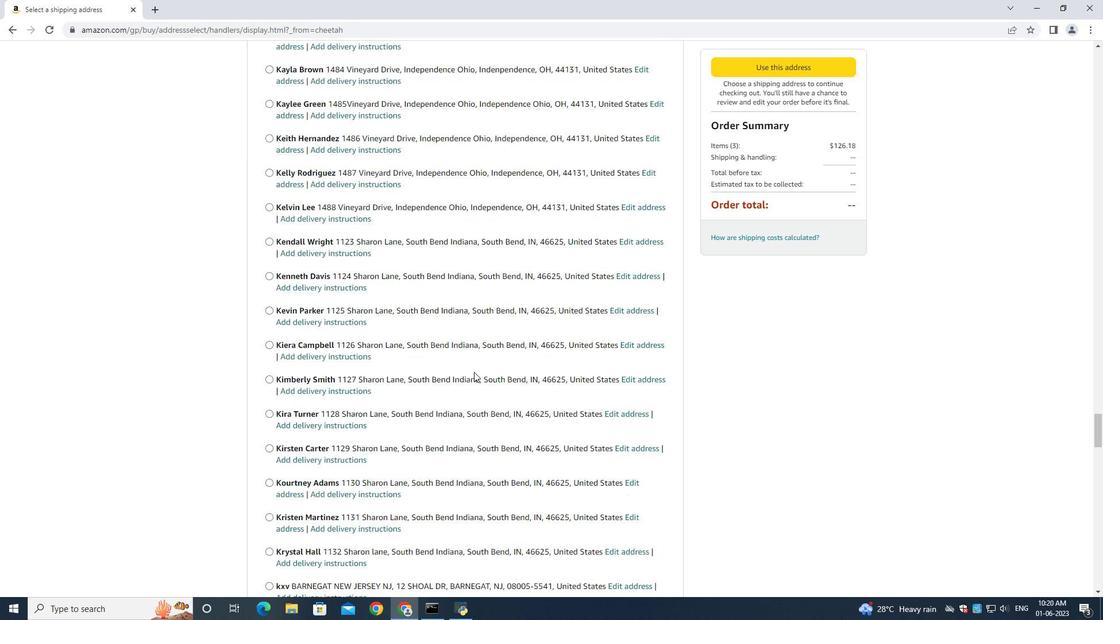 
Action: Mouse scrolled (474, 371) with delta (0, 0)
Screenshot: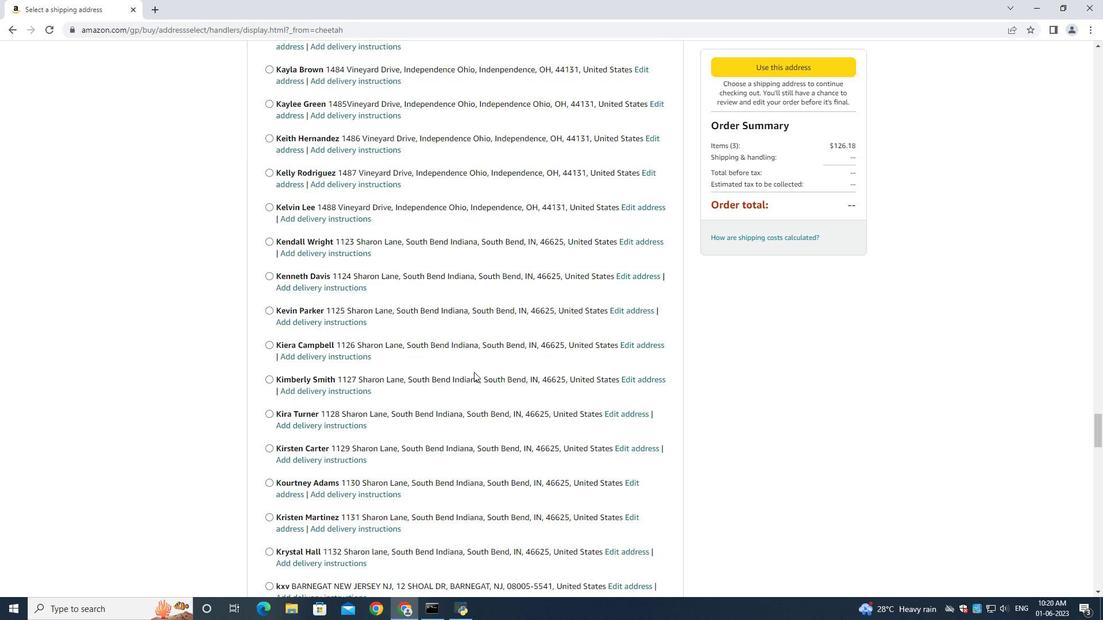 
Action: Mouse scrolled (474, 371) with delta (0, 0)
Screenshot: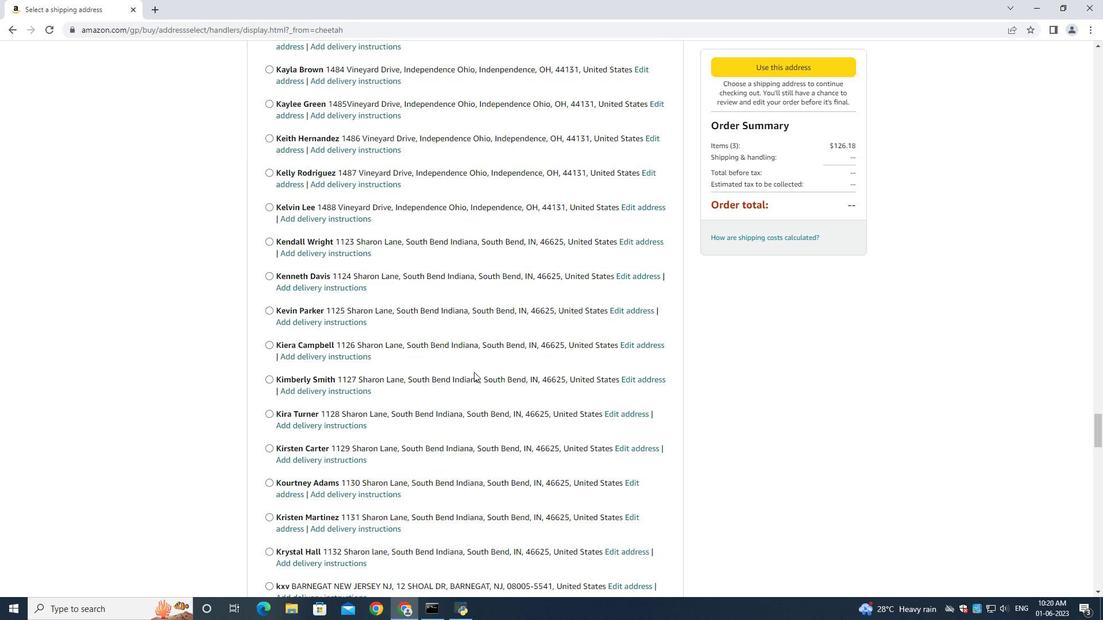 
Action: Mouse moved to (473, 374)
Screenshot: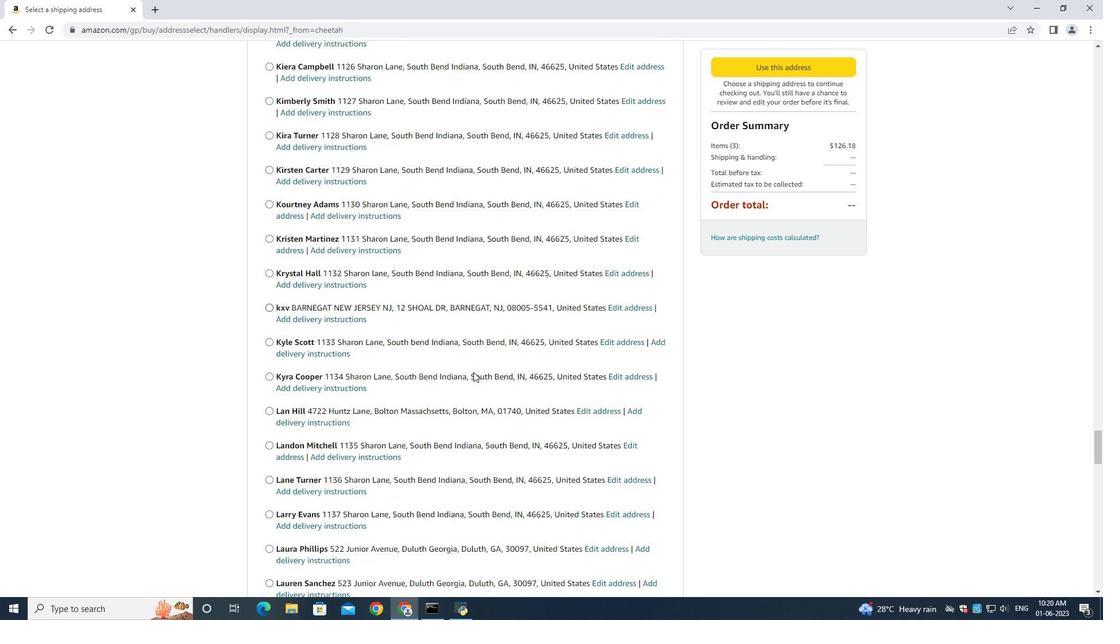 
Action: Mouse scrolled (473, 374) with delta (0, 0)
Screenshot: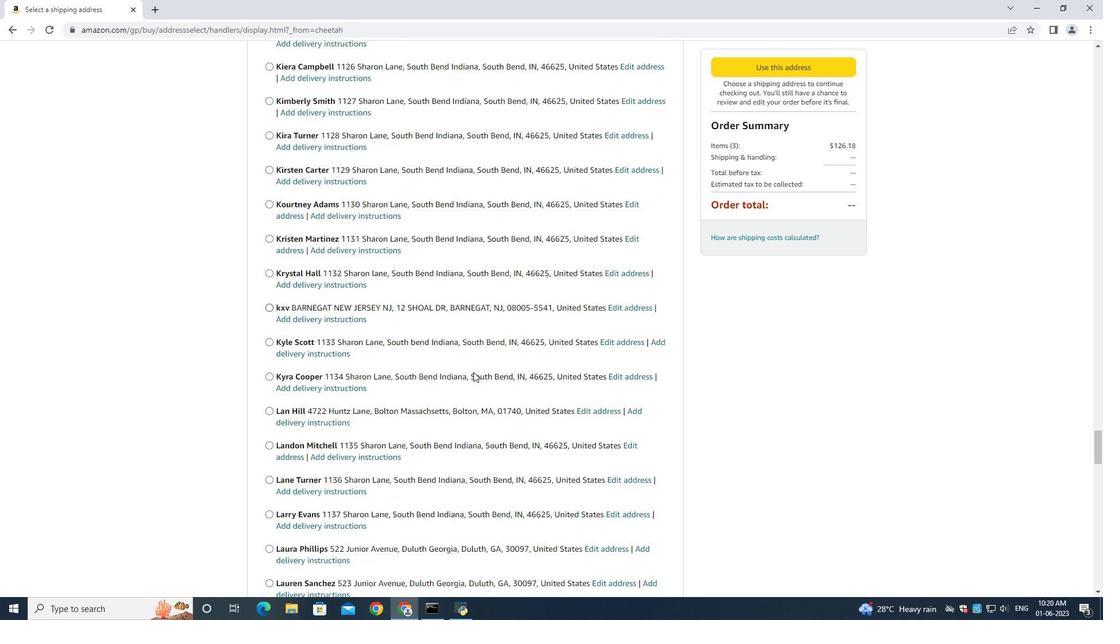 
Action: Mouse moved to (473, 375)
Screenshot: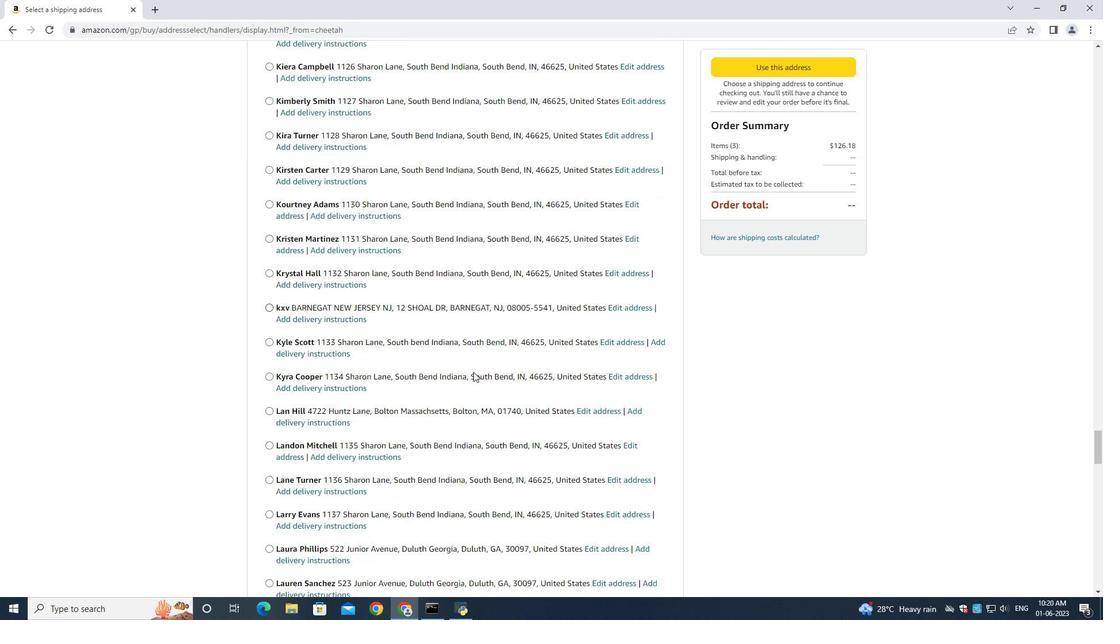 
Action: Mouse scrolled (473, 374) with delta (0, 0)
Screenshot: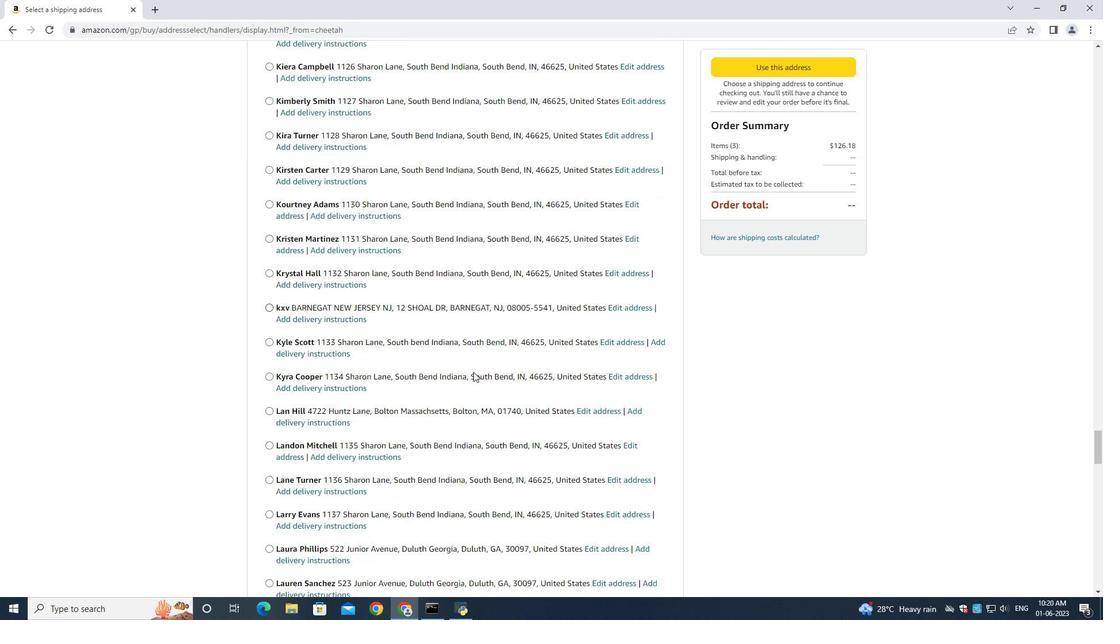 
Action: Mouse moved to (473, 375)
Screenshot: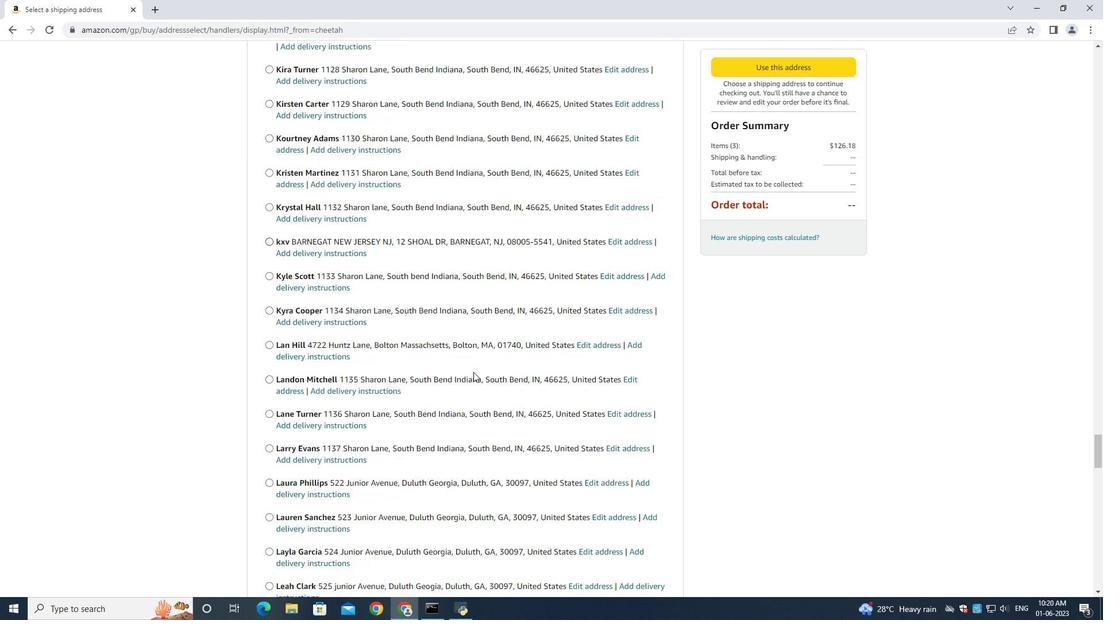 
Action: Mouse scrolled (473, 375) with delta (0, 0)
Screenshot: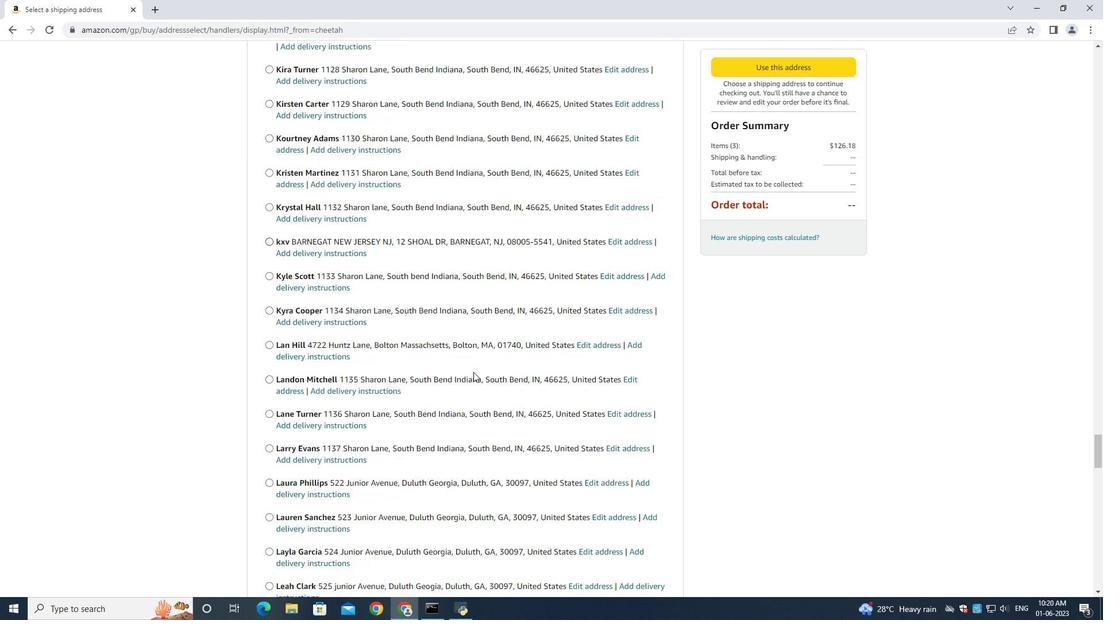 
Action: Mouse scrolled (473, 375) with delta (0, 0)
Screenshot: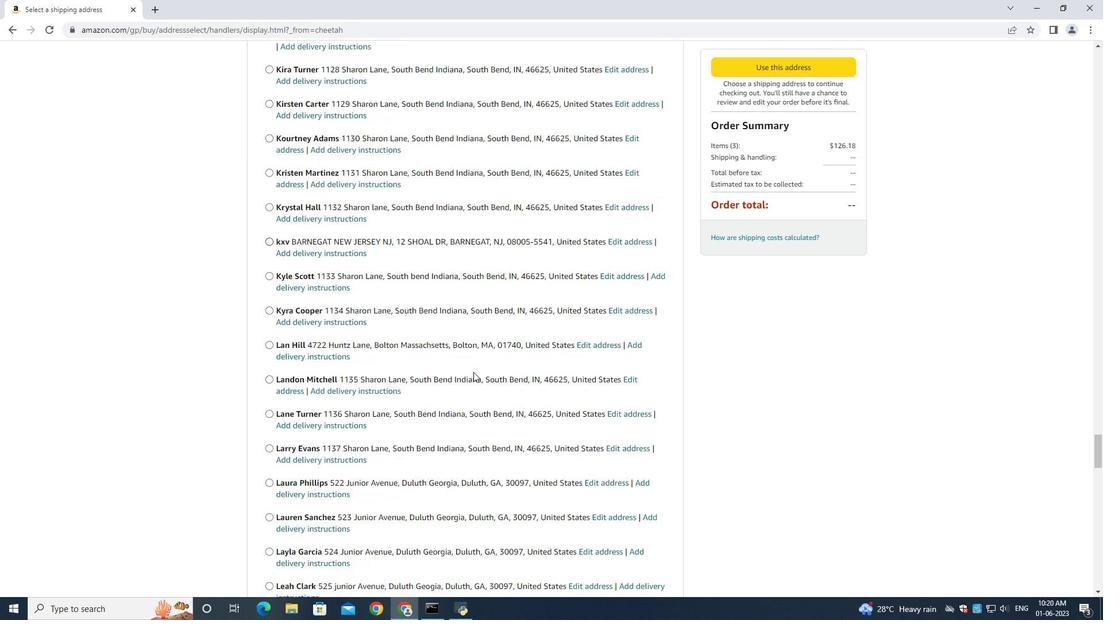 
Action: Mouse scrolled (473, 375) with delta (0, 0)
Screenshot: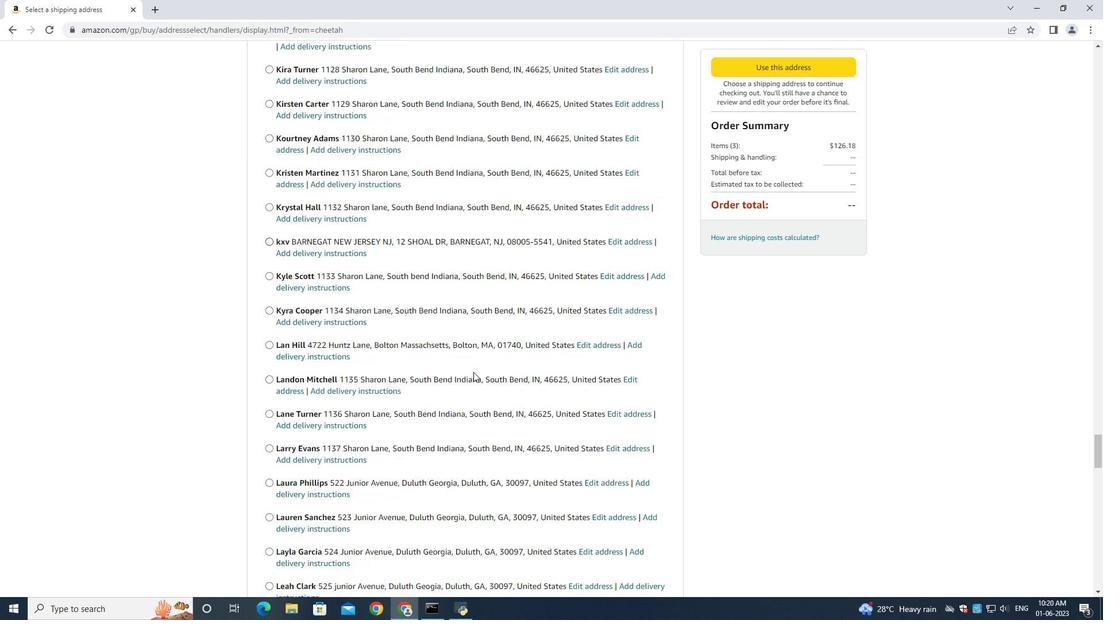 
Action: Mouse scrolled (473, 375) with delta (0, 0)
Screenshot: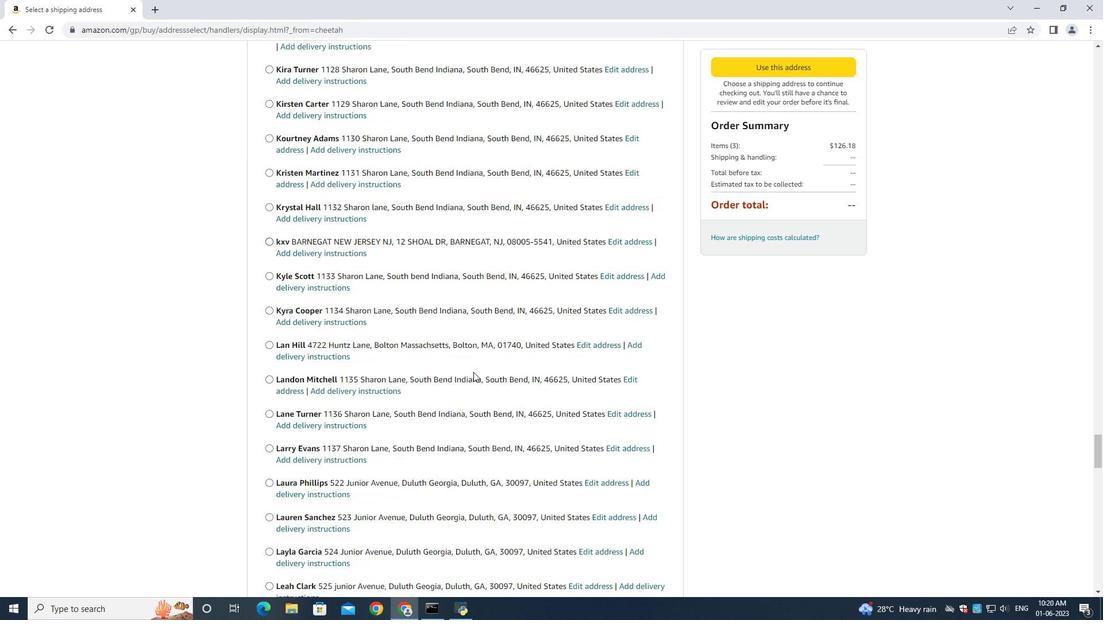 
Action: Mouse scrolled (473, 375) with delta (0, 0)
Screenshot: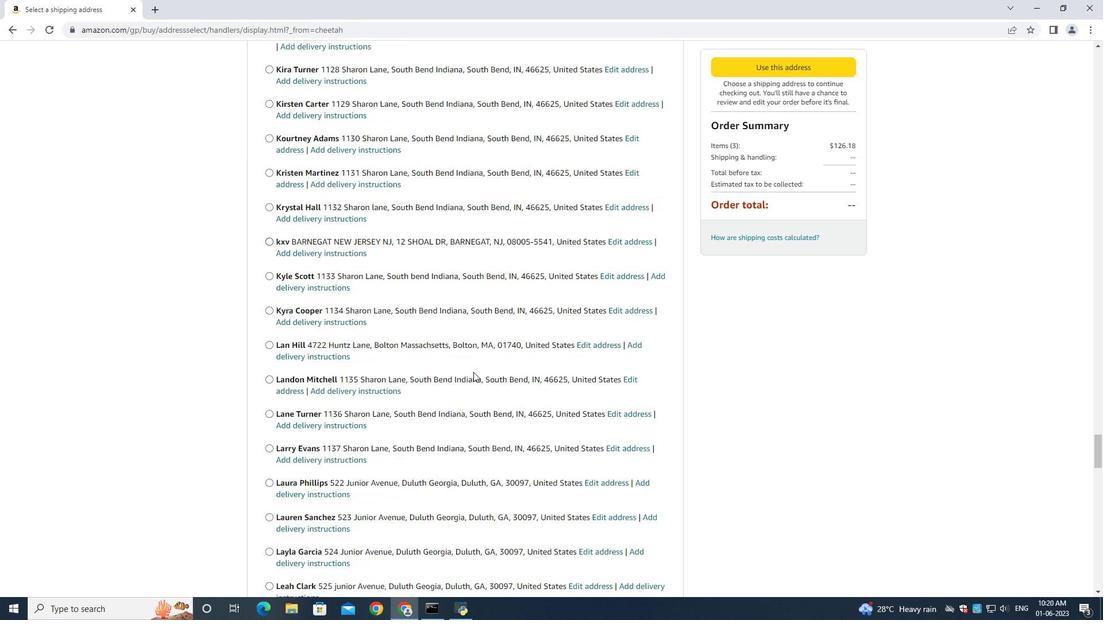 
Action: Mouse moved to (473, 379)
Screenshot: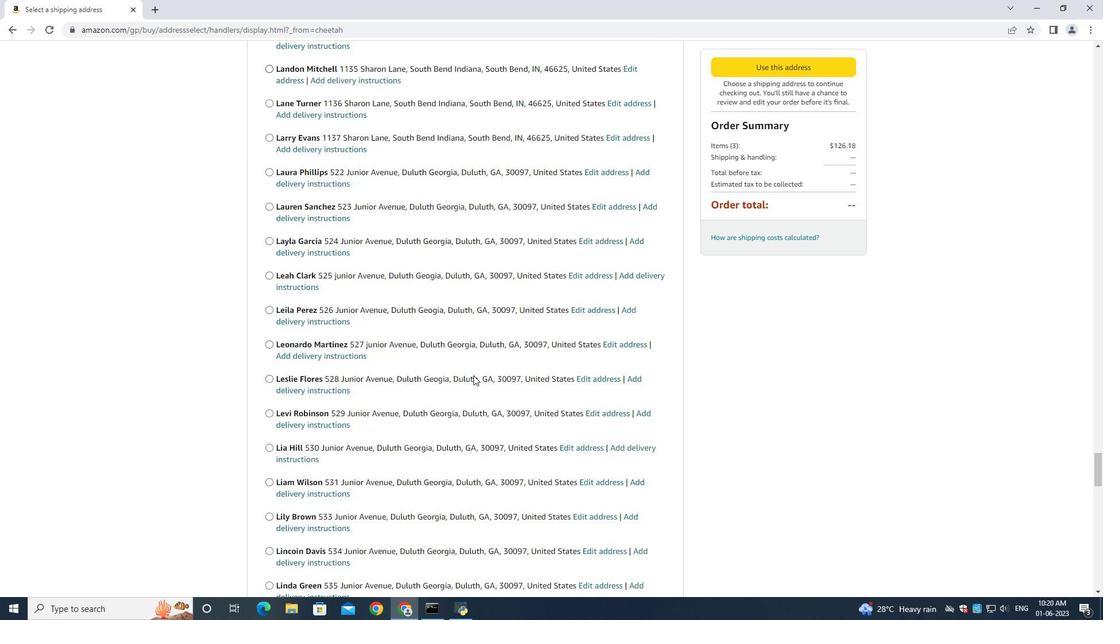 
Action: Mouse scrolled (473, 379) with delta (0, 0)
Screenshot: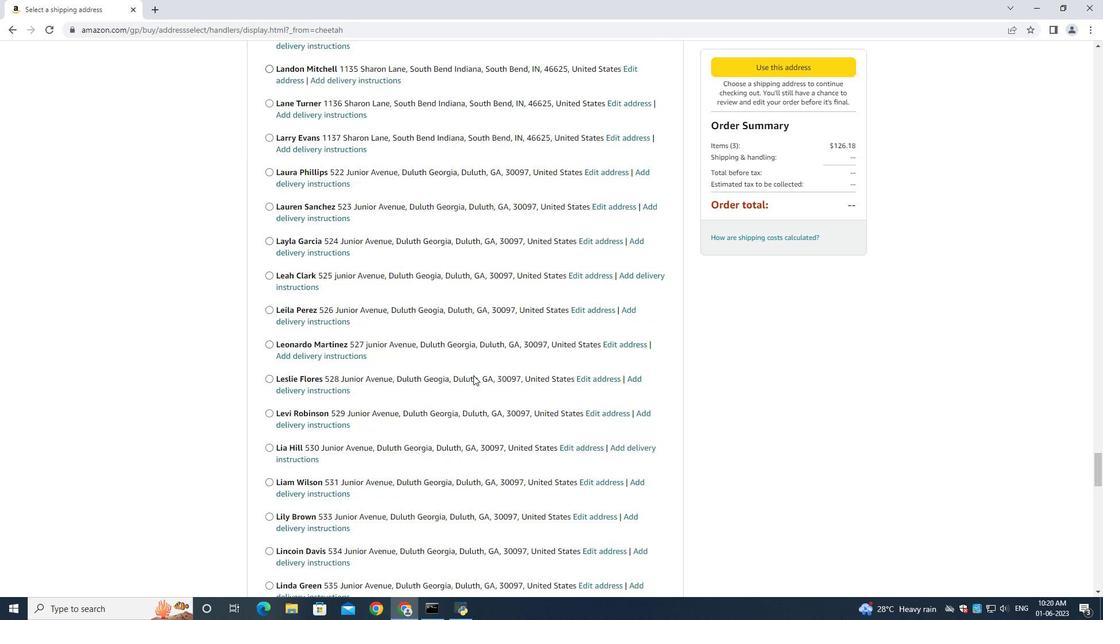 
Action: Mouse moved to (473, 380)
Screenshot: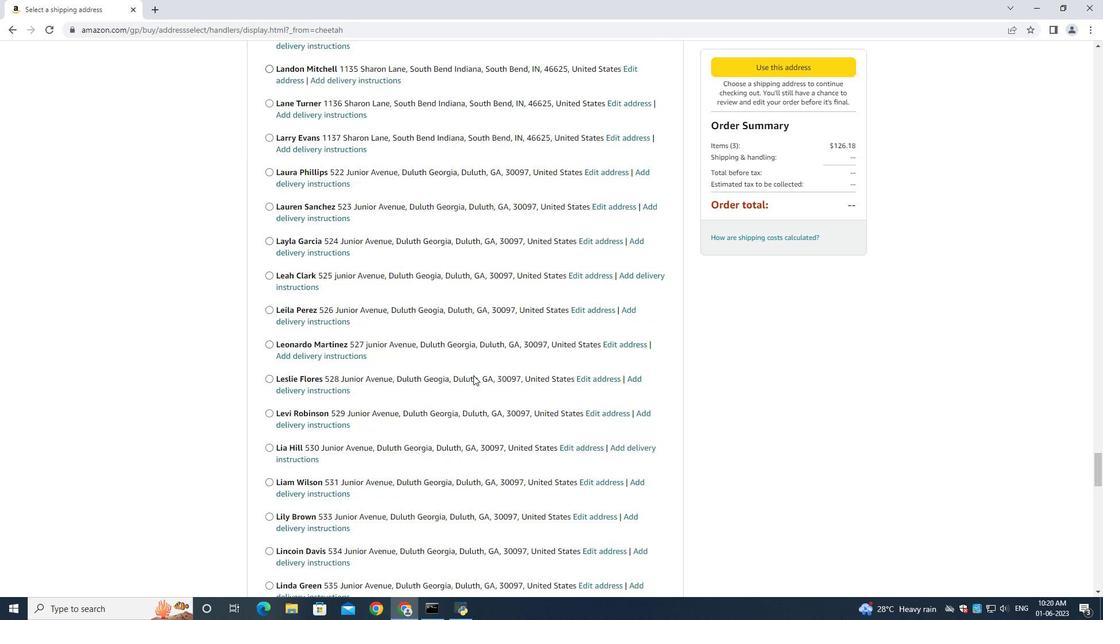 
Action: Mouse scrolled (473, 379) with delta (0, 0)
Screenshot: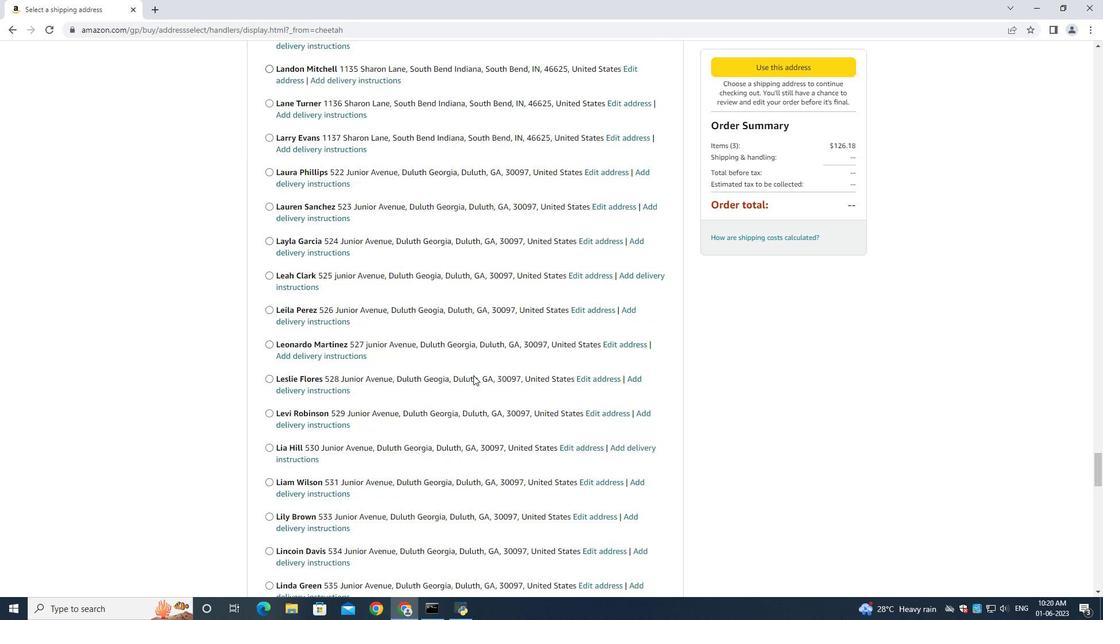 
Action: Mouse scrolled (473, 379) with delta (0, 0)
Screenshot: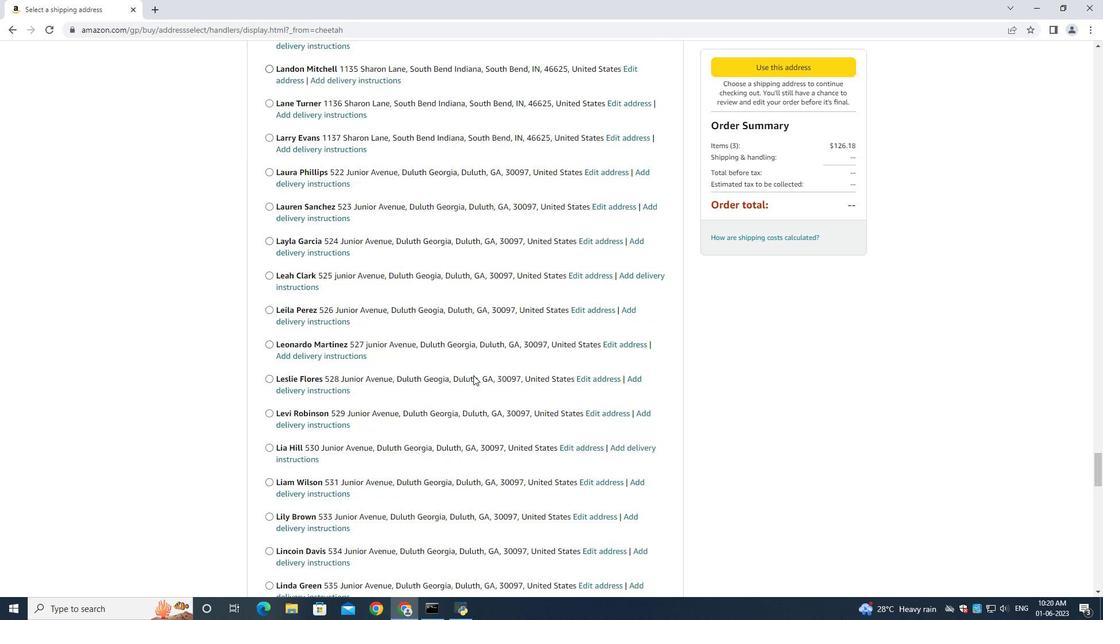 
Action: Mouse scrolled (473, 379) with delta (0, 0)
Screenshot: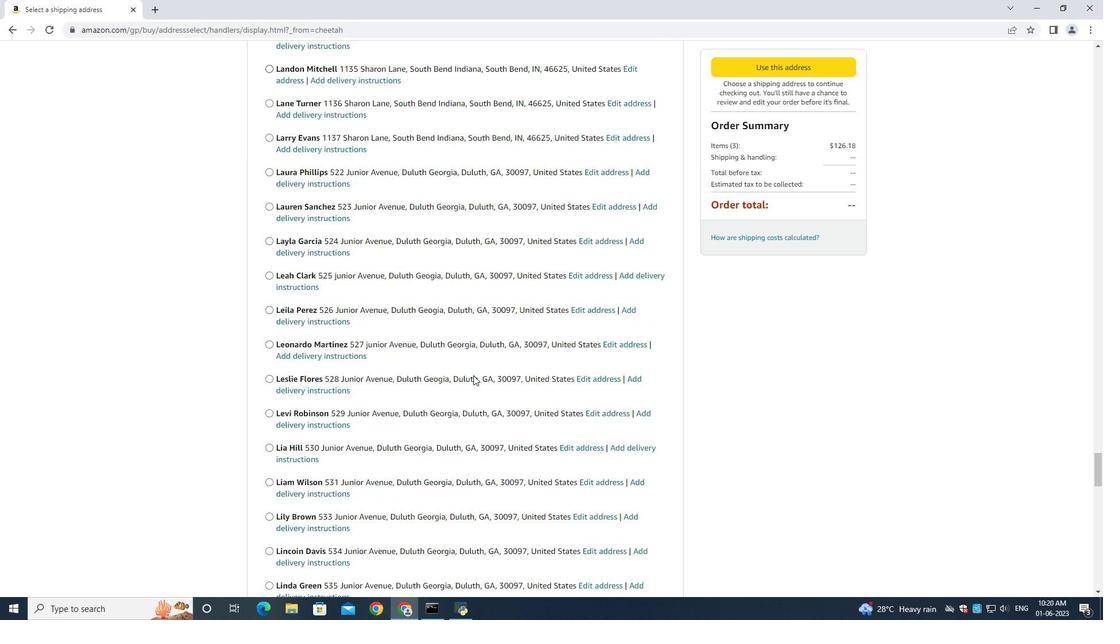 
Action: Mouse scrolled (473, 379) with delta (0, 0)
Screenshot: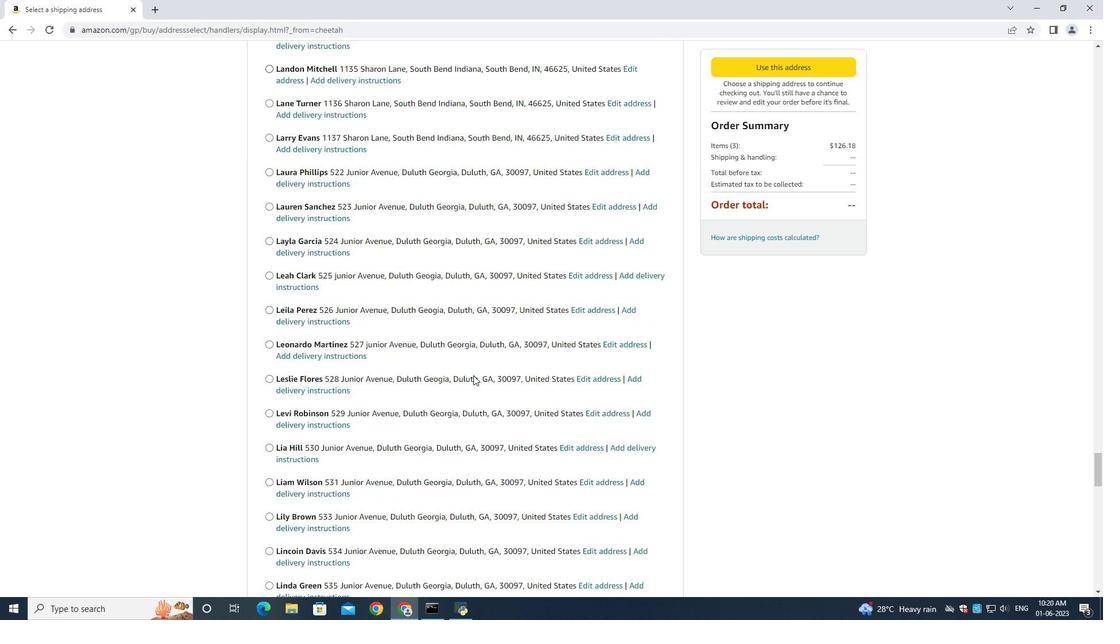 
Action: Mouse scrolled (473, 379) with delta (0, 0)
Screenshot: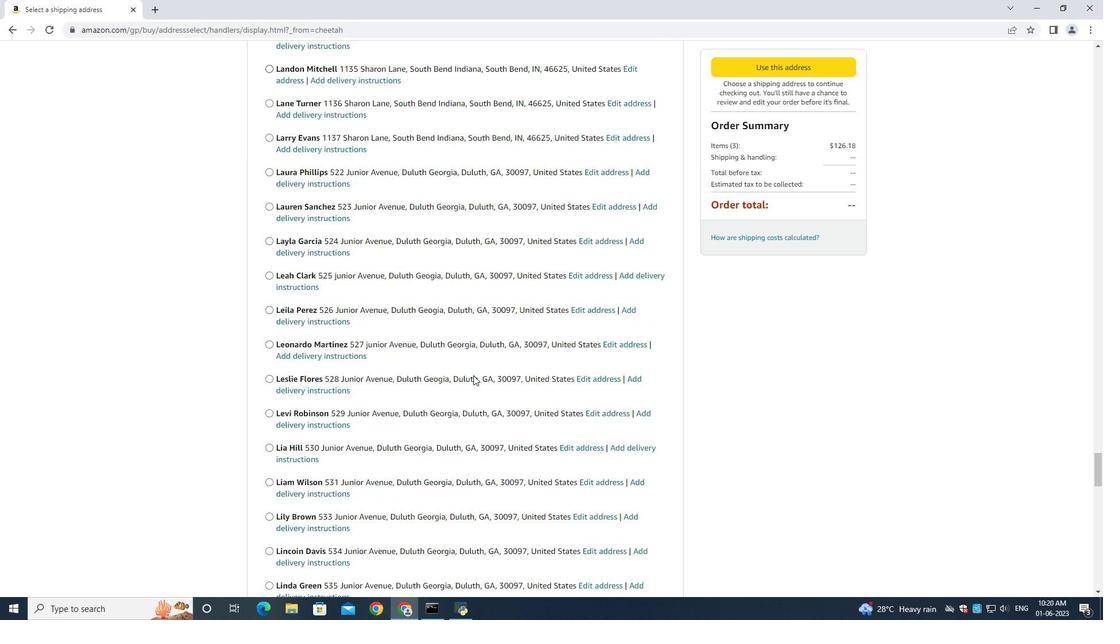 
Action: Mouse scrolled (473, 379) with delta (0, 0)
Screenshot: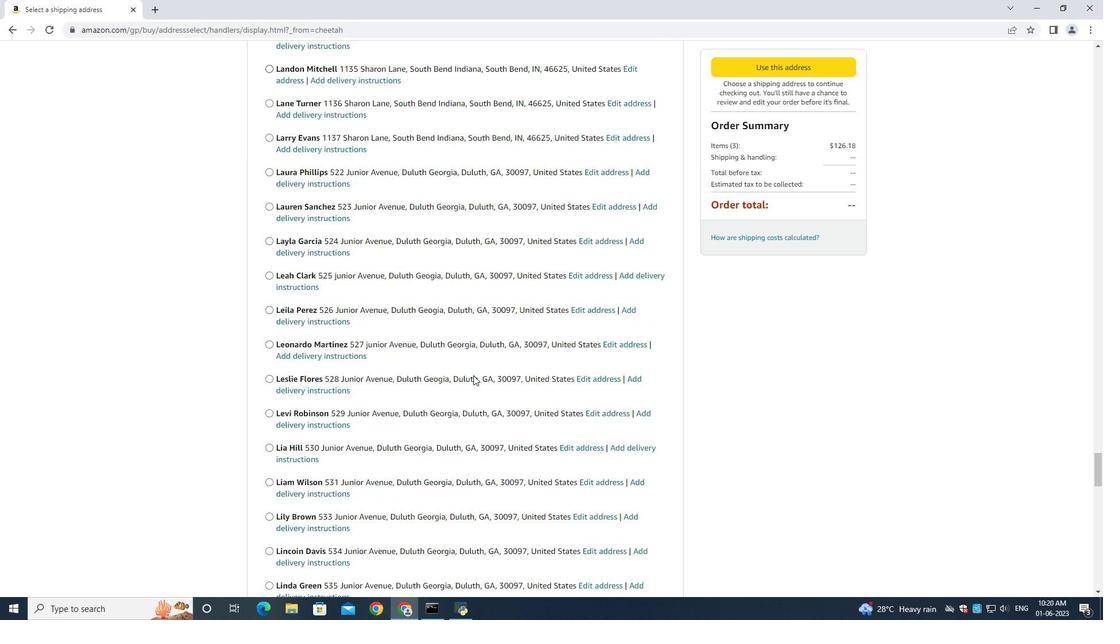 
Action: Mouse moved to (471, 387)
Screenshot: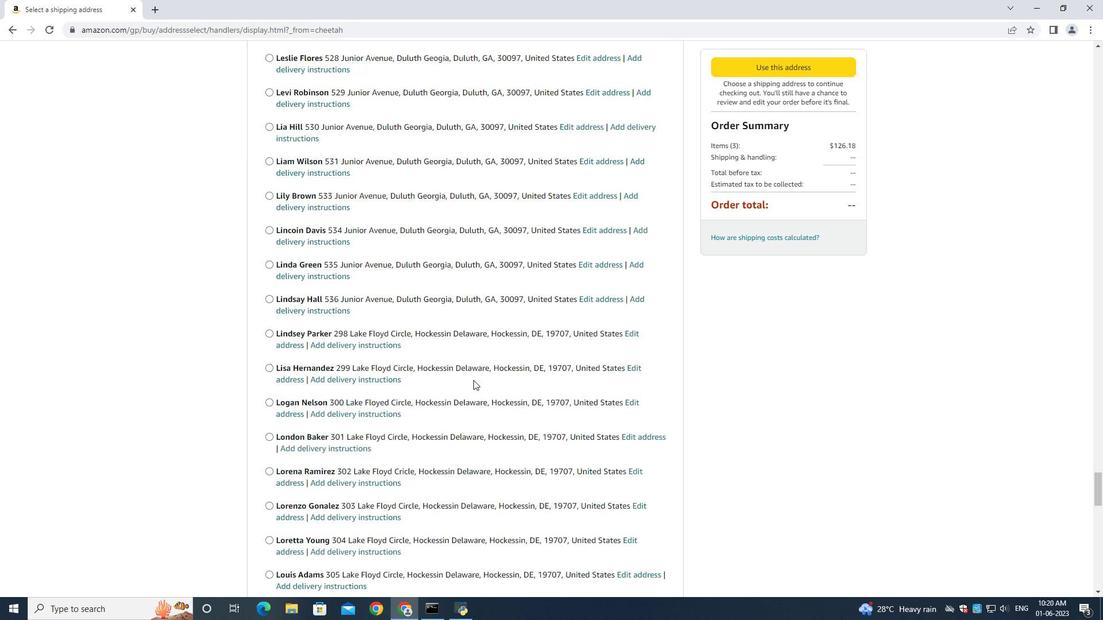 
Action: Mouse scrolled (471, 386) with delta (0, 0)
Screenshot: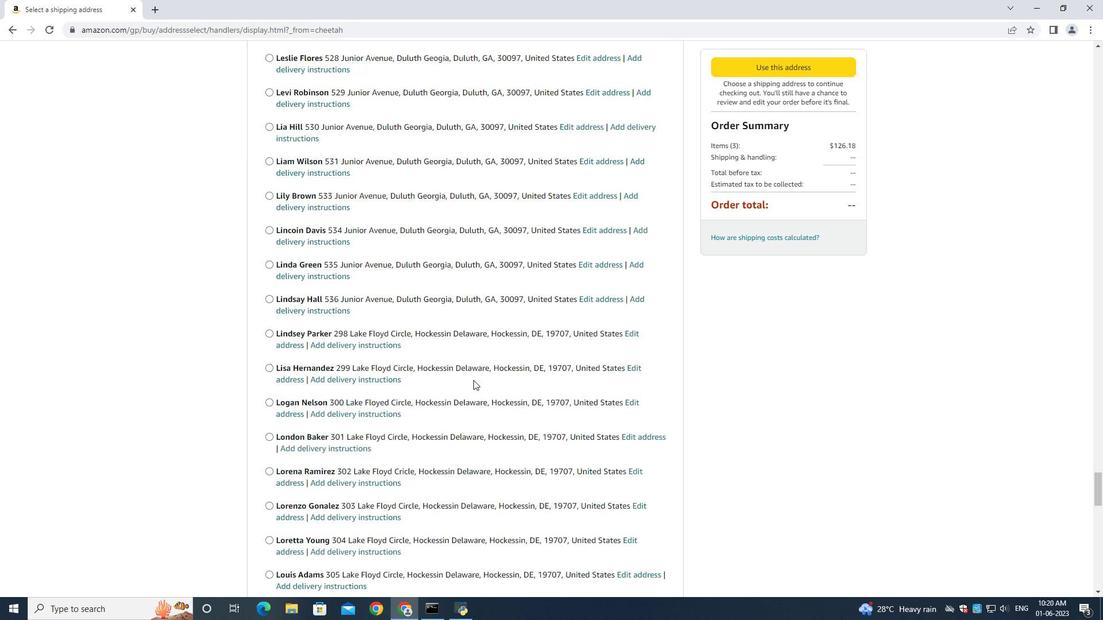
Action: Mouse moved to (470, 390)
Screenshot: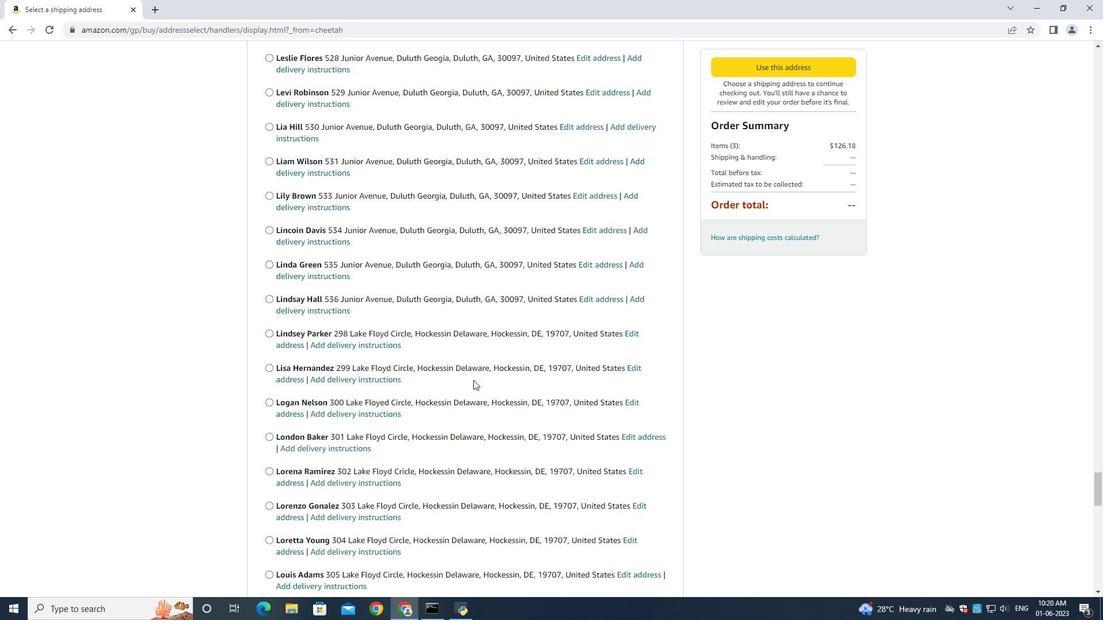 
Action: Mouse scrolled (470, 389) with delta (0, 0)
Screenshot: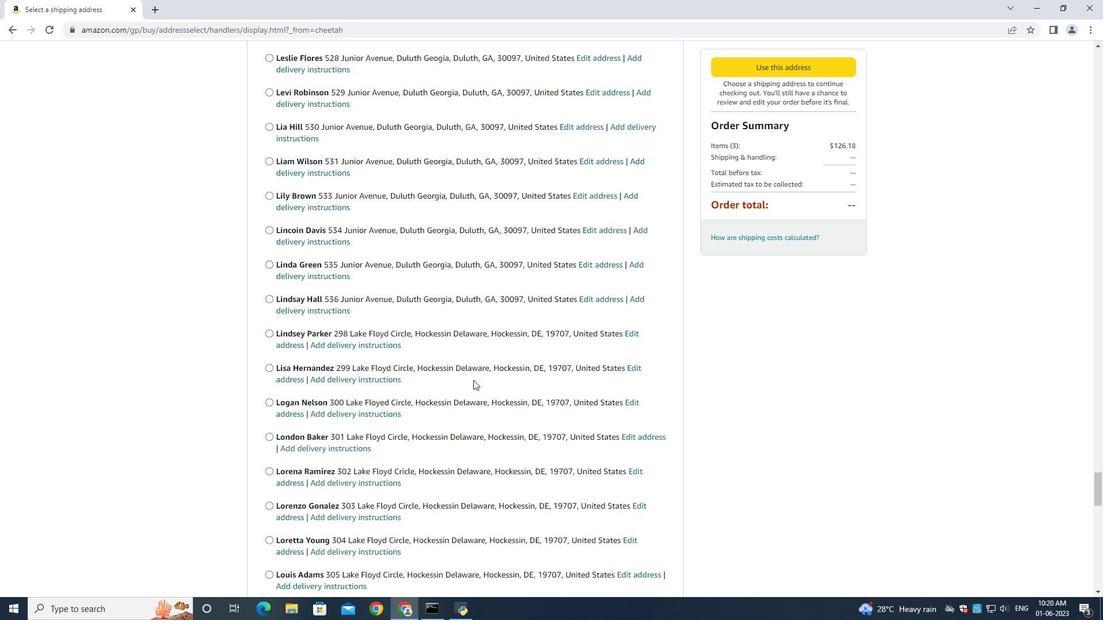 
Action: Mouse moved to (470, 390)
Screenshot: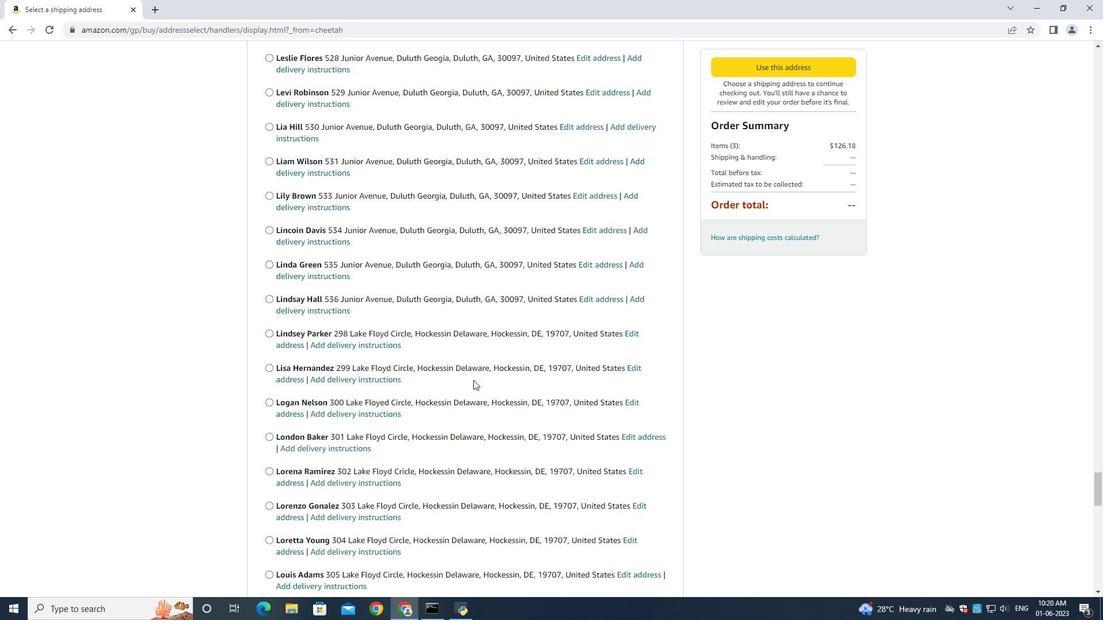 
Action: Mouse scrolled (470, 389) with delta (0, 0)
Screenshot: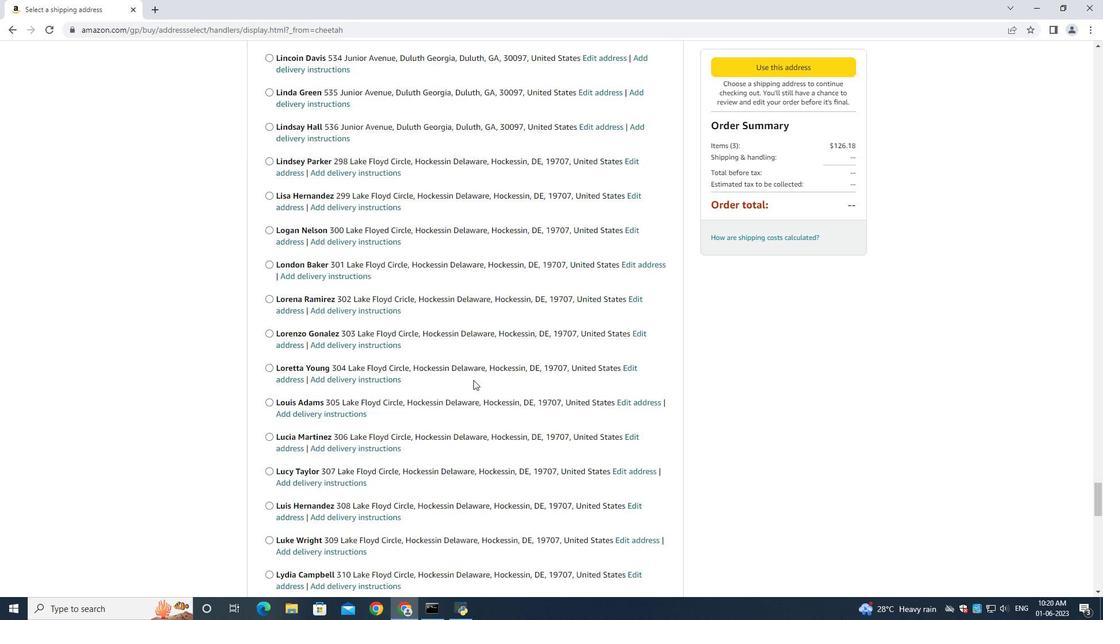 
Action: Mouse scrolled (470, 390) with delta (0, 0)
Screenshot: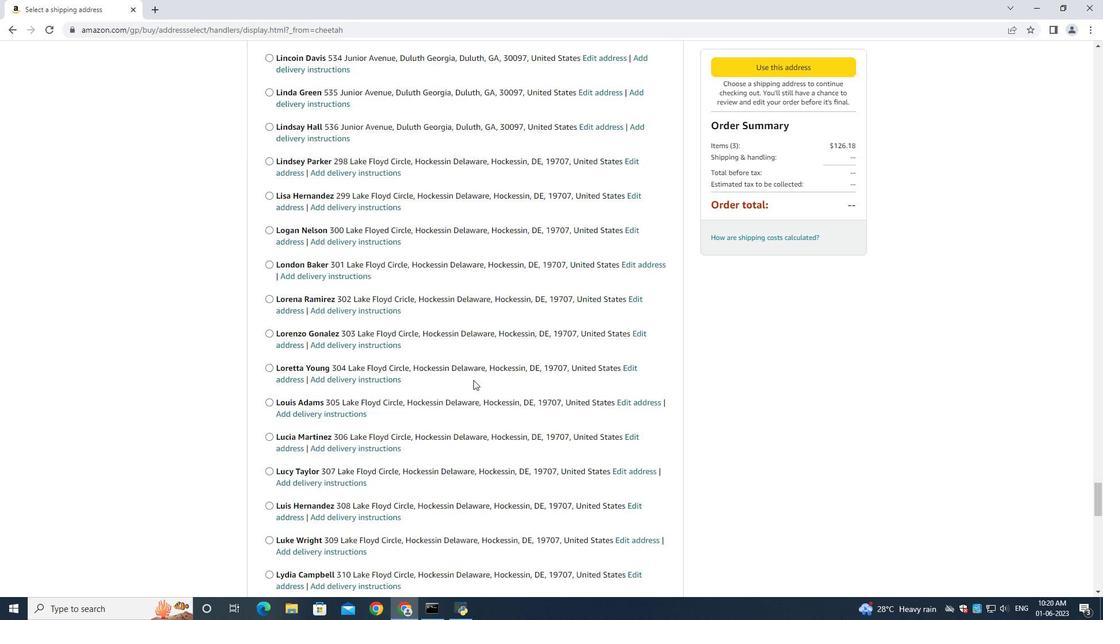 
Action: Mouse scrolled (470, 390) with delta (0, 0)
Screenshot: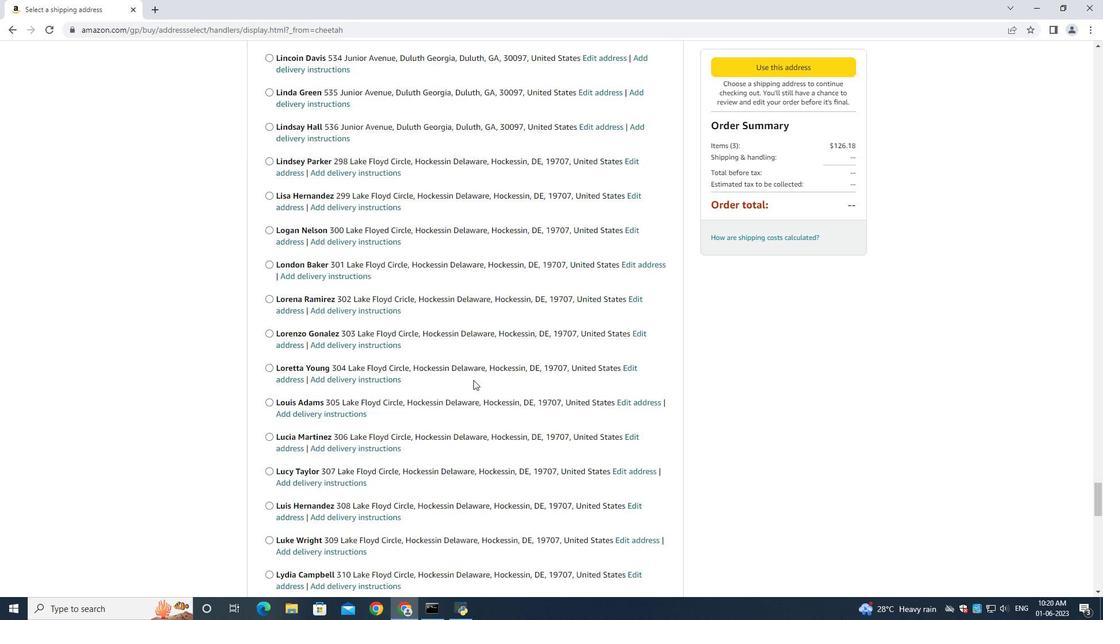
Action: Mouse scrolled (470, 390) with delta (0, 0)
Screenshot: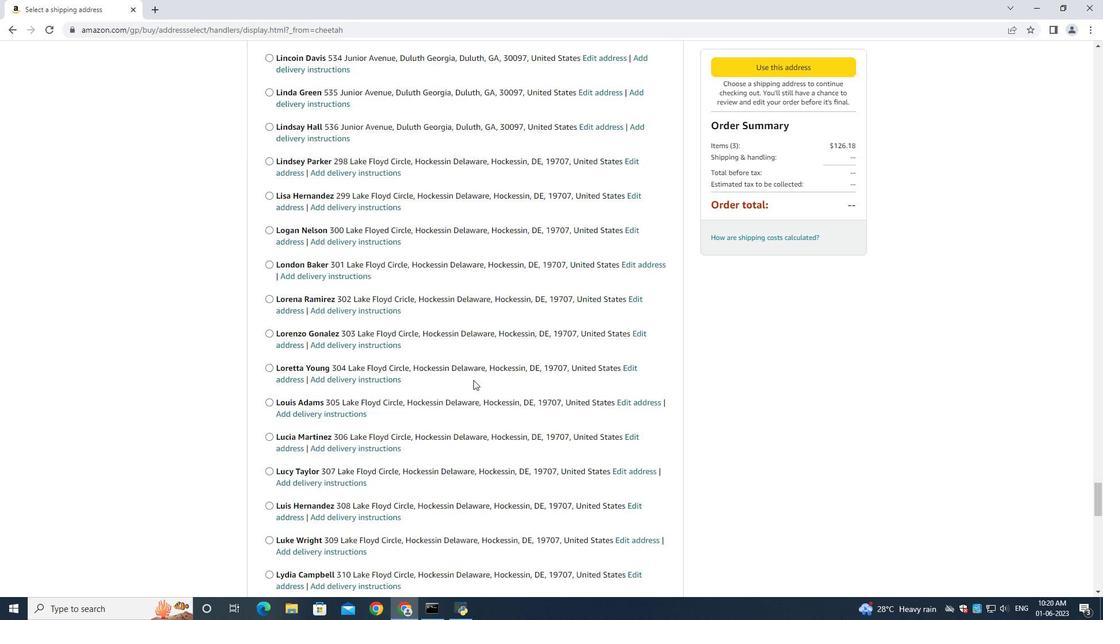 
Action: Mouse scrolled (470, 390) with delta (0, 0)
Screenshot: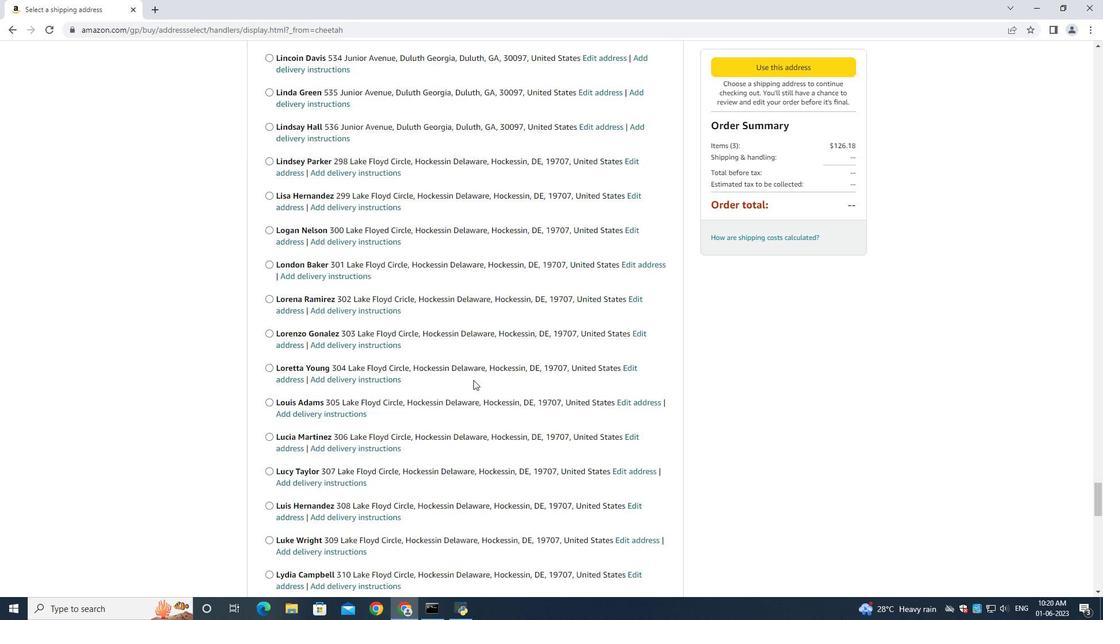 
Action: Mouse moved to (468, 391)
Screenshot: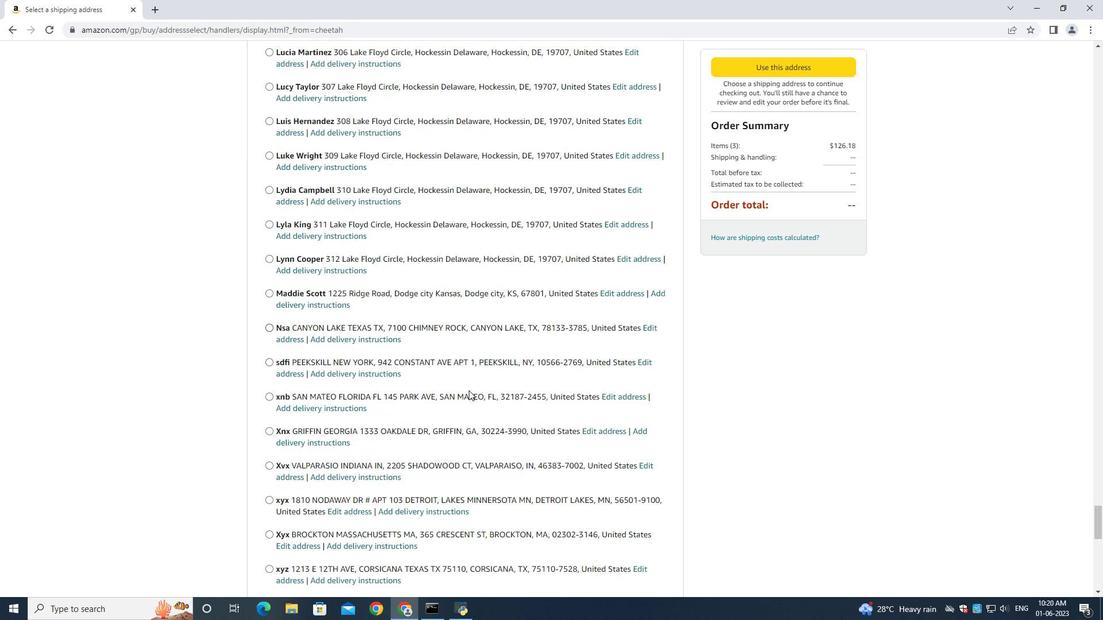 
Action: Mouse scrolled (468, 391) with delta (0, 0)
Screenshot: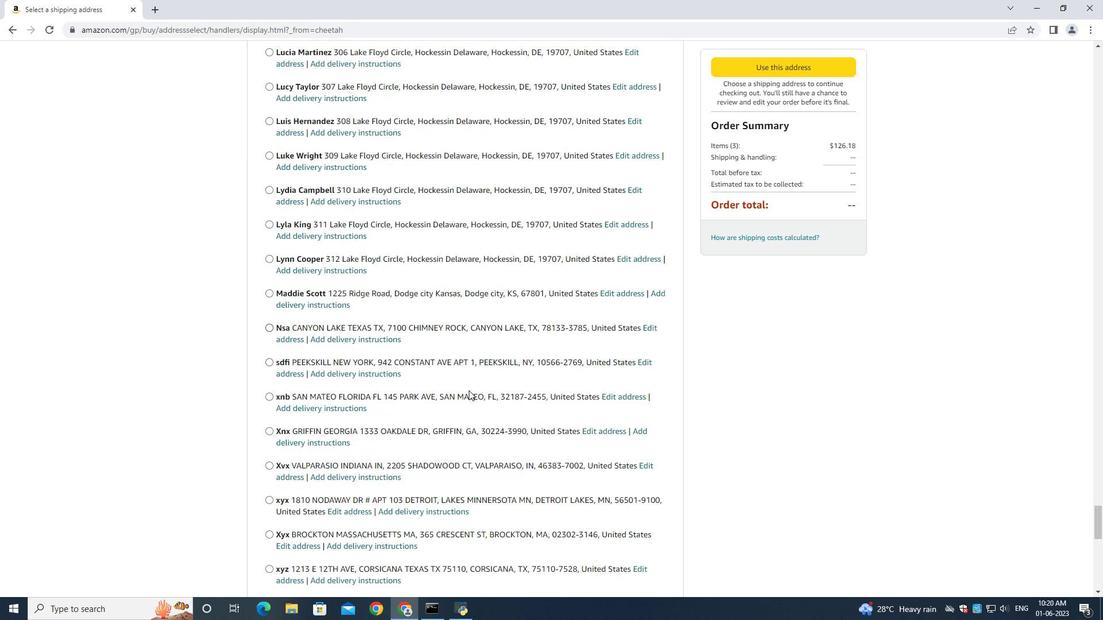 
Action: Mouse moved to (468, 392)
Screenshot: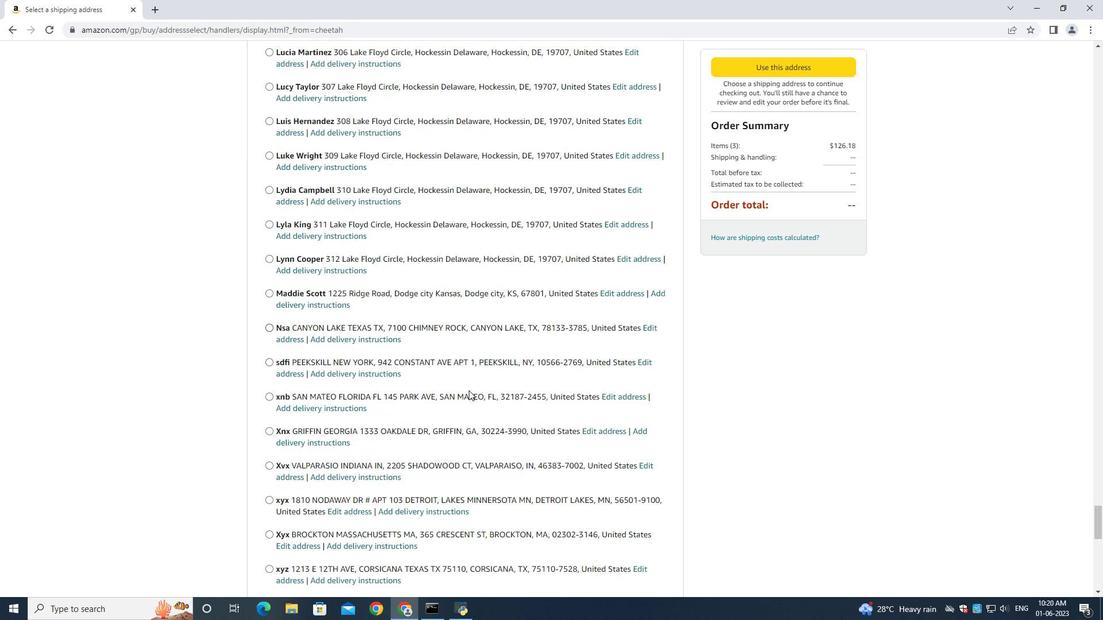 
Action: Mouse scrolled (468, 391) with delta (0, 0)
Screenshot: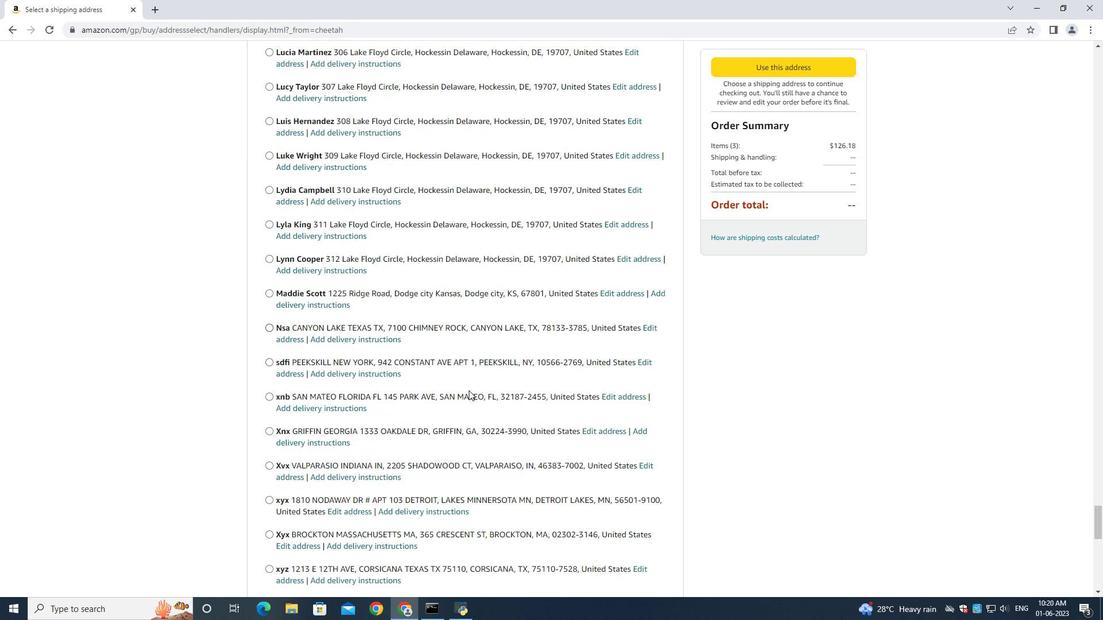 
Action: Mouse moved to (468, 393)
Screenshot: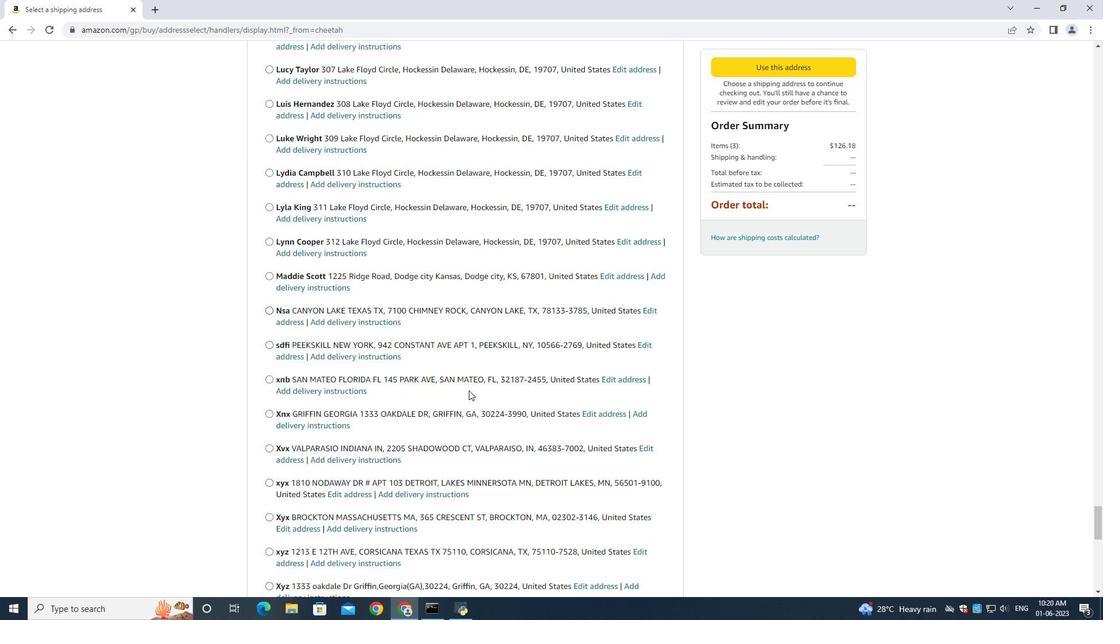 
Action: Mouse scrolled (468, 392) with delta (0, 0)
Screenshot: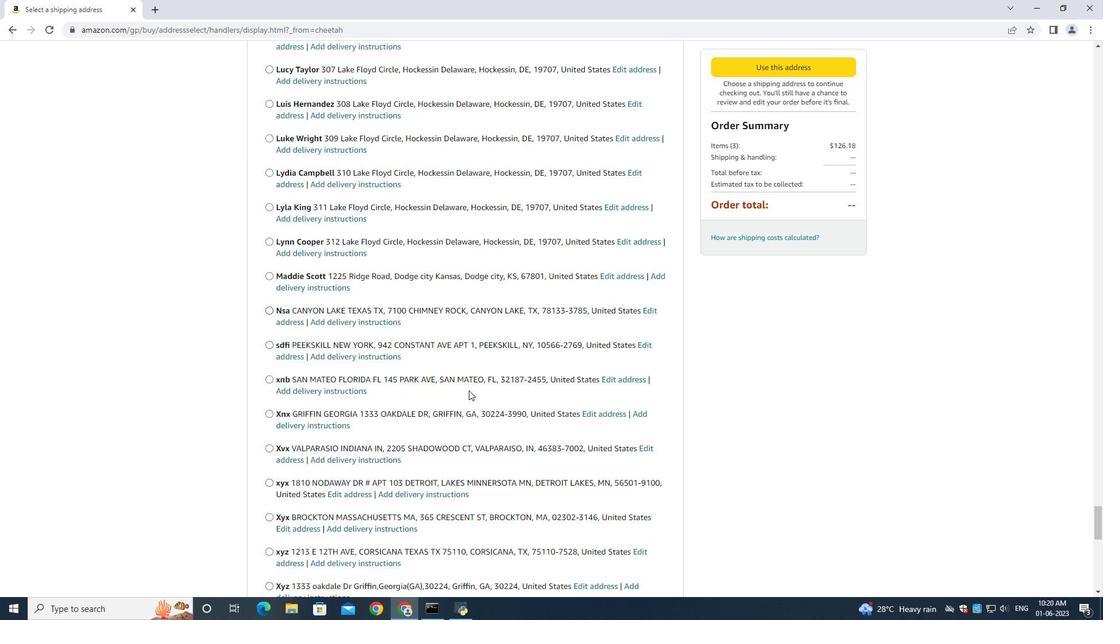 
Action: Mouse scrolled (468, 392) with delta (0, 0)
Screenshot: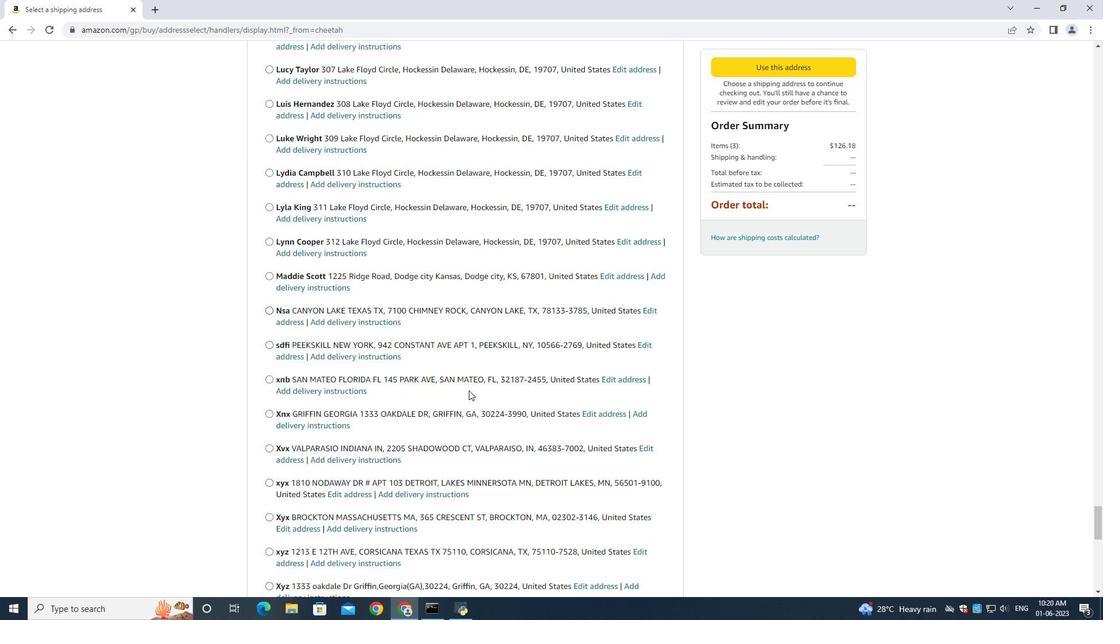
Action: Mouse scrolled (468, 392) with delta (0, 0)
Screenshot: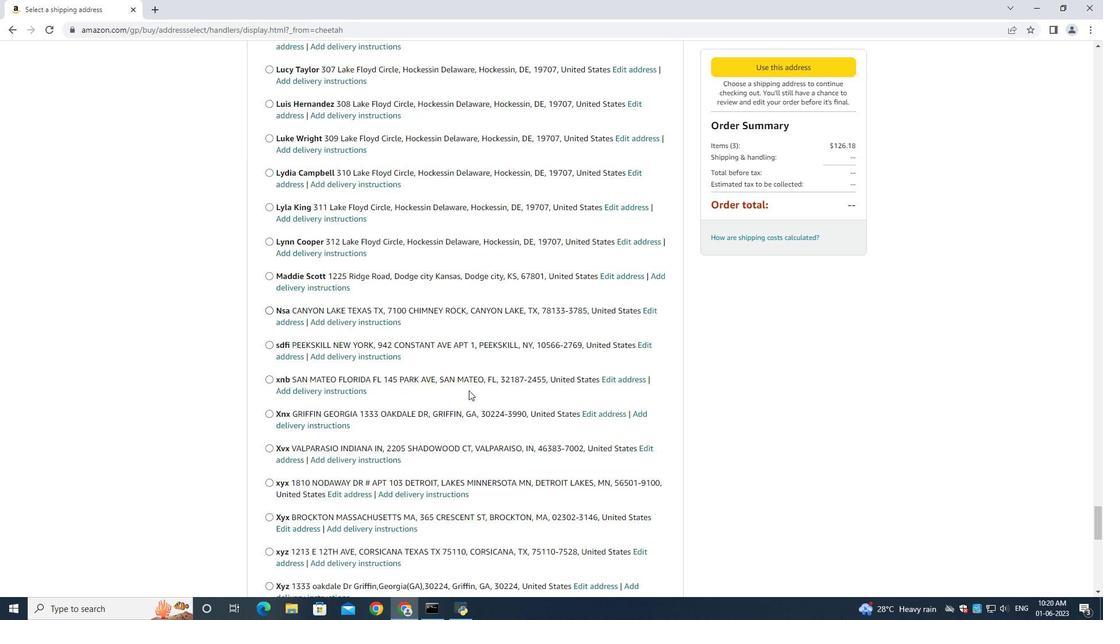 
Action: Mouse scrolled (468, 392) with delta (0, 0)
Screenshot: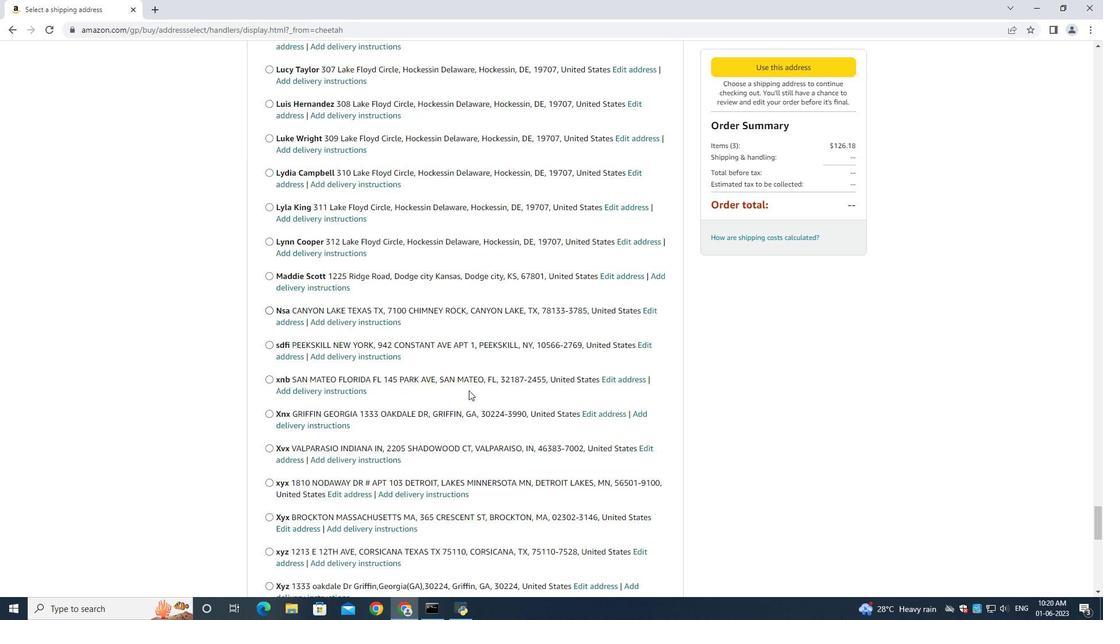 
Action: Mouse moved to (468, 393)
Screenshot: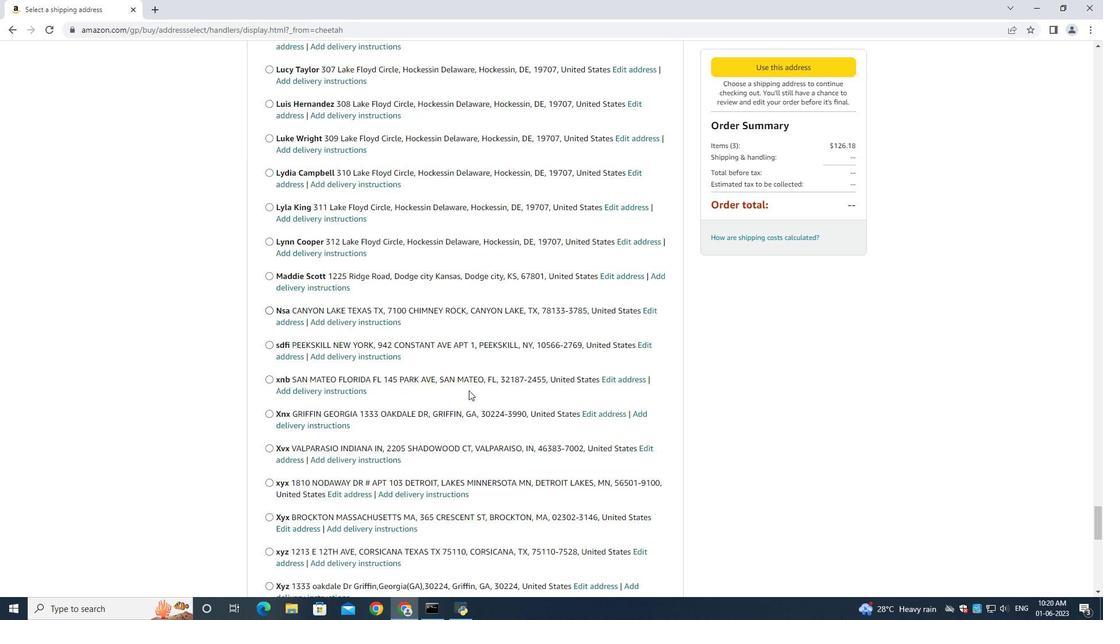 
Action: Mouse scrolled (468, 393) with delta (0, 0)
Screenshot: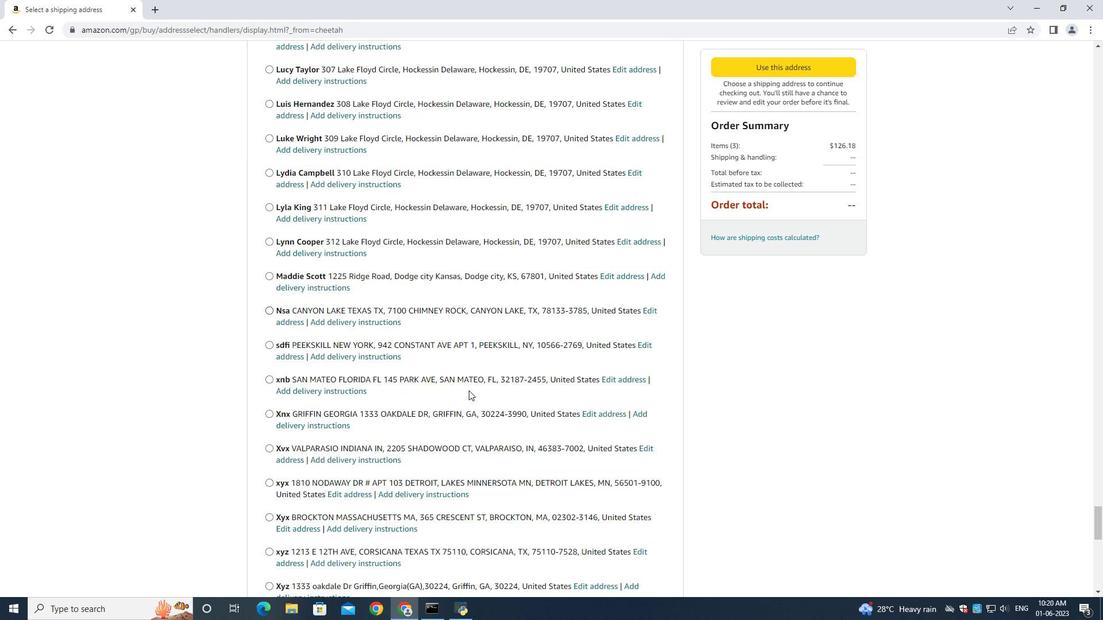 
Action: Mouse moved to (467, 397)
Screenshot: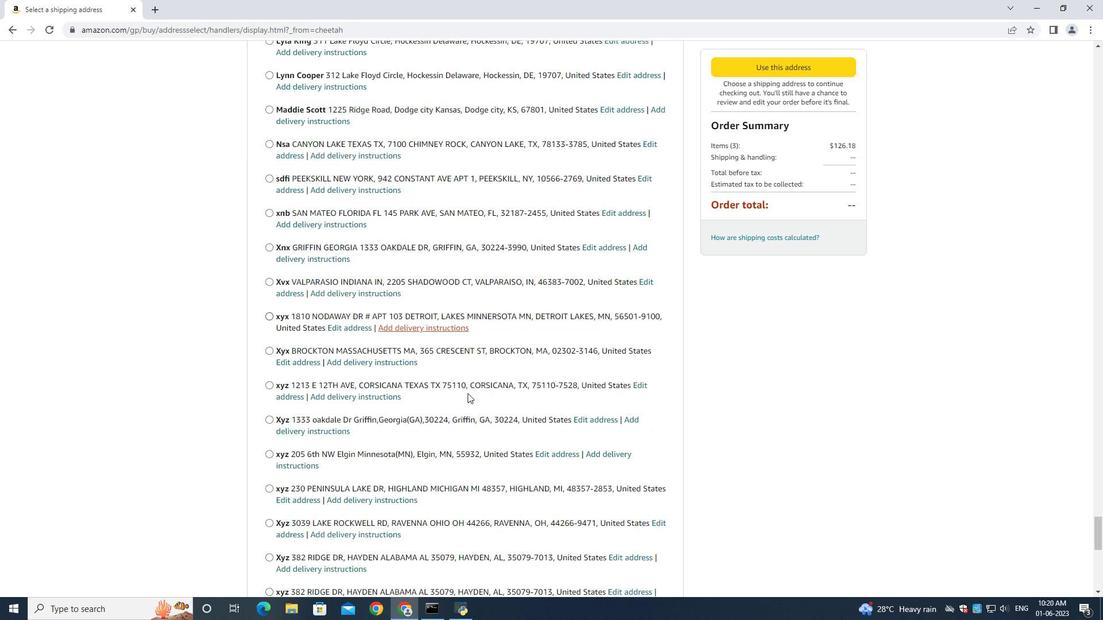 
Action: Mouse scrolled (467, 397) with delta (0, 0)
Screenshot: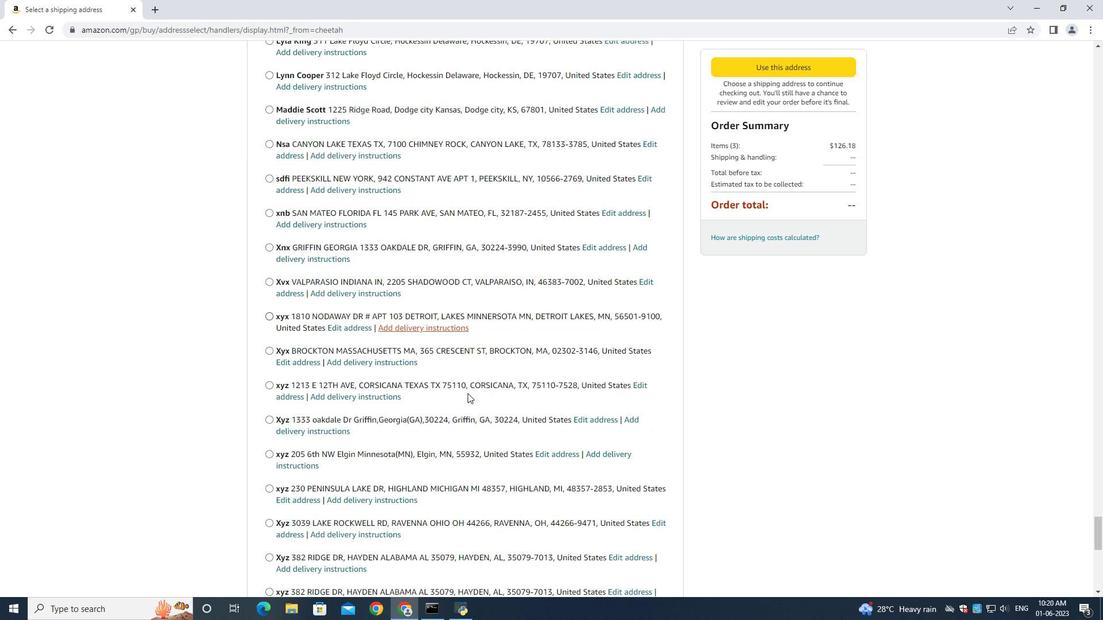 
Action: Mouse moved to (467, 397)
Screenshot: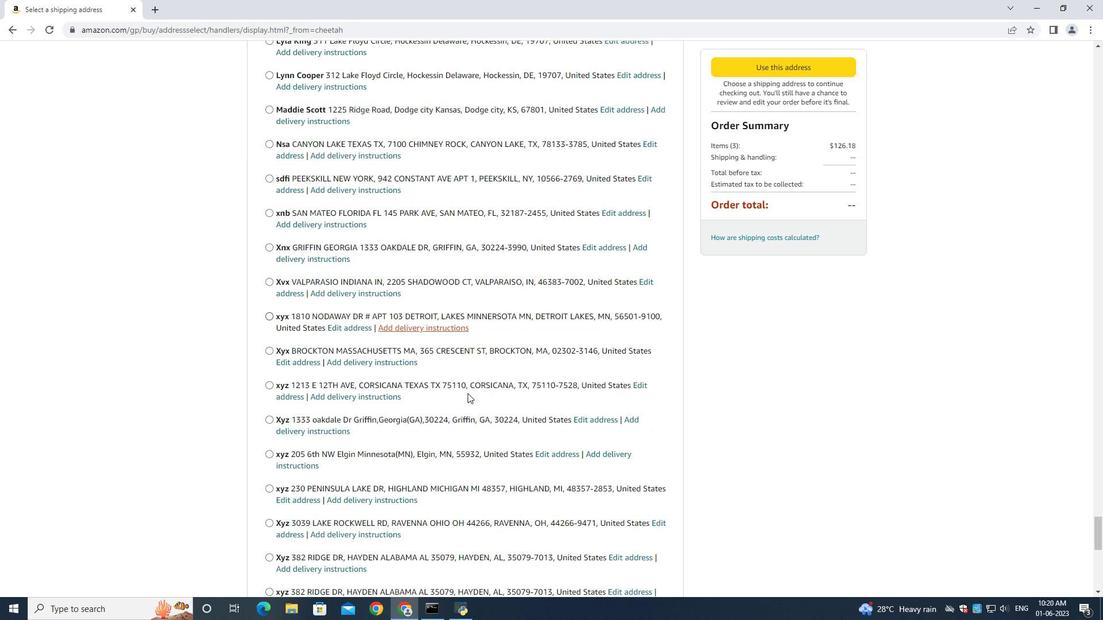
Action: Mouse scrolled (467, 397) with delta (0, 0)
Screenshot: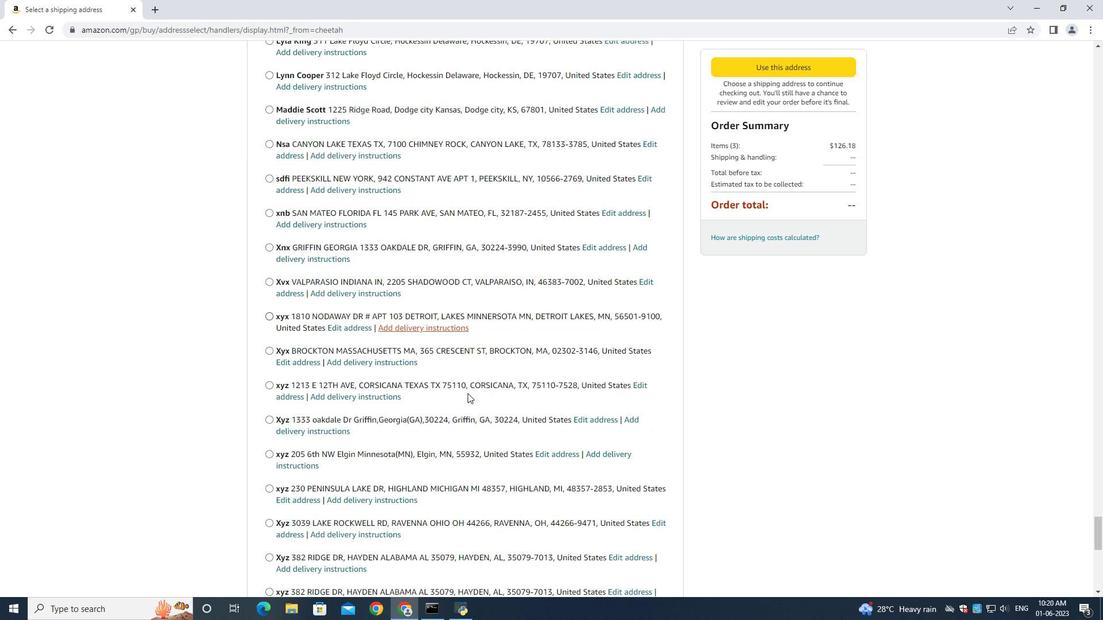 
Action: Mouse moved to (467, 398)
Screenshot: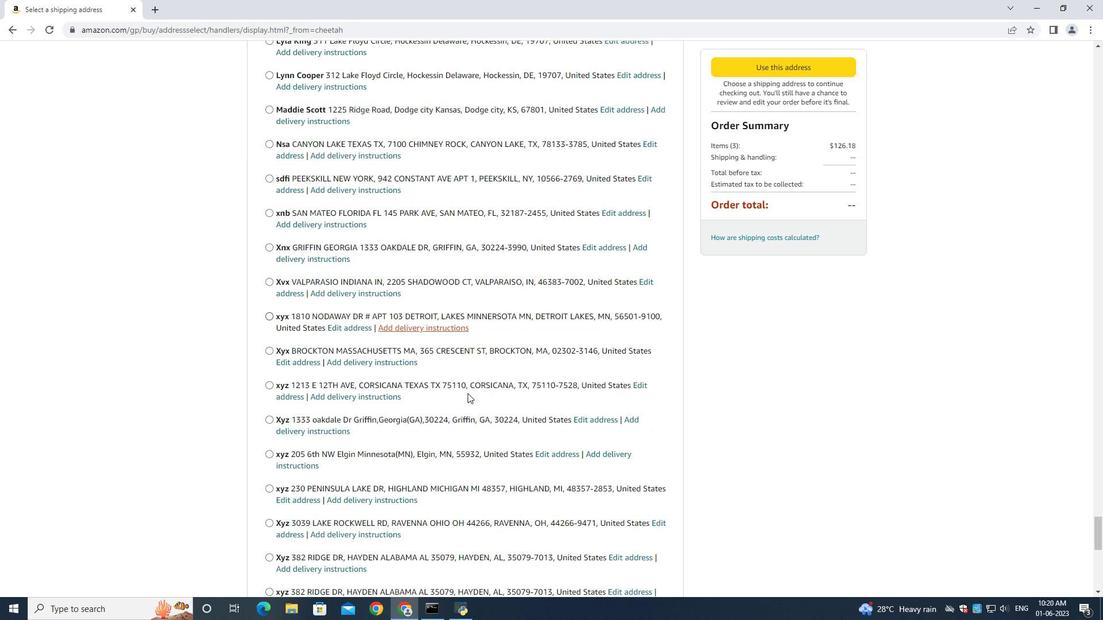 
Action: Mouse scrolled (467, 397) with delta (0, 0)
Screenshot: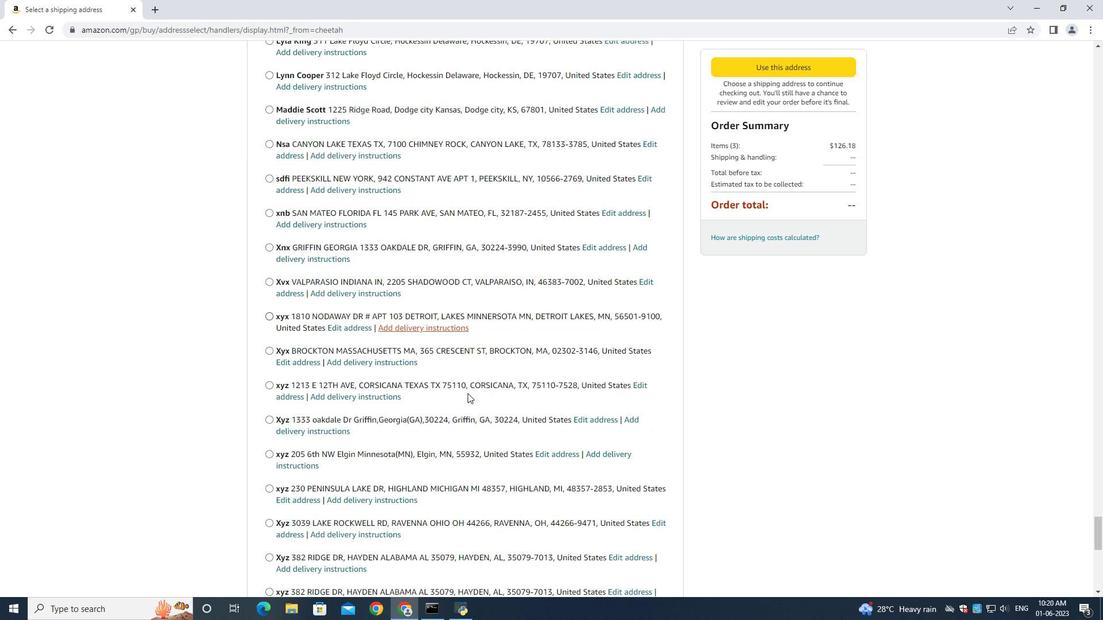 
Action: Mouse moved to (467, 398)
Screenshot: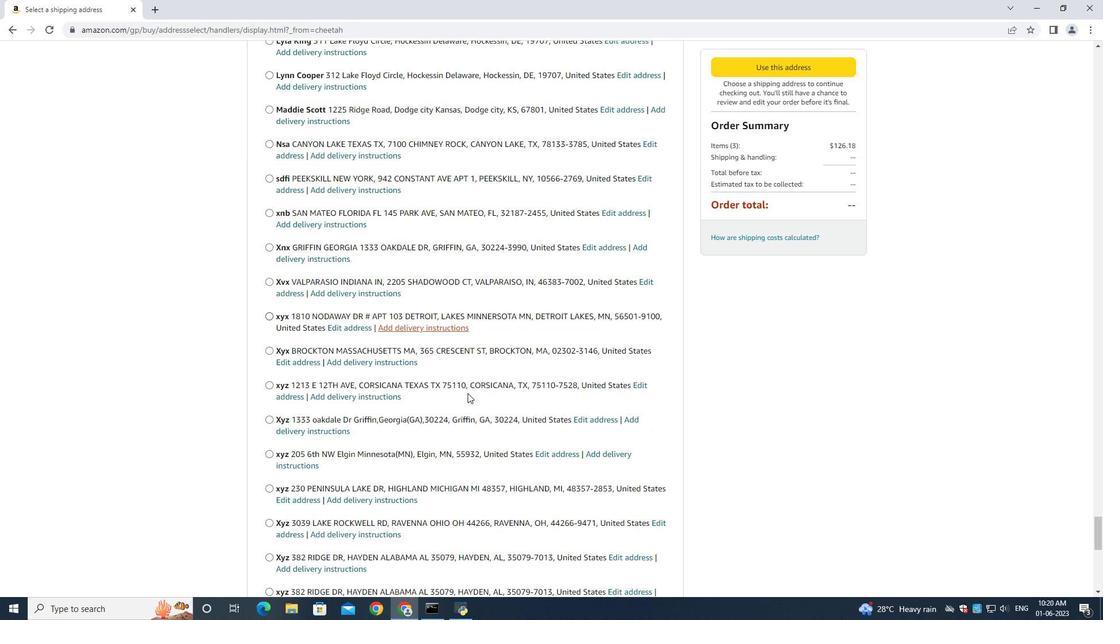 
Action: Mouse scrolled (467, 397) with delta (0, 0)
Screenshot: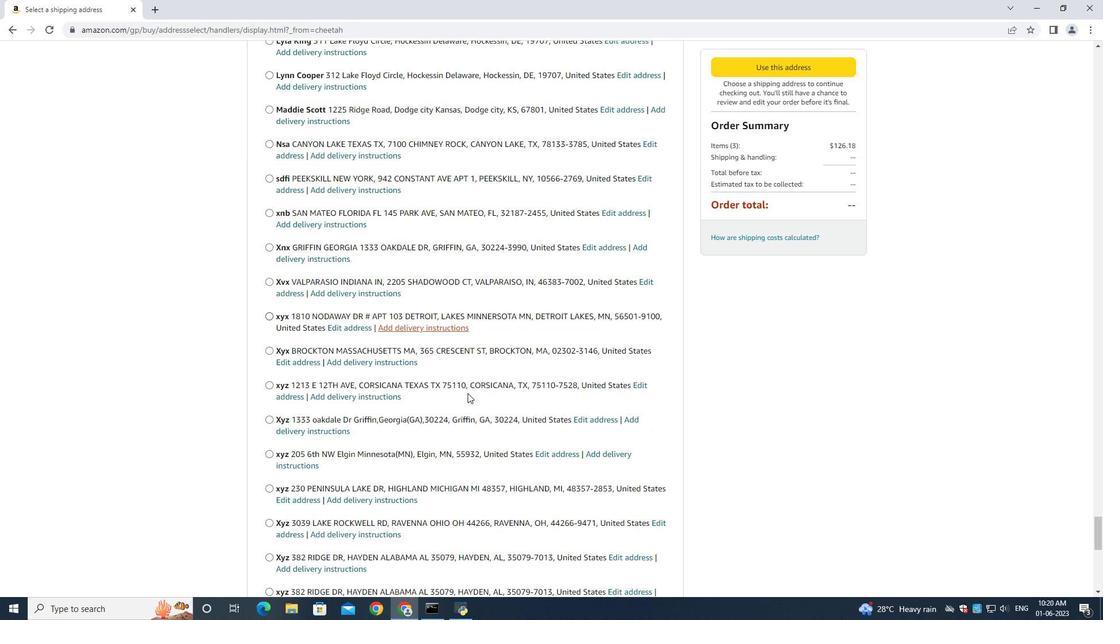 
Action: Mouse scrolled (467, 397) with delta (0, 0)
Screenshot: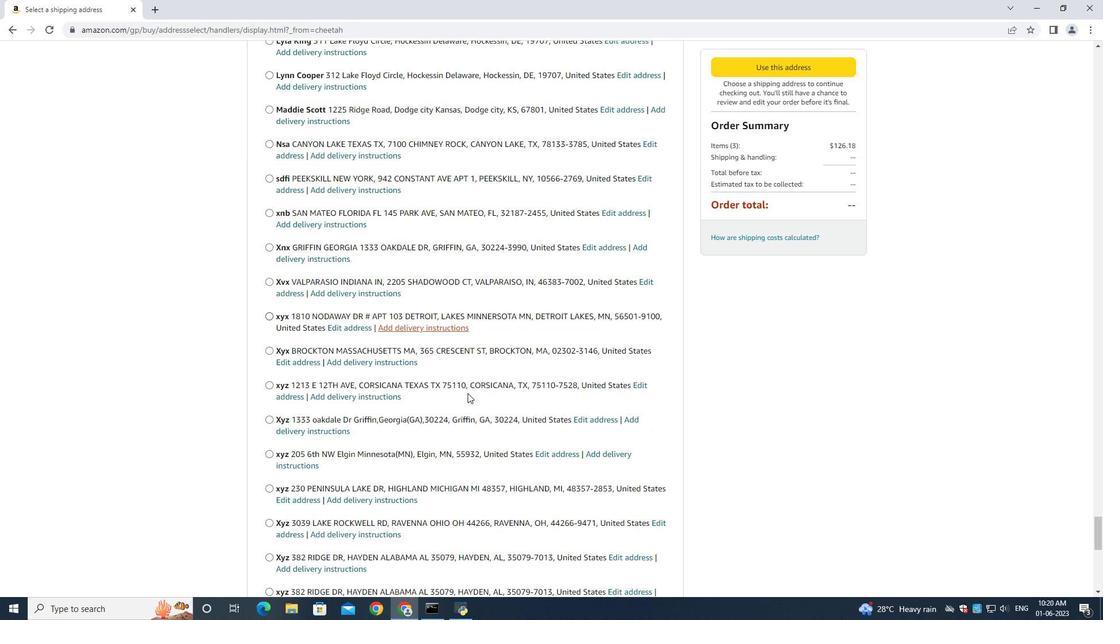 
Action: Mouse moved to (467, 399)
